 Task: Select the current location as Niagara Falls, New York and Ontario, United States and Canada . Now zoom - , and verify the location . Hide zoom slider
Action: Mouse moved to (168, 111)
Screenshot: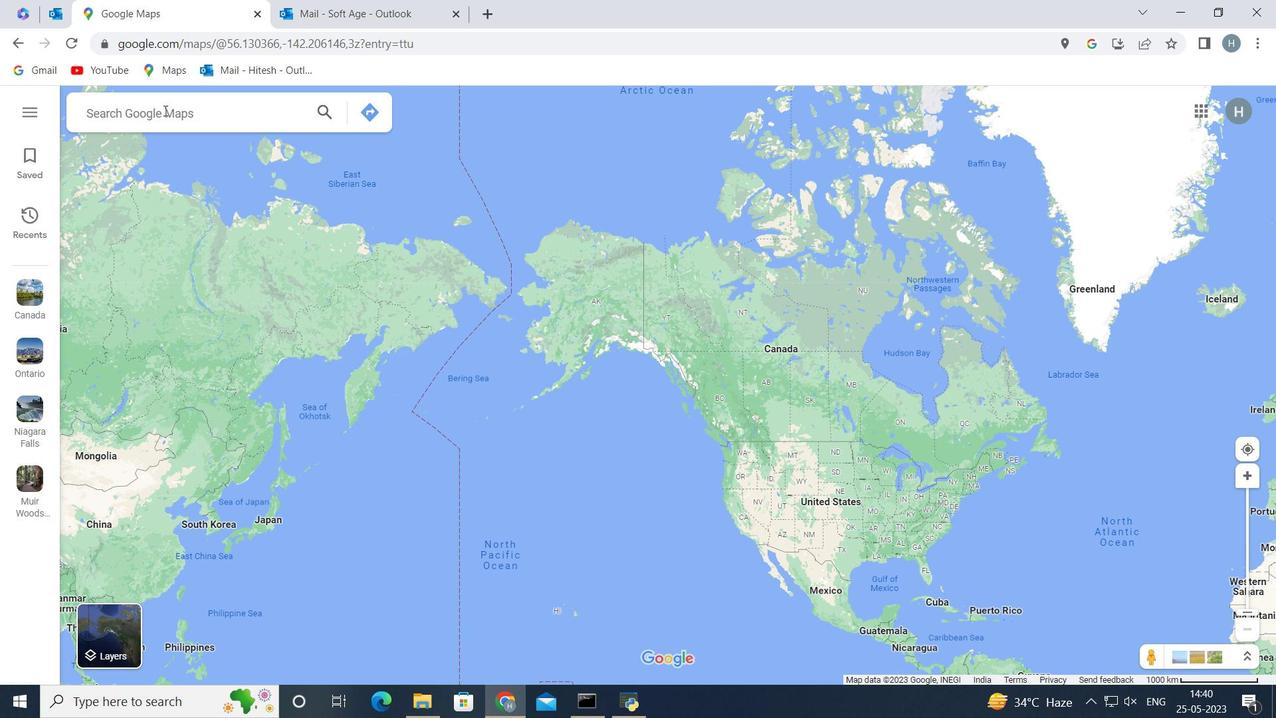 
Action: Mouse pressed left at (168, 111)
Screenshot: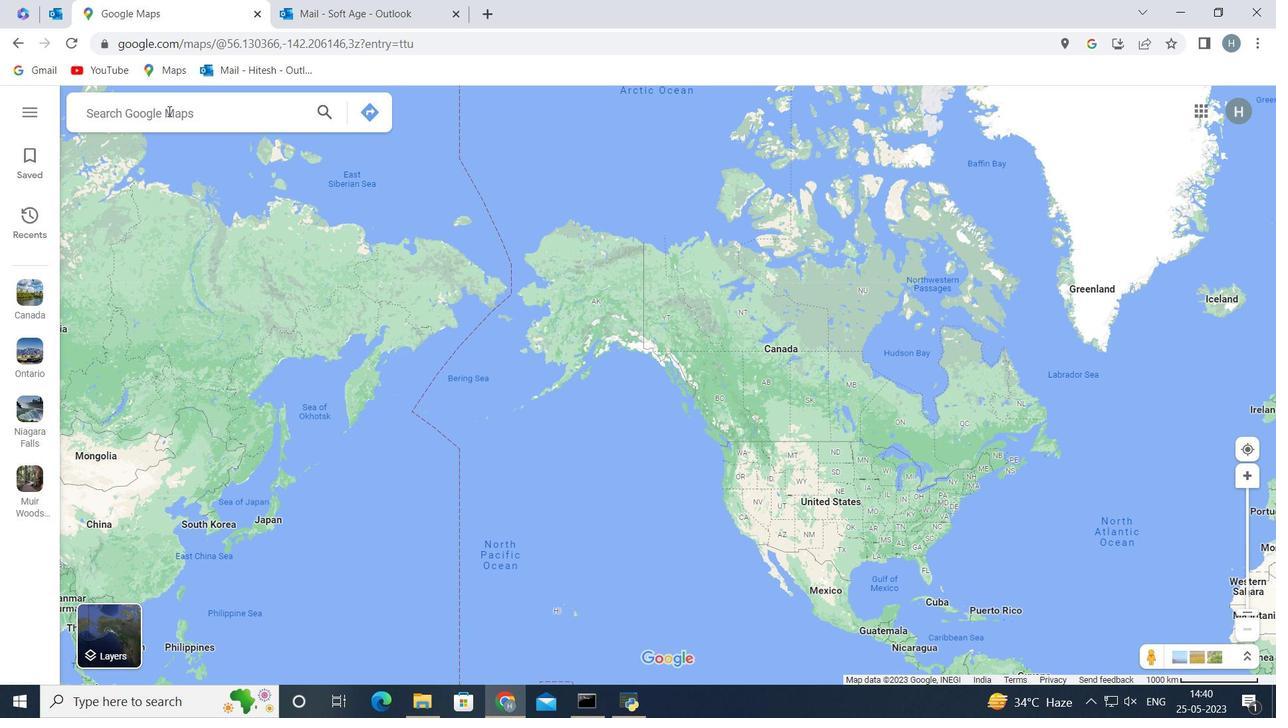 
Action: Key pressed <Key.shift><Key.shift><Key.shift><Key.shift><Key.shift>Niagara<Key.space>falls<Key.space>new<Key.space>york
Screenshot: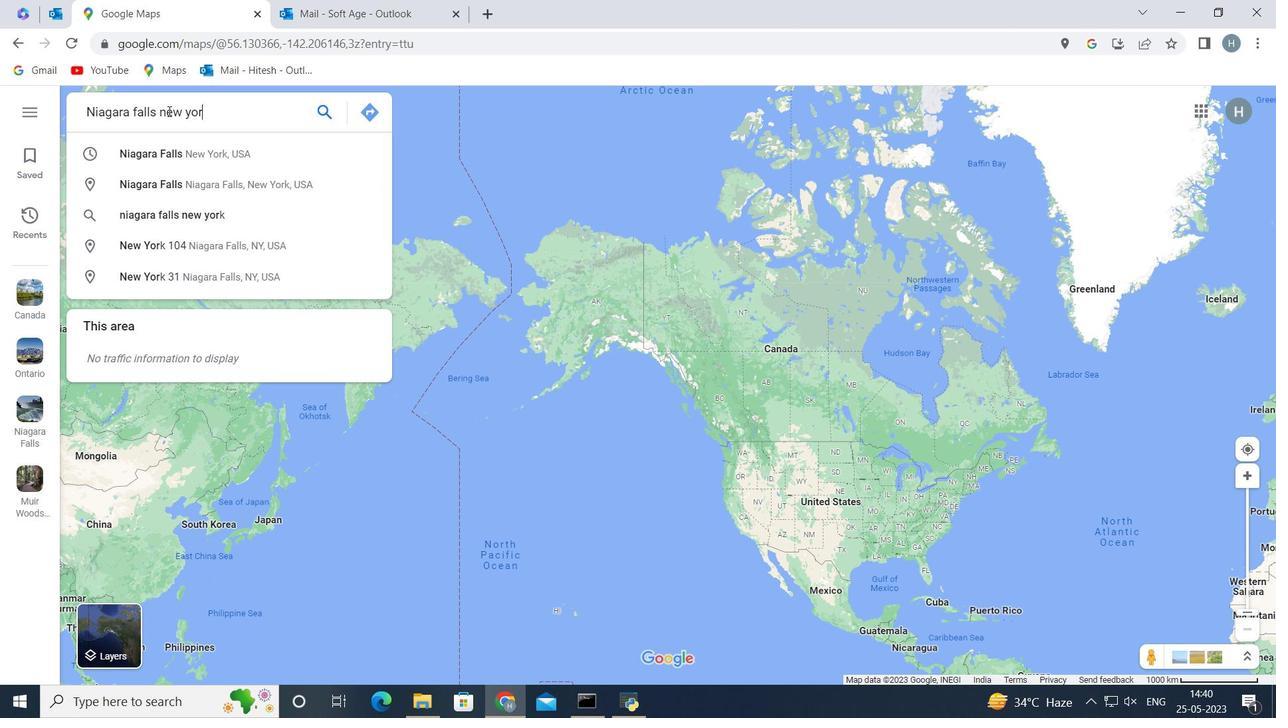 
Action: Mouse moved to (218, 171)
Screenshot: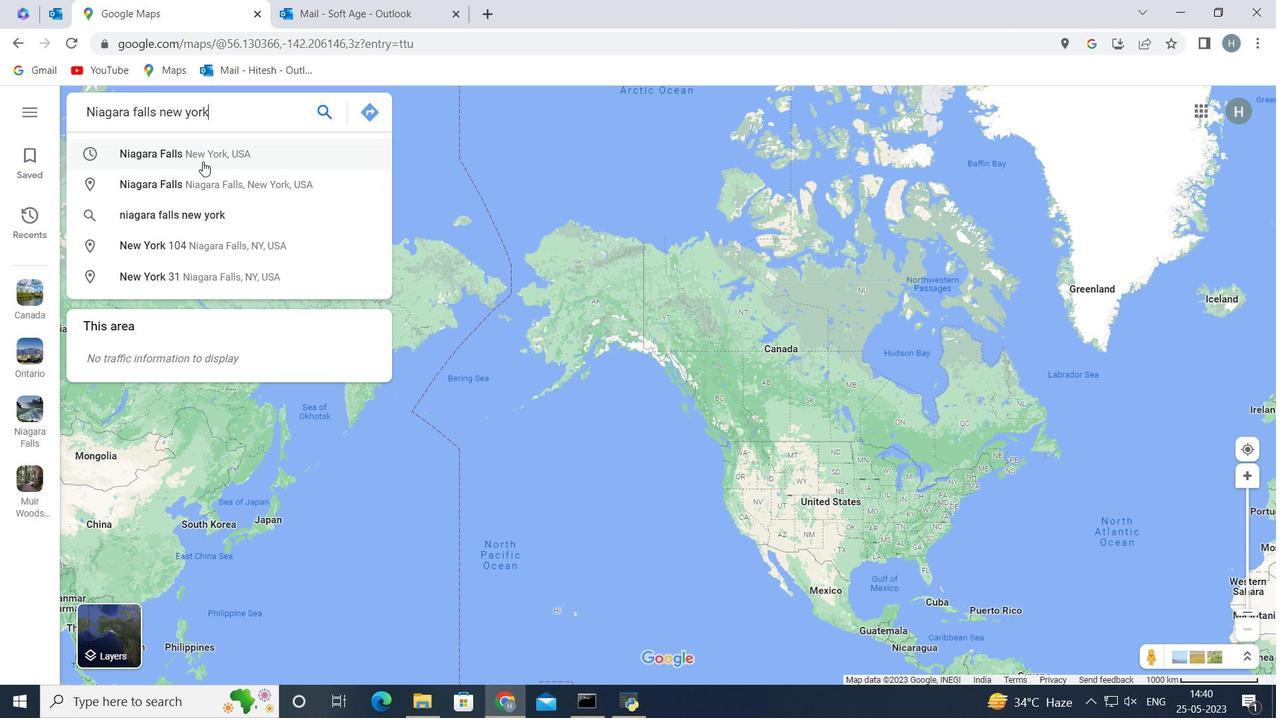 
Action: Key pressed <Key.enter>
Screenshot: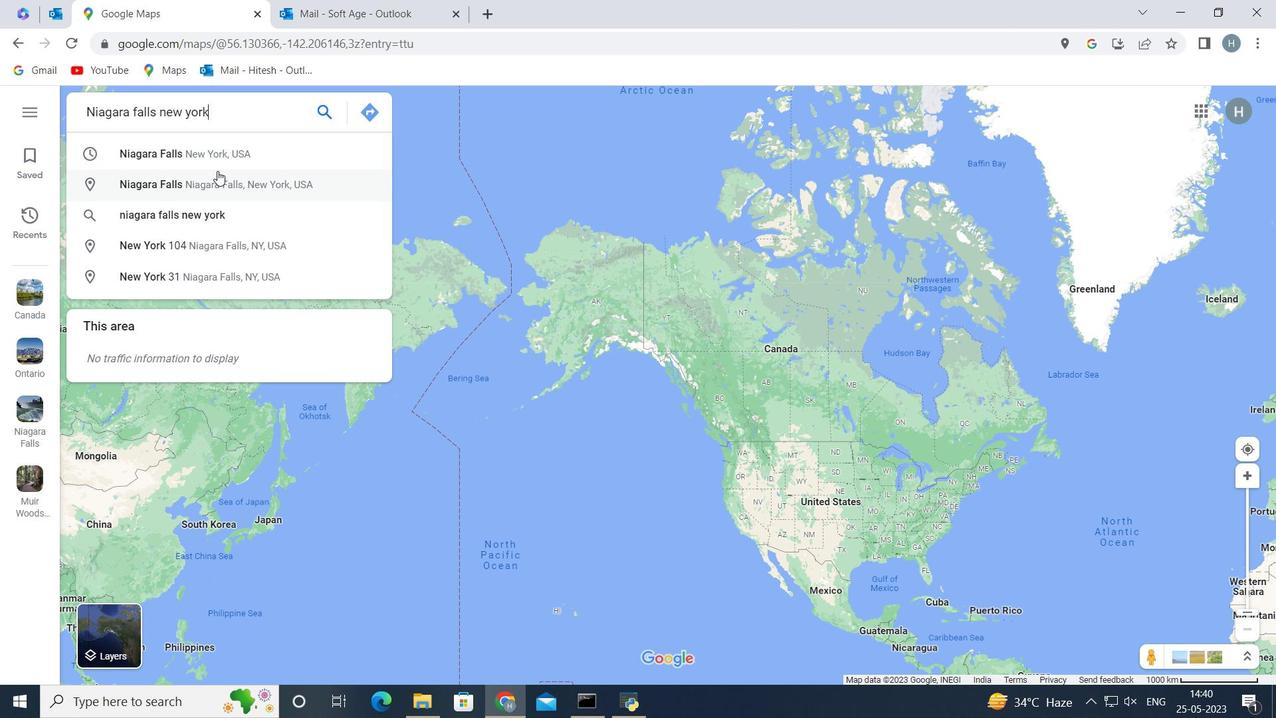 
Action: Mouse moved to (749, 530)
Screenshot: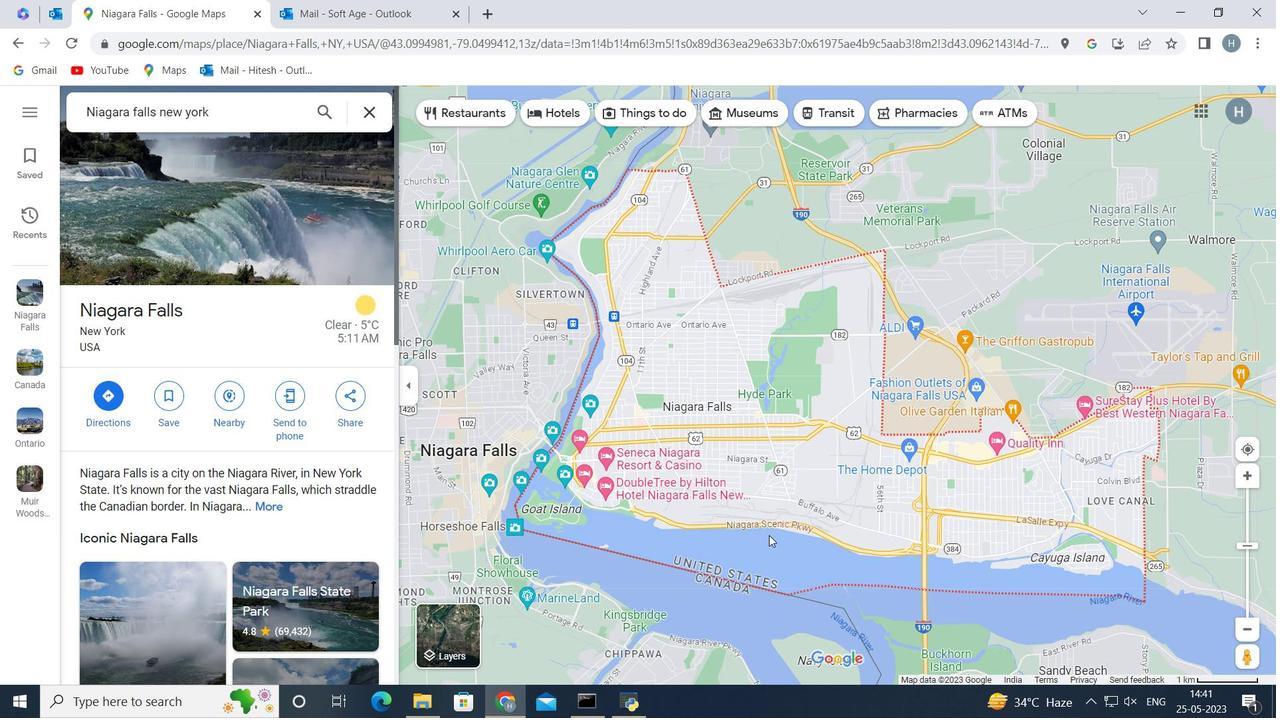 
Action: Mouse pressed left at (749, 530)
Screenshot: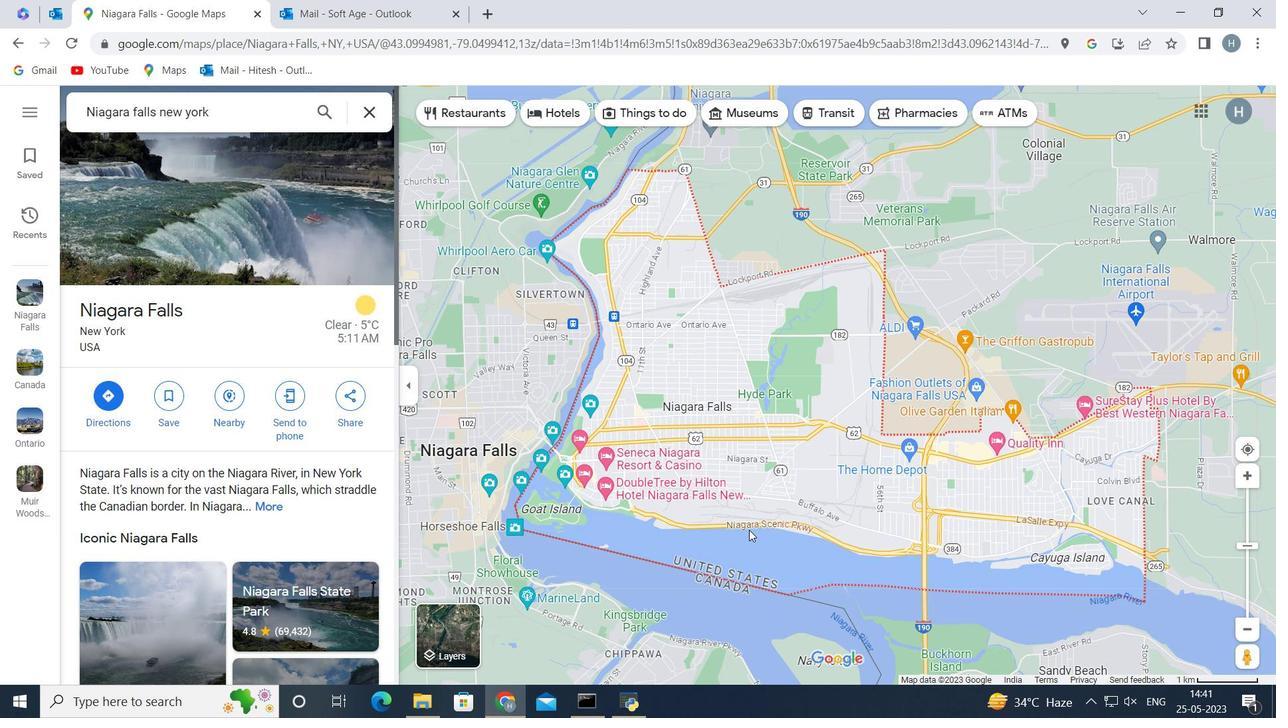 
Action: Mouse moved to (912, 364)
Screenshot: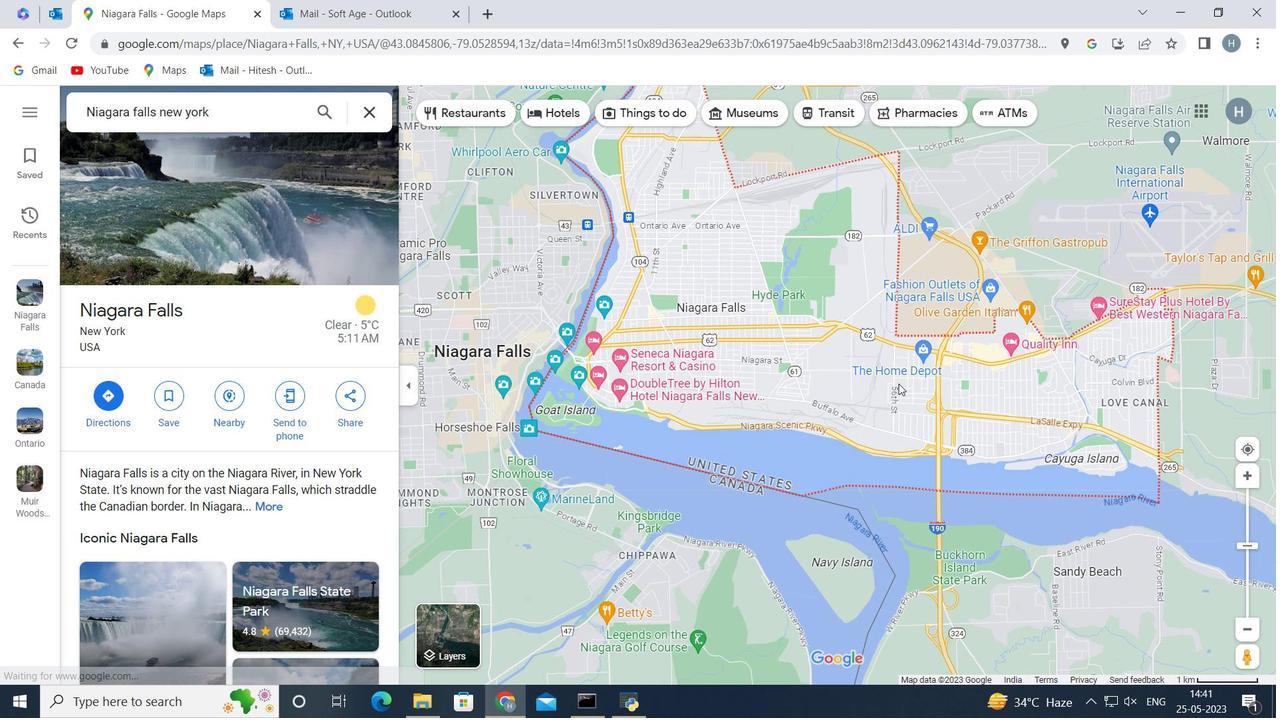
Action: Mouse pressed left at (912, 364)
Screenshot: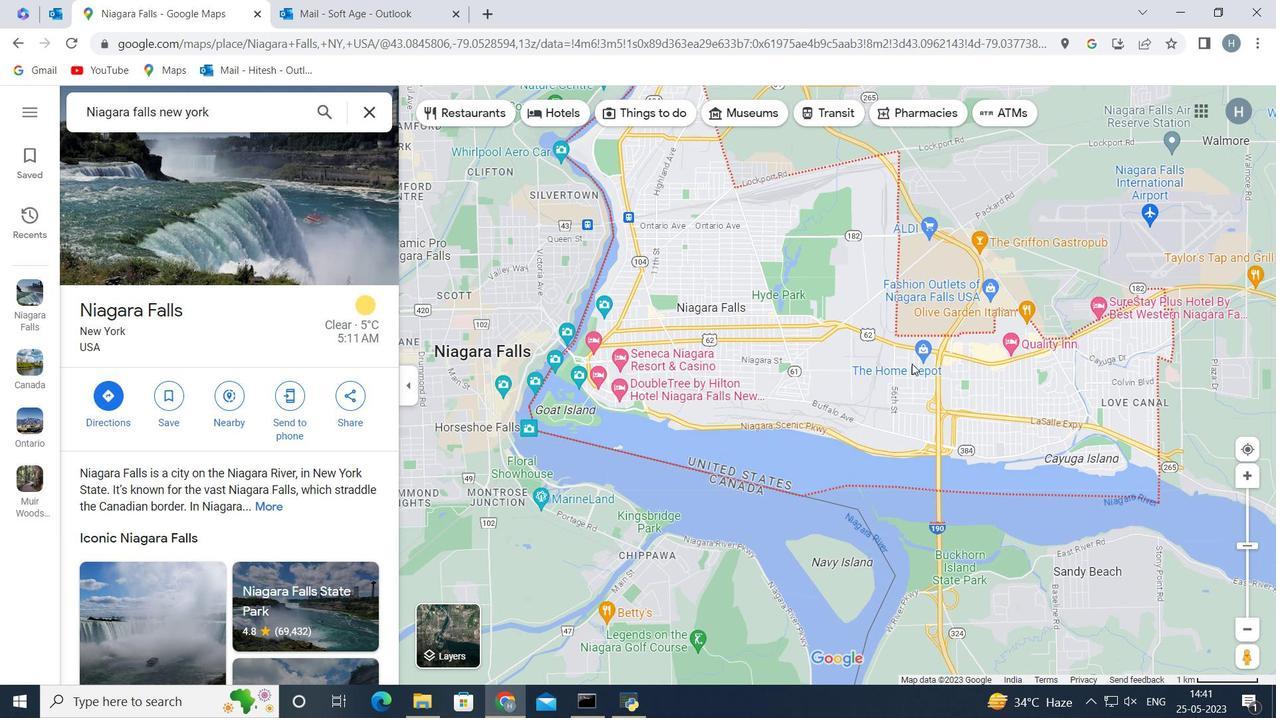 
Action: Mouse moved to (853, 442)
Screenshot: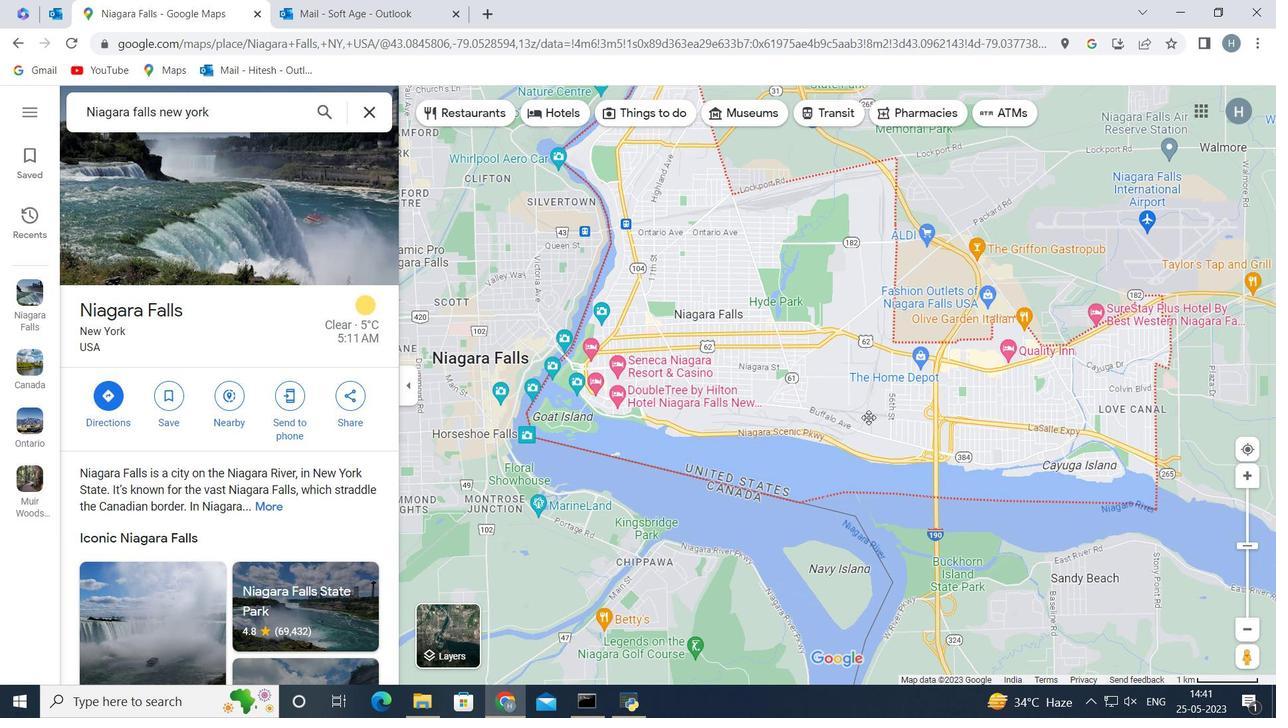 
Action: Mouse scrolled (853, 441) with delta (0, 0)
Screenshot: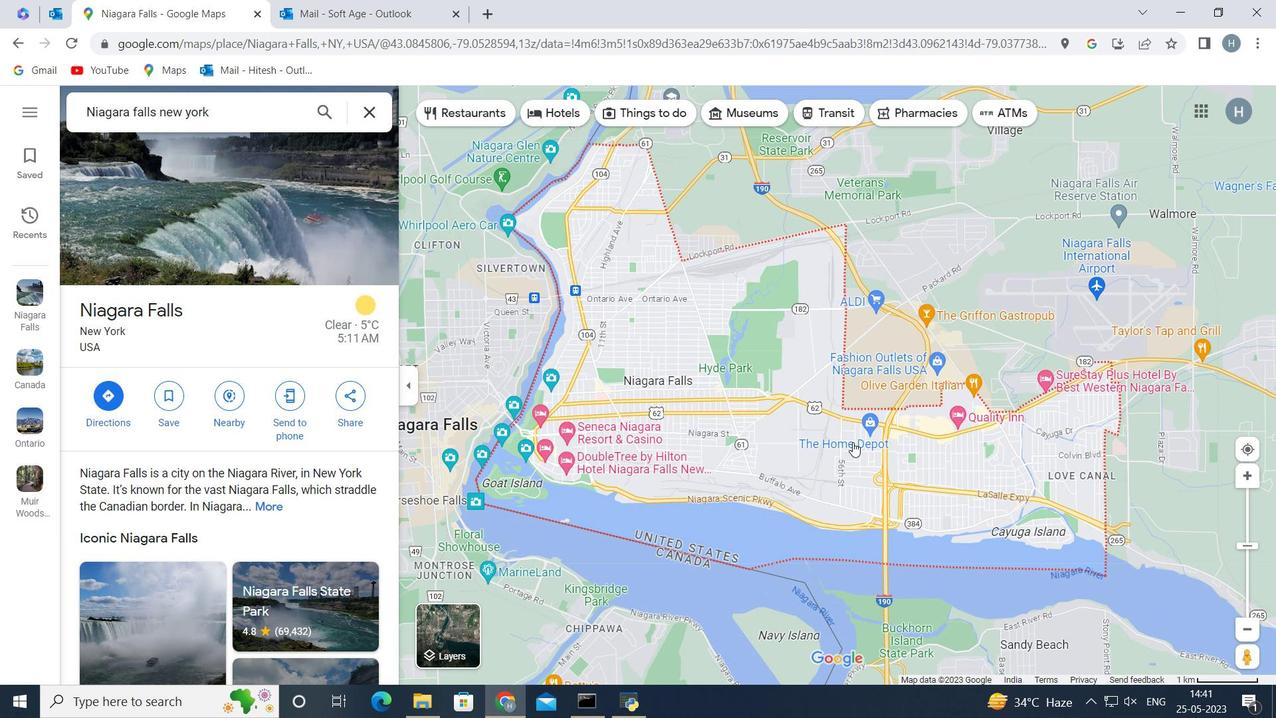 
Action: Mouse scrolled (853, 441) with delta (0, 0)
Screenshot: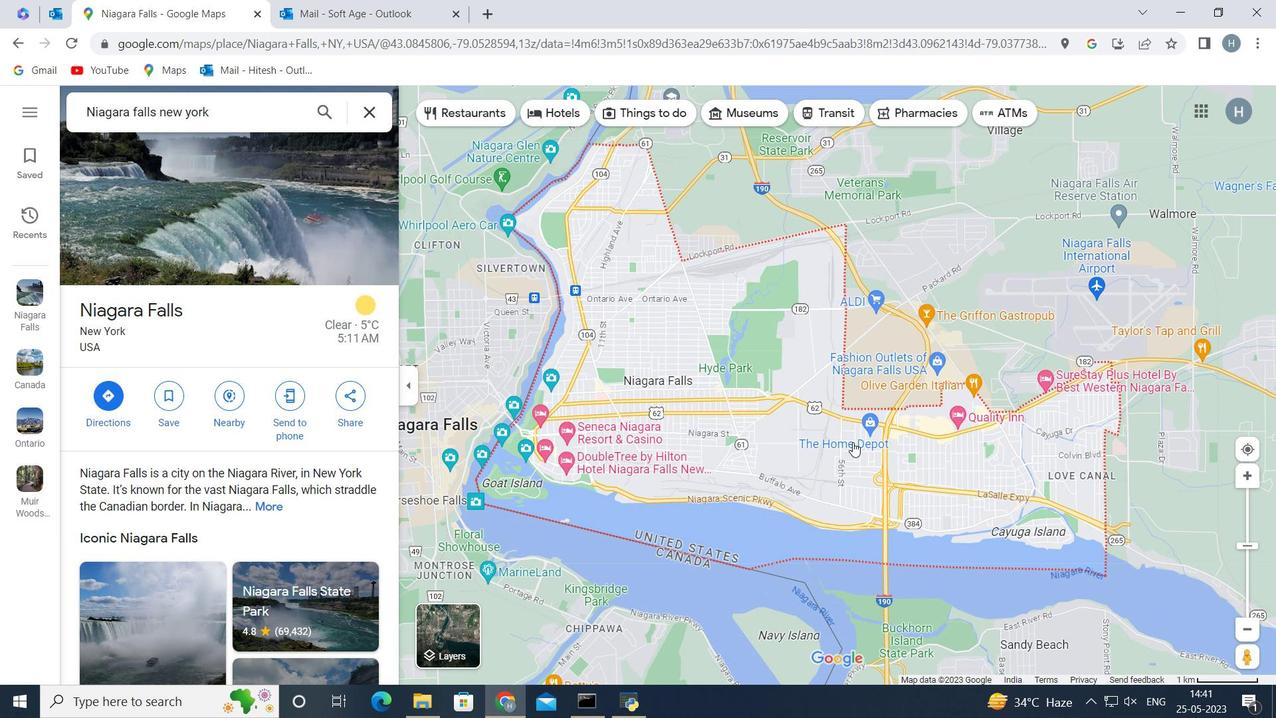 
Action: Mouse scrolled (853, 441) with delta (0, 0)
Screenshot: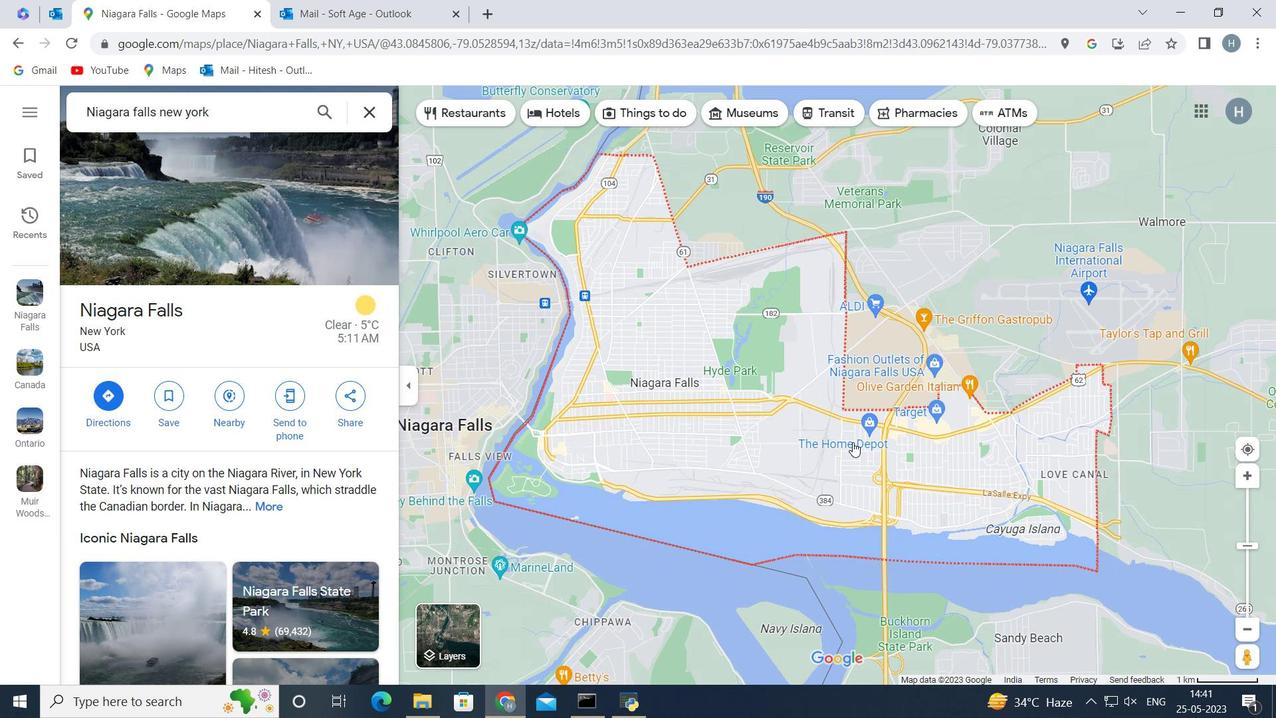 
Action: Mouse moved to (716, 460)
Screenshot: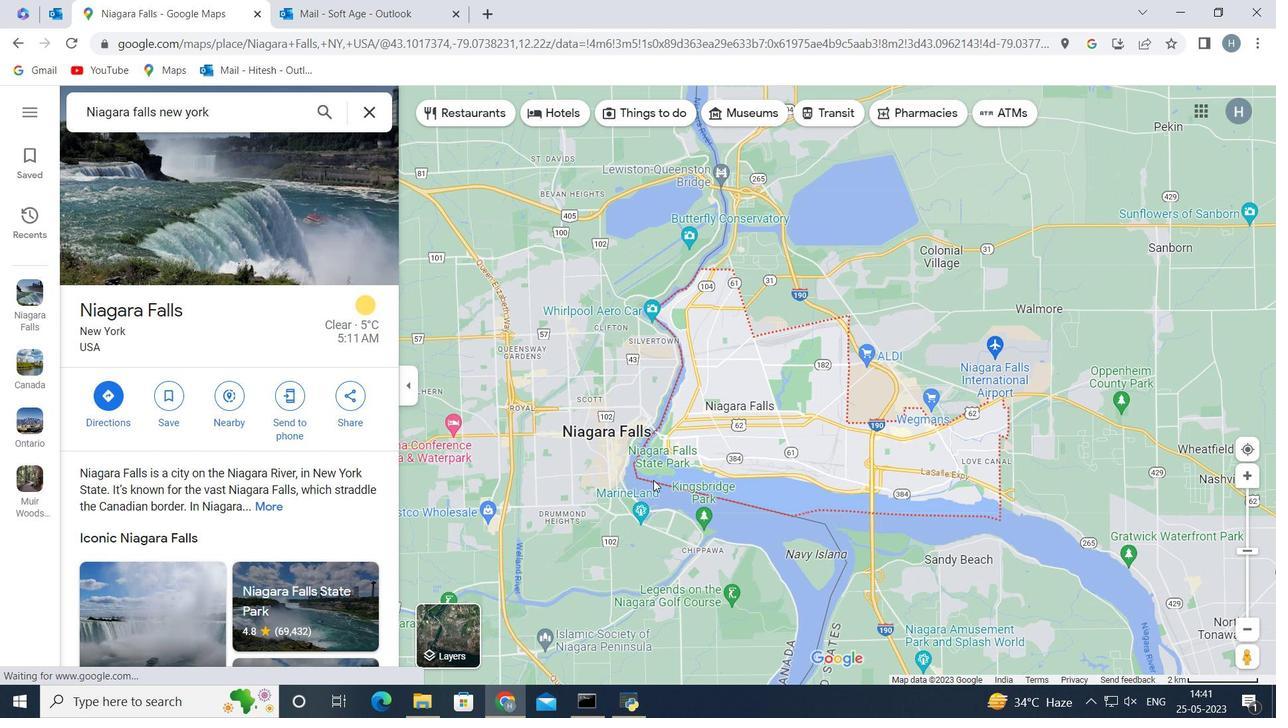 
Action: Mouse pressed left at (716, 460)
Screenshot: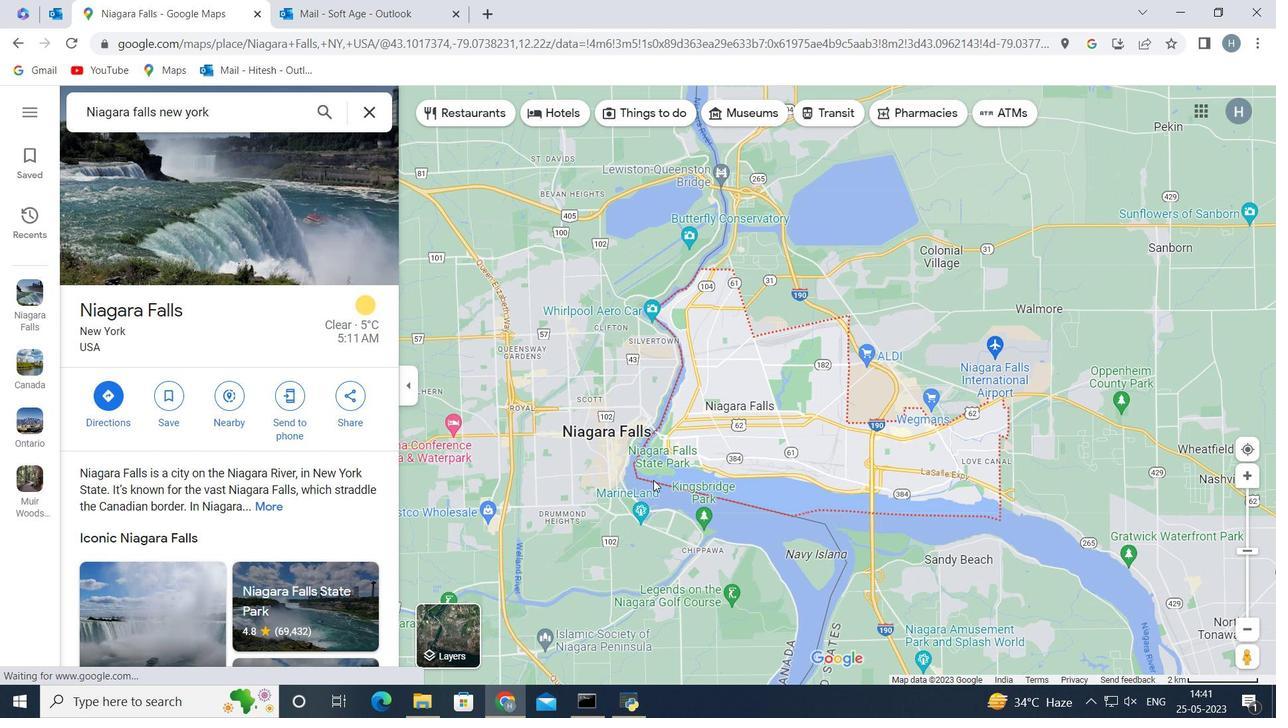 
Action: Mouse moved to (925, 531)
Screenshot: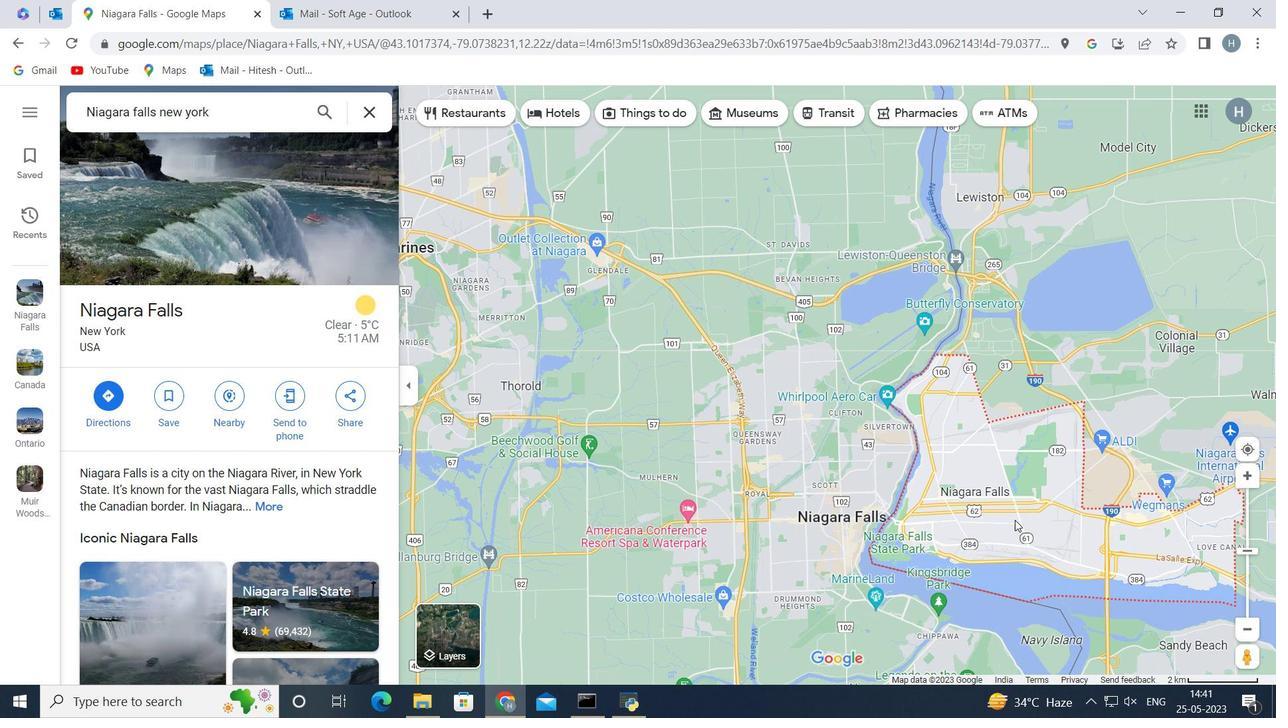 
Action: Mouse pressed left at (925, 531)
Screenshot: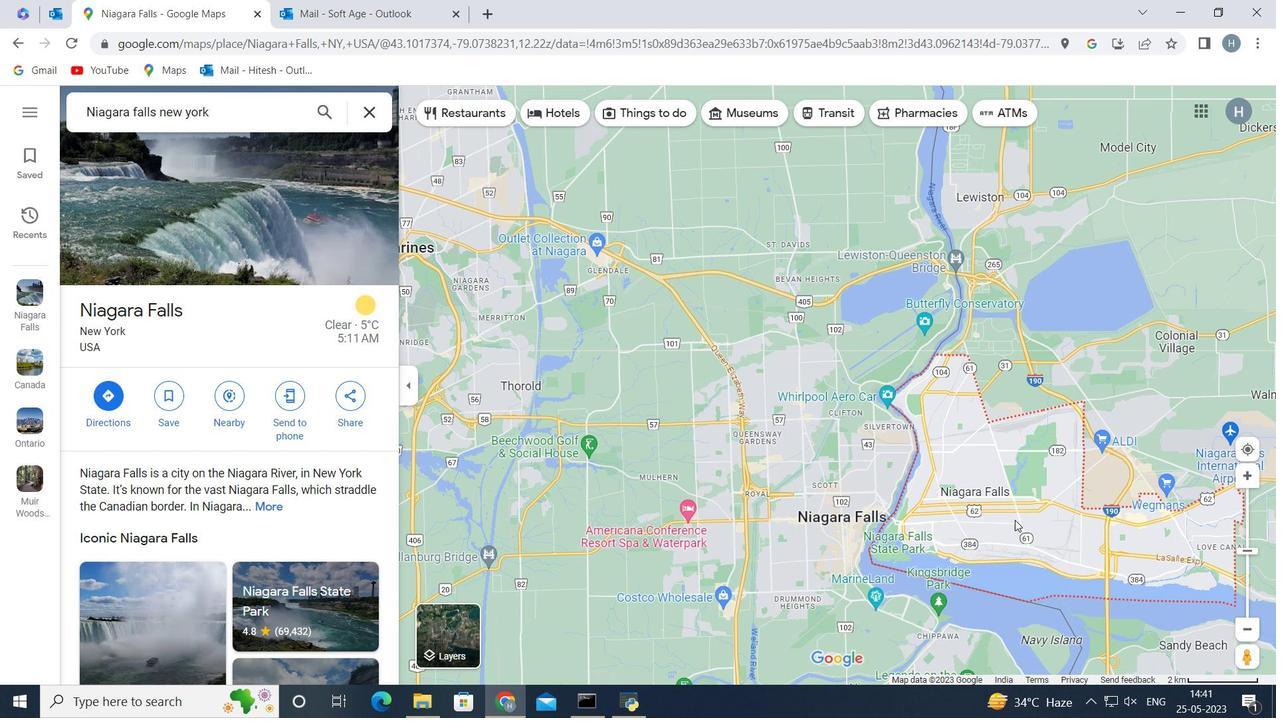 
Action: Mouse moved to (900, 543)
Screenshot: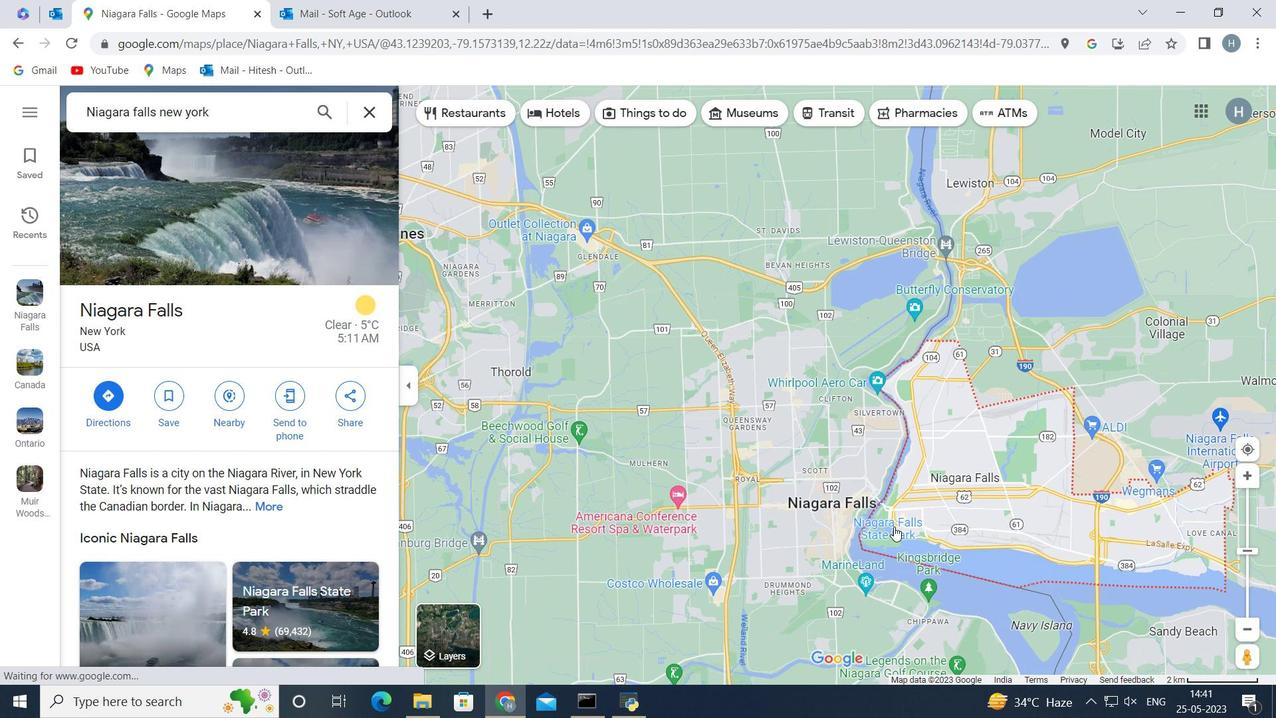 
Action: Mouse scrolled (900, 544) with delta (0, 0)
Screenshot: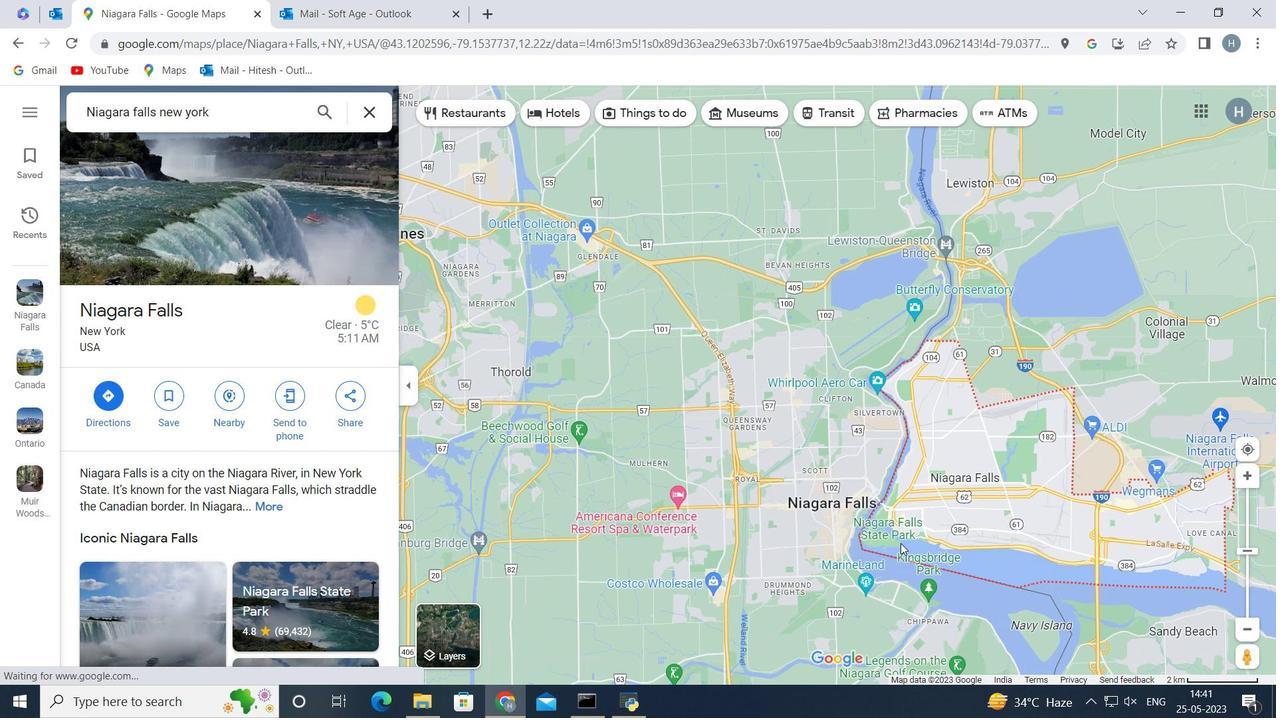 
Action: Mouse scrolled (900, 544) with delta (0, 0)
Screenshot: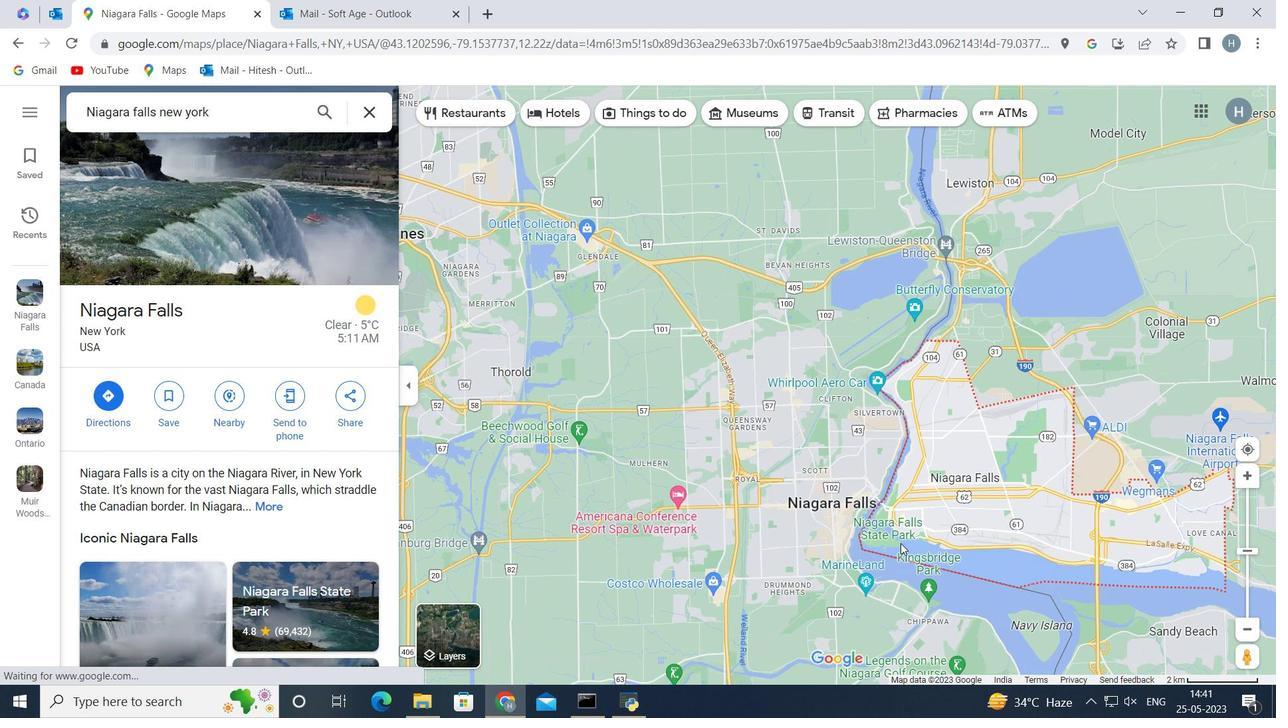 
Action: Mouse scrolled (900, 544) with delta (0, 0)
Screenshot: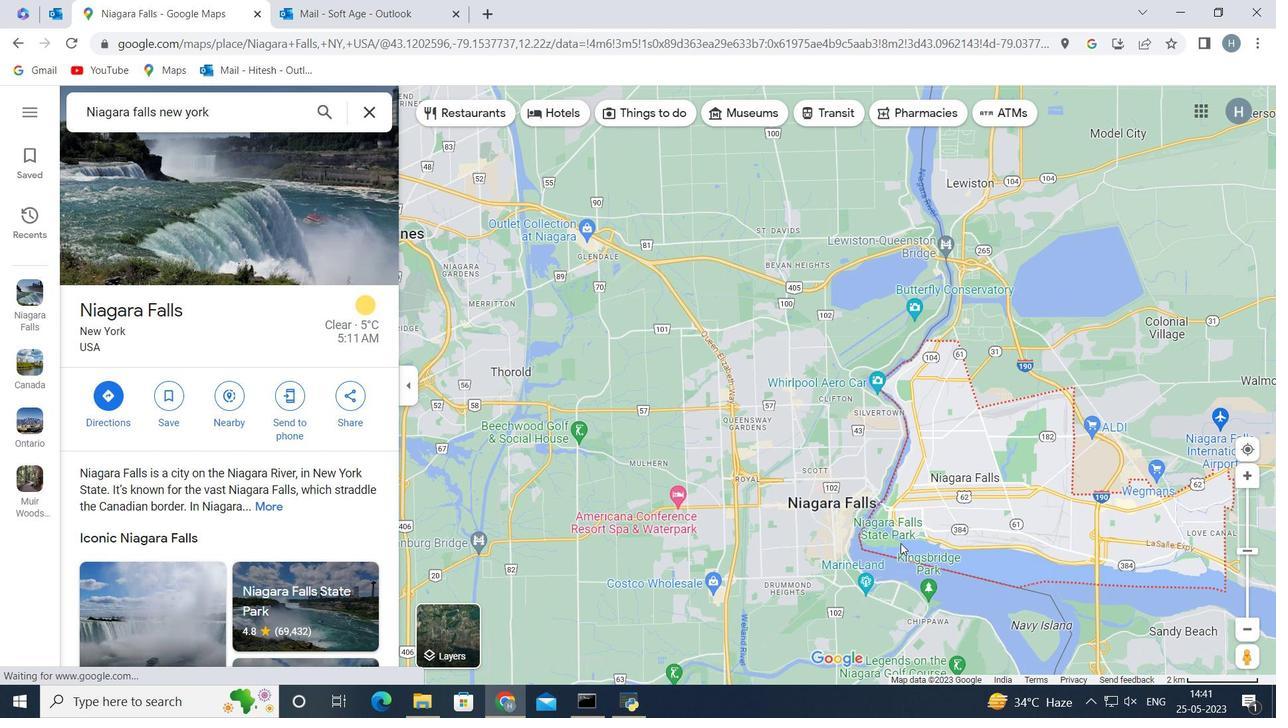 
Action: Mouse moved to (1250, 476)
Screenshot: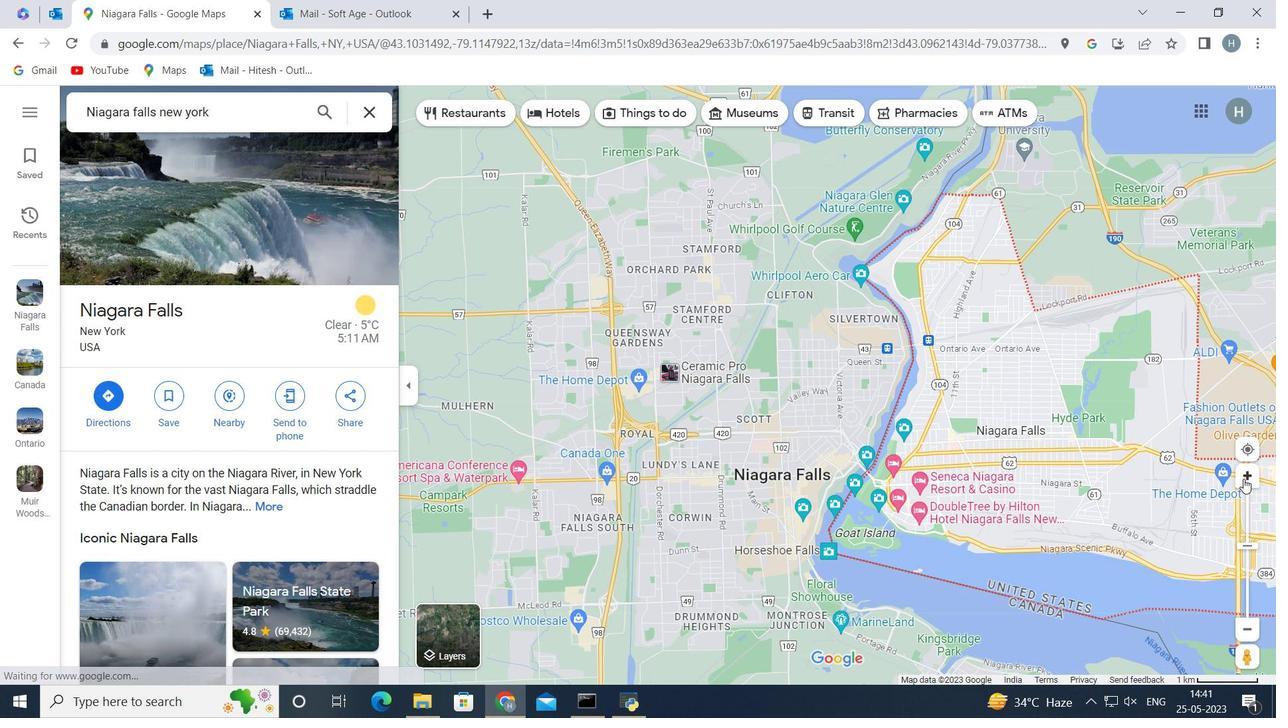 
Action: Mouse pressed left at (1250, 476)
Screenshot: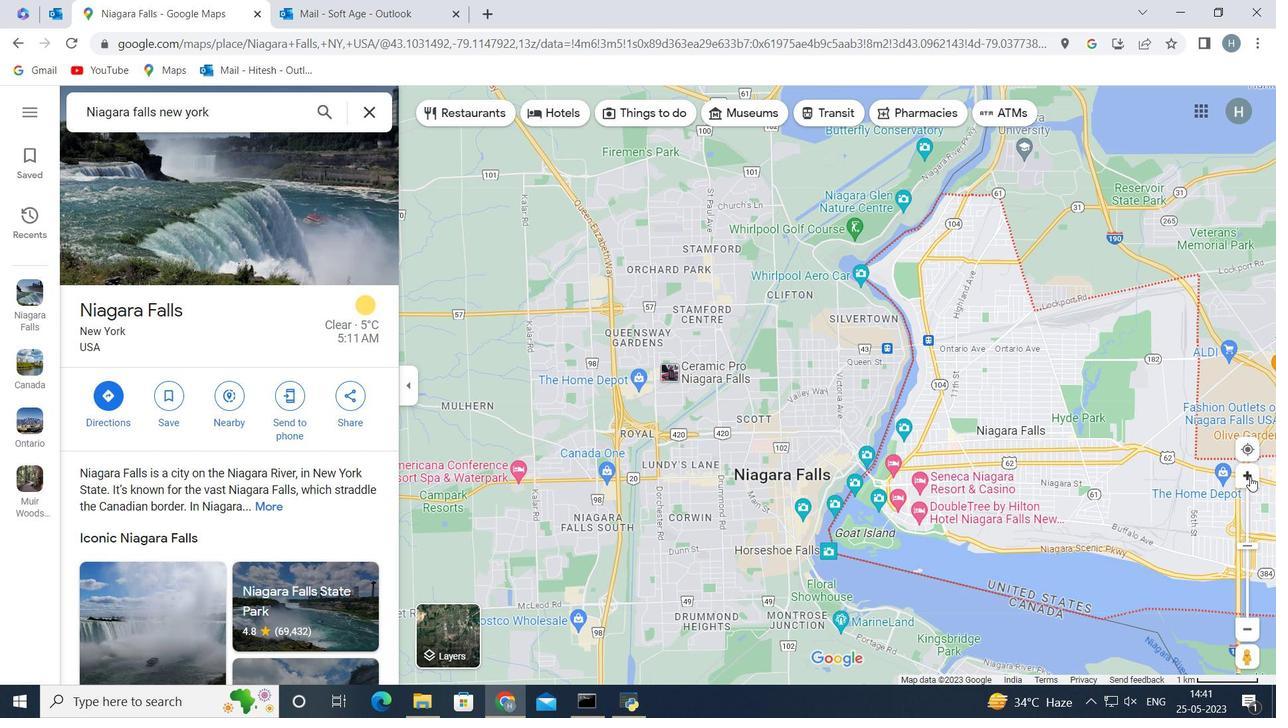 
Action: Mouse moved to (1091, 512)
Screenshot: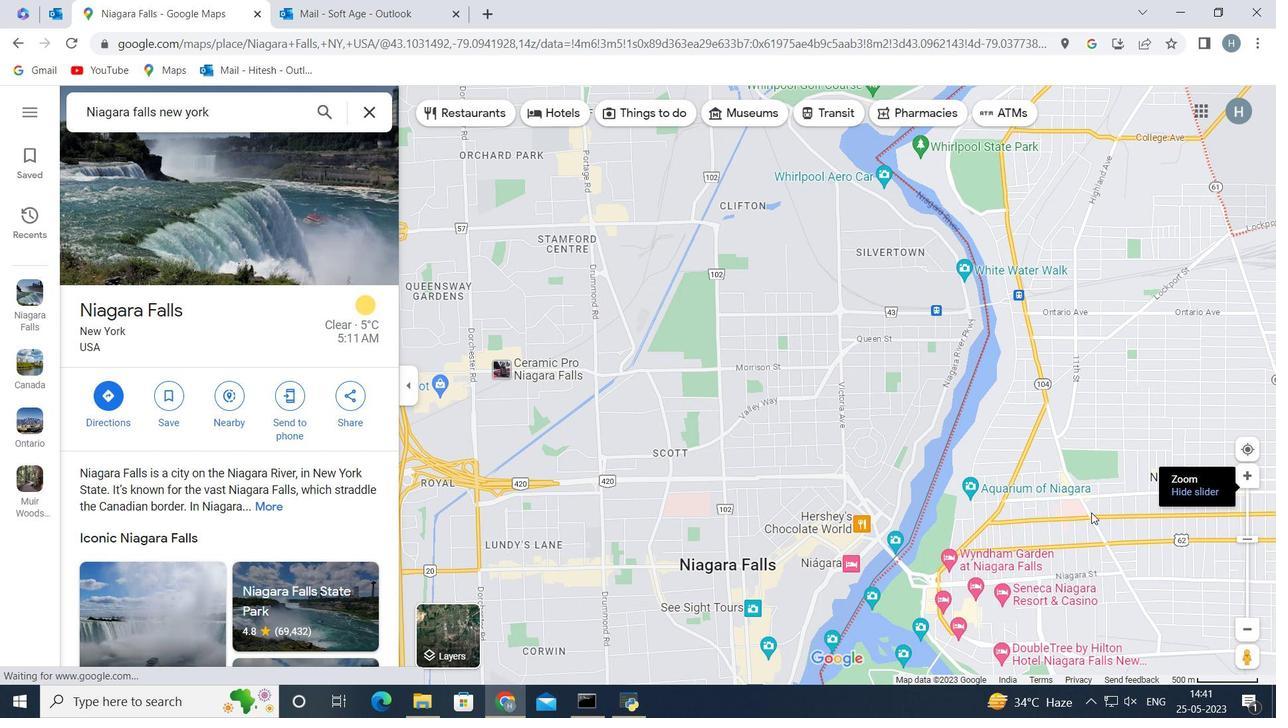 
Action: Mouse pressed left at (1091, 512)
Screenshot: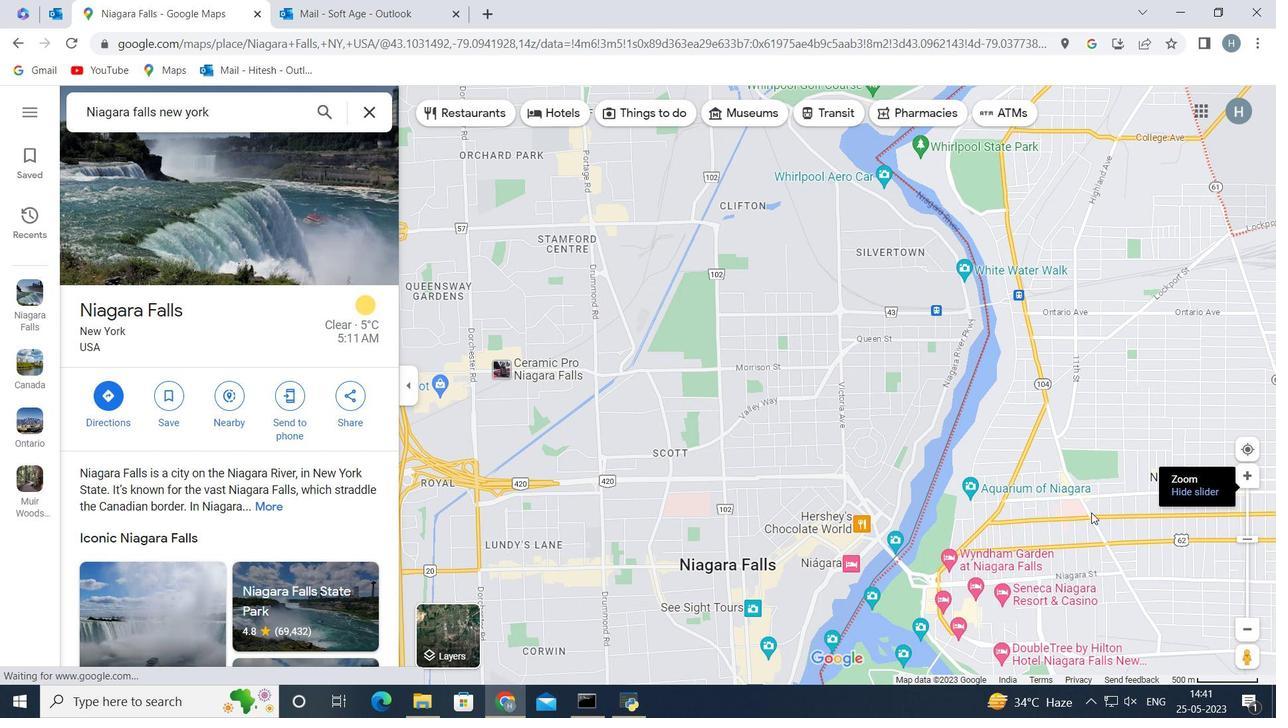 
Action: Mouse moved to (1242, 481)
Screenshot: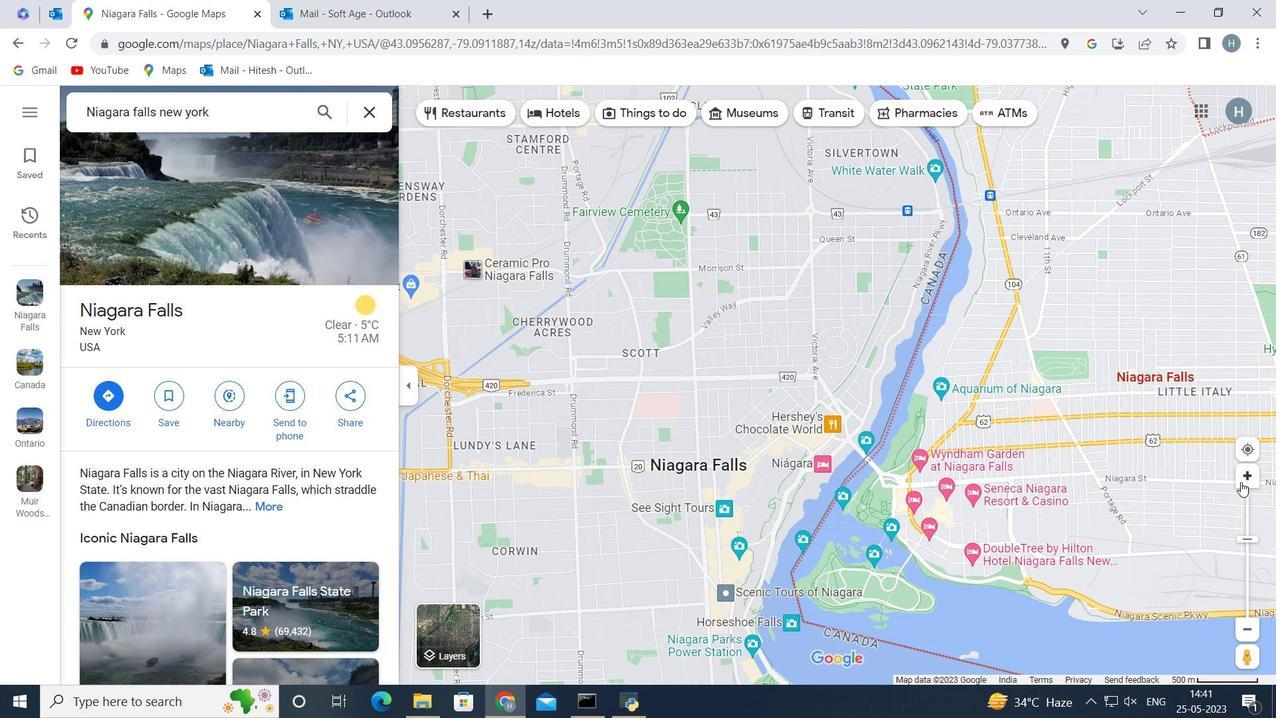 
Action: Mouse pressed left at (1242, 481)
Screenshot: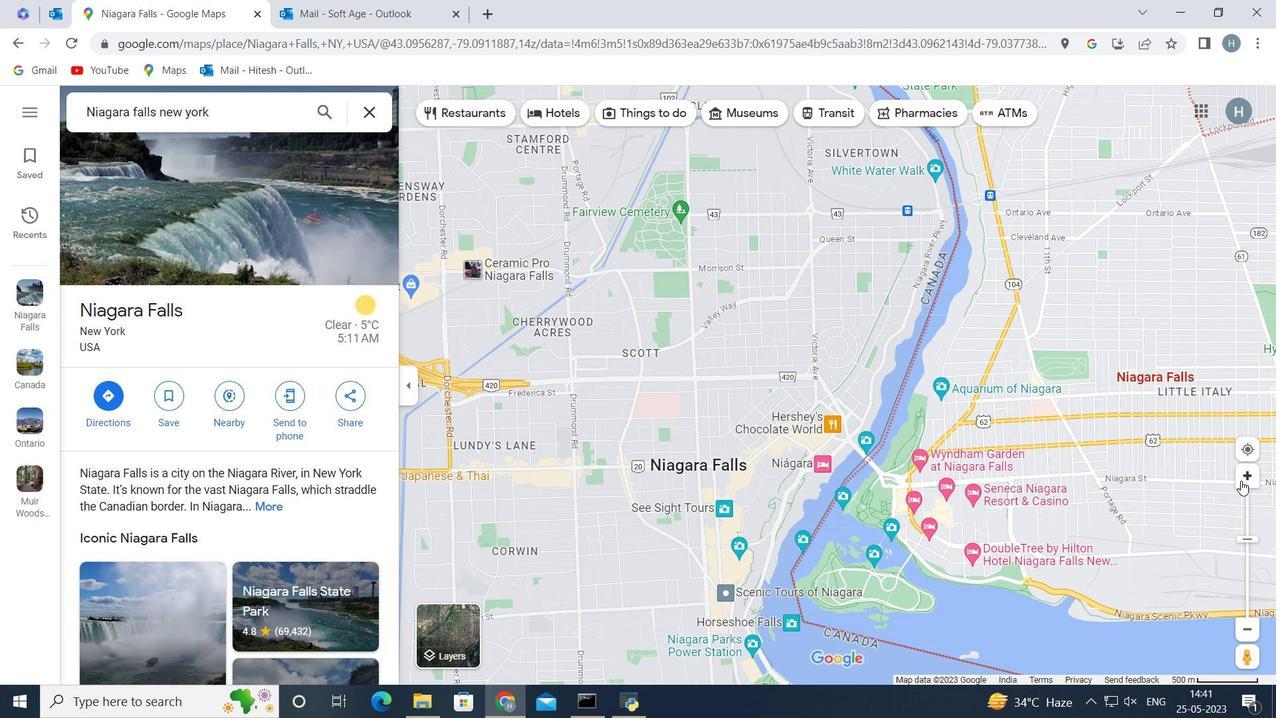 
Action: Mouse moved to (1019, 526)
Screenshot: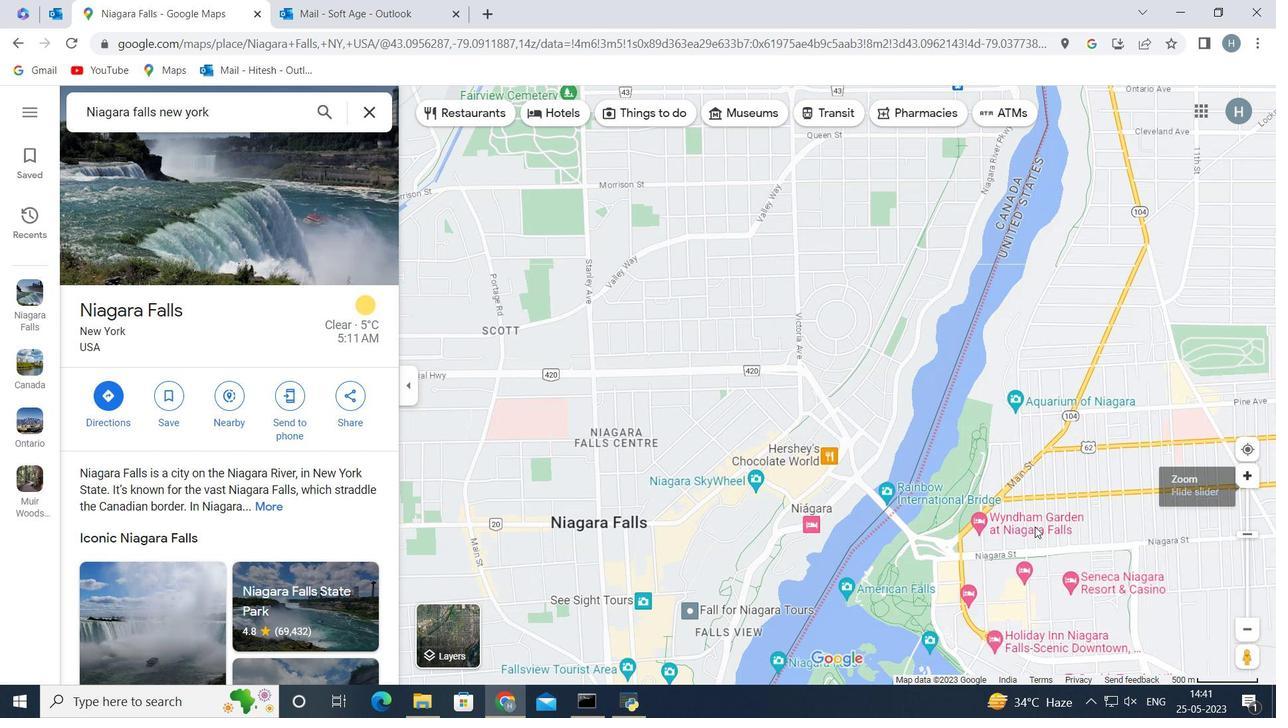 
Action: Mouse pressed left at (1019, 526)
Screenshot: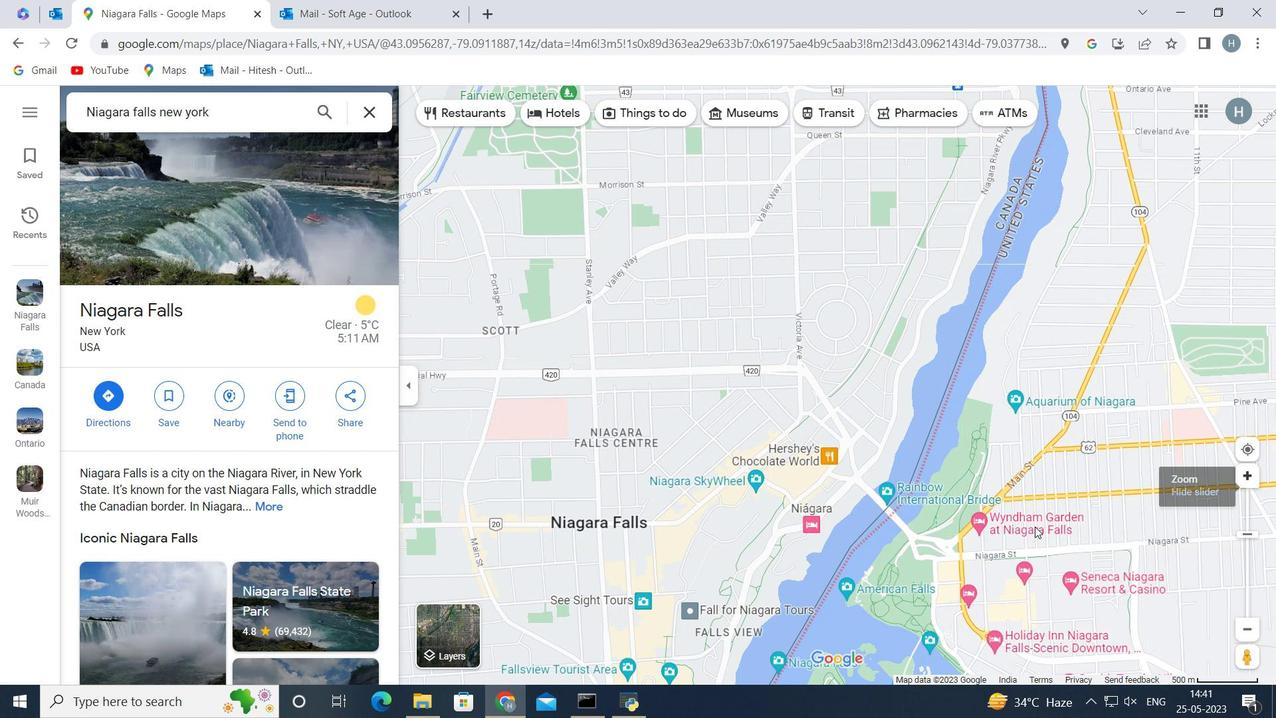 
Action: Mouse moved to (1258, 475)
Screenshot: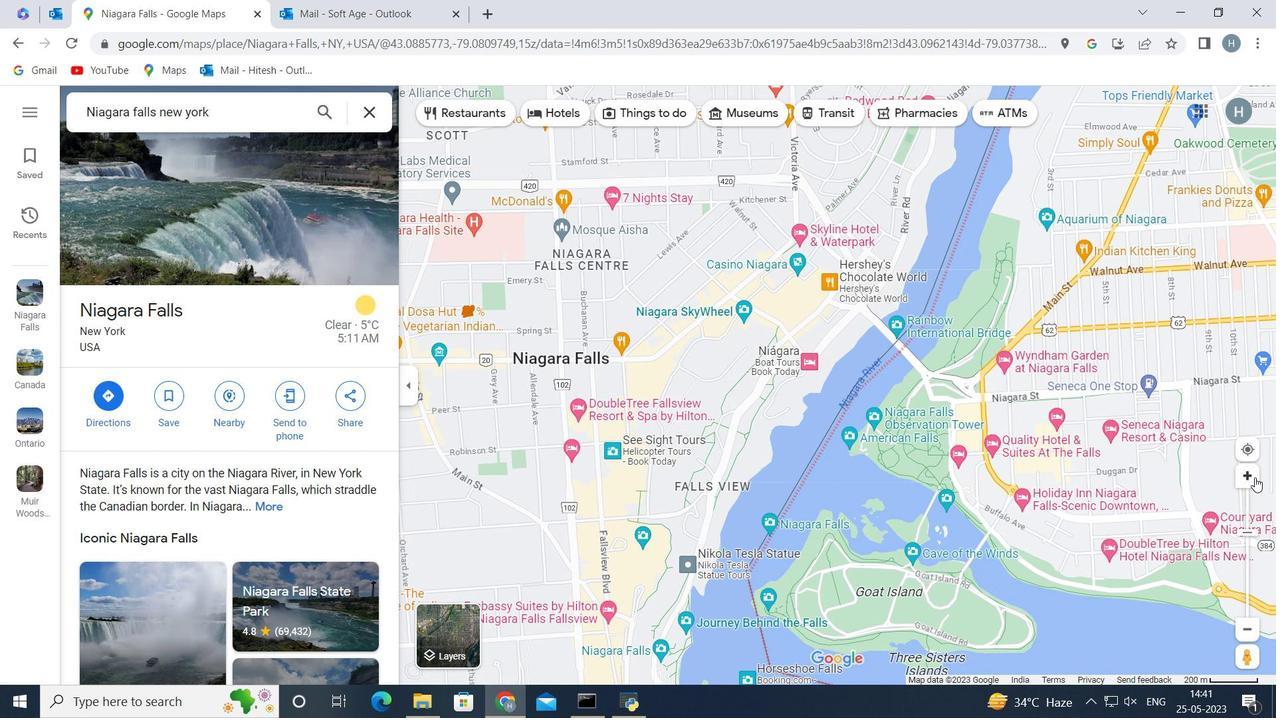 
Action: Mouse pressed left at (1258, 475)
Screenshot: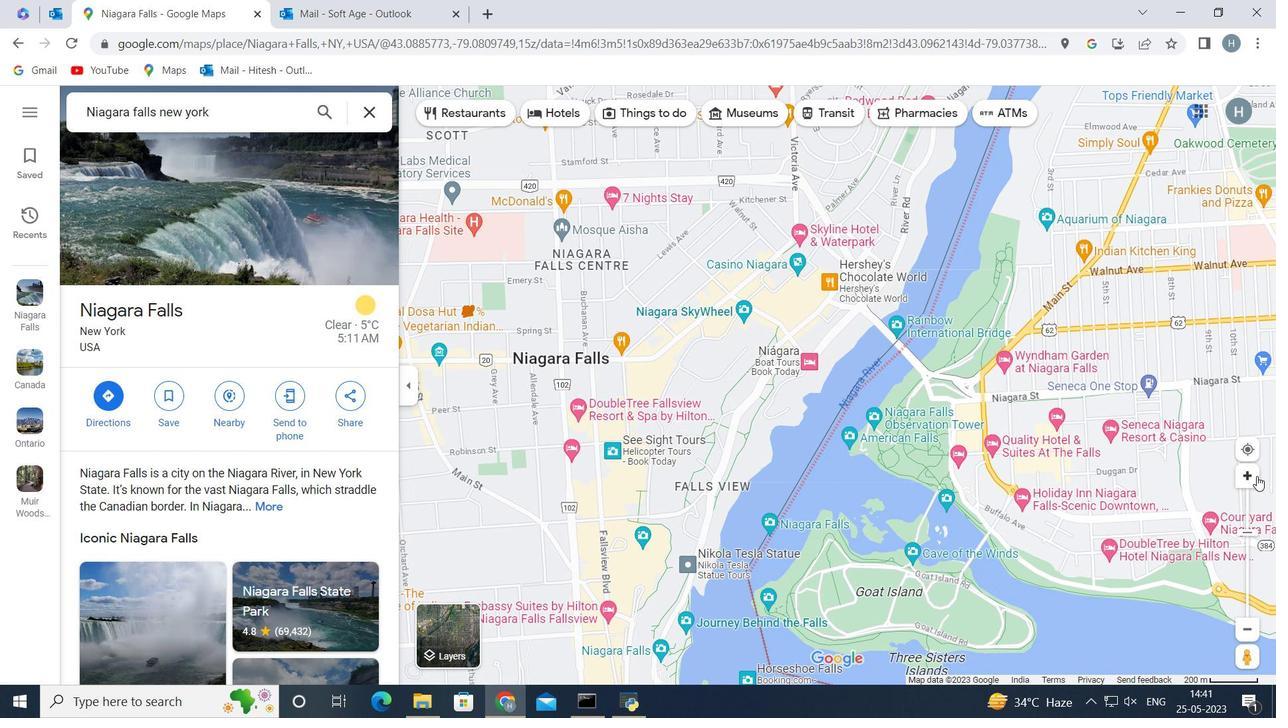 
Action: Mouse moved to (1016, 527)
Screenshot: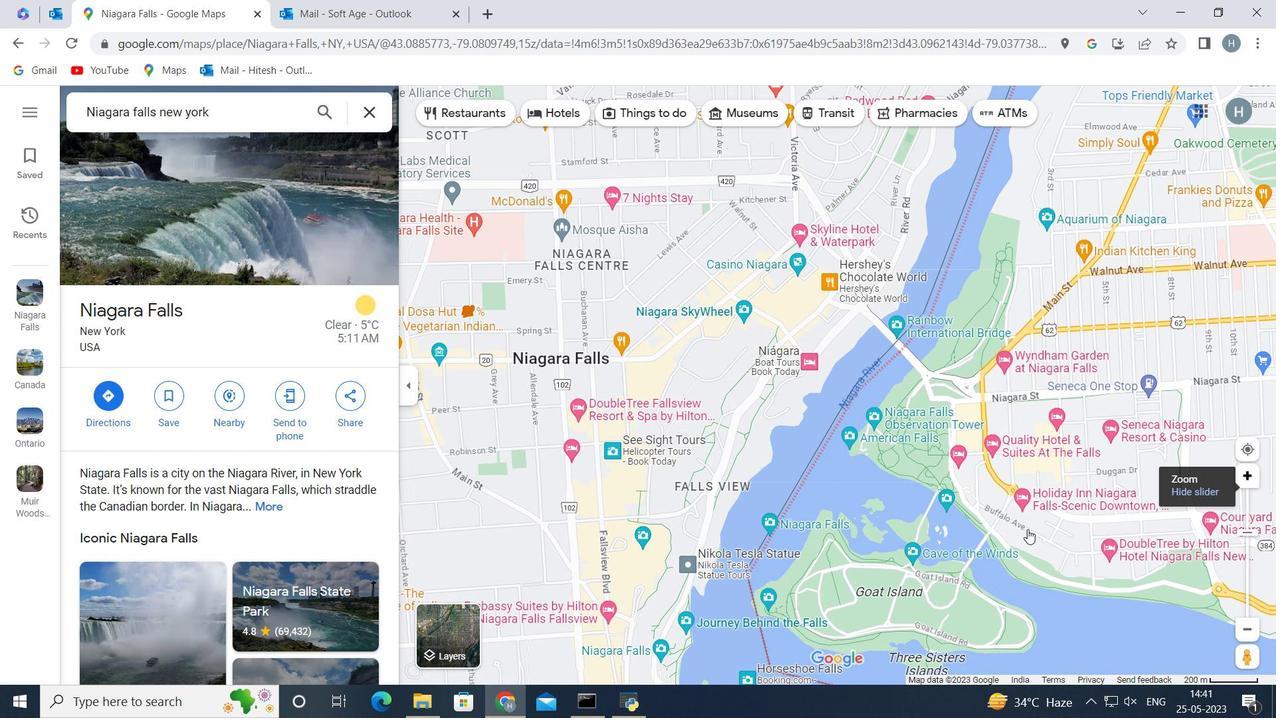 
Action: Mouse pressed left at (1016, 527)
Screenshot: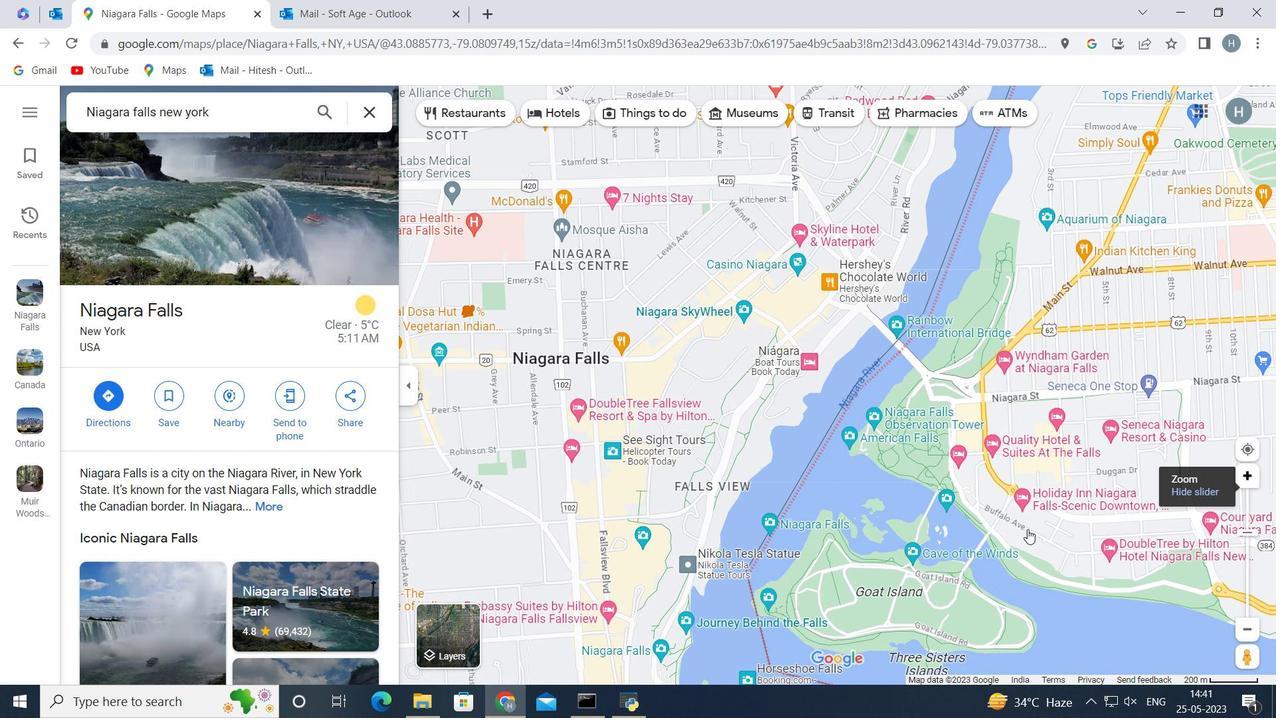 
Action: Mouse moved to (1268, 486)
Screenshot: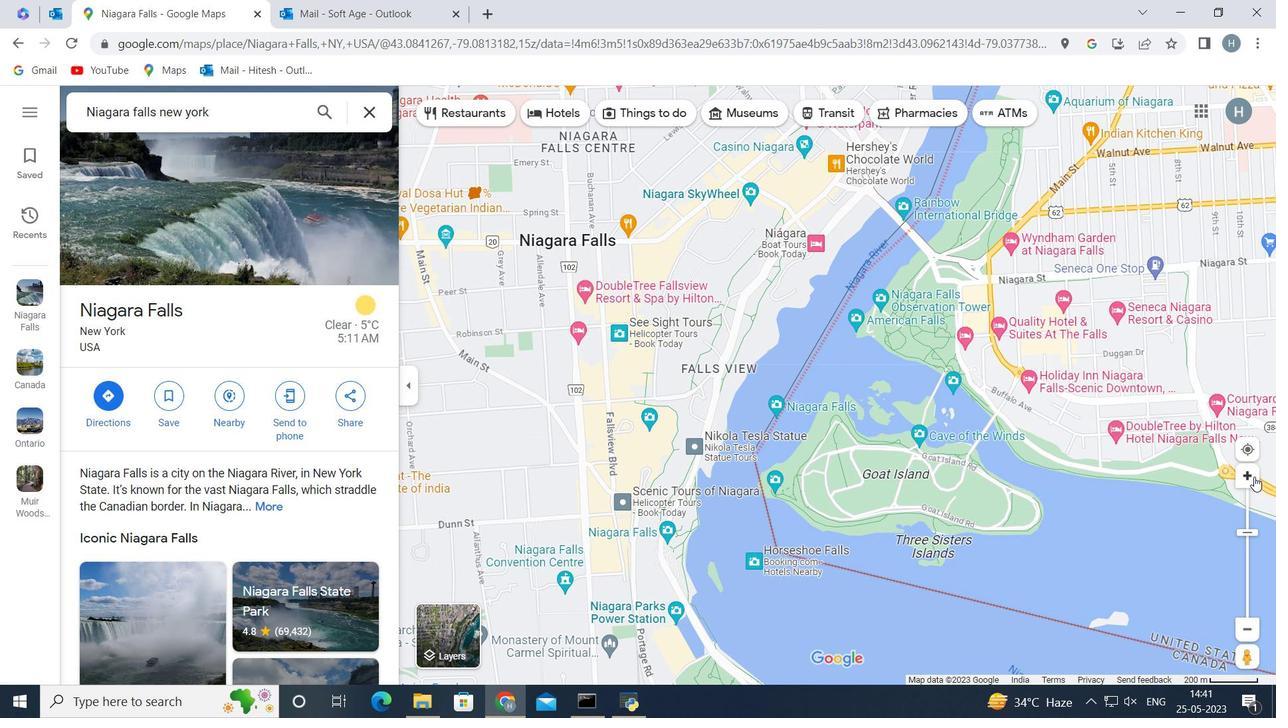 
Action: Mouse pressed left at (1268, 486)
Screenshot: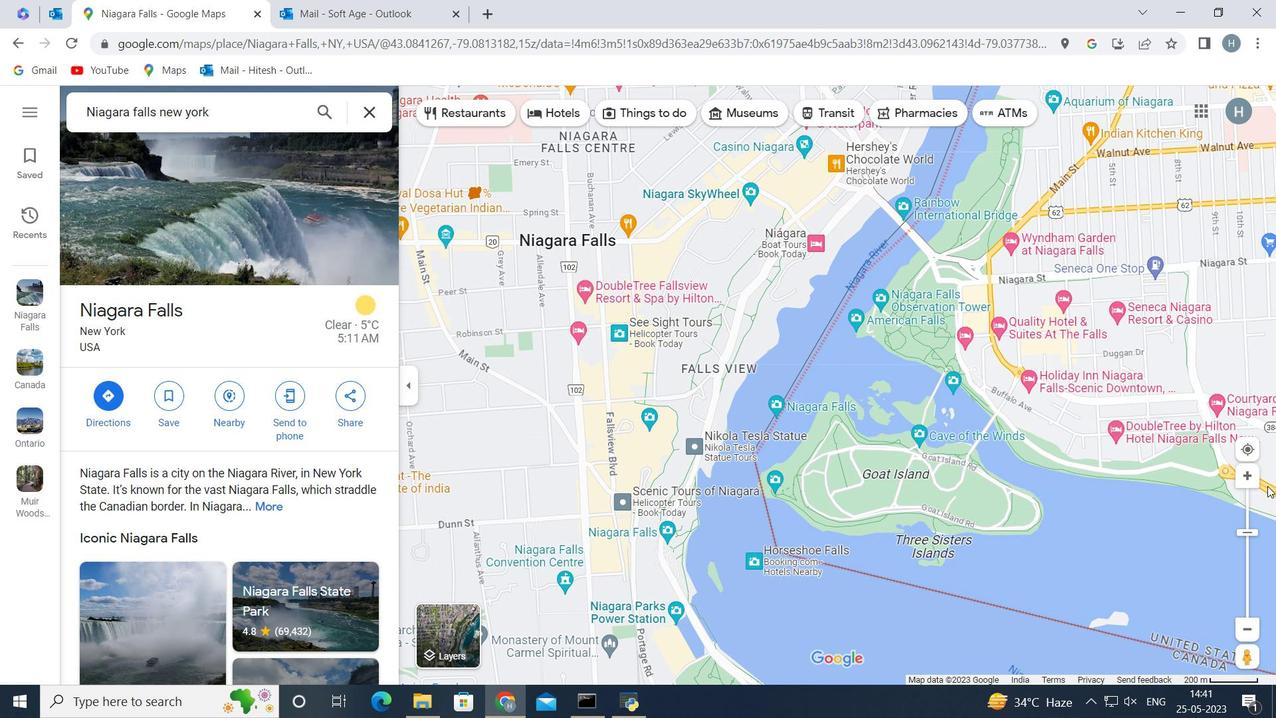 
Action: Mouse moved to (1244, 473)
Screenshot: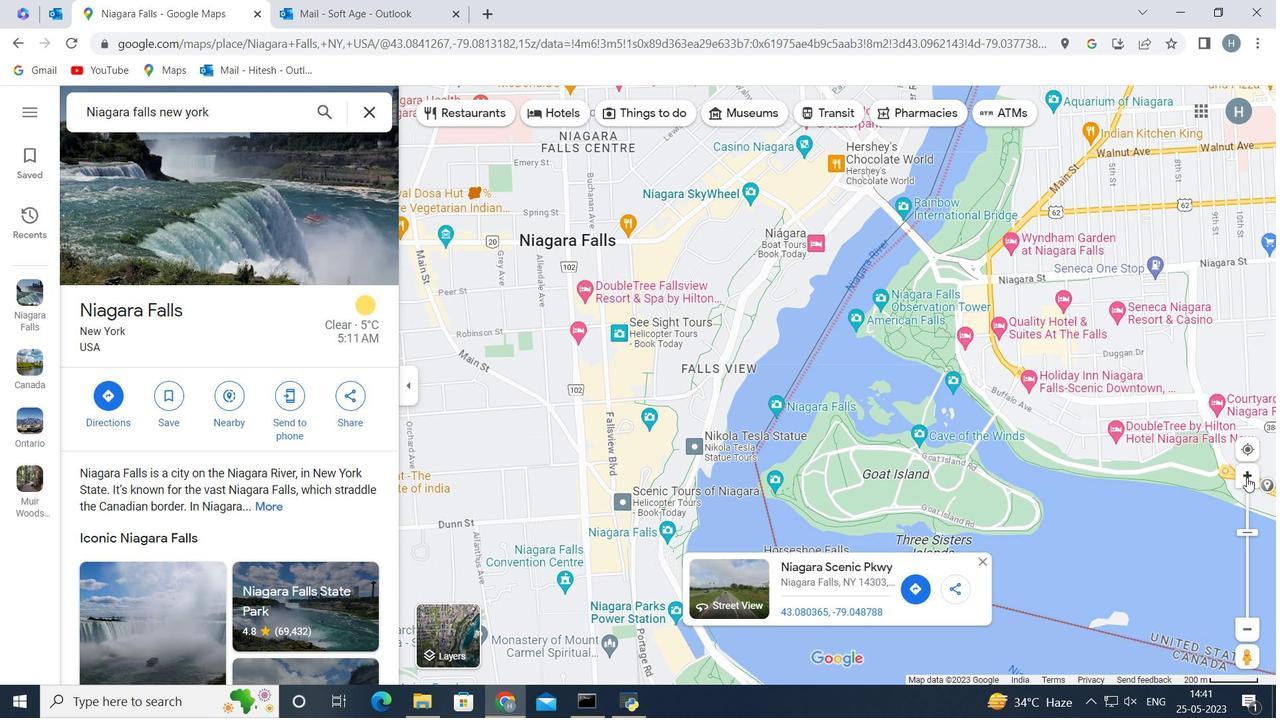 
Action: Mouse pressed left at (1244, 473)
Screenshot: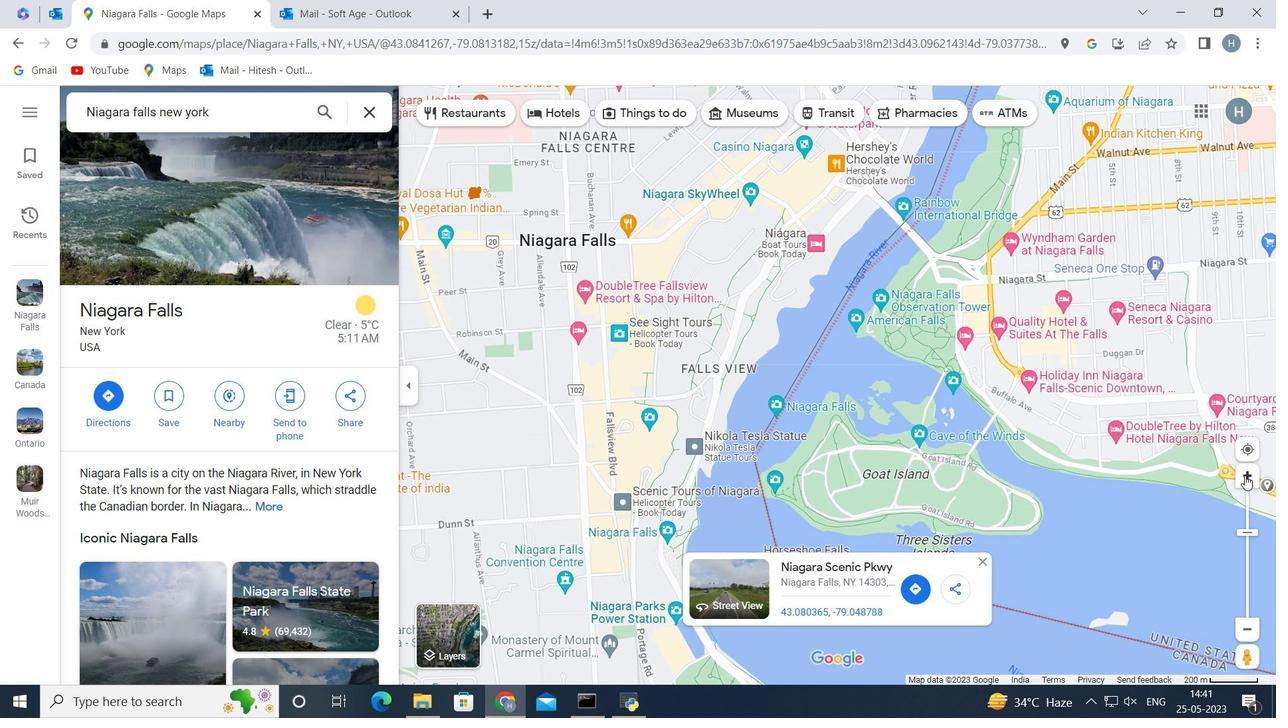 
Action: Mouse moved to (1247, 477)
Screenshot: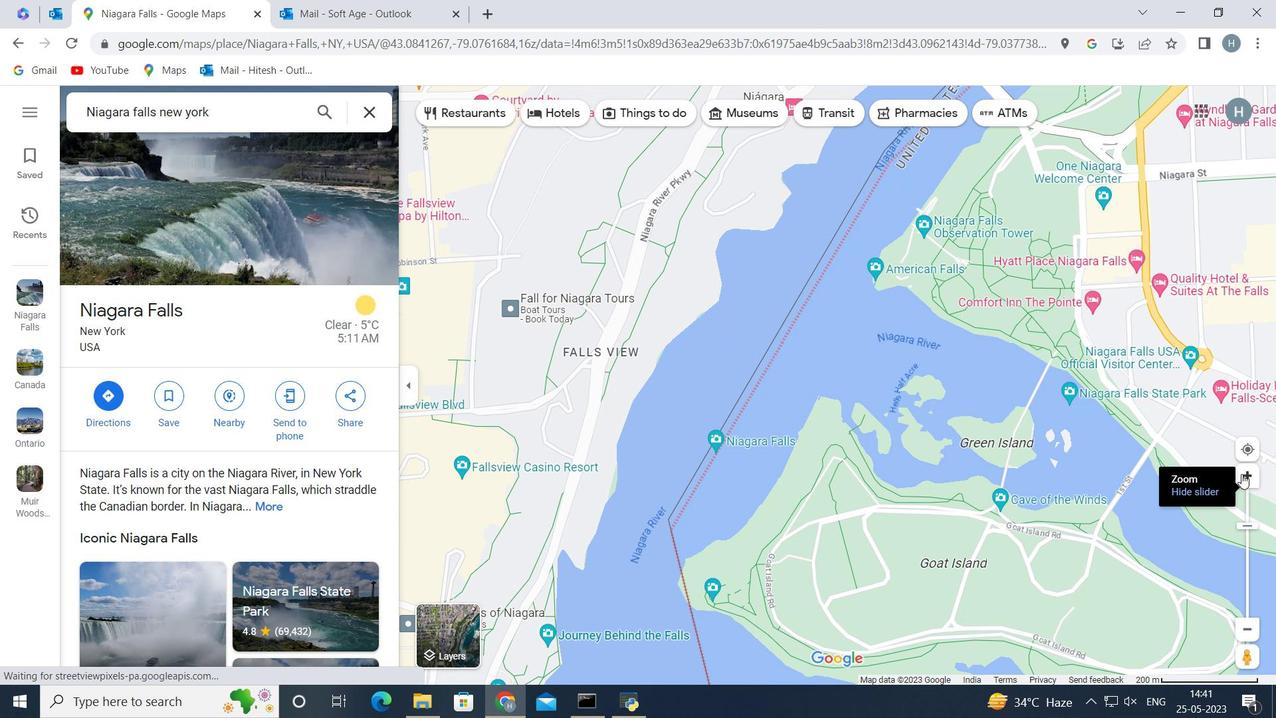 
Action: Mouse pressed left at (1247, 477)
Screenshot: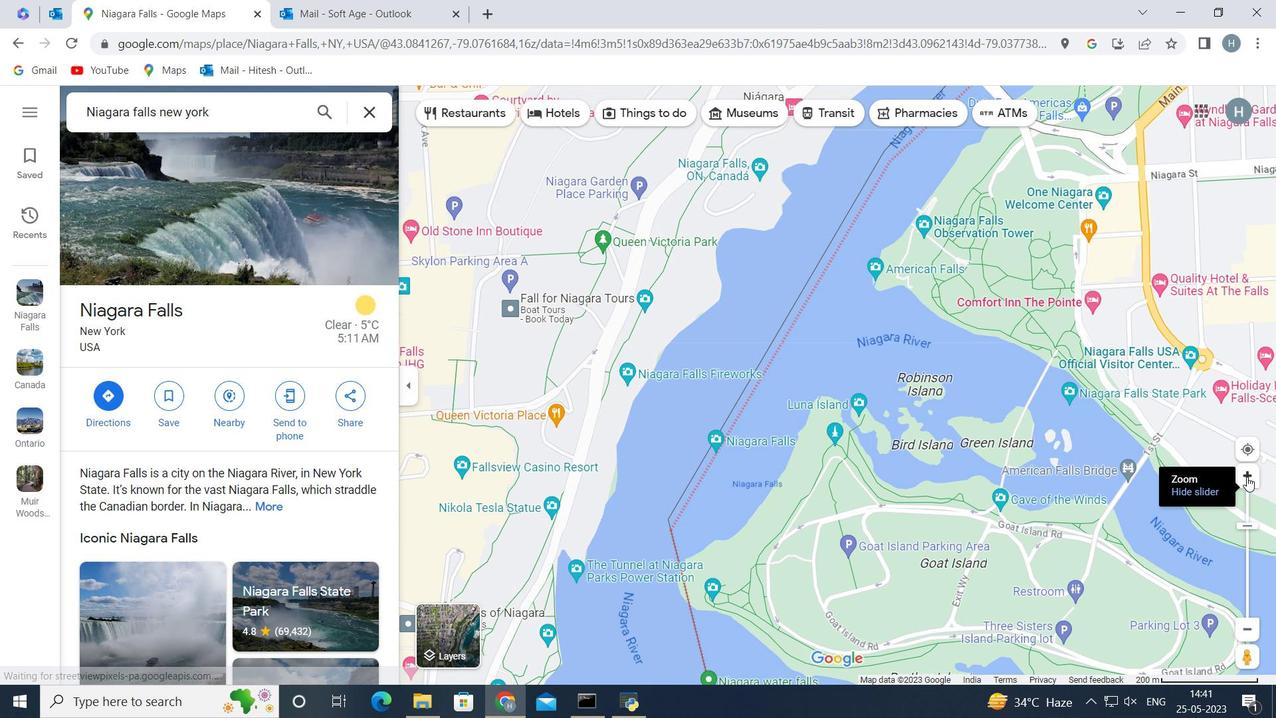 
Action: Mouse pressed left at (1247, 477)
Screenshot: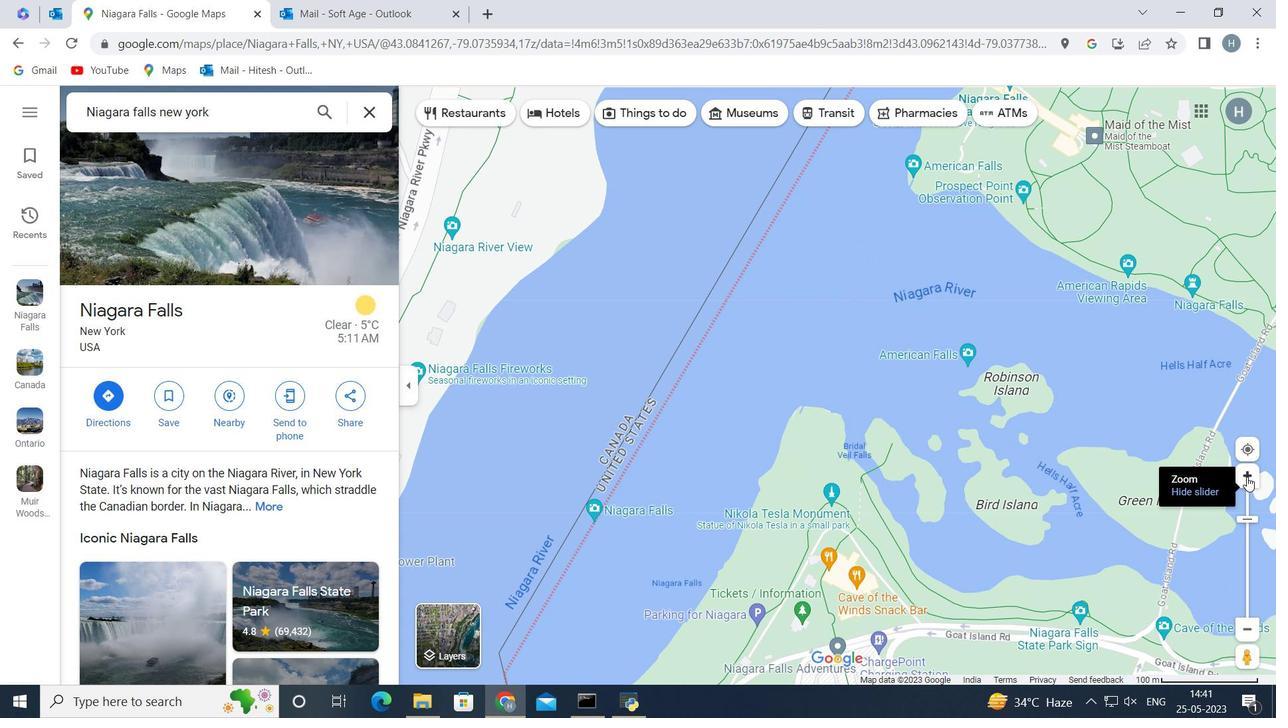
Action: Mouse pressed left at (1247, 477)
Screenshot: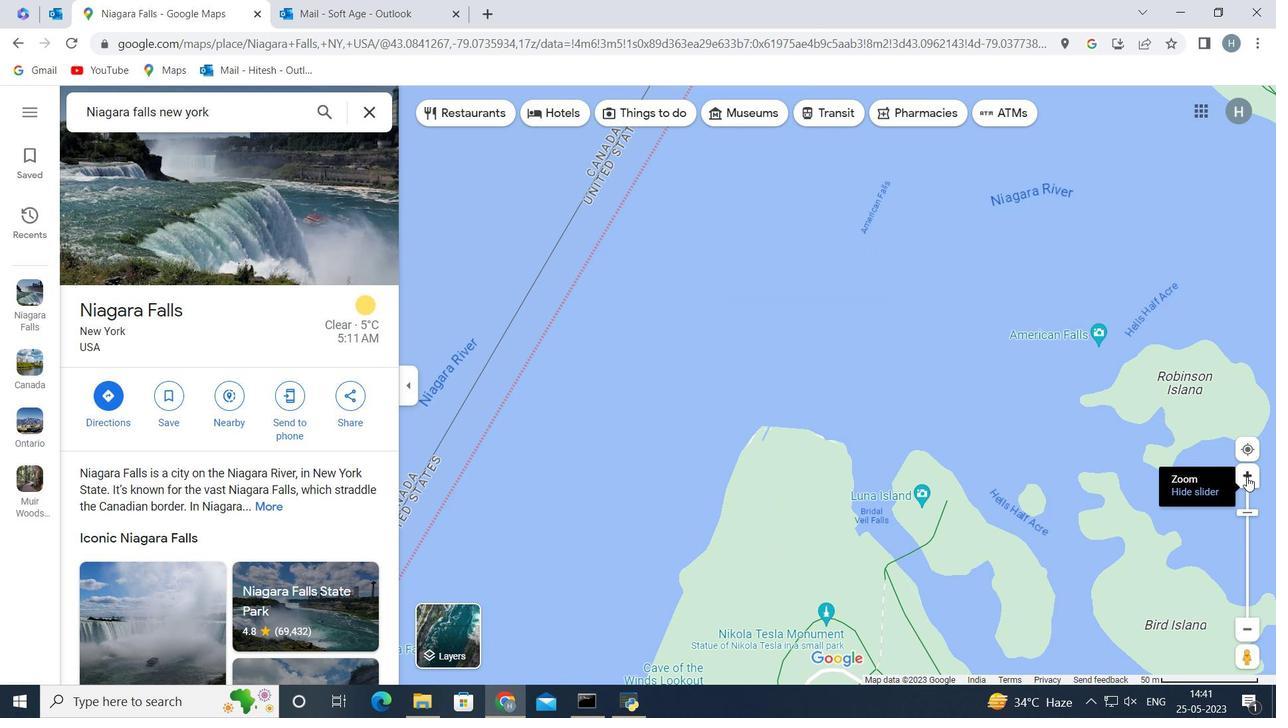 
Action: Mouse pressed left at (1247, 477)
Screenshot: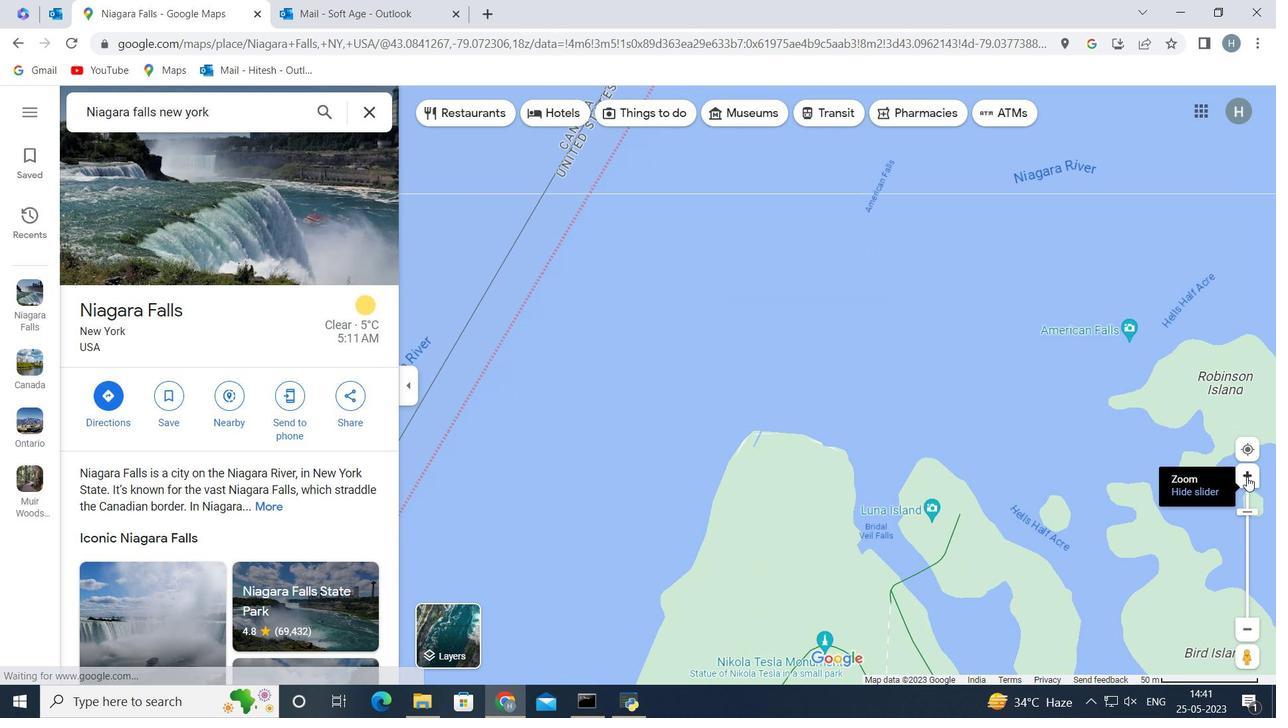 
Action: Mouse pressed left at (1247, 477)
Screenshot: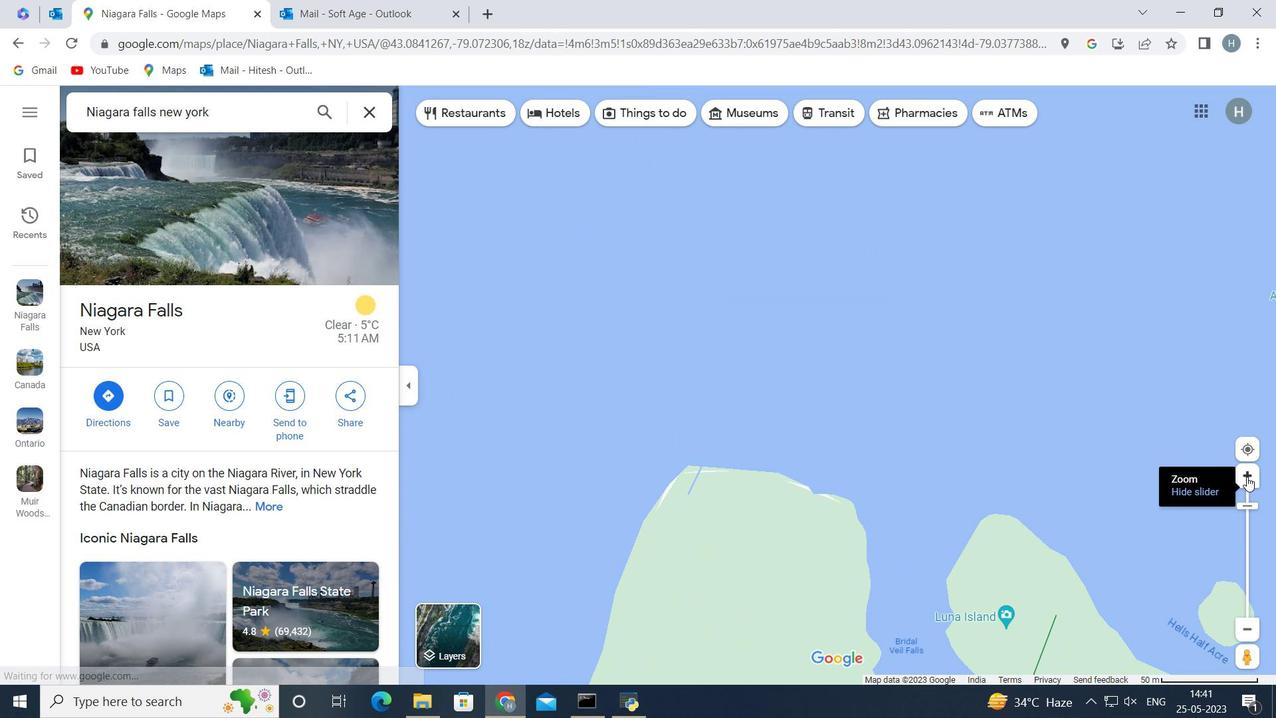 
Action: Mouse pressed left at (1247, 477)
Screenshot: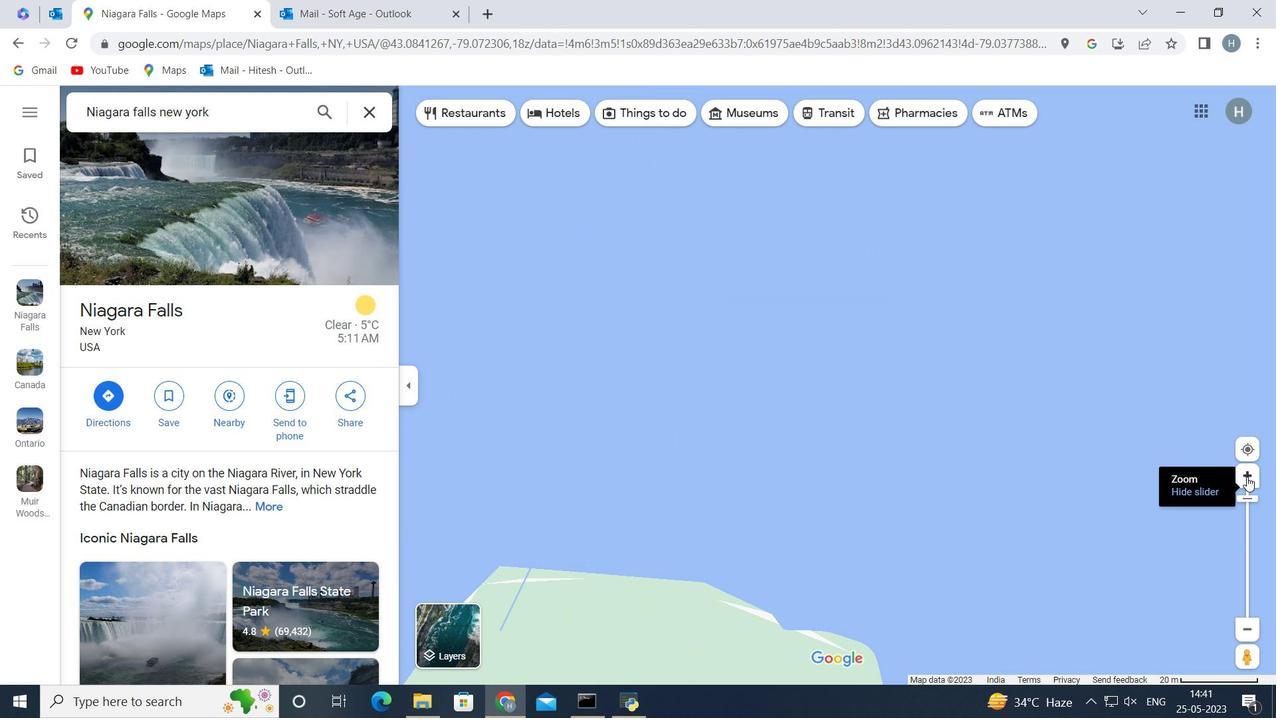 
Action: Mouse moved to (208, 204)
Screenshot: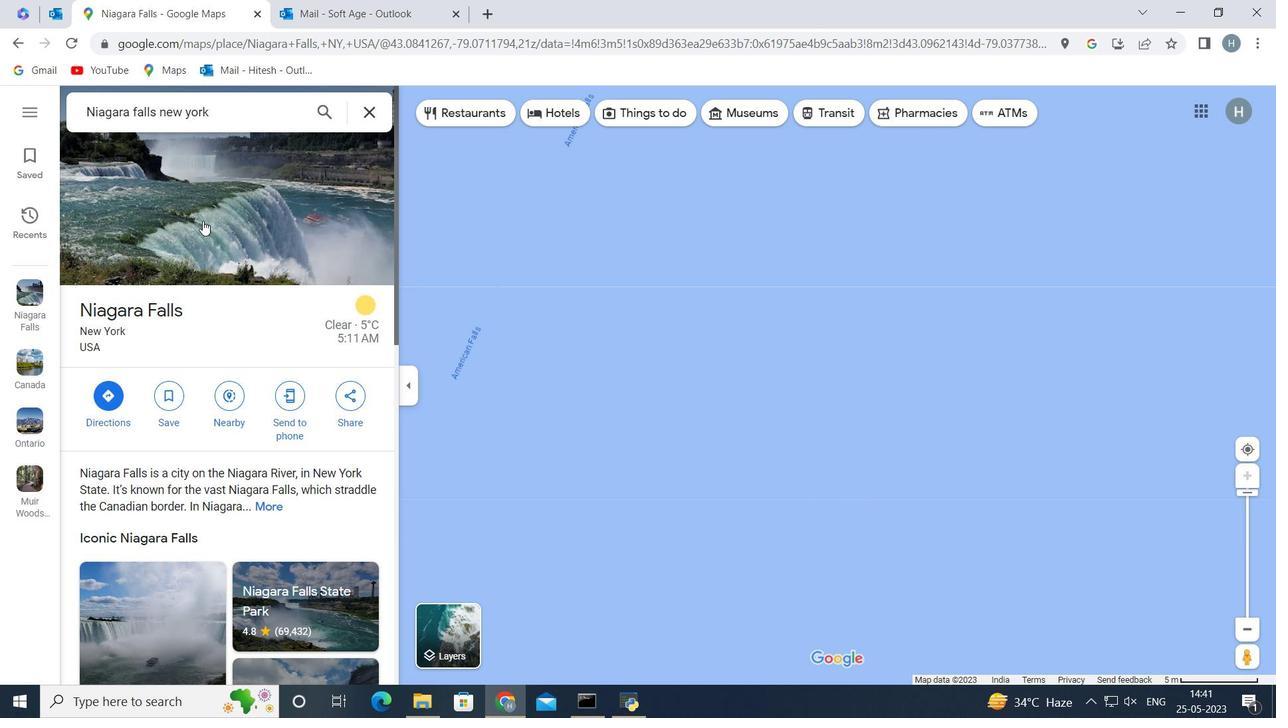 
Action: Mouse pressed left at (208, 204)
Screenshot: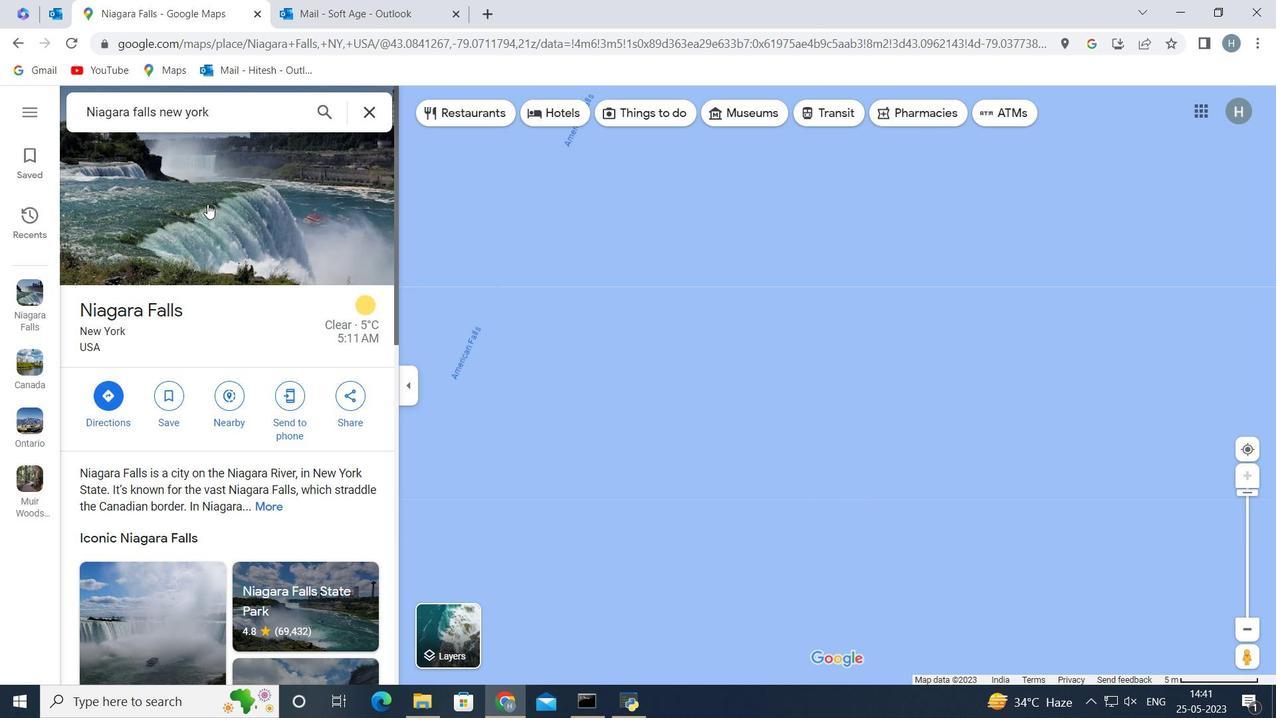 
Action: Mouse moved to (787, 375)
Screenshot: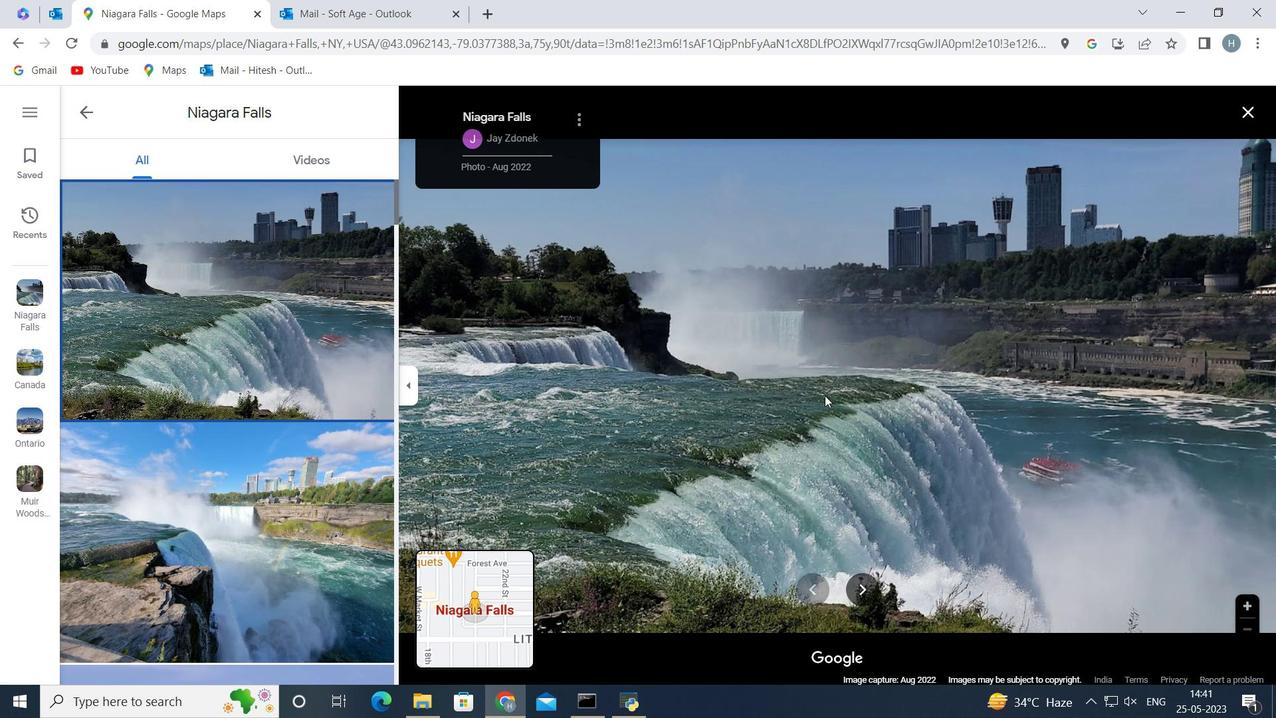 
Action: Mouse scrolled (787, 375) with delta (0, 0)
Screenshot: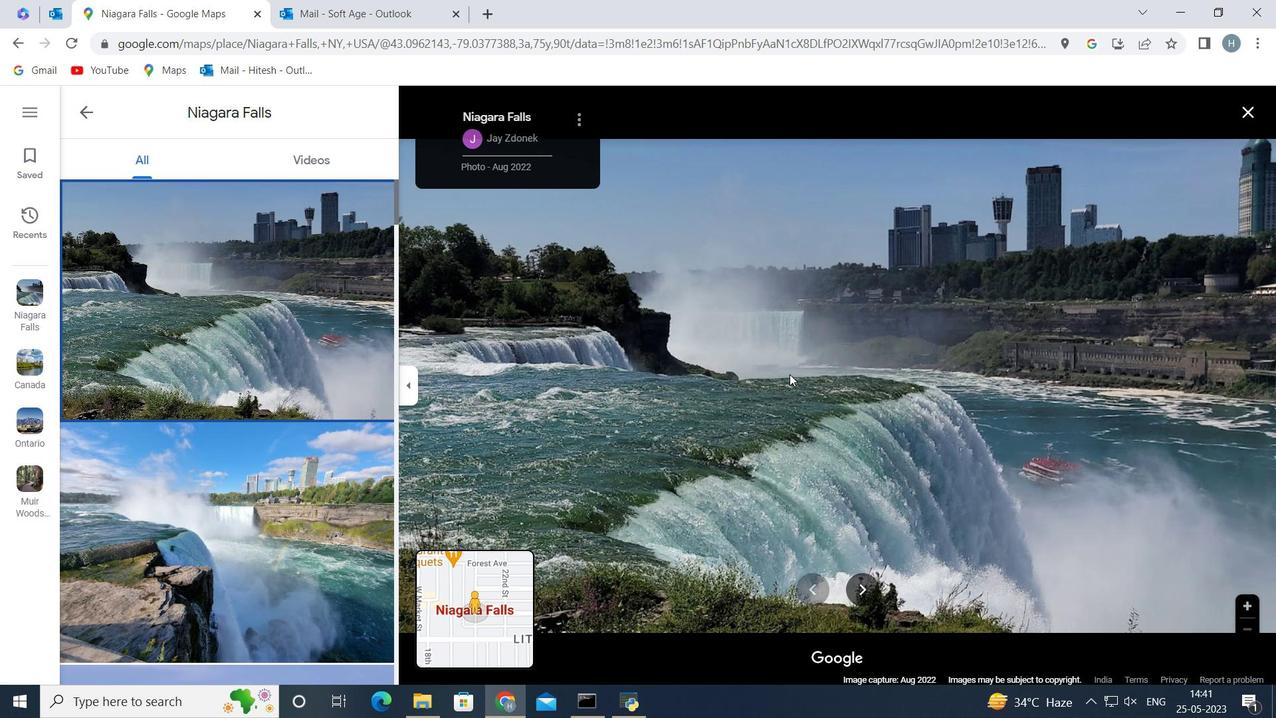 
Action: Mouse scrolled (787, 375) with delta (0, 0)
Screenshot: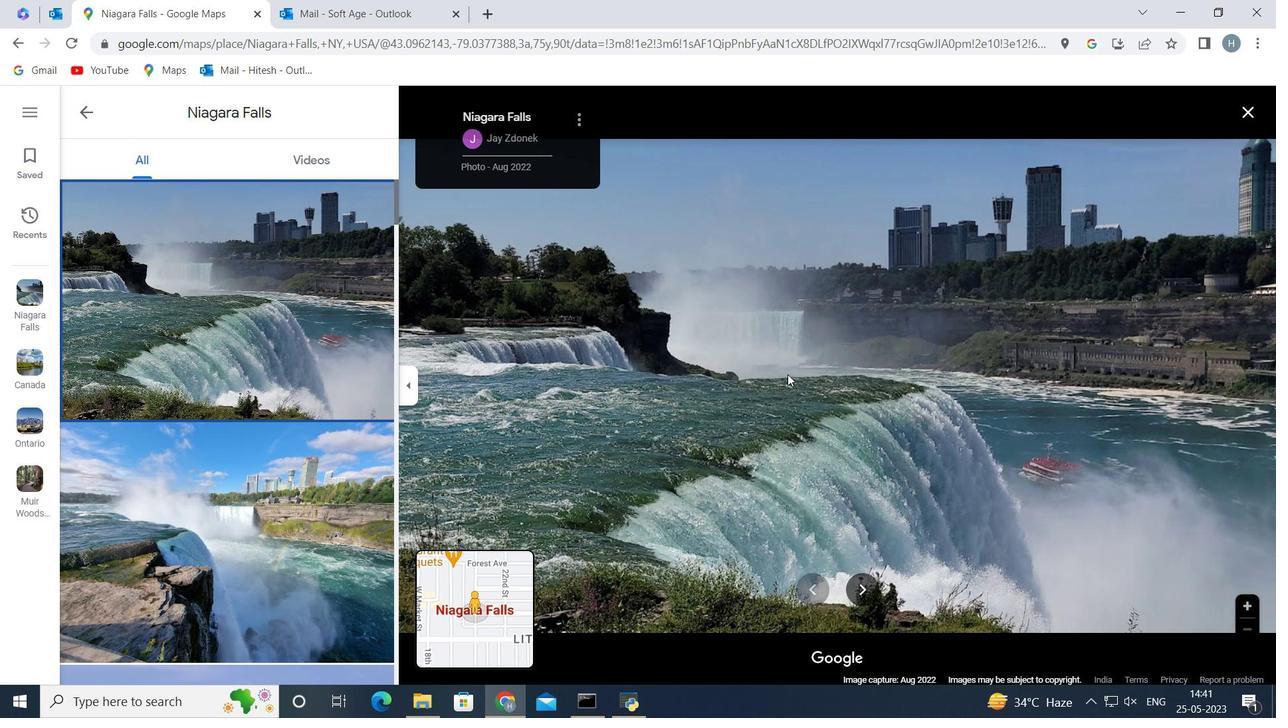 
Action: Mouse scrolled (787, 375) with delta (0, 0)
Screenshot: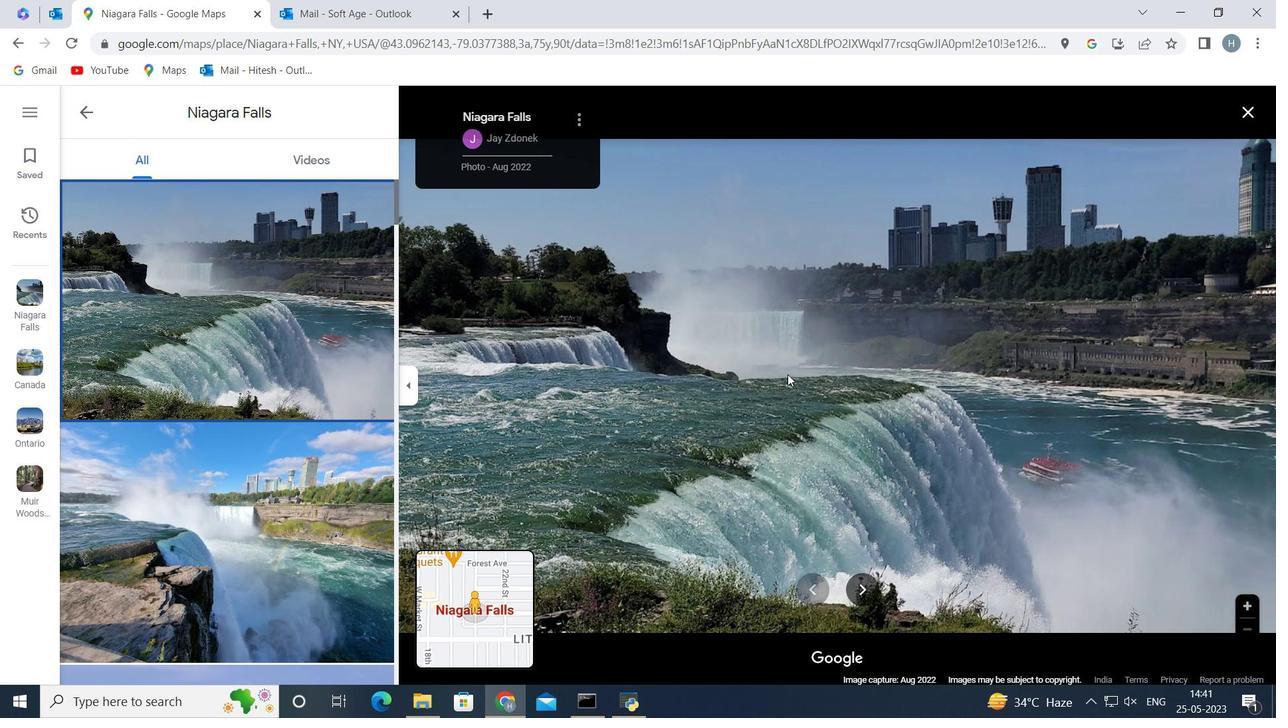 
Action: Mouse scrolled (787, 375) with delta (0, 0)
Screenshot: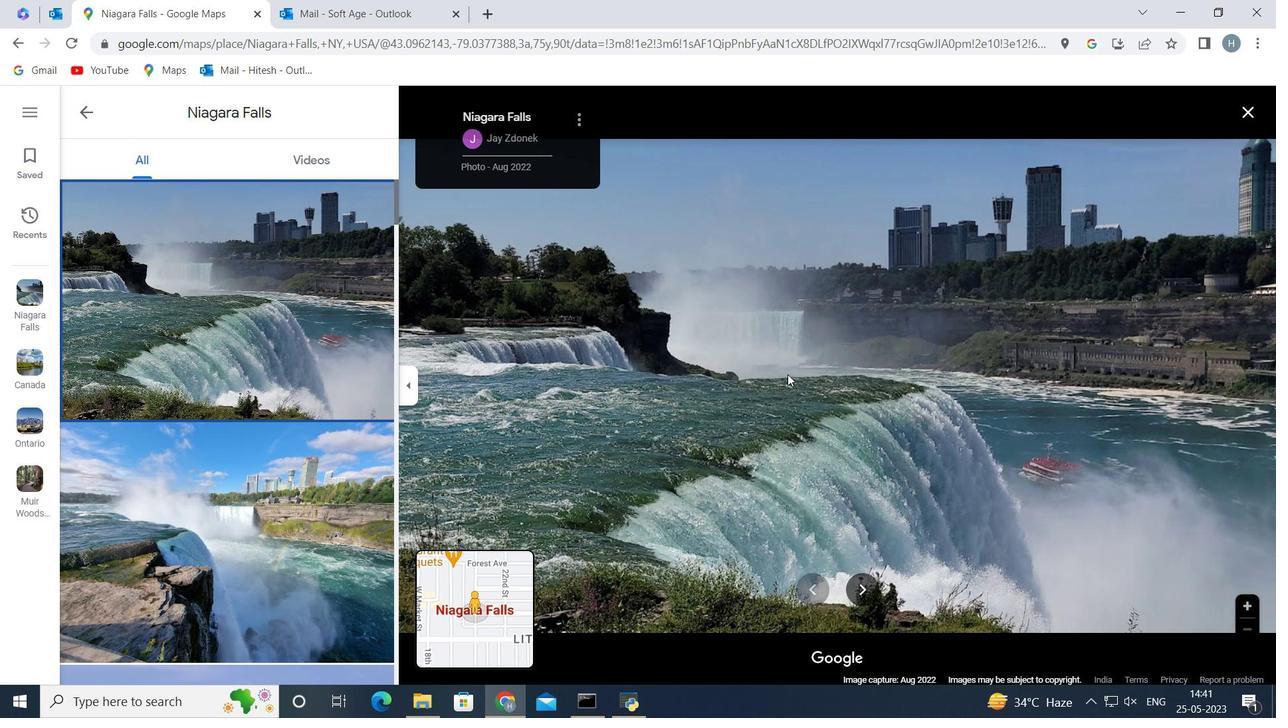
Action: Mouse scrolled (787, 375) with delta (0, 0)
Screenshot: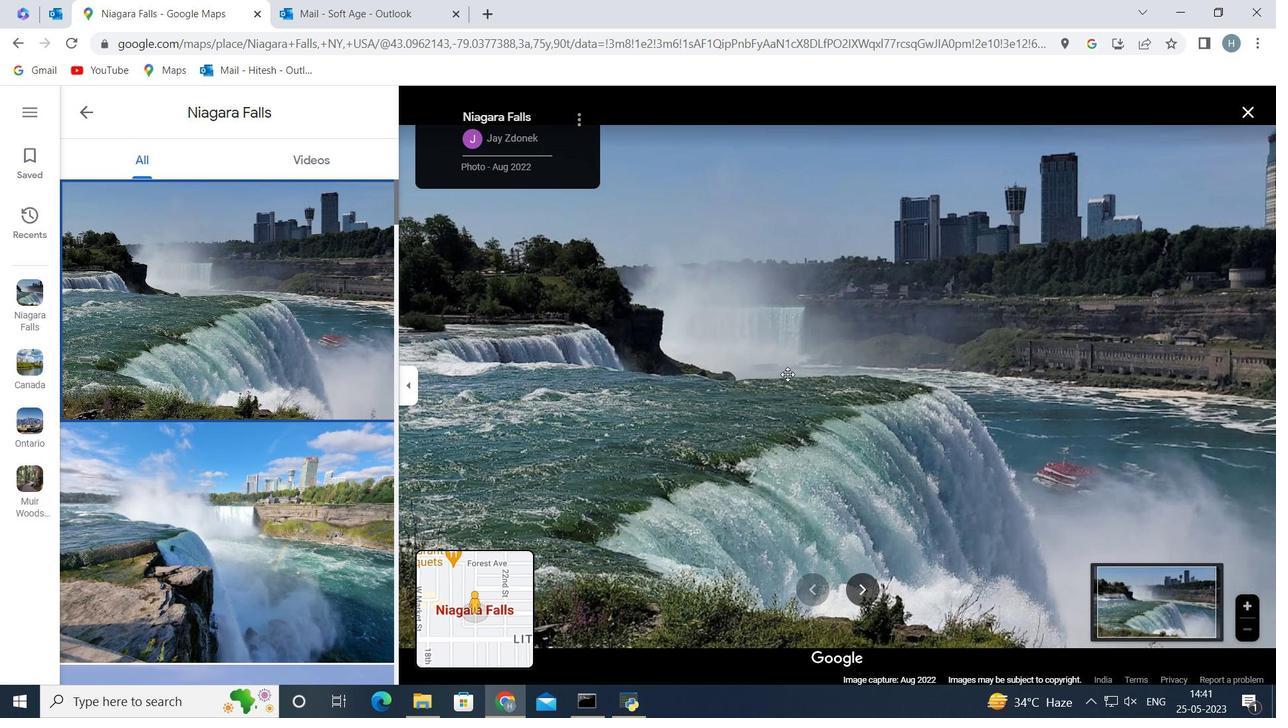 
Action: Mouse moved to (671, 325)
Screenshot: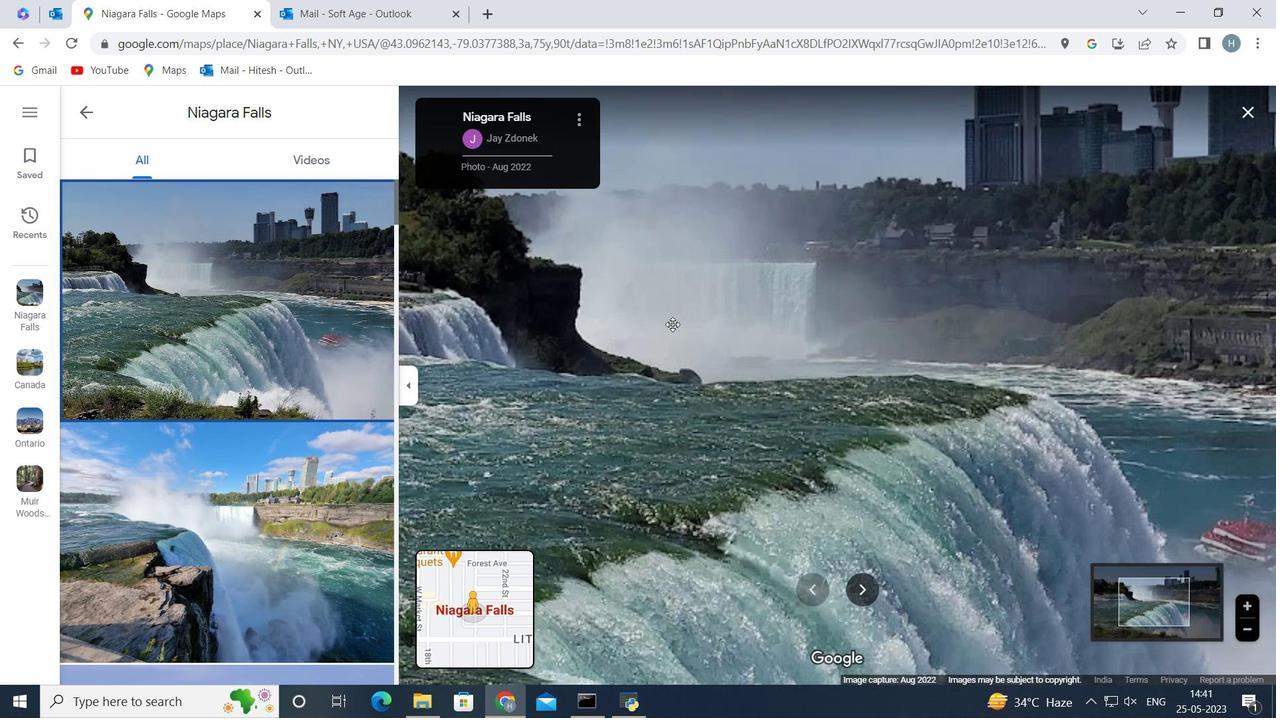 
Action: Mouse pressed left at (671, 325)
Screenshot: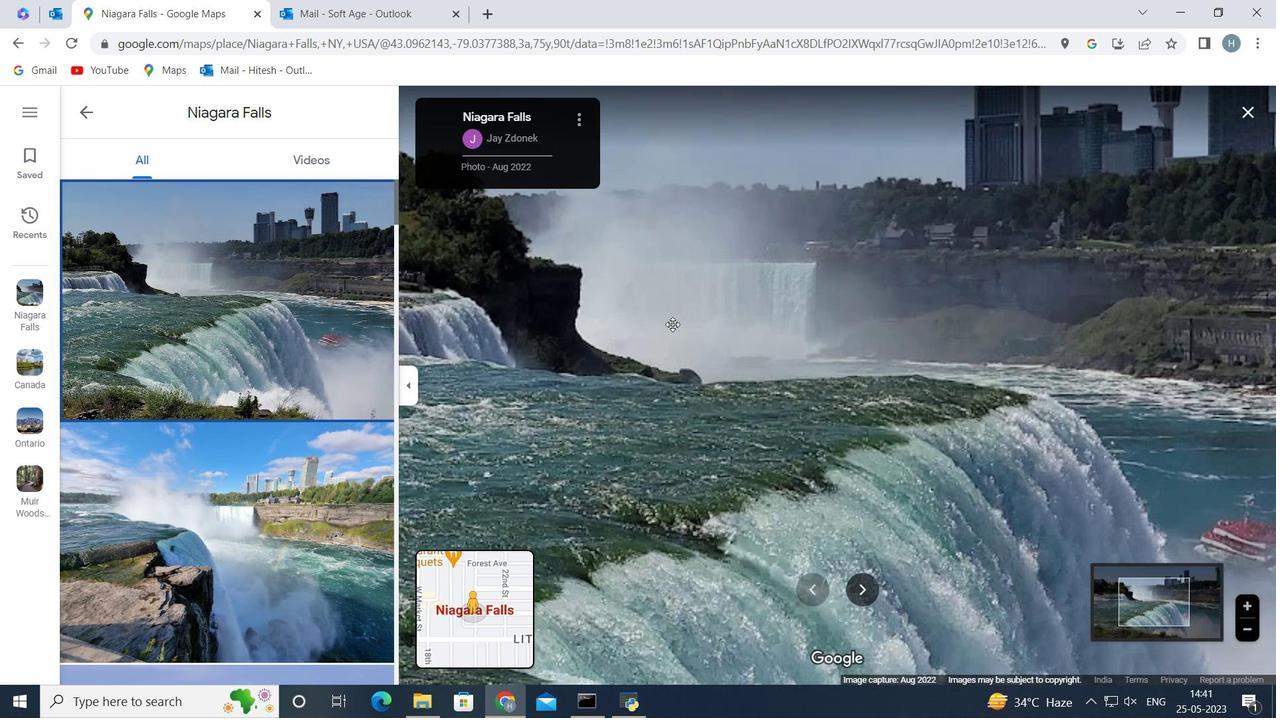 
Action: Mouse moved to (898, 460)
Screenshot: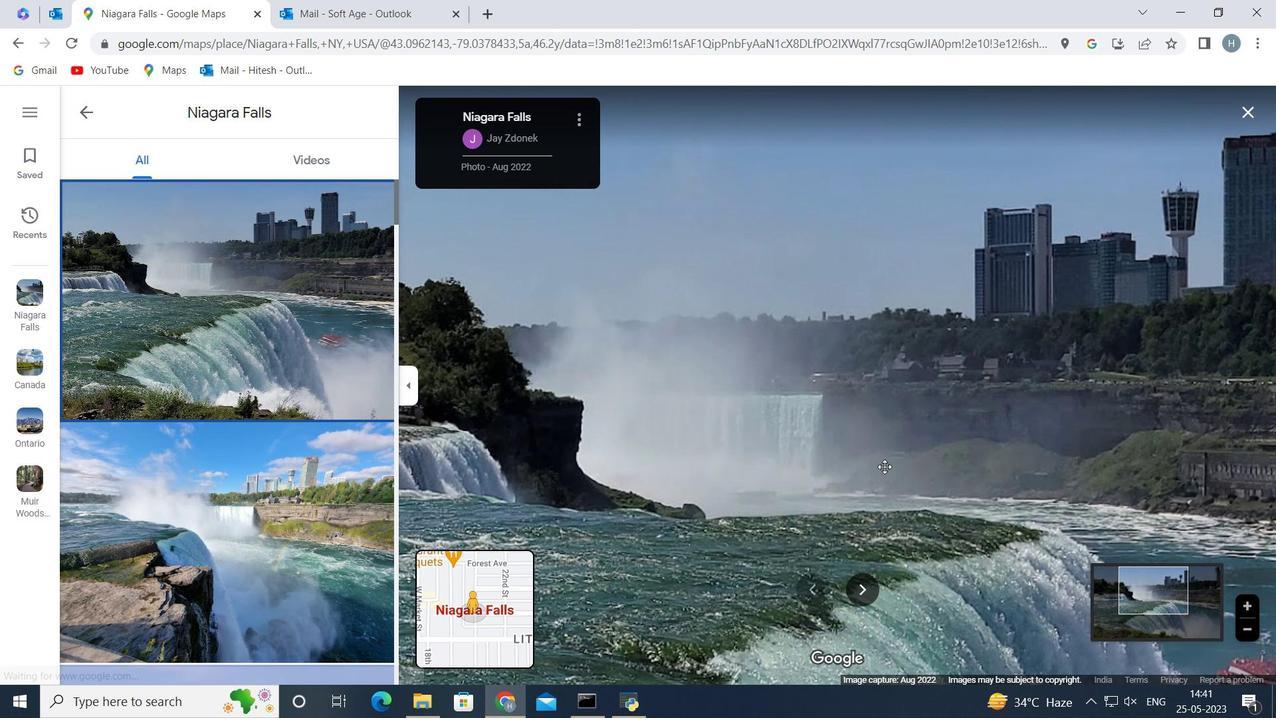 
Action: Mouse pressed left at (898, 460)
Screenshot: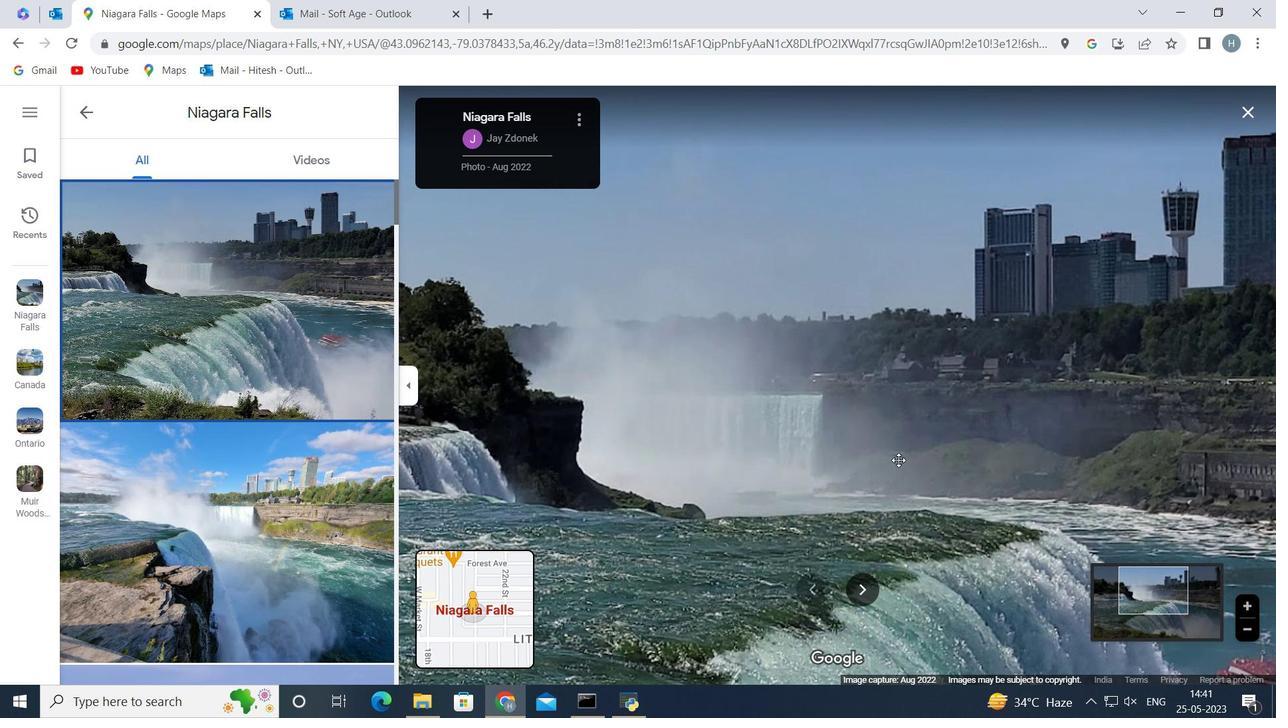 
Action: Mouse moved to (795, 333)
Screenshot: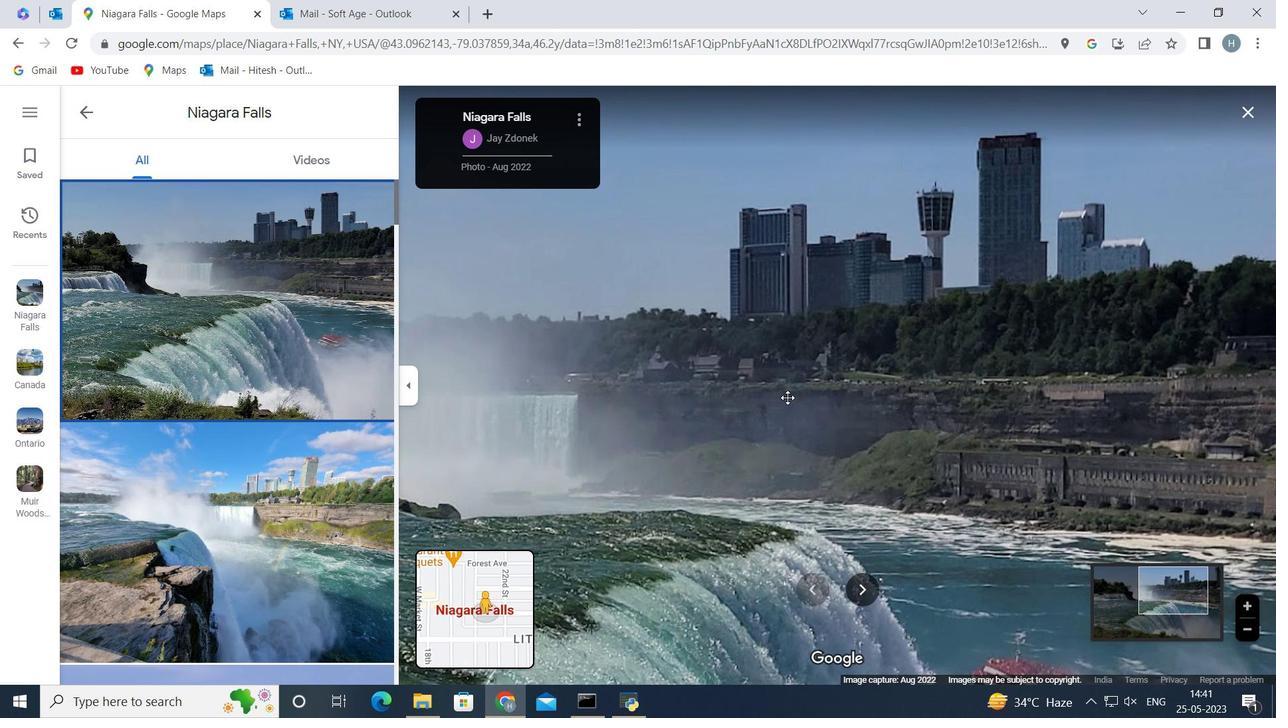 
Action: Mouse scrolled (795, 333) with delta (0, 0)
Screenshot: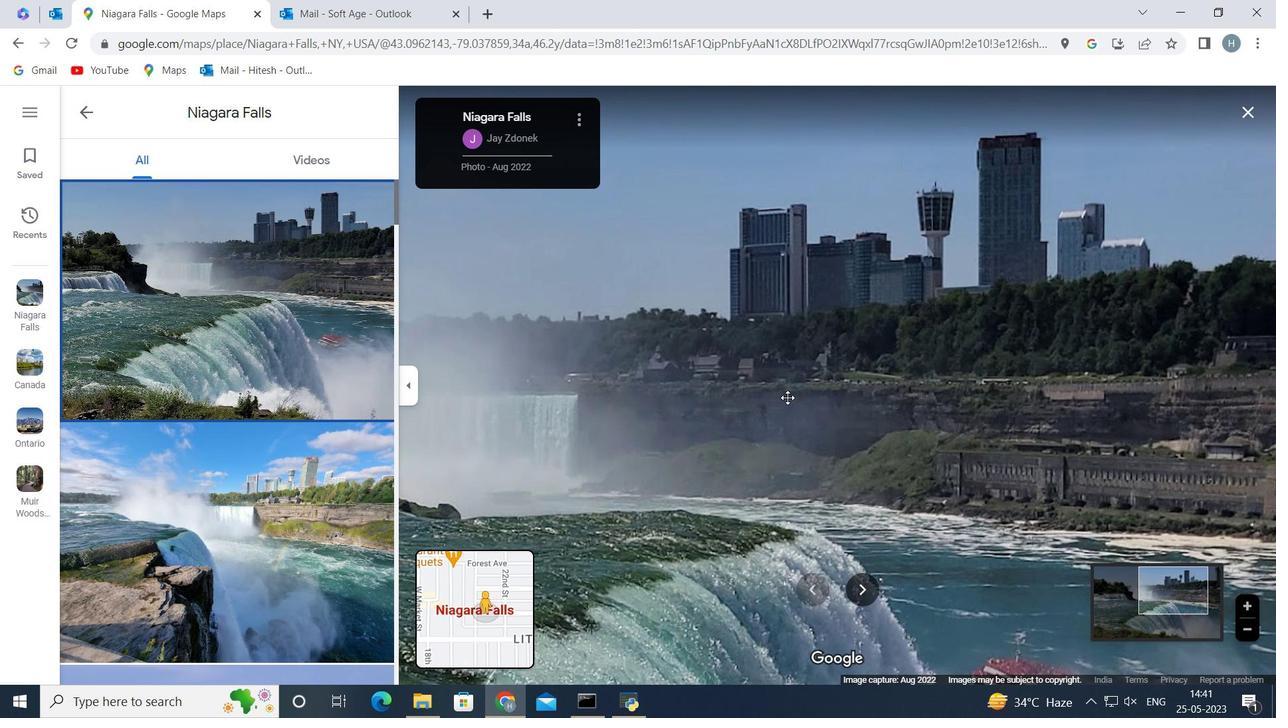 
Action: Mouse scrolled (795, 333) with delta (0, 0)
Screenshot: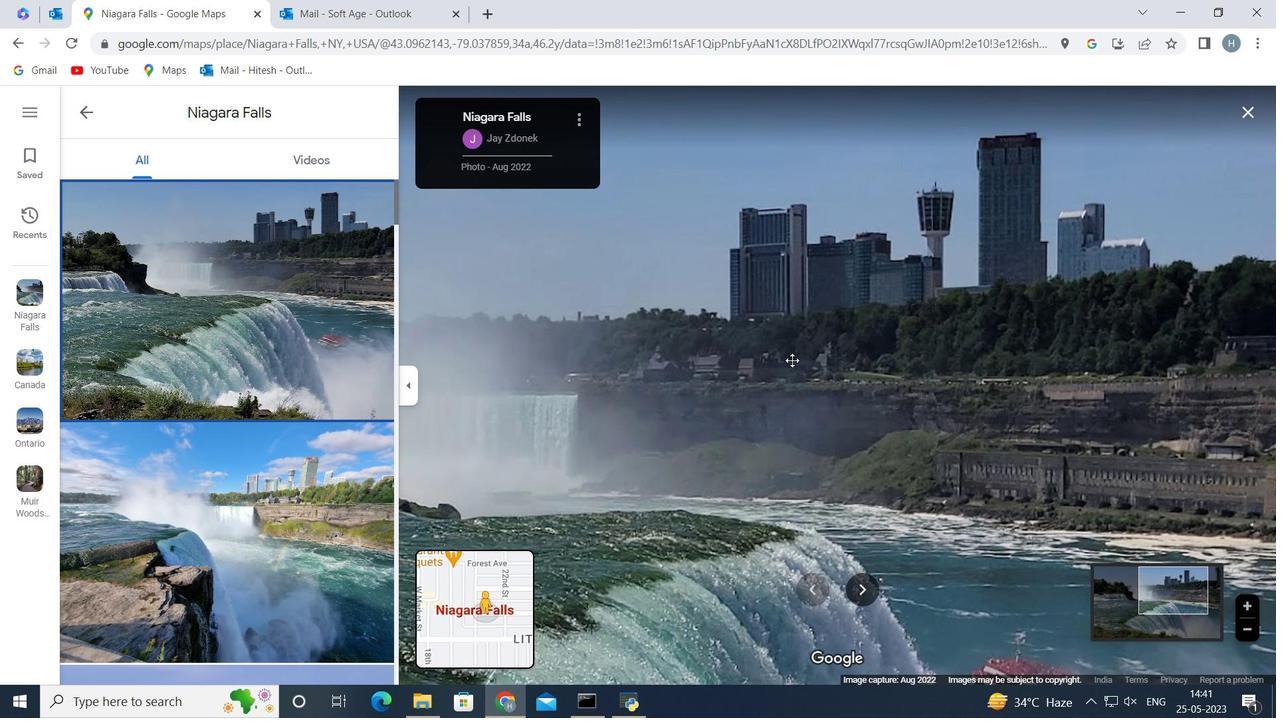
Action: Mouse scrolled (795, 333) with delta (0, 0)
Screenshot: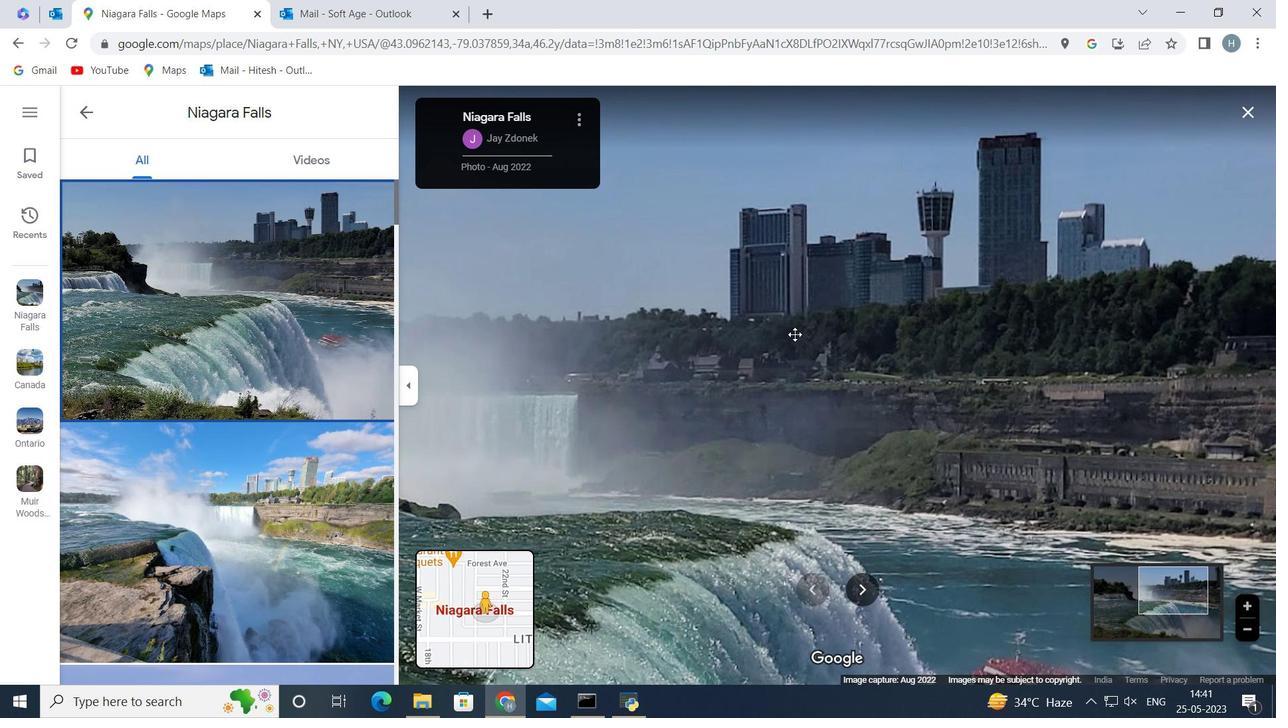 
Action: Mouse moved to (795, 333)
Screenshot: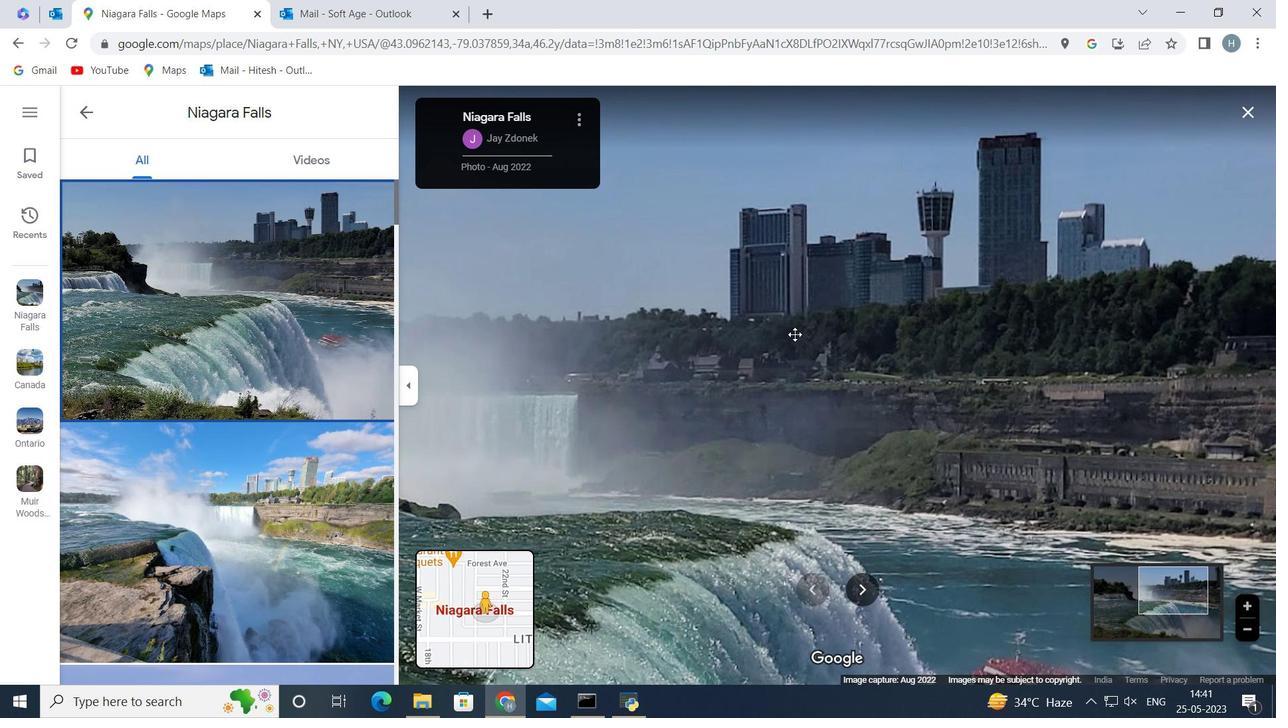 
Action: Mouse scrolled (795, 333) with delta (0, 0)
Screenshot: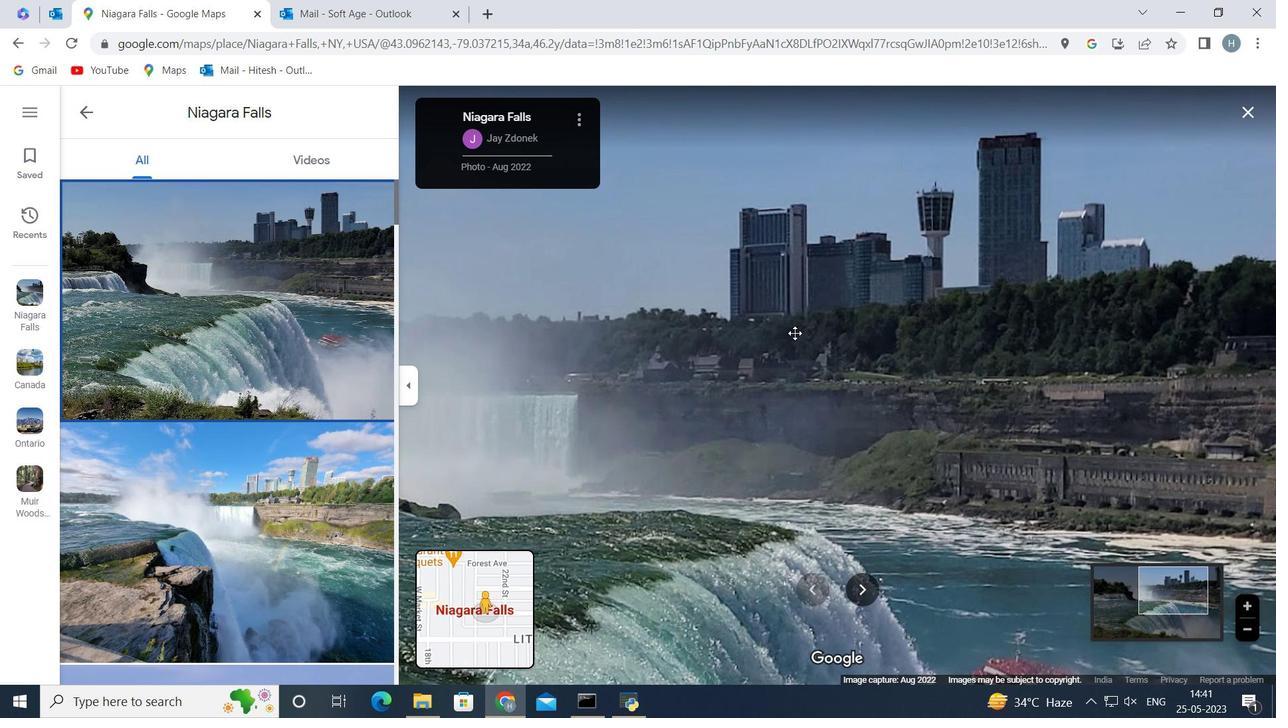 
Action: Mouse scrolled (795, 333) with delta (0, 0)
Screenshot: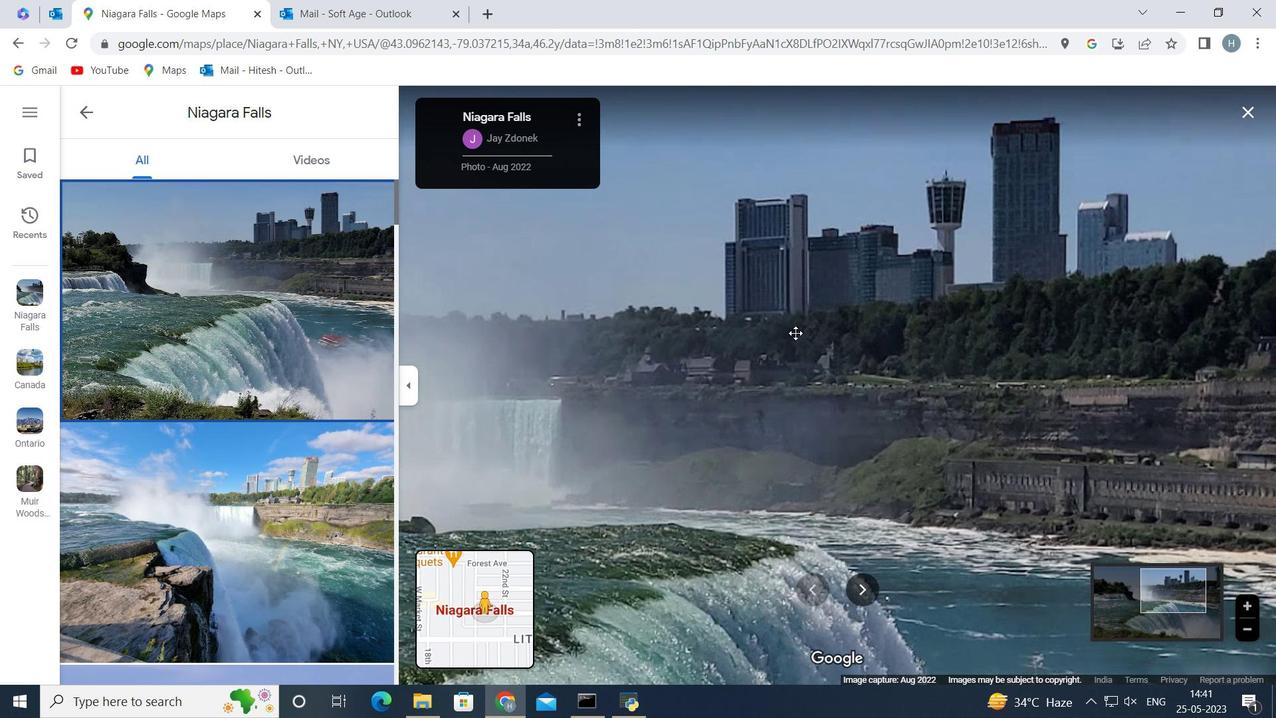 
Action: Mouse moved to (795, 327)
Screenshot: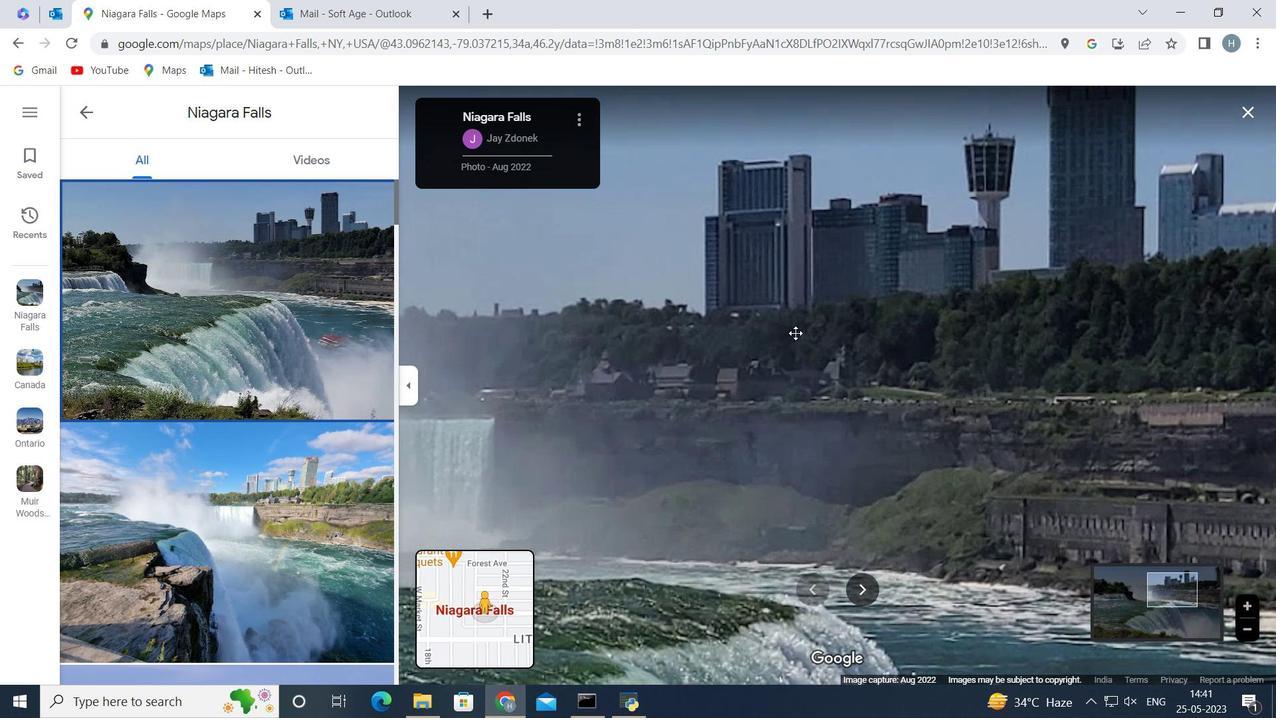 
Action: Mouse scrolled (795, 328) with delta (0, 0)
Screenshot: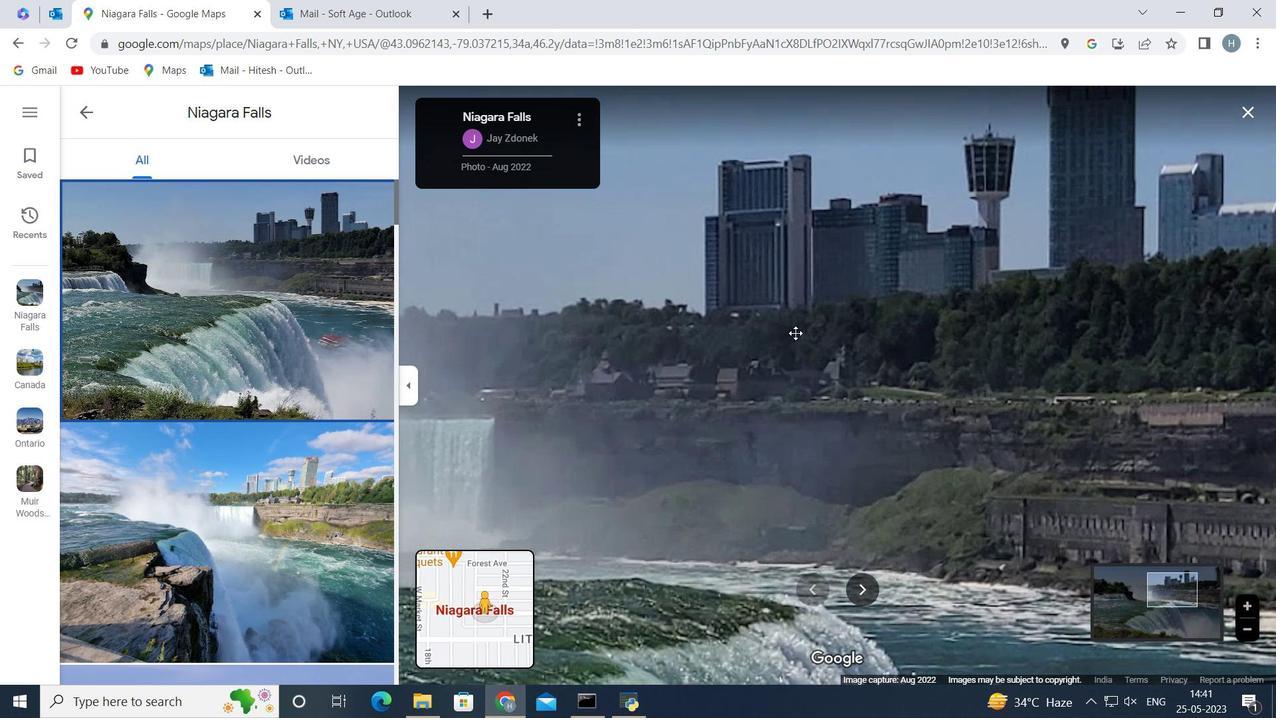 
Action: Mouse moved to (885, 306)
Screenshot: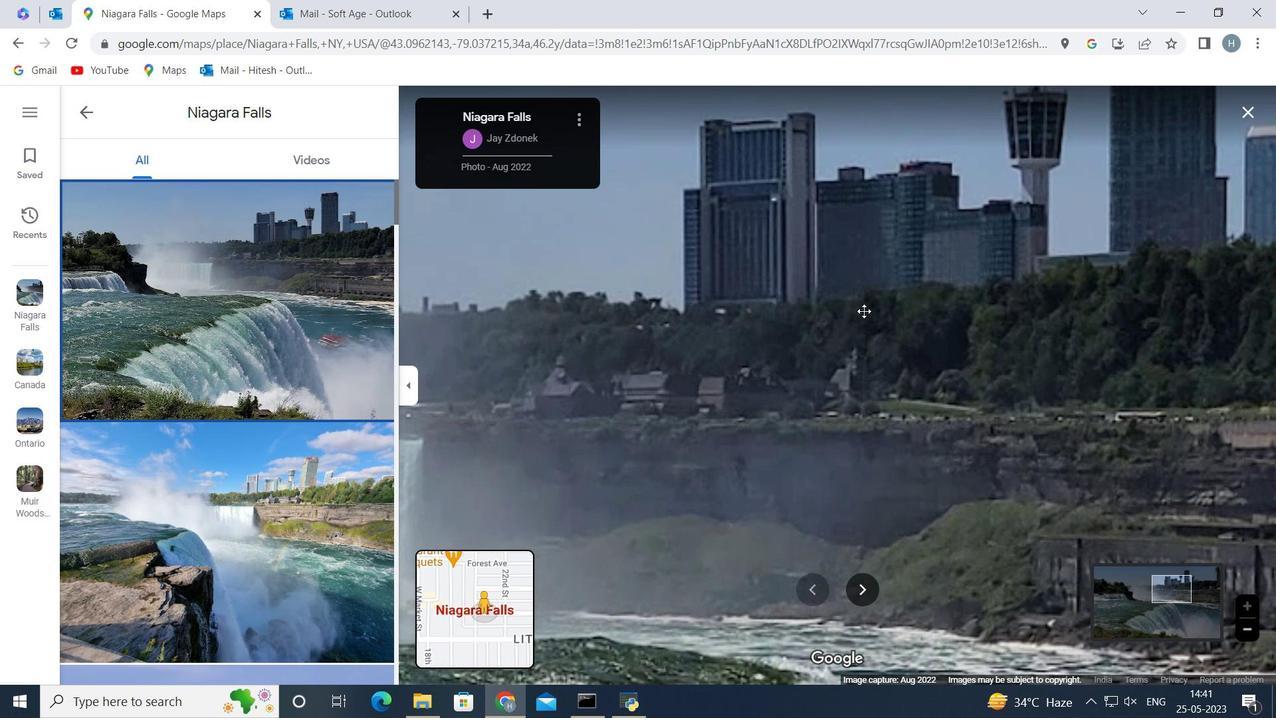 
Action: Mouse pressed left at (885, 306)
Screenshot: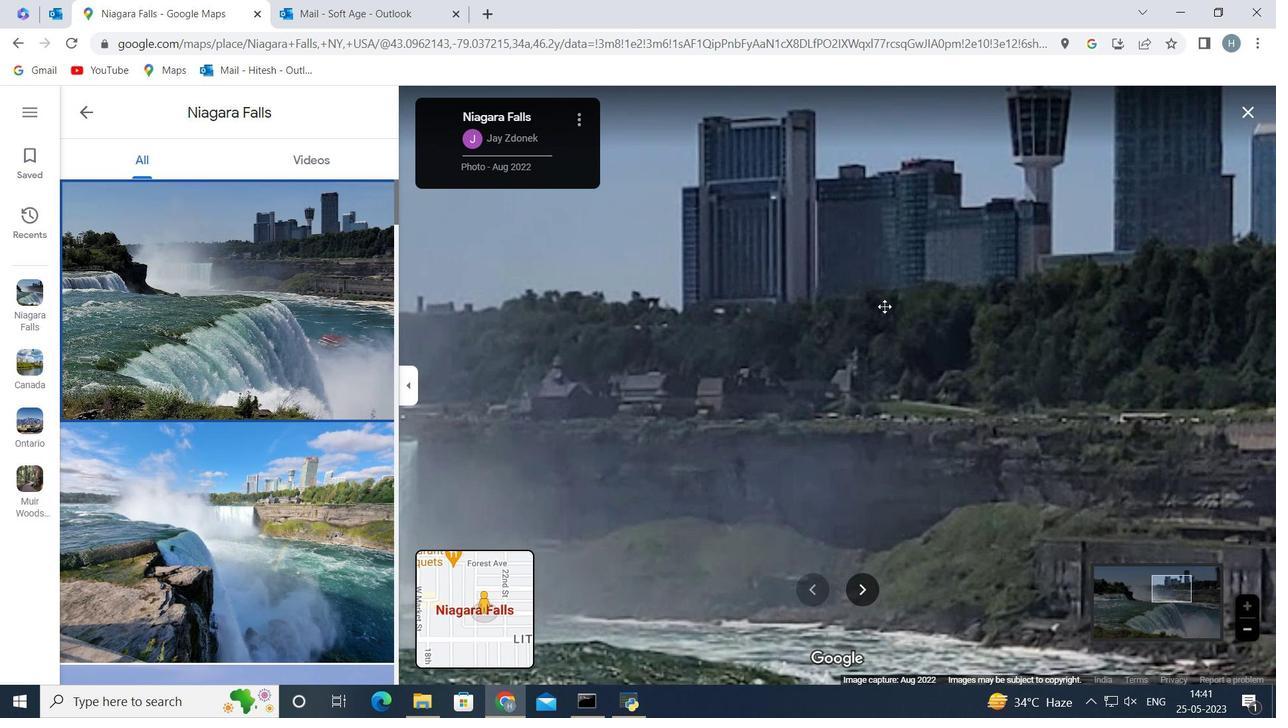 
Action: Mouse moved to (902, 348)
Screenshot: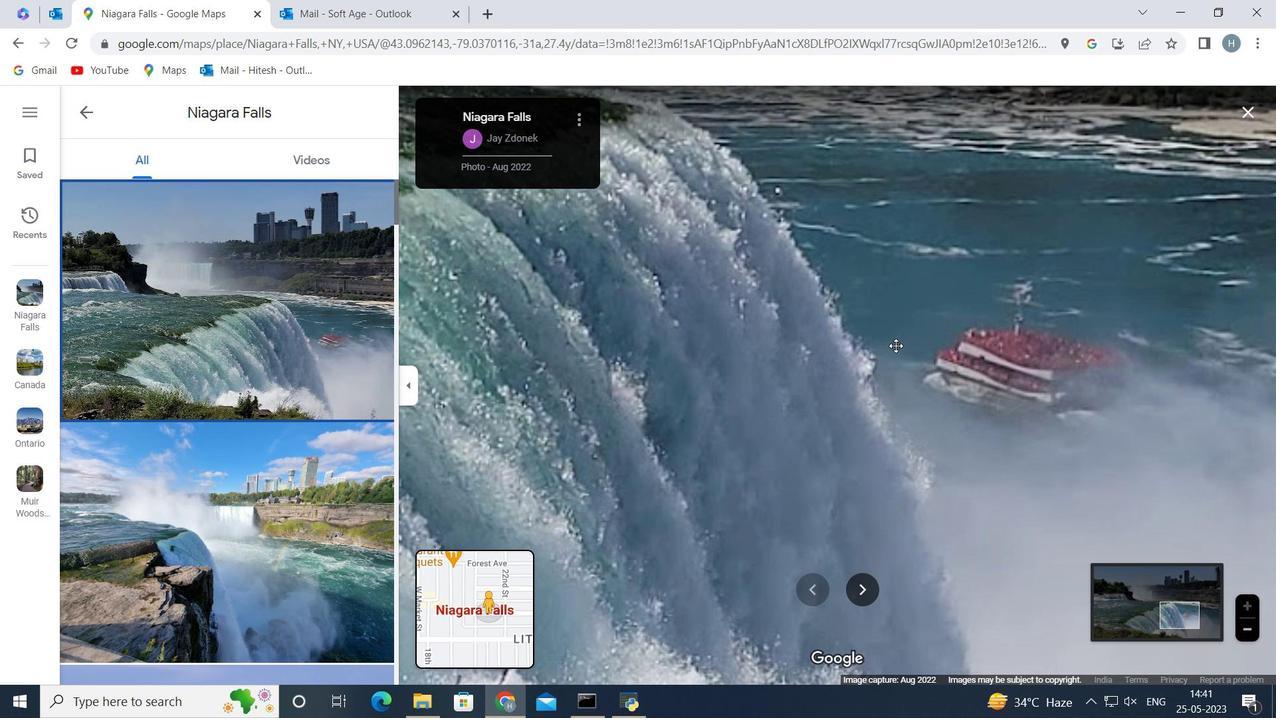 
Action: Mouse pressed left at (902, 348)
Screenshot: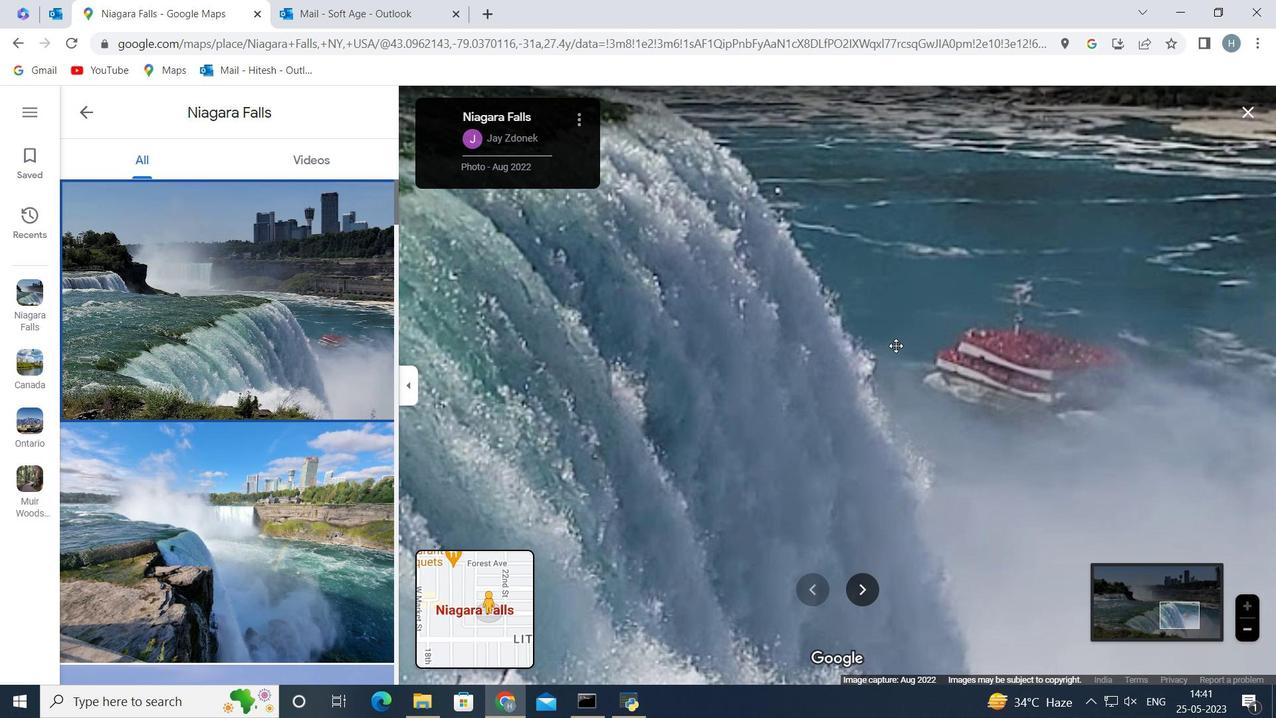 
Action: Mouse moved to (966, 303)
Screenshot: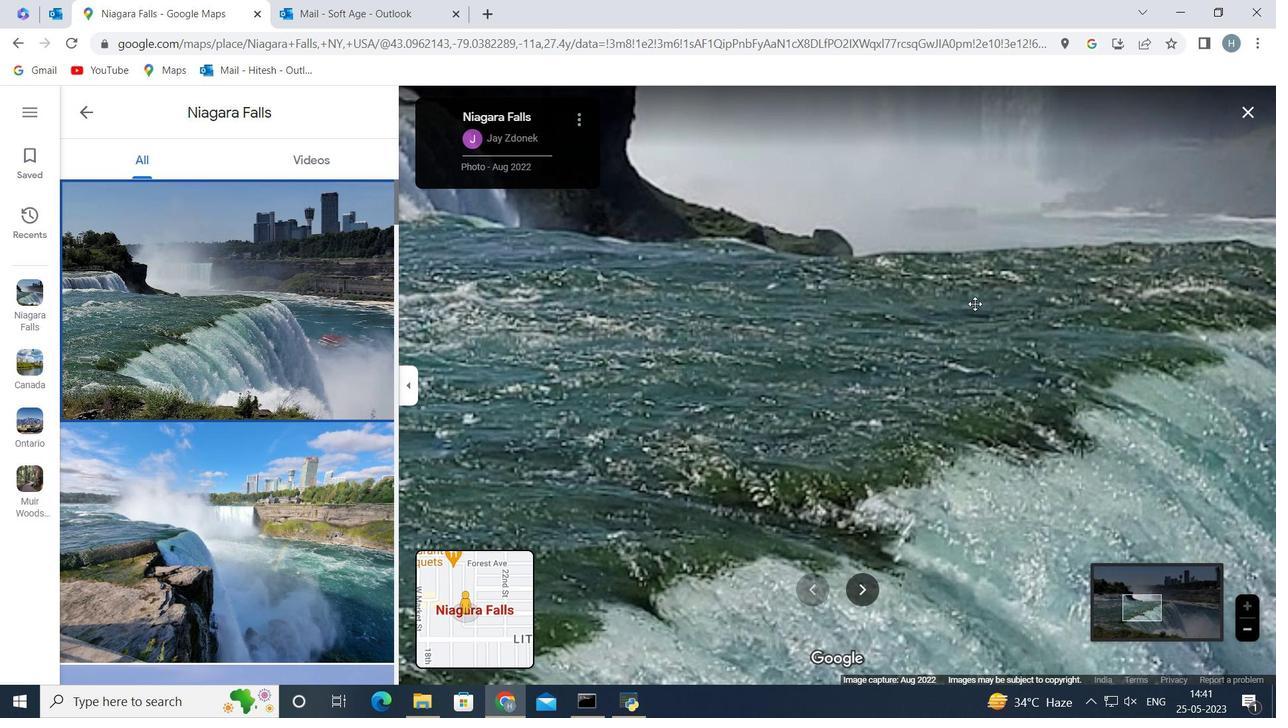 
Action: Mouse scrolled (966, 302) with delta (0, 0)
Screenshot: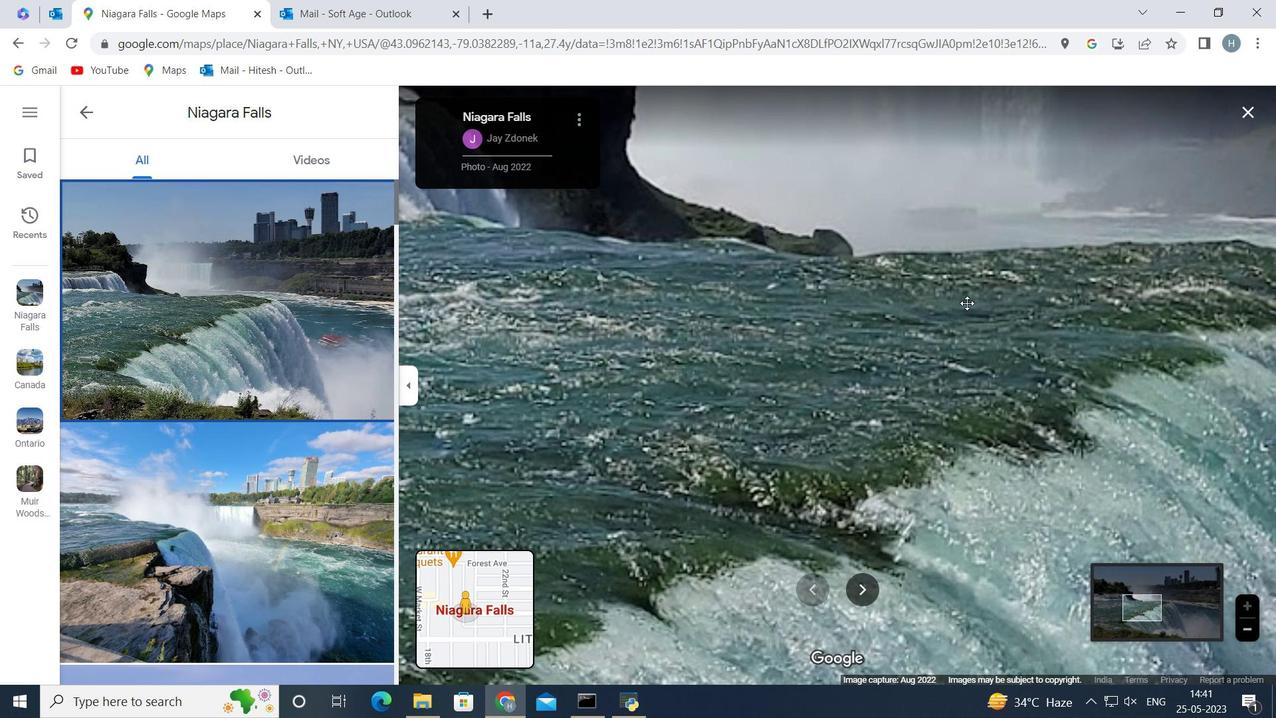 
Action: Mouse moved to (965, 303)
Screenshot: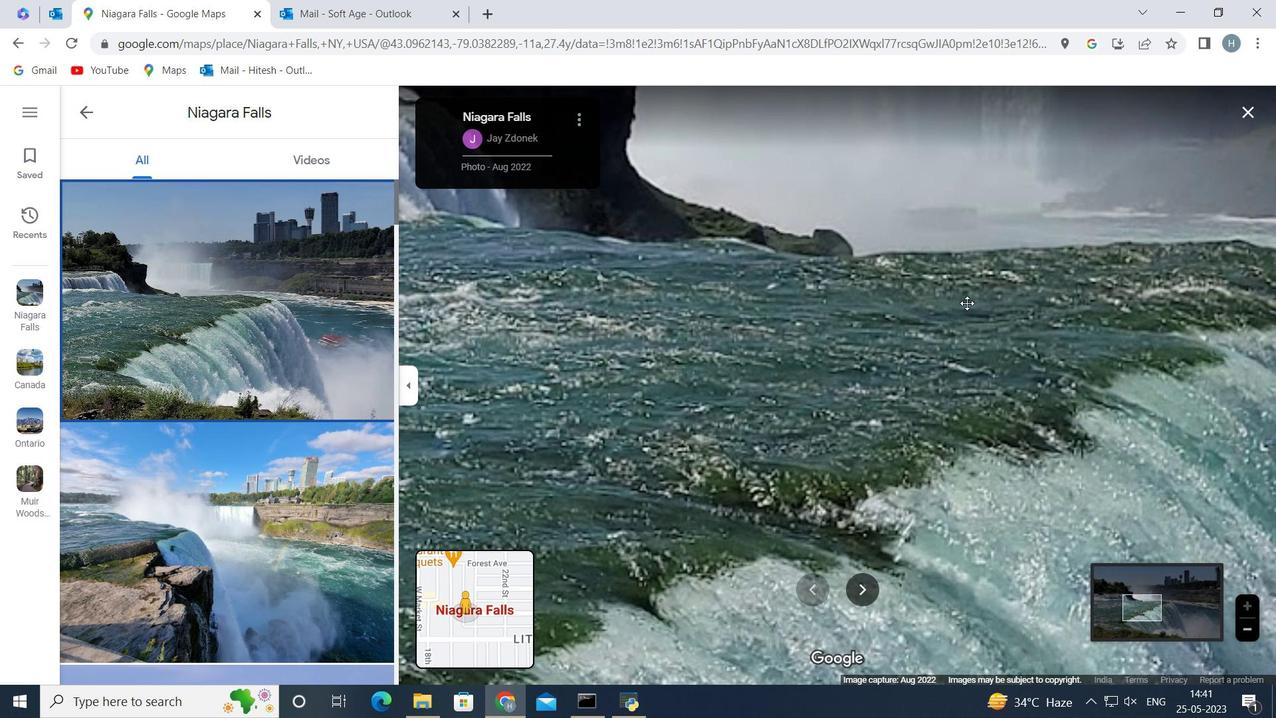 
Action: Mouse scrolled (965, 302) with delta (0, 0)
Screenshot: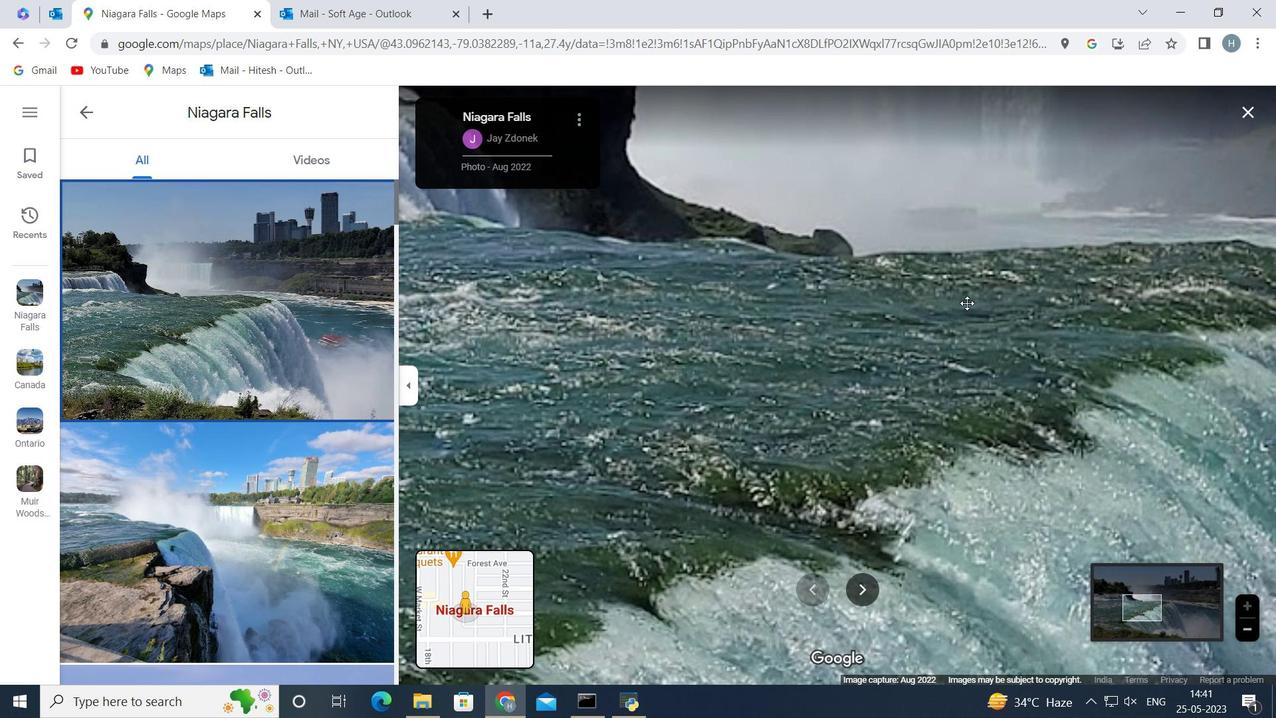 
Action: Mouse moved to (964, 303)
Screenshot: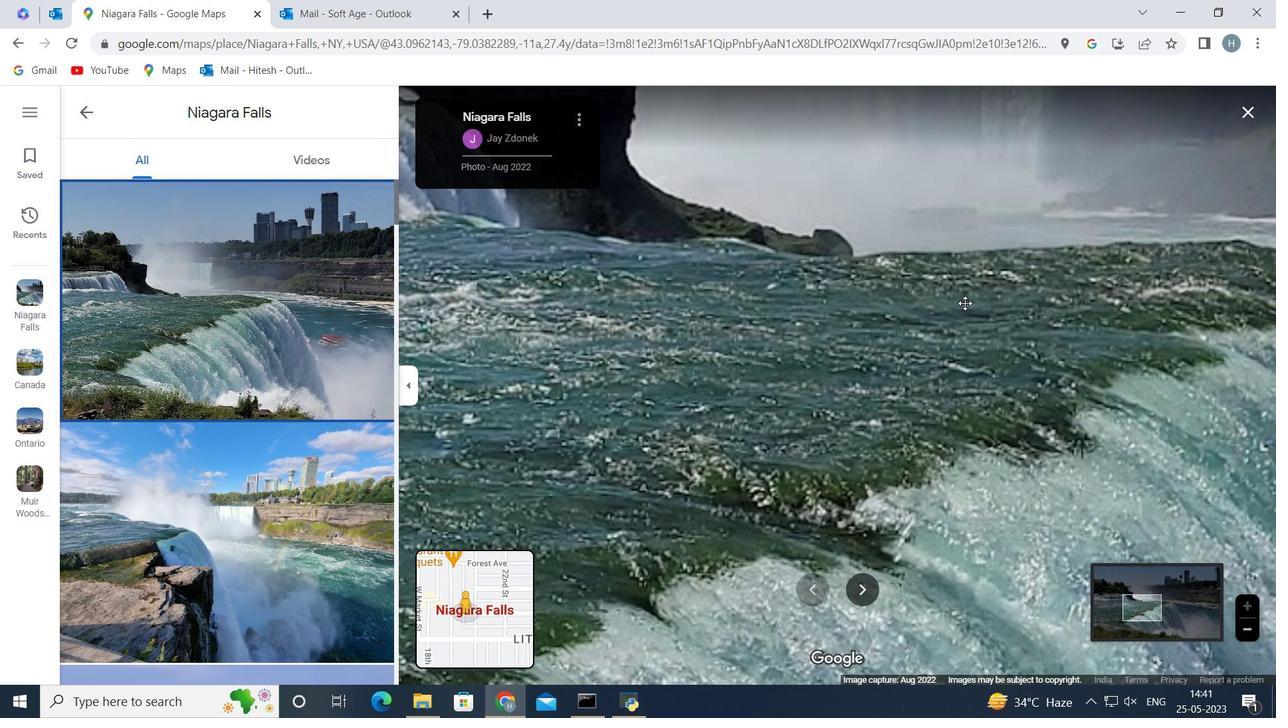 
Action: Mouse scrolled (964, 302) with delta (0, 0)
Screenshot: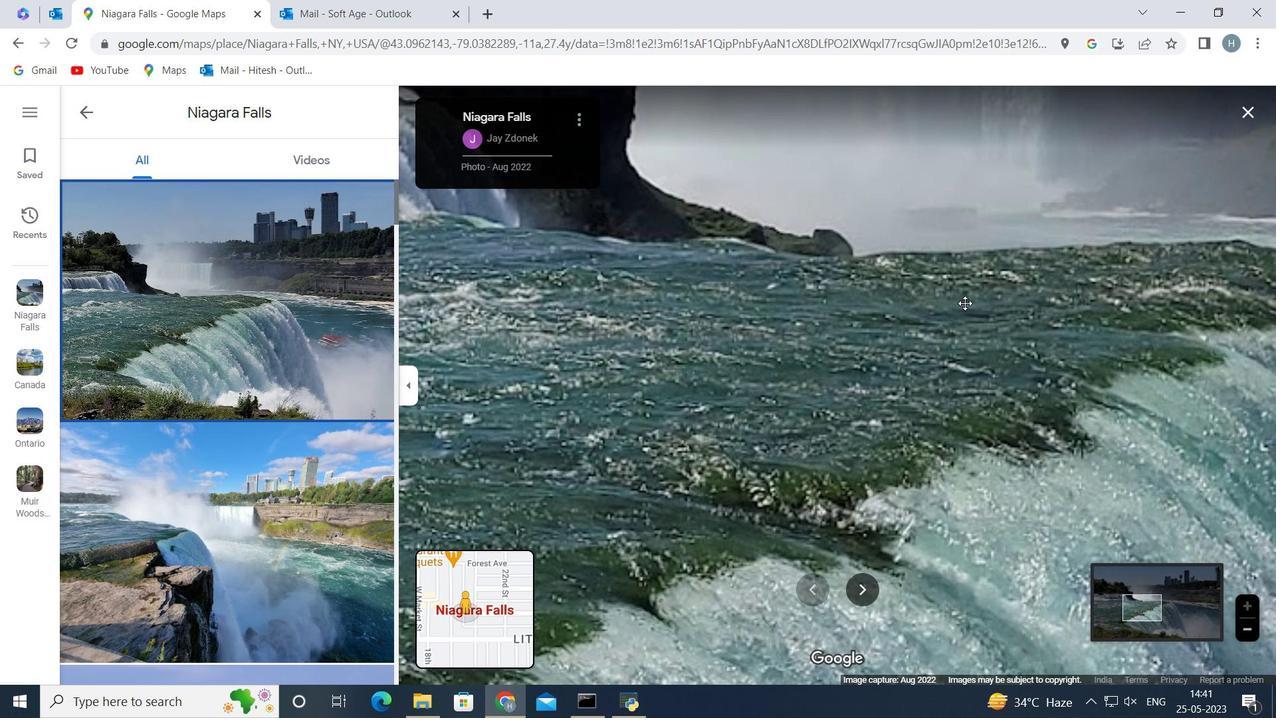 
Action: Mouse moved to (963, 303)
Screenshot: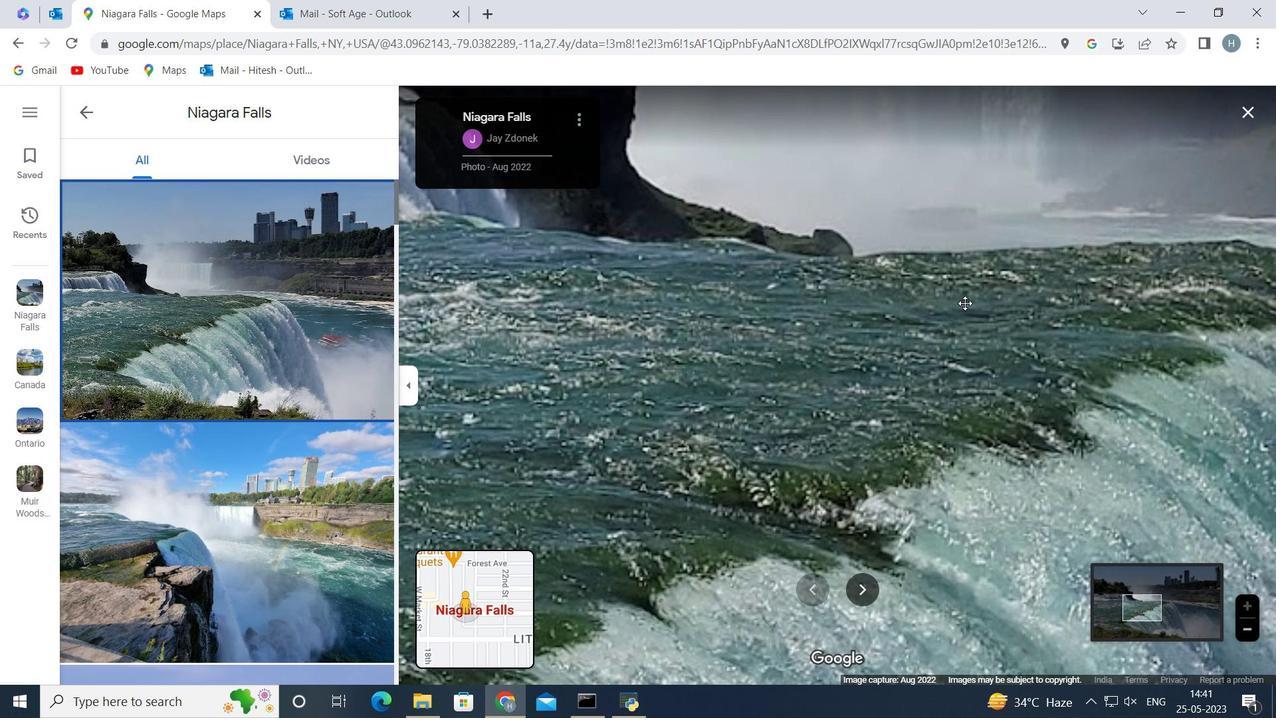 
Action: Mouse scrolled (963, 302) with delta (0, 0)
Screenshot: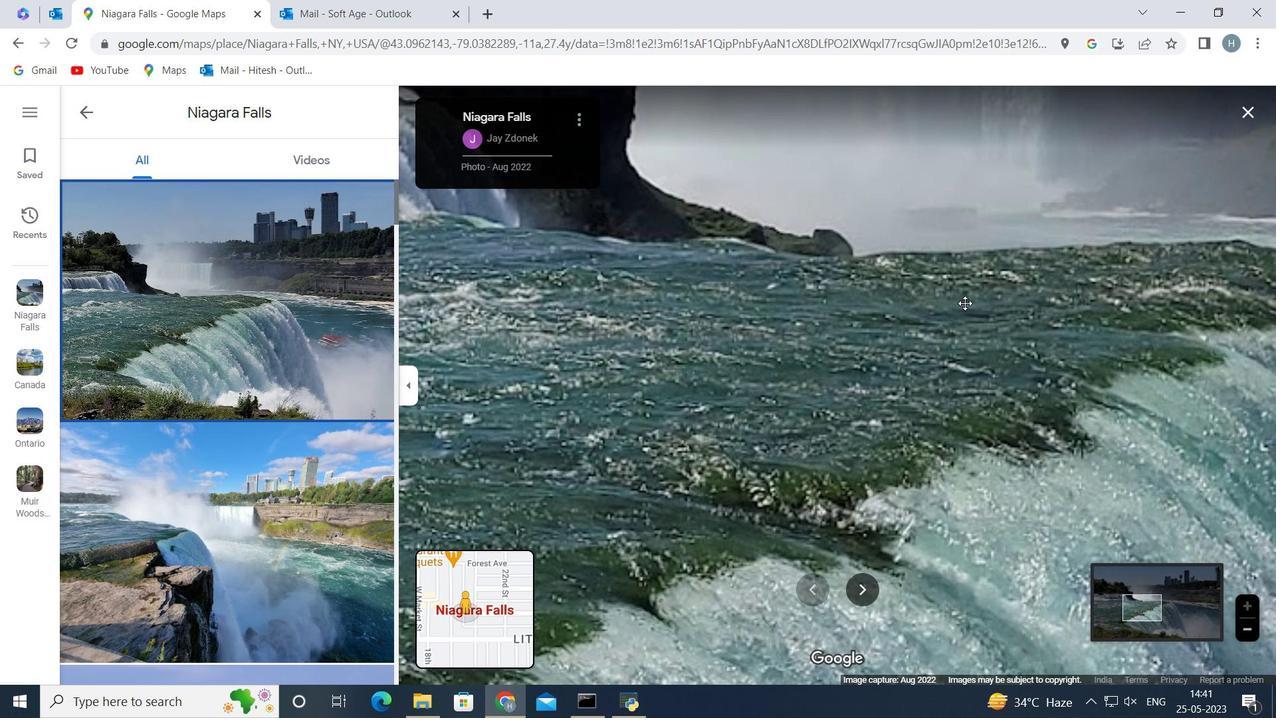 
Action: Mouse moved to (926, 310)
Screenshot: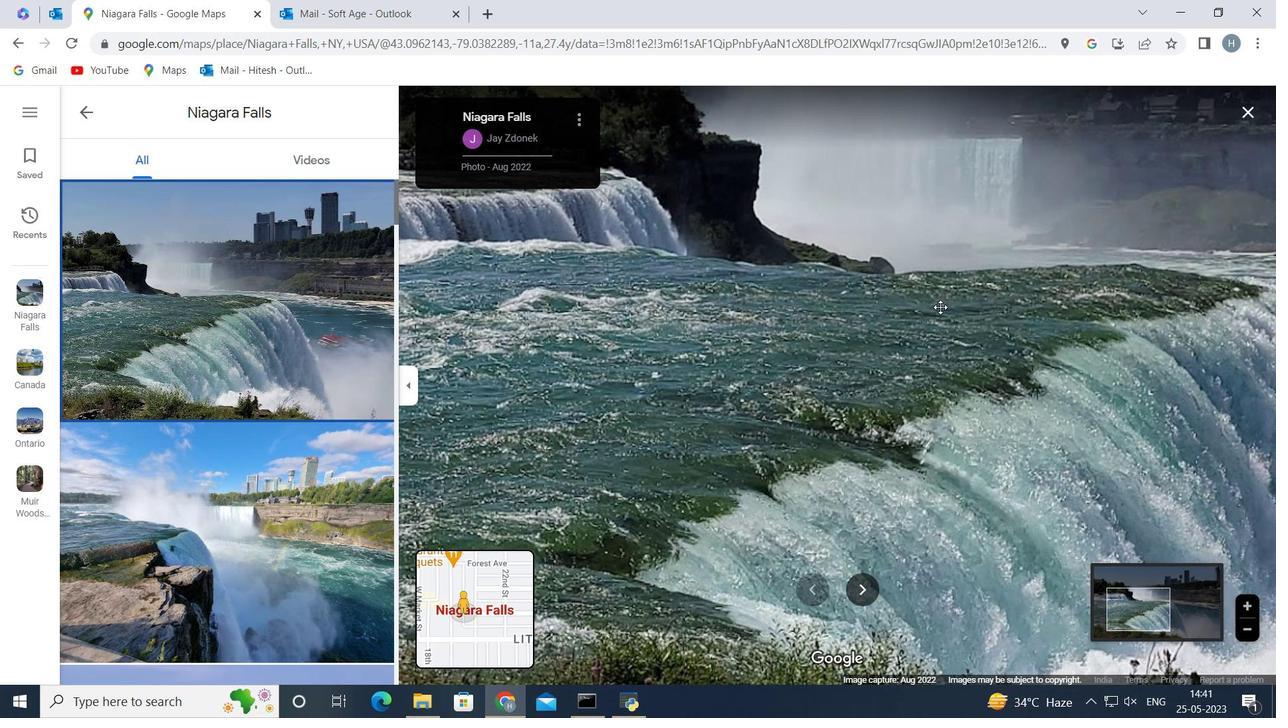 
Action: Mouse scrolled (929, 309) with delta (0, 0)
Screenshot: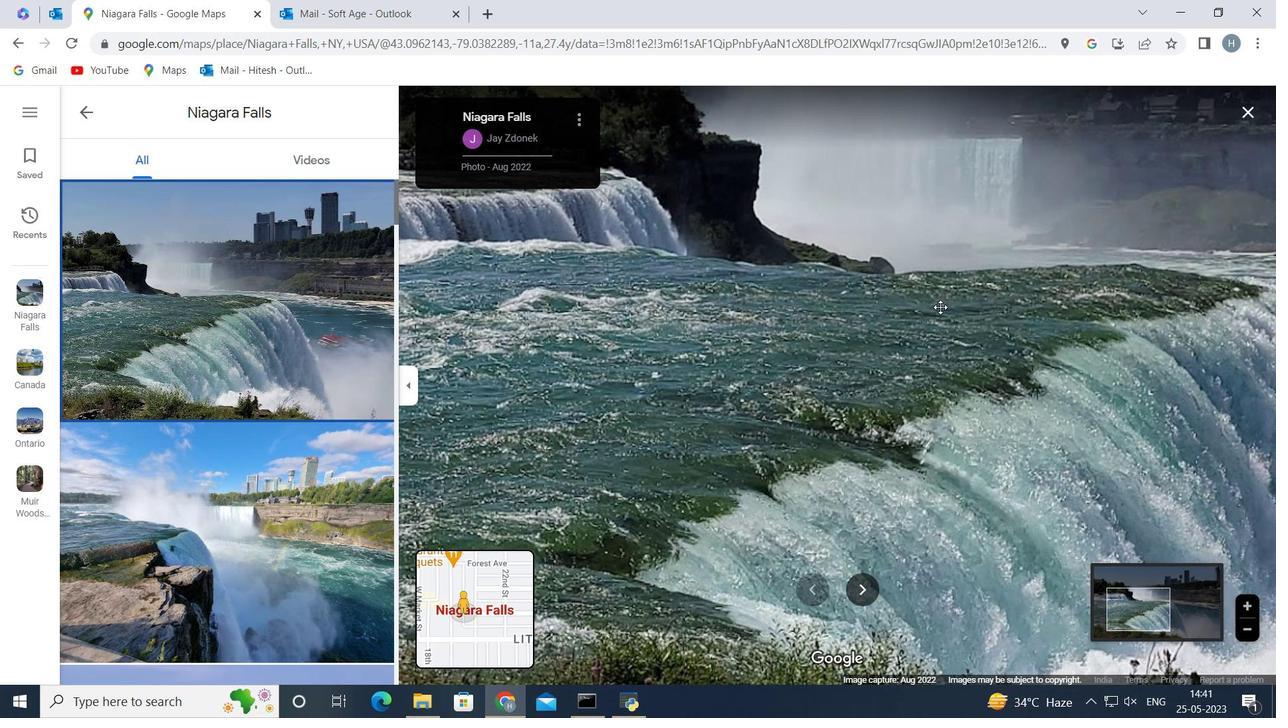 
Action: Mouse moved to (924, 312)
Screenshot: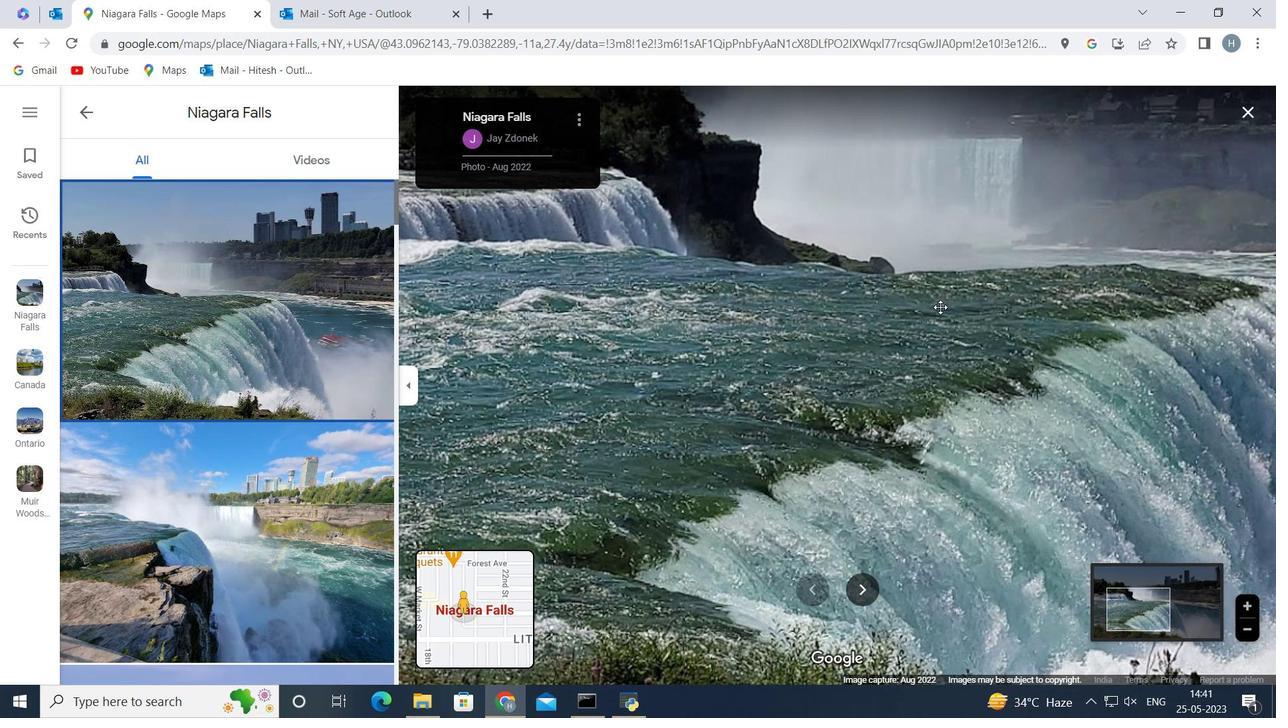 
Action: Mouse scrolled (925, 311) with delta (0, 0)
Screenshot: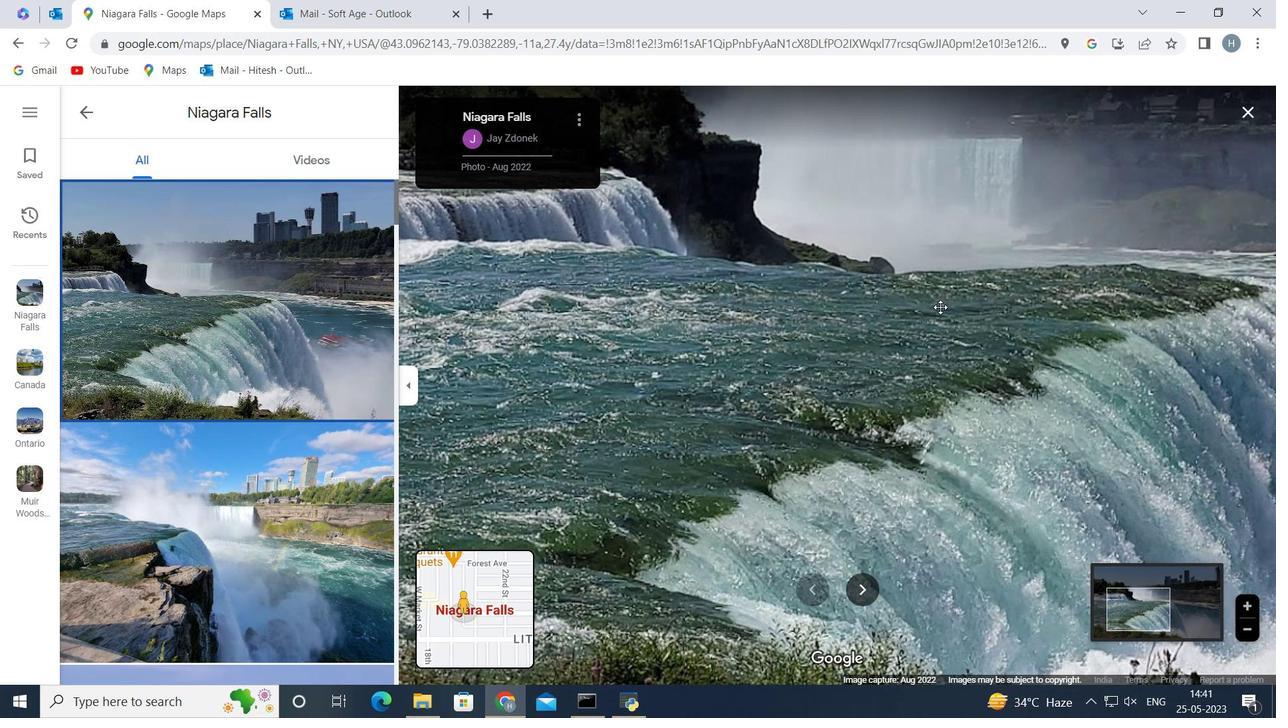 
Action: Mouse moved to (920, 313)
Screenshot: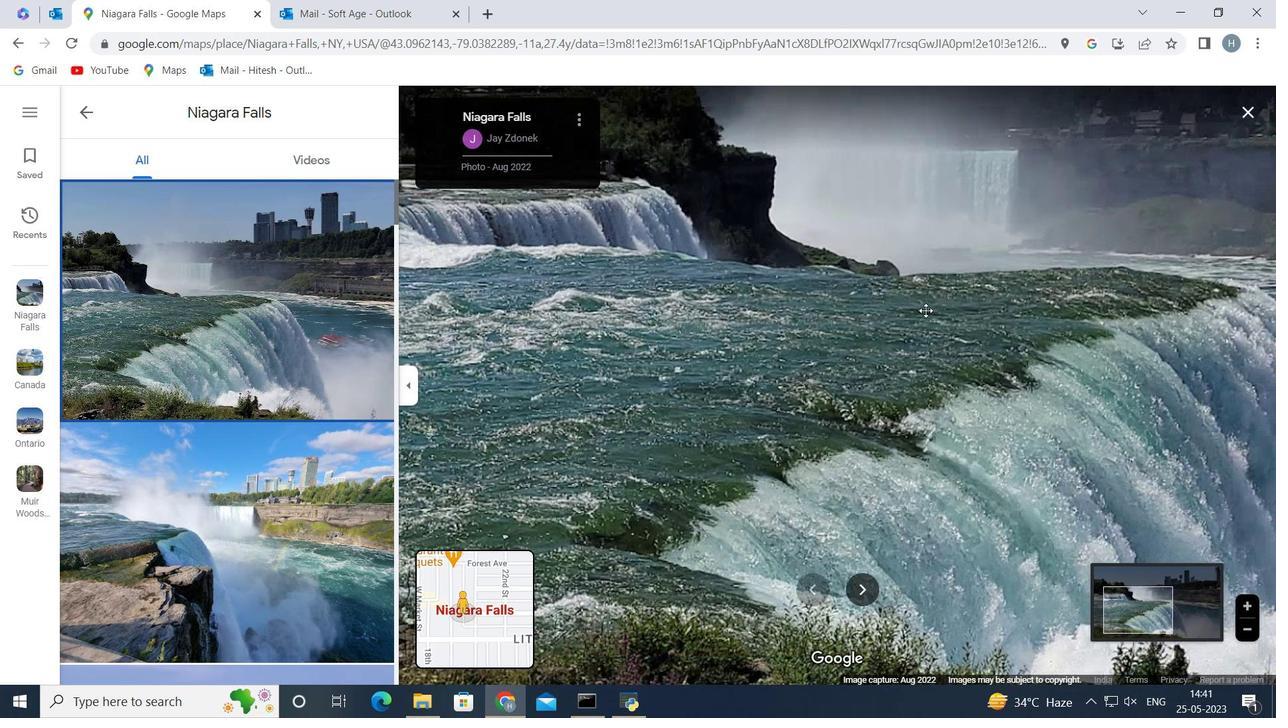 
Action: Mouse scrolled (922, 312) with delta (0, 0)
Screenshot: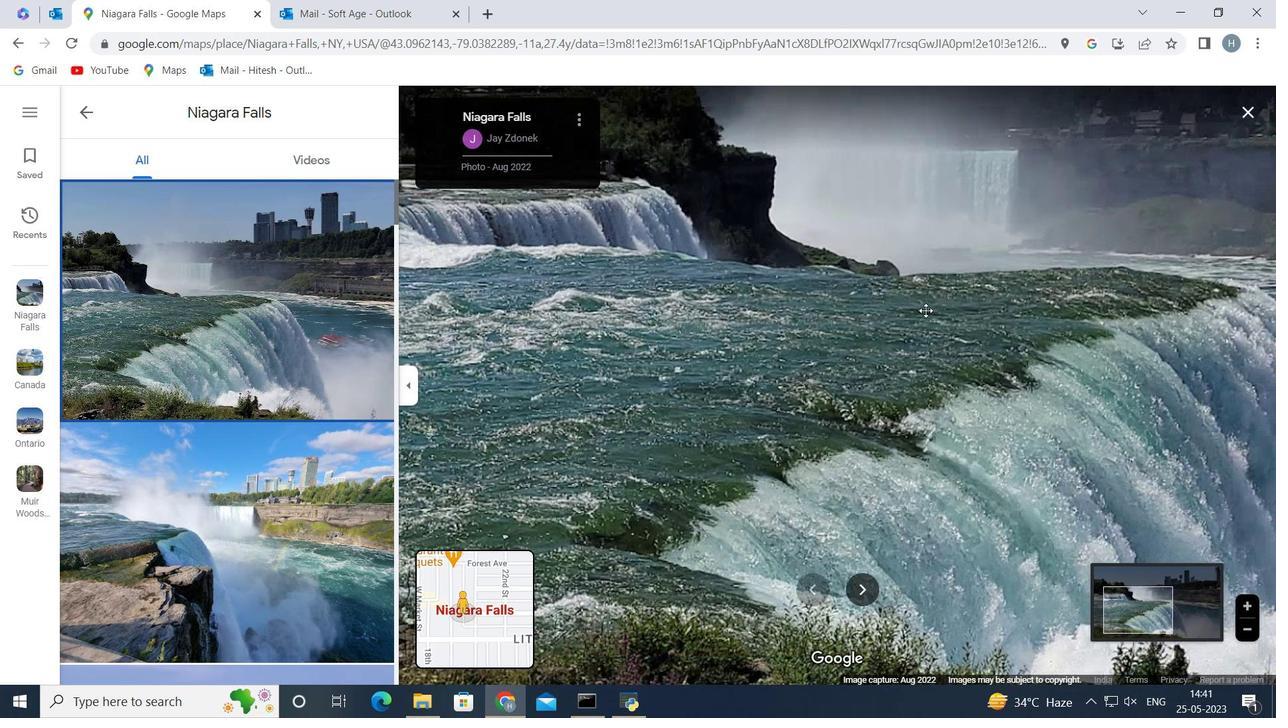 
Action: Mouse moved to (917, 314)
Screenshot: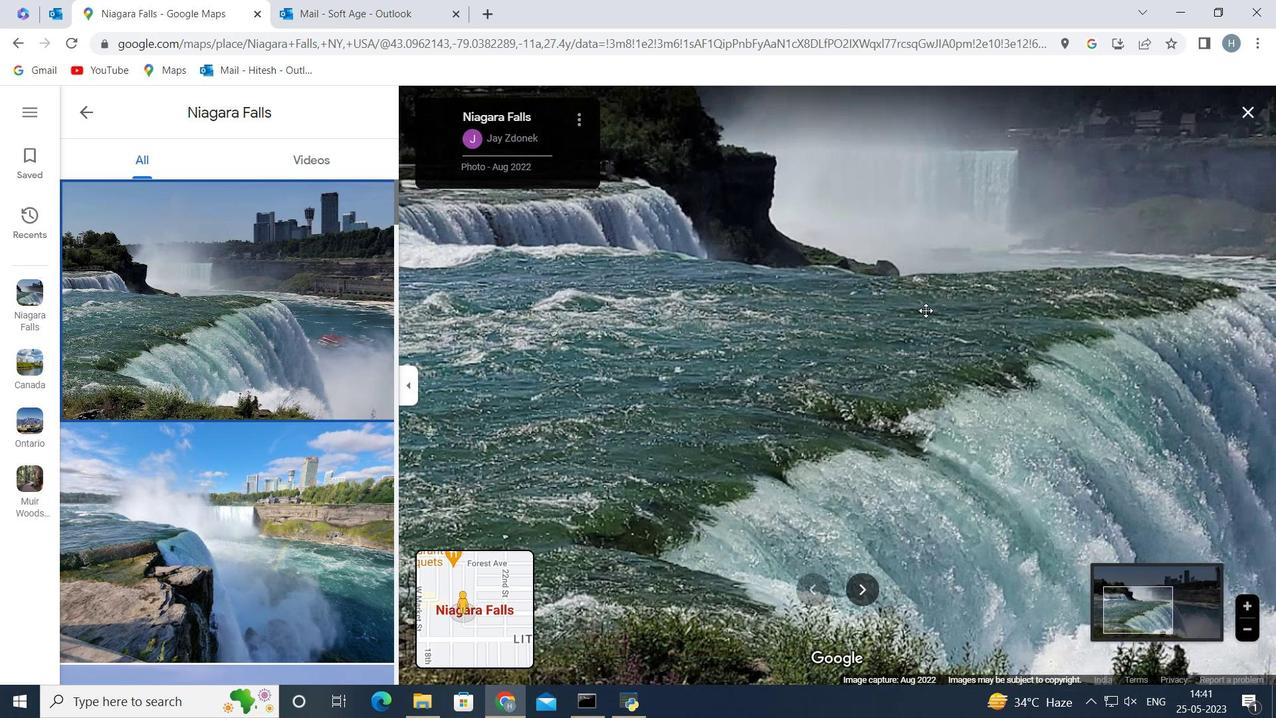 
Action: Mouse scrolled (919, 313) with delta (0, 0)
Screenshot: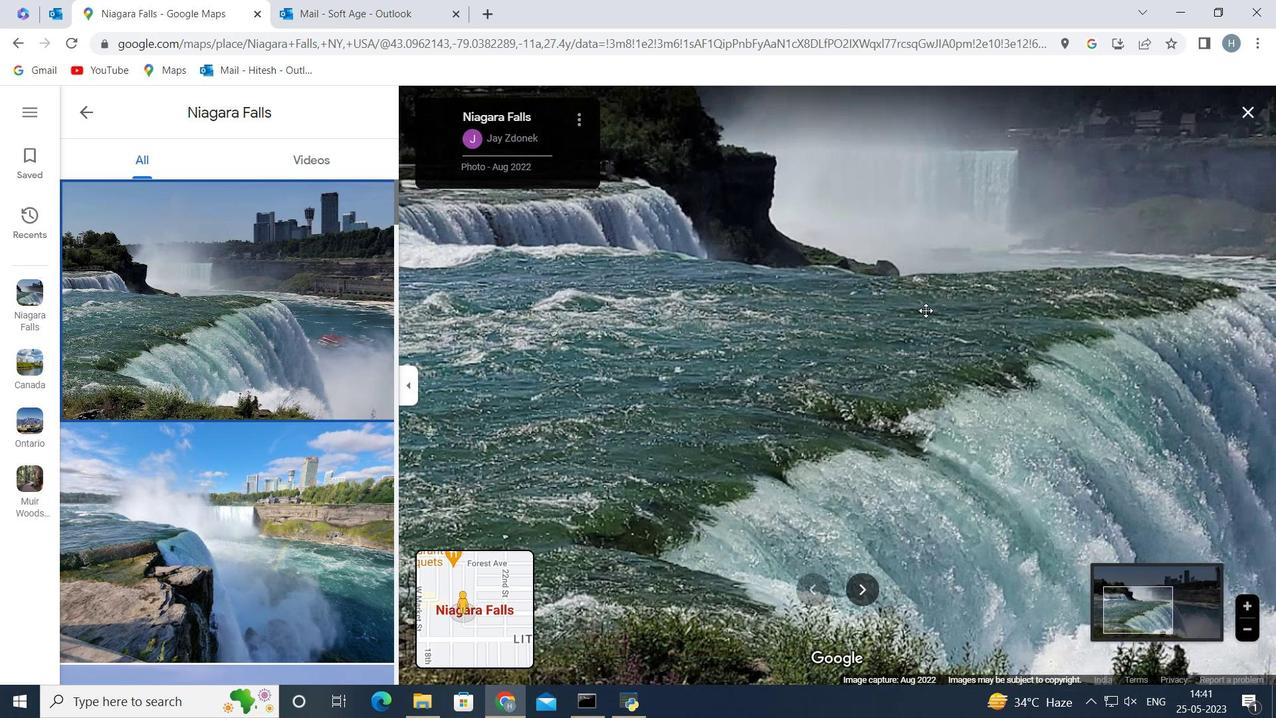 
Action: Mouse moved to (911, 317)
Screenshot: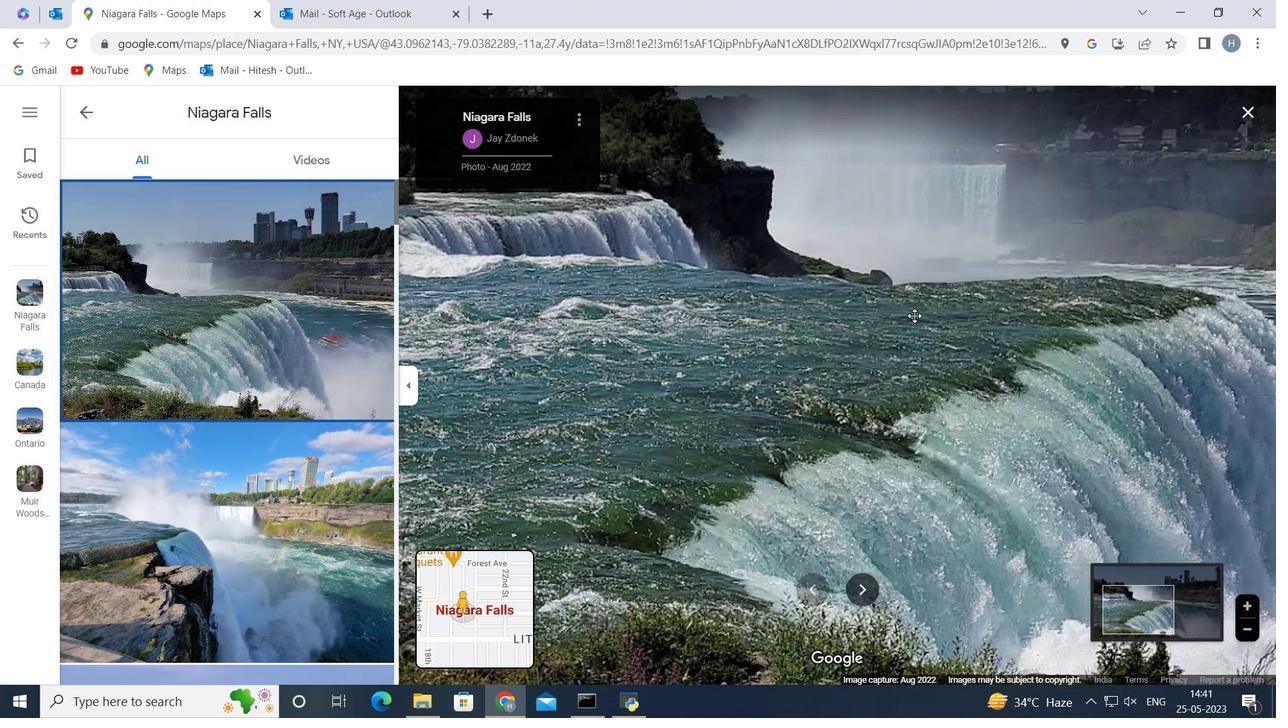 
Action: Mouse scrolled (911, 317) with delta (0, 0)
Screenshot: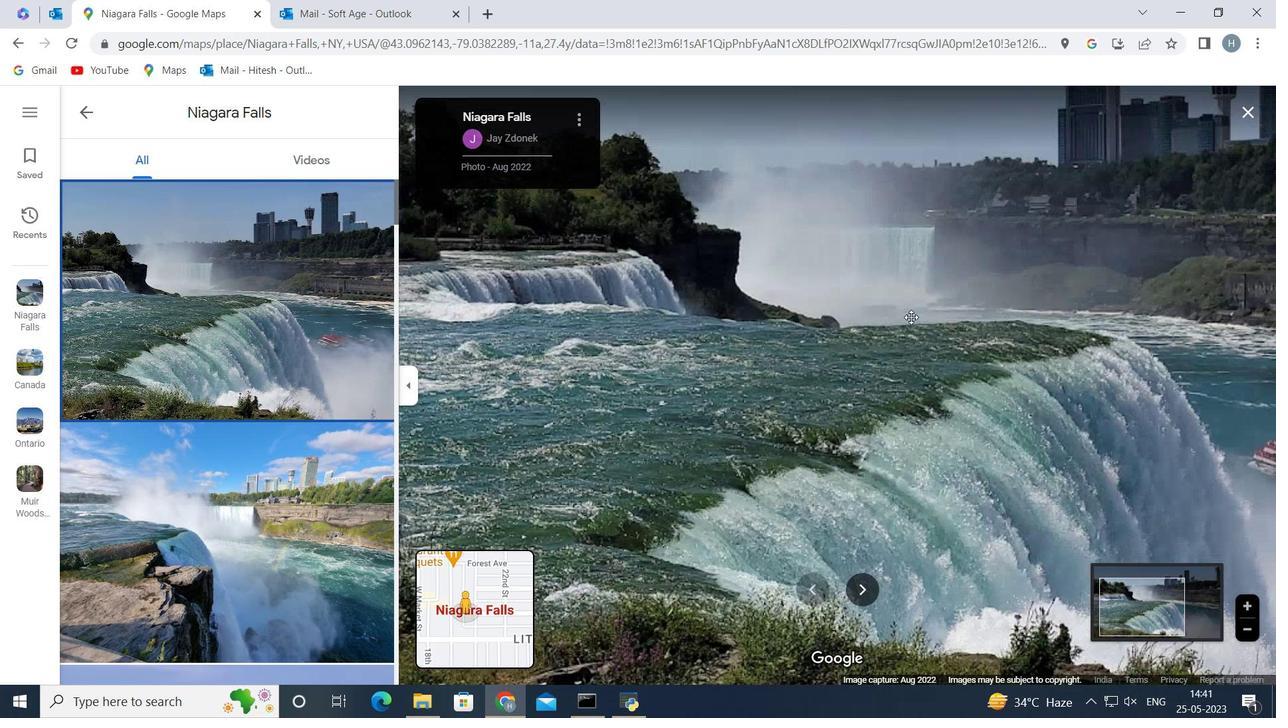 
Action: Mouse scrolled (911, 317) with delta (0, 0)
Screenshot: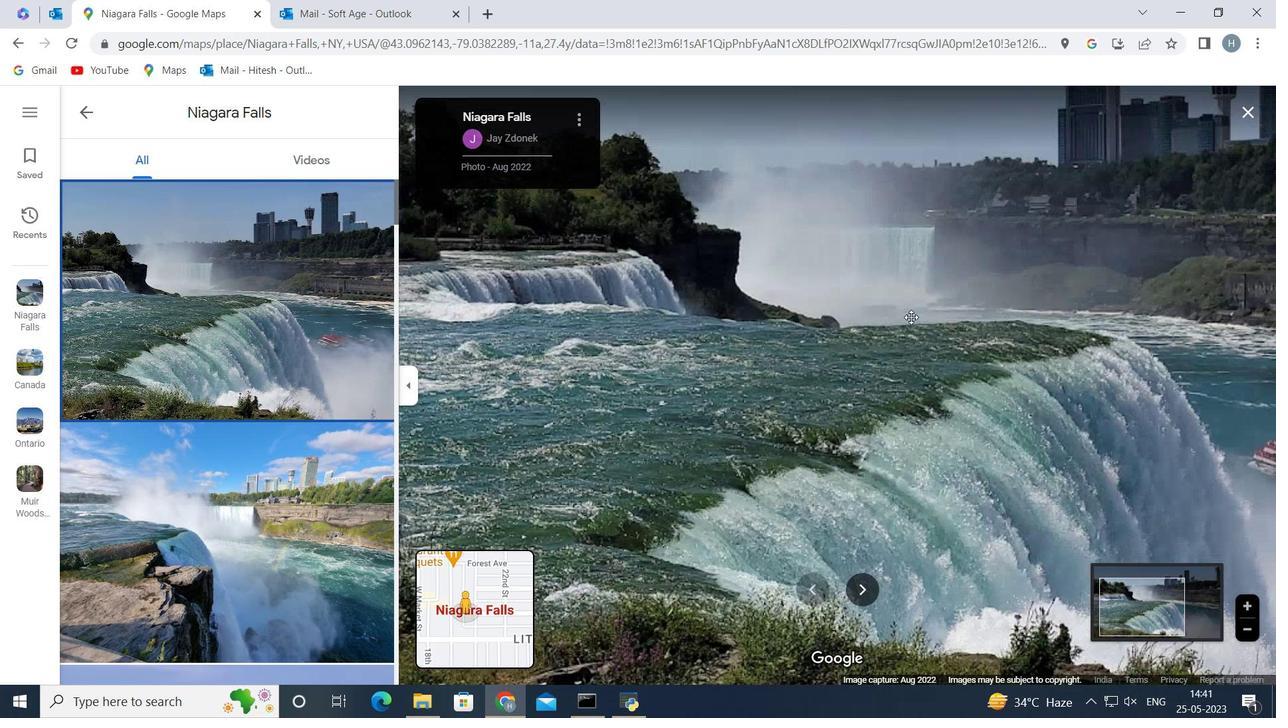 
Action: Mouse scrolled (911, 317) with delta (0, 0)
Screenshot: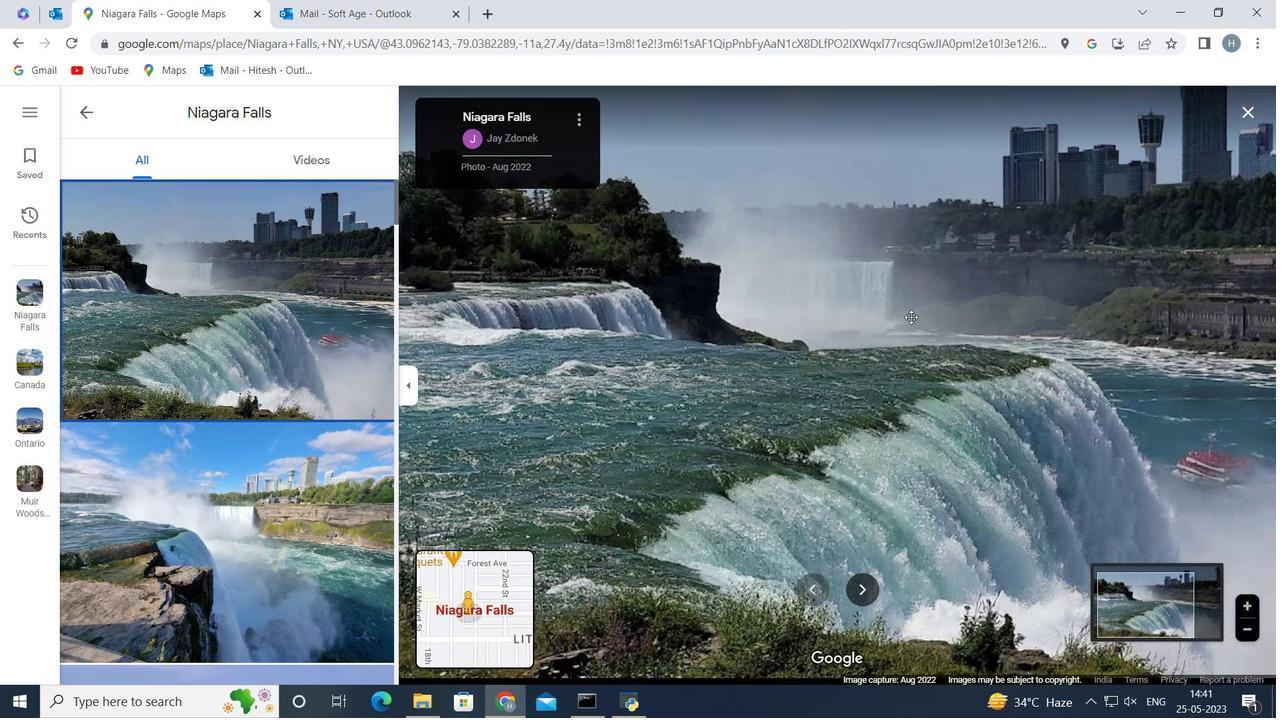 
Action: Mouse scrolled (911, 317) with delta (0, 0)
Screenshot: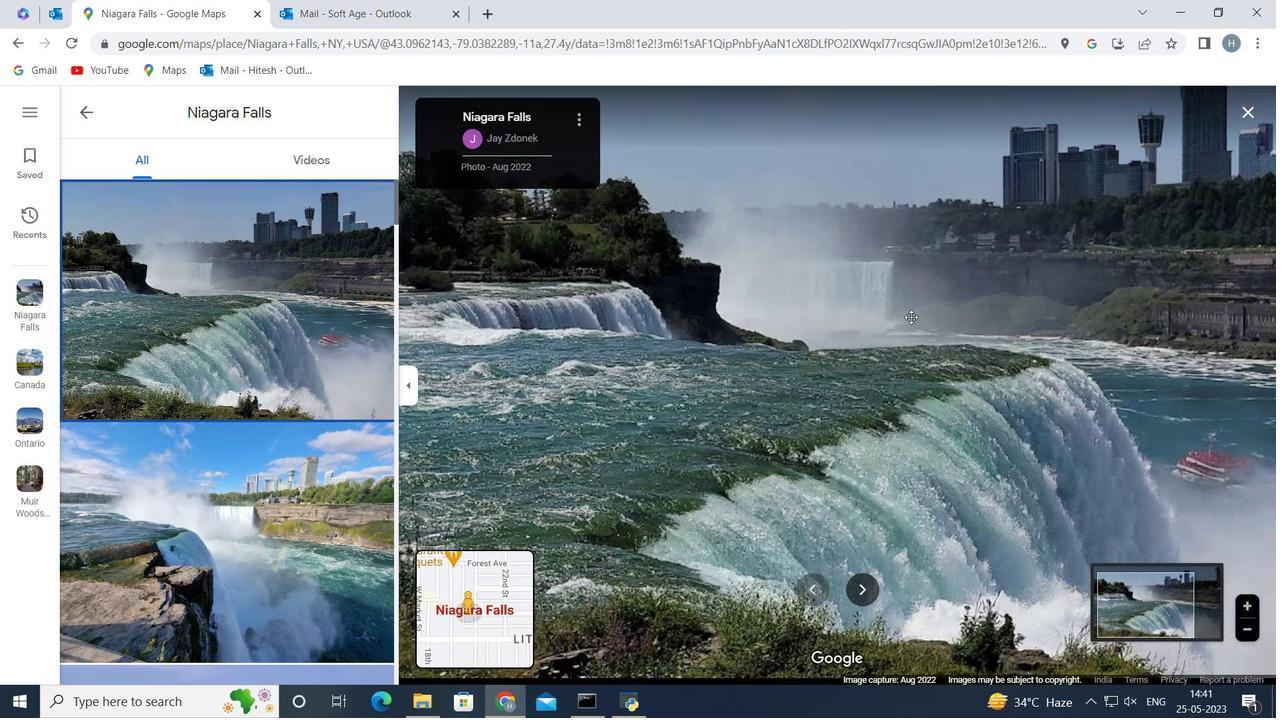 
Action: Mouse scrolled (911, 317) with delta (0, 0)
Screenshot: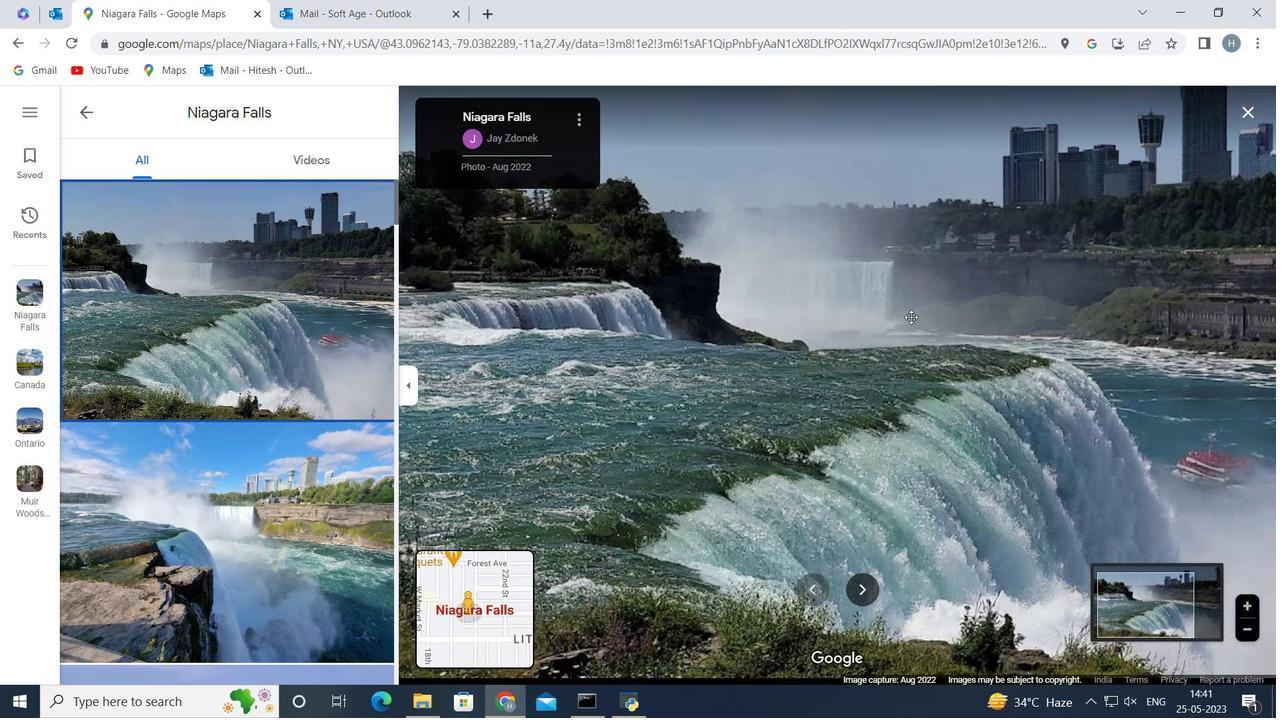 
Action: Mouse scrolled (911, 317) with delta (0, 0)
Screenshot: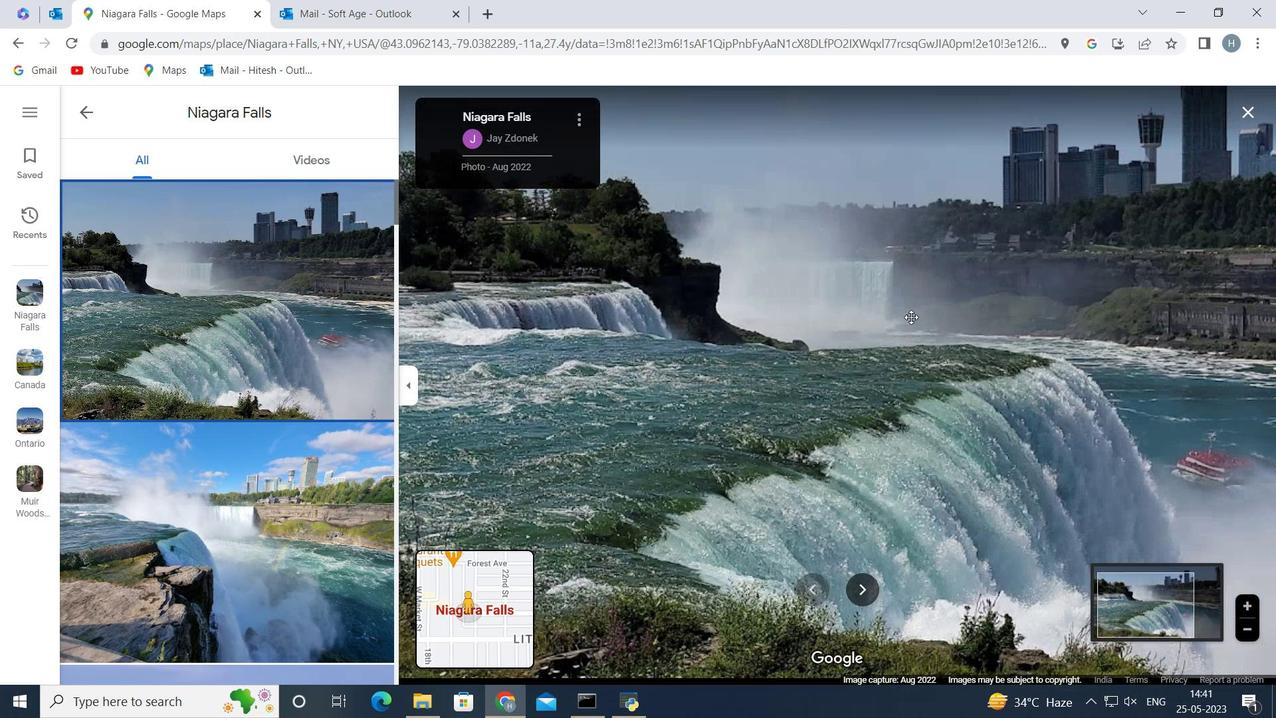 
Action: Mouse moved to (910, 319)
Screenshot: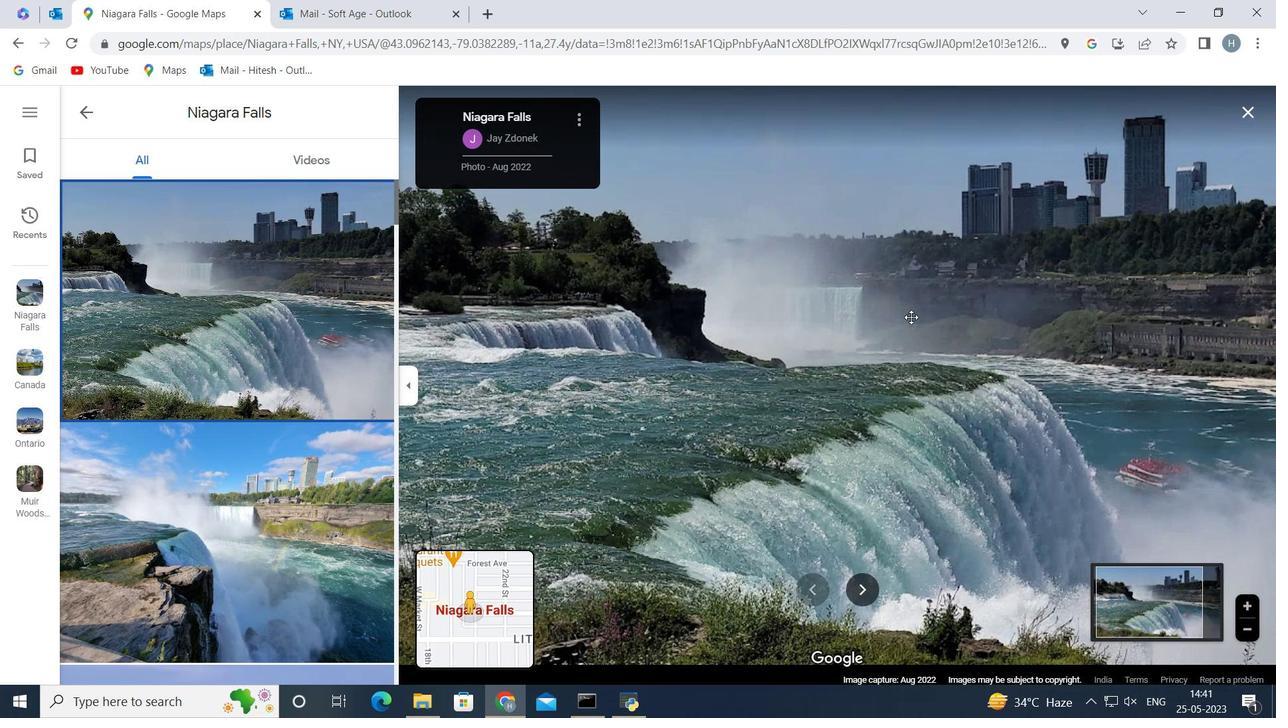 
Action: Mouse scrolled (910, 318) with delta (0, 0)
Screenshot: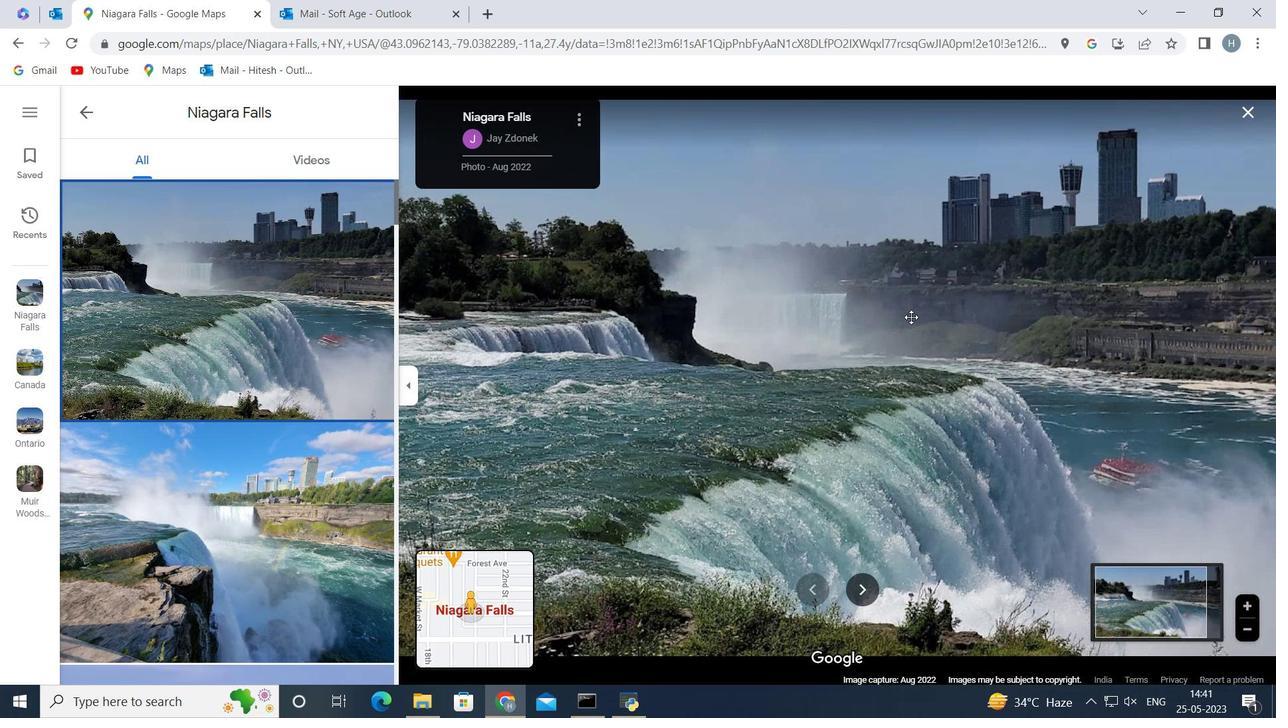 
Action: Mouse moved to (909, 320)
Screenshot: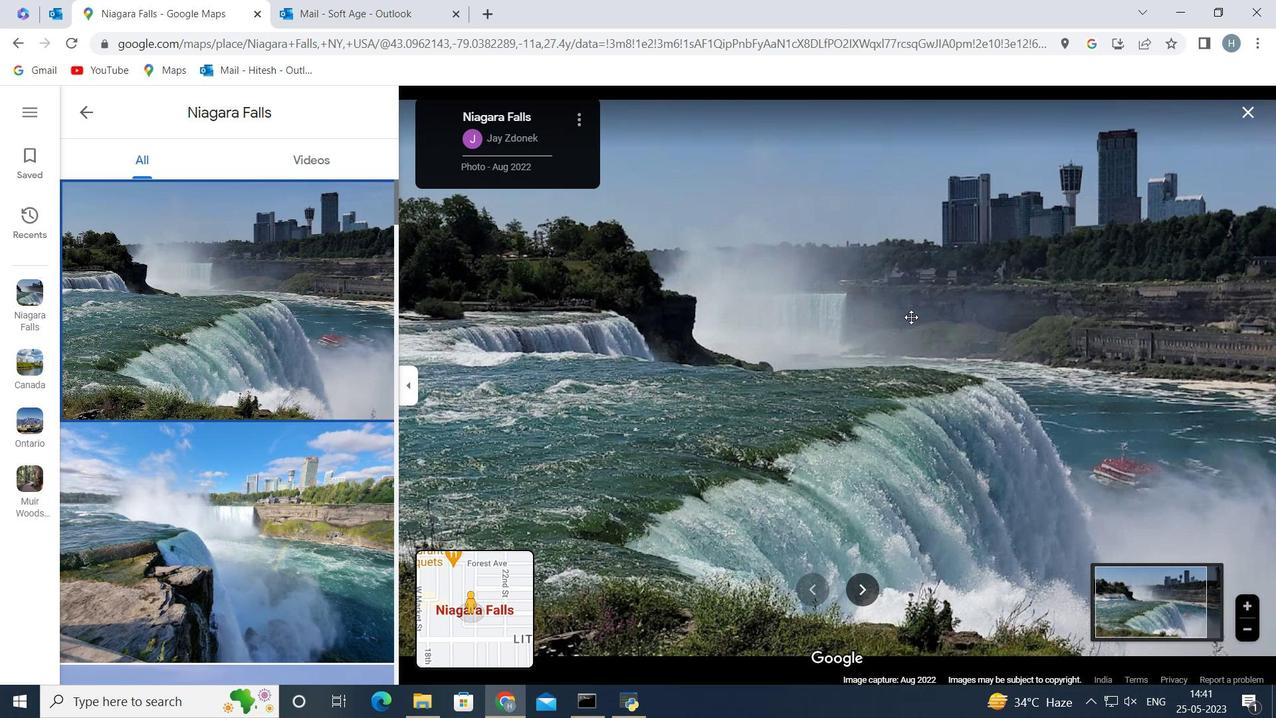 
Action: Mouse scrolled (910, 318) with delta (0, 0)
Screenshot: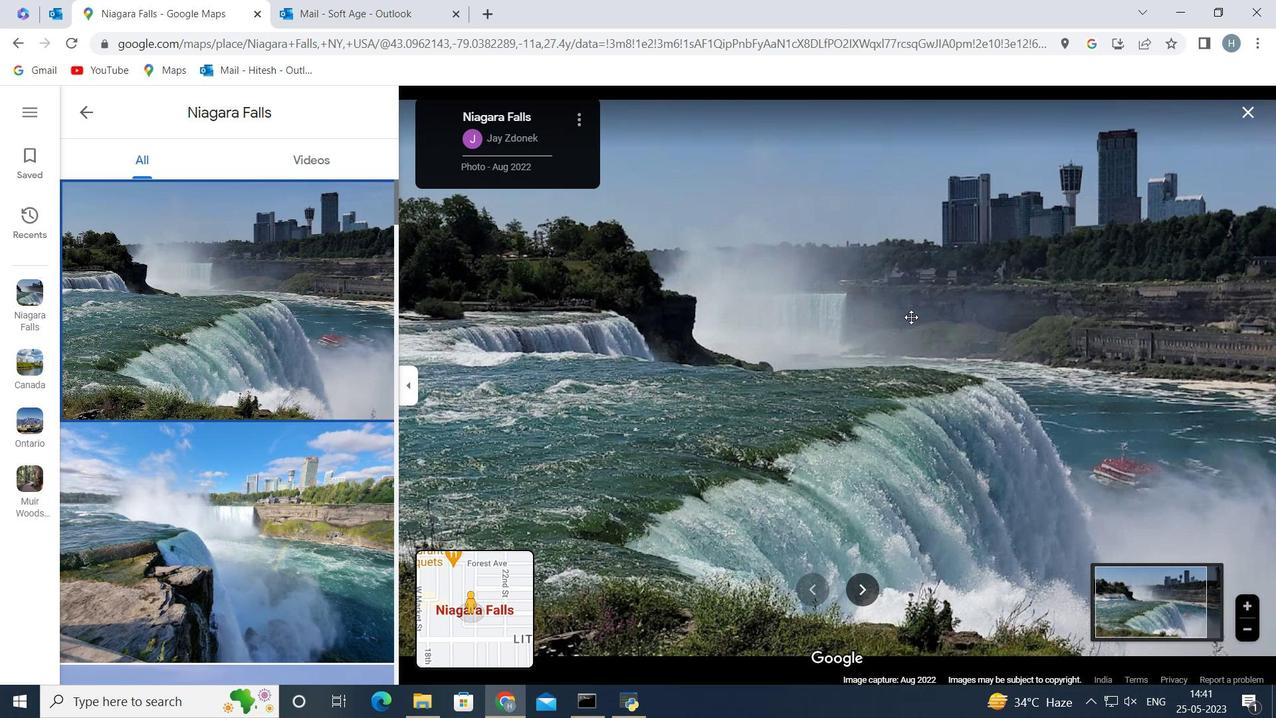 
Action: Mouse moved to (908, 321)
Screenshot: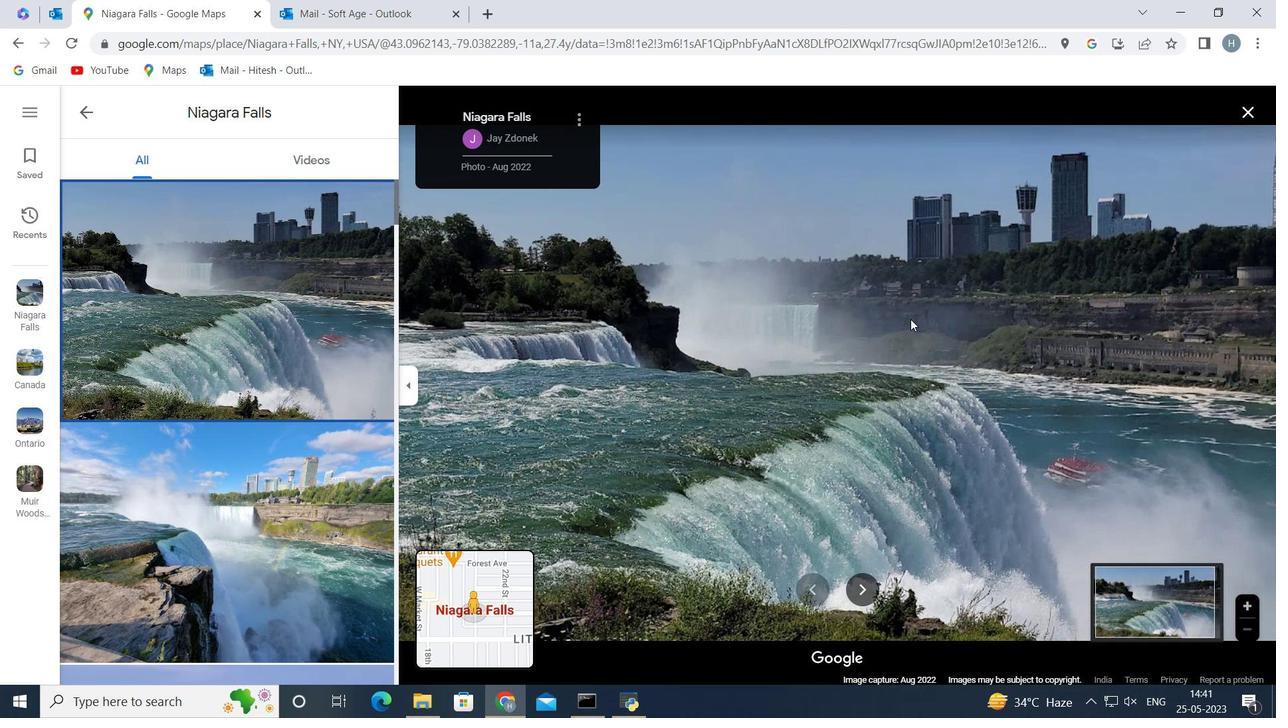 
Action: Mouse scrolled (909, 319) with delta (0, 0)
Screenshot: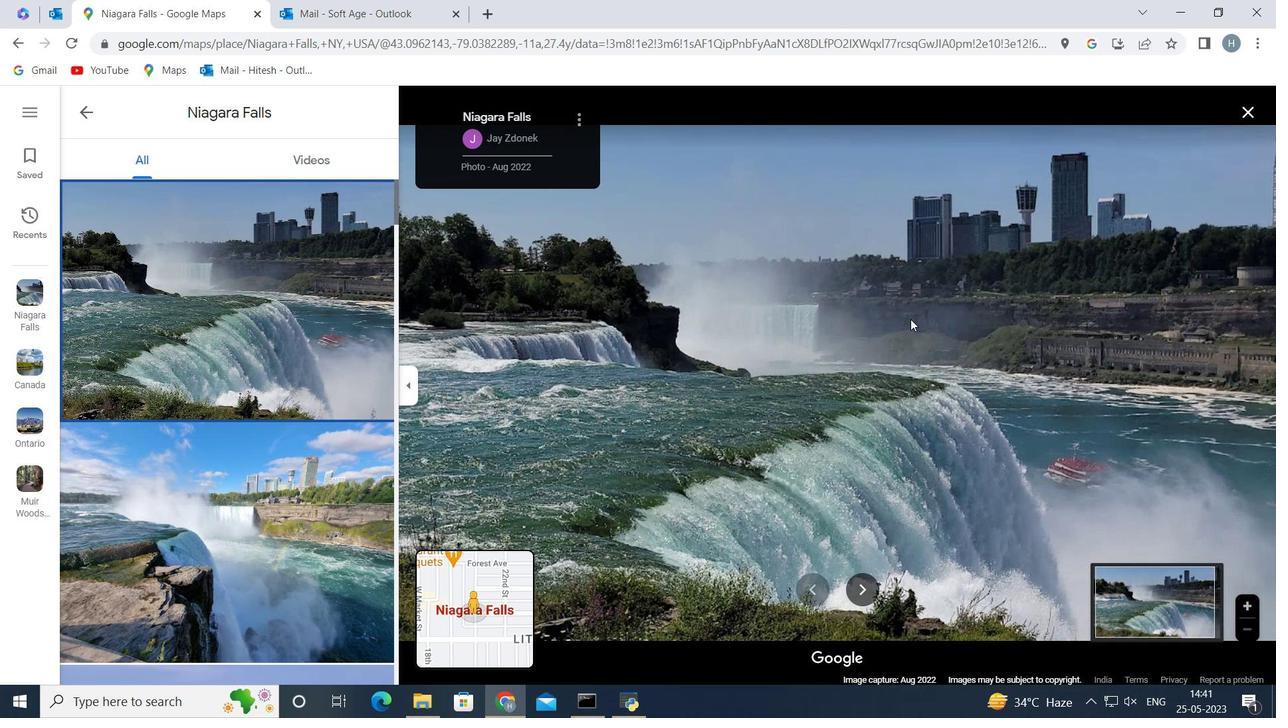 
Action: Mouse moved to (908, 322)
Screenshot: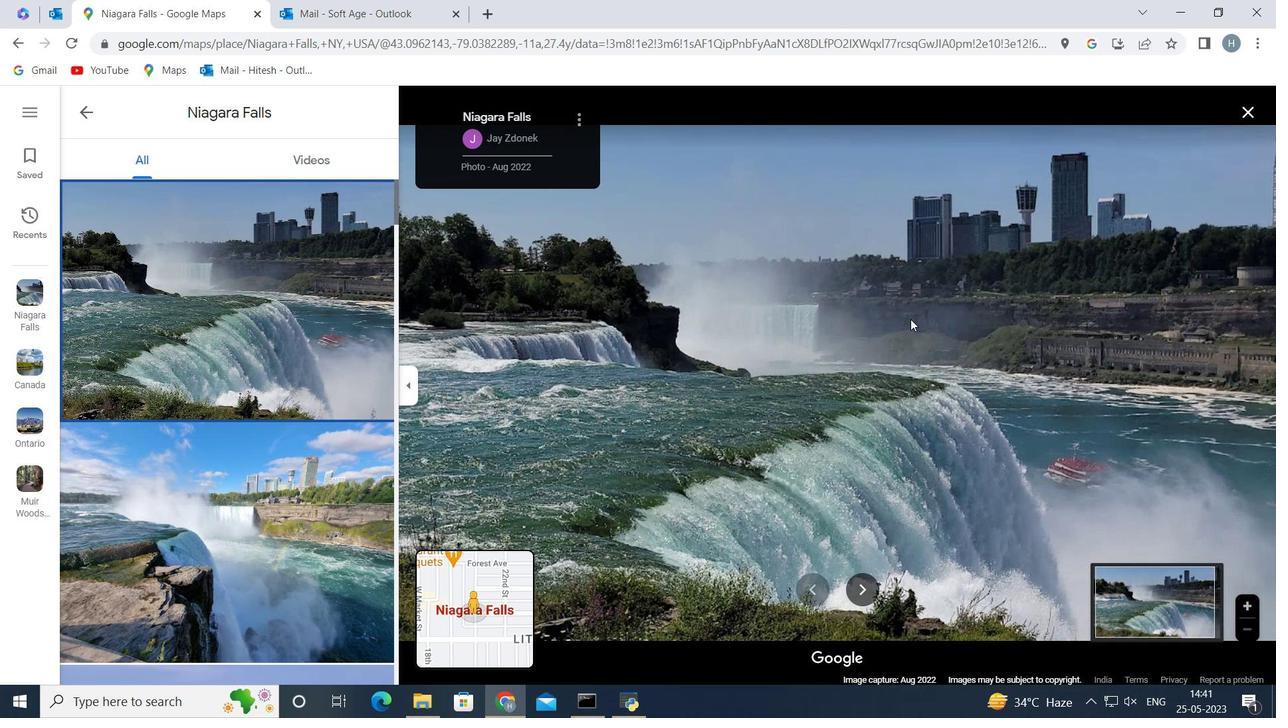 
Action: Mouse scrolled (909, 319) with delta (0, 0)
Screenshot: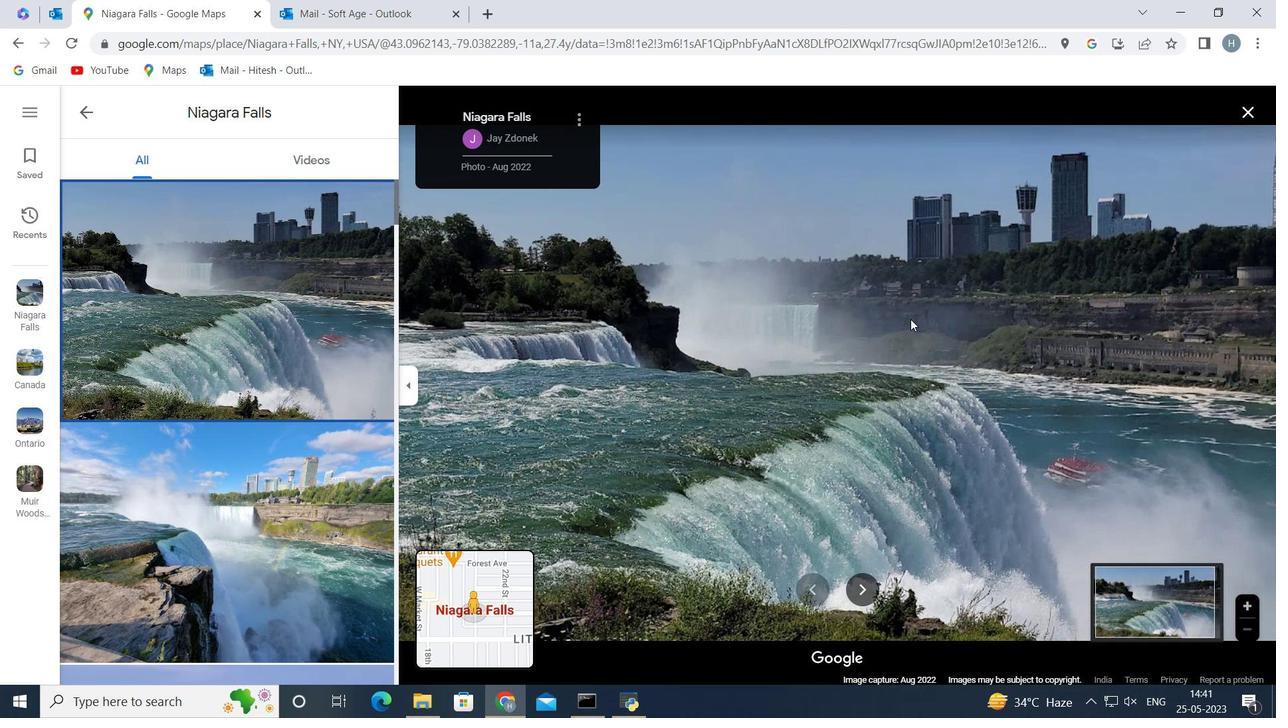 
Action: Mouse moved to (908, 324)
Screenshot: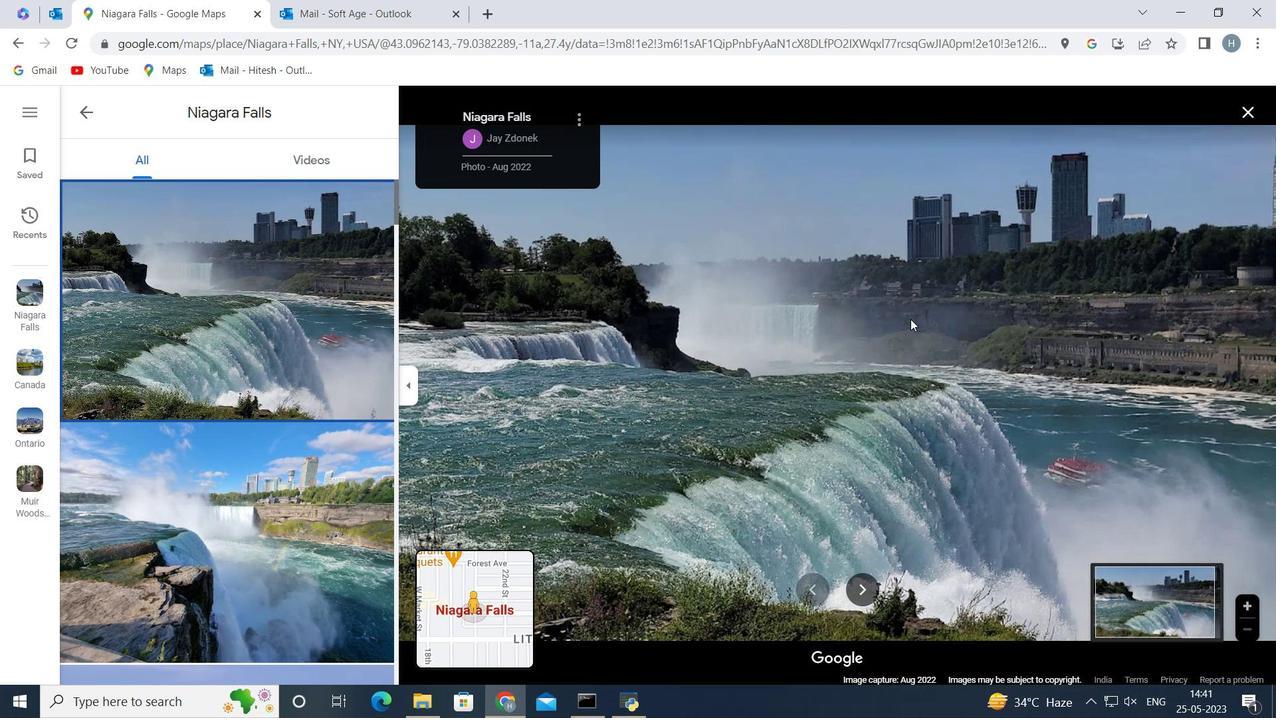 
Action: Mouse scrolled (908, 321) with delta (0, 0)
Screenshot: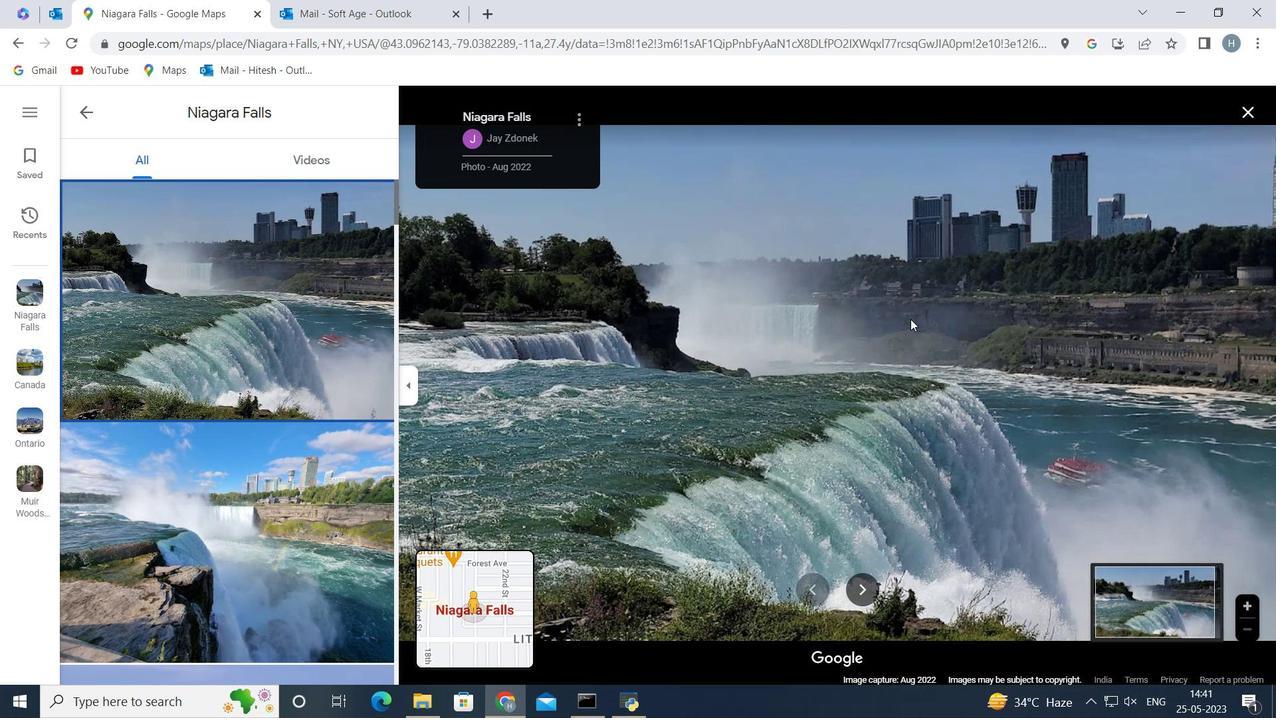 
Action: Mouse moved to (904, 337)
Screenshot: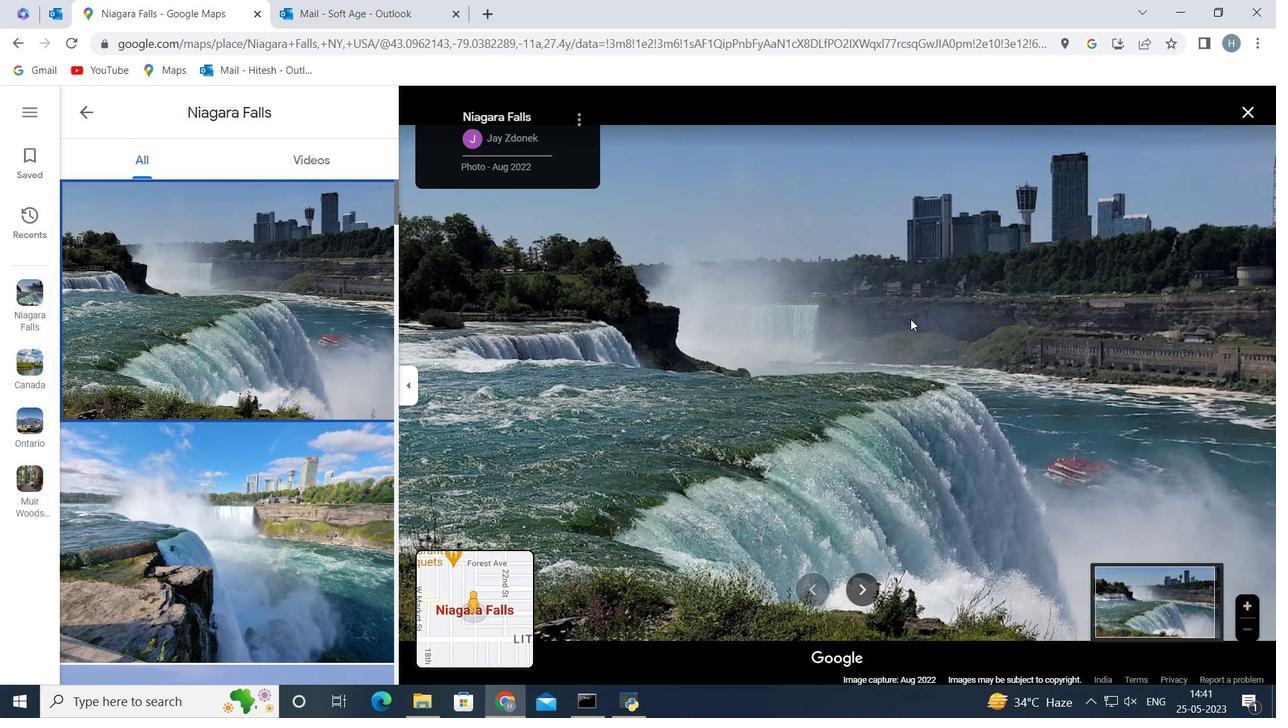 
Action: Mouse scrolled (906, 326) with delta (0, 0)
Screenshot: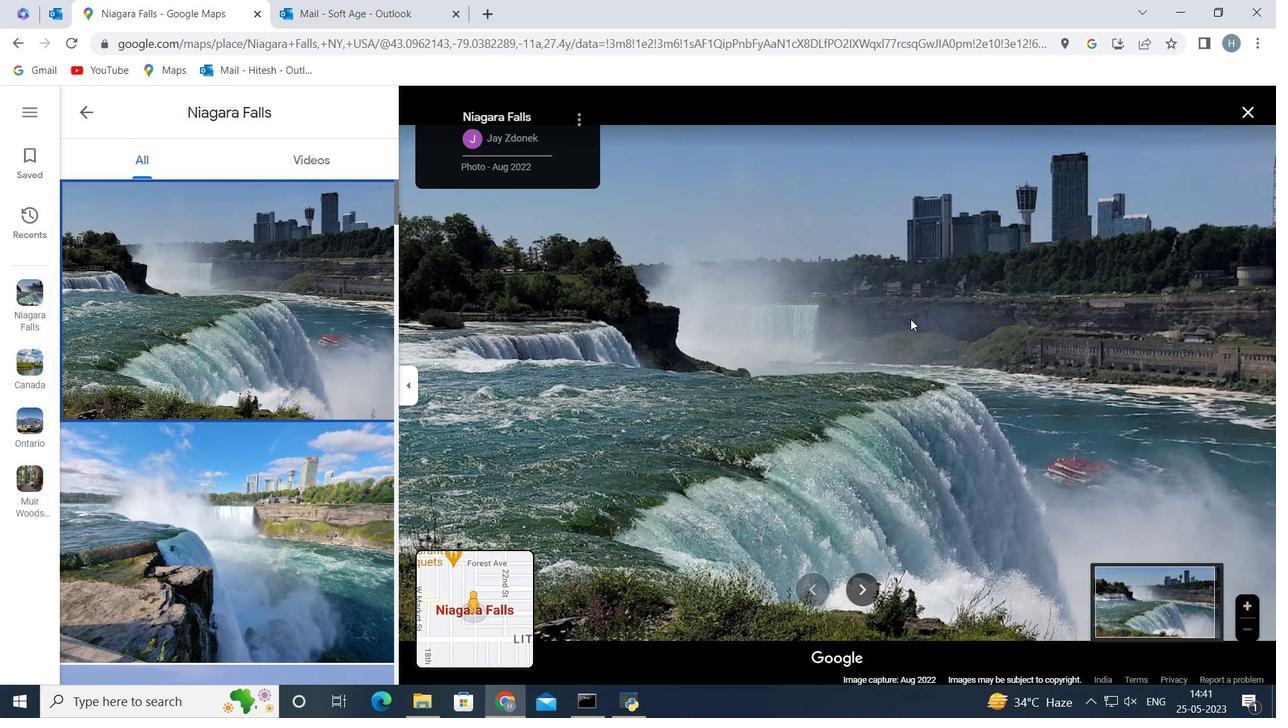 
Action: Mouse moved to (903, 339)
Screenshot: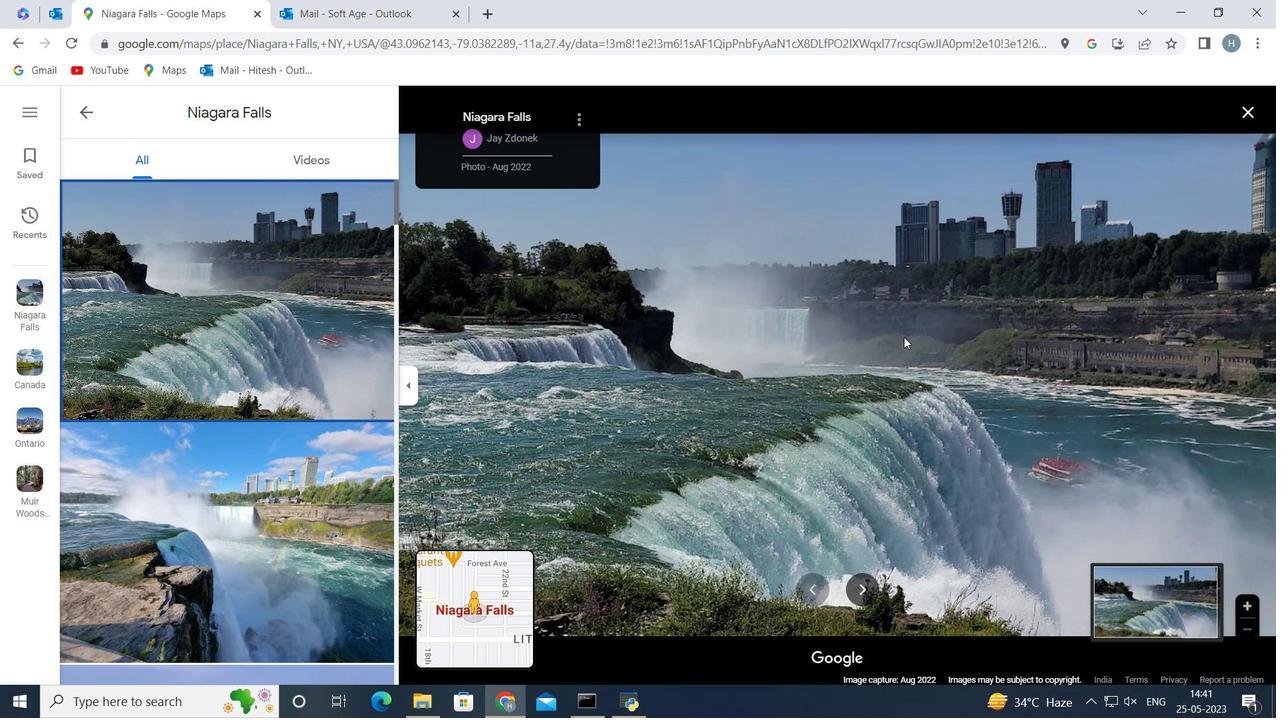 
Action: Mouse scrolled (904, 338) with delta (0, 0)
Screenshot: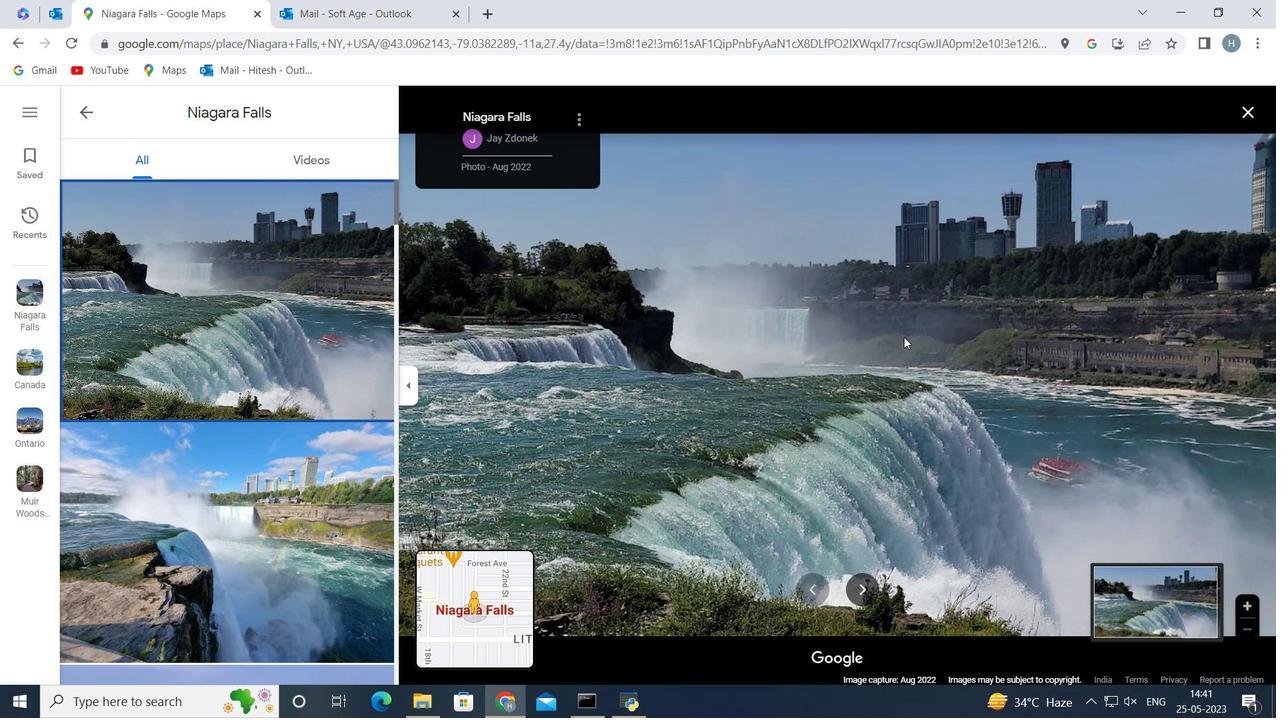 
Action: Mouse moved to (903, 343)
Screenshot: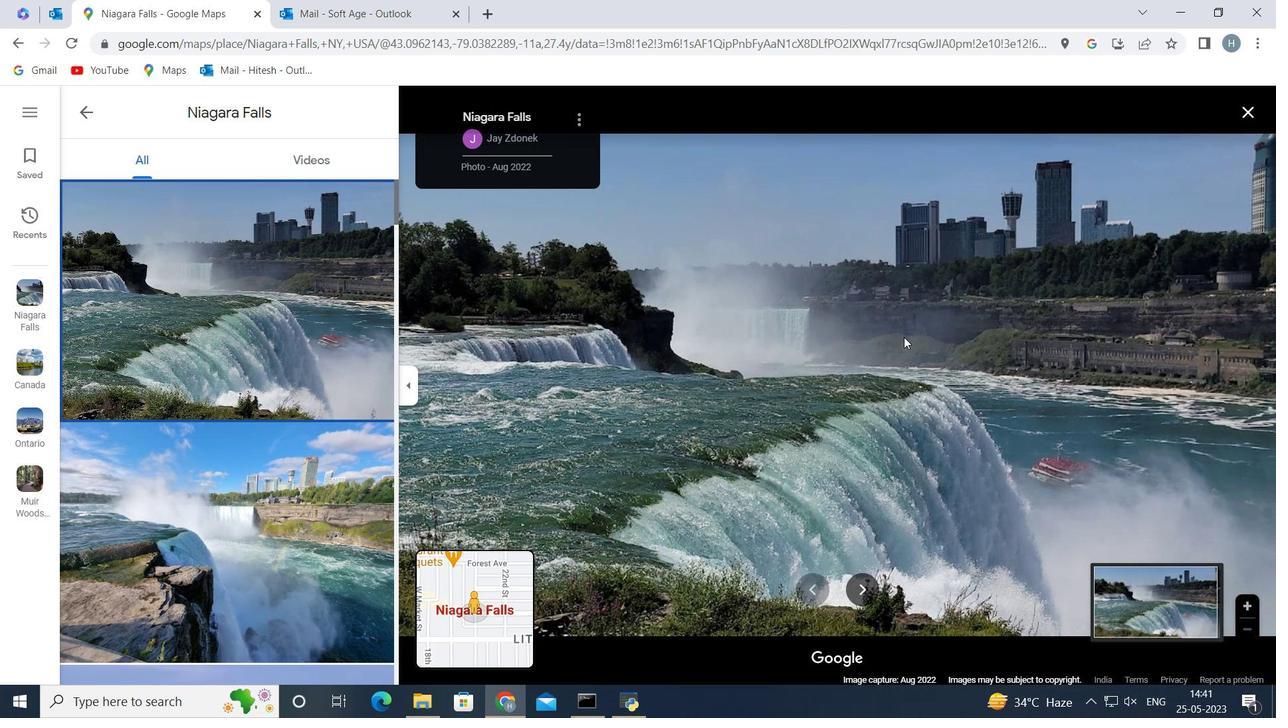 
Action: Mouse scrolled (903, 341) with delta (0, 0)
Screenshot: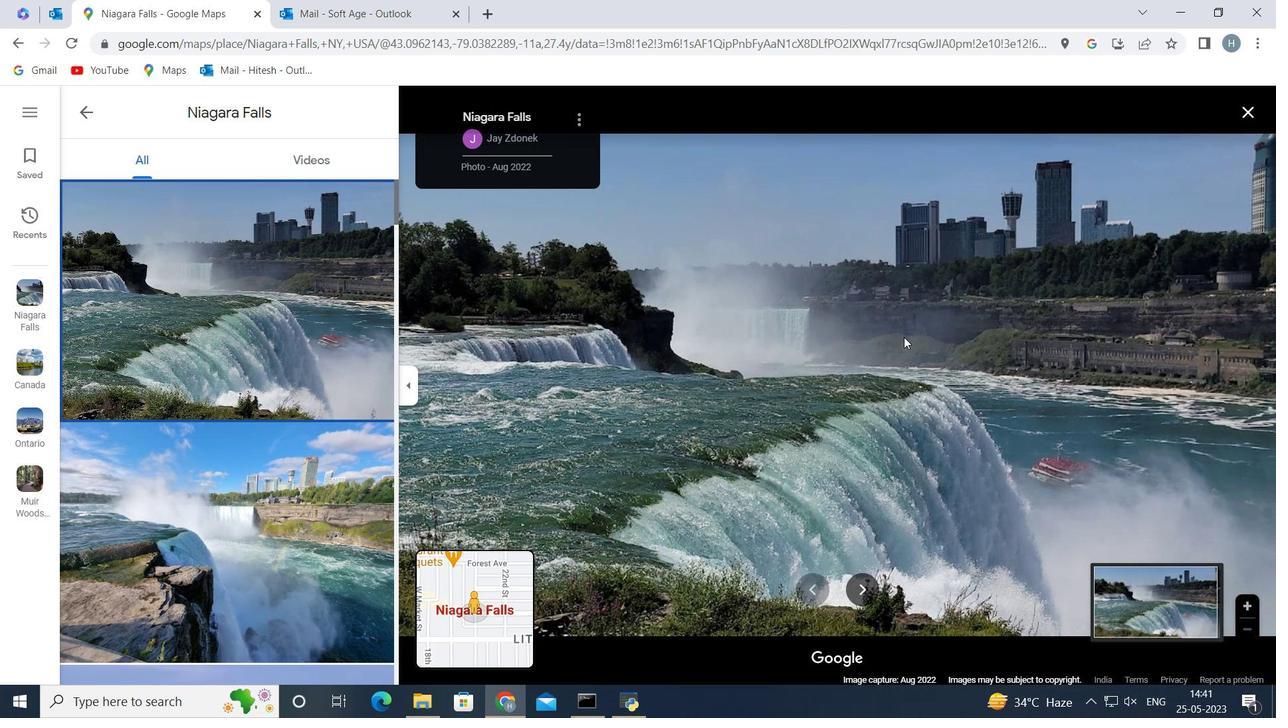 
Action: Mouse moved to (902, 349)
Screenshot: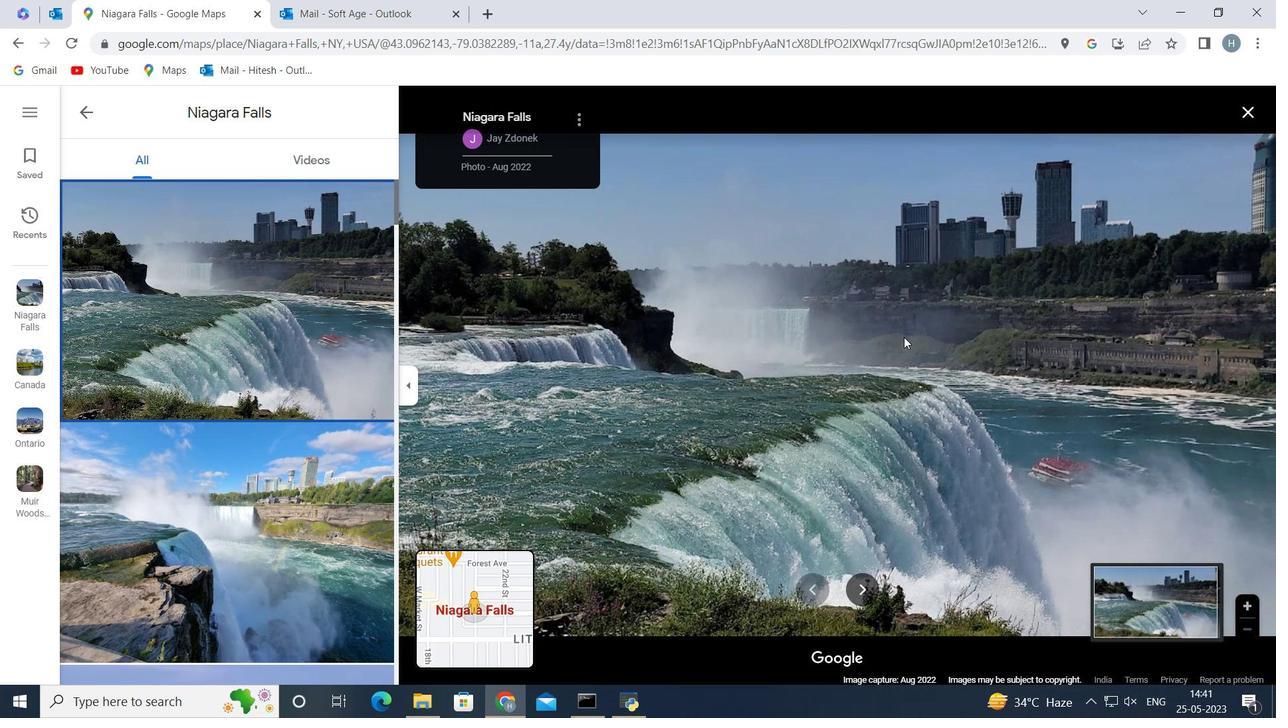 
Action: Mouse scrolled (902, 345) with delta (0, 0)
Screenshot: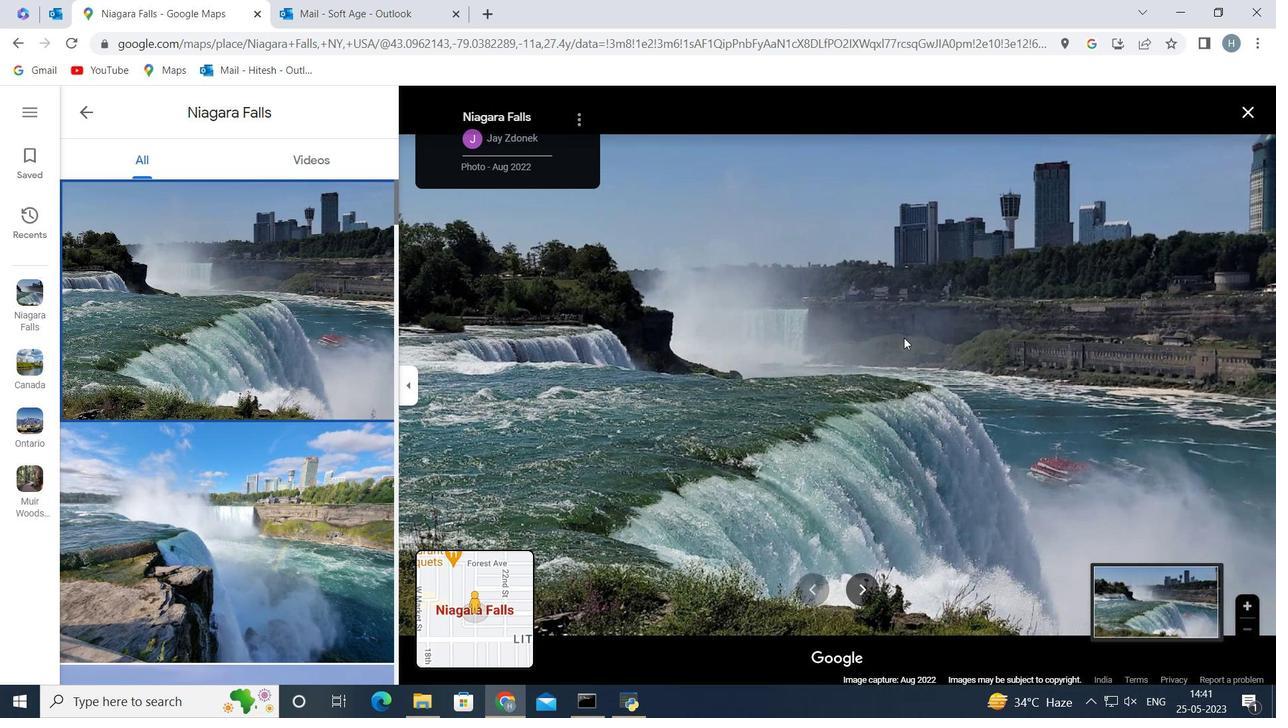 
Action: Mouse moved to (896, 390)
Screenshot: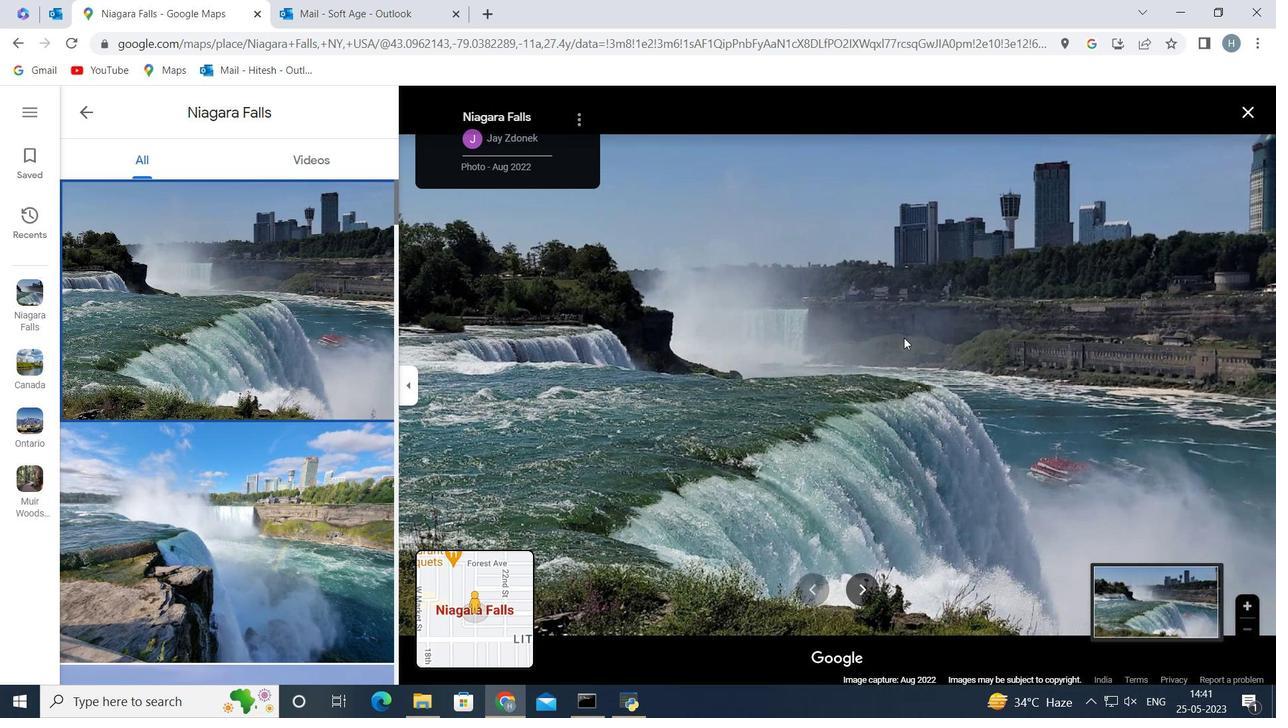 
Action: Mouse scrolled (902, 351) with delta (0, 0)
Screenshot: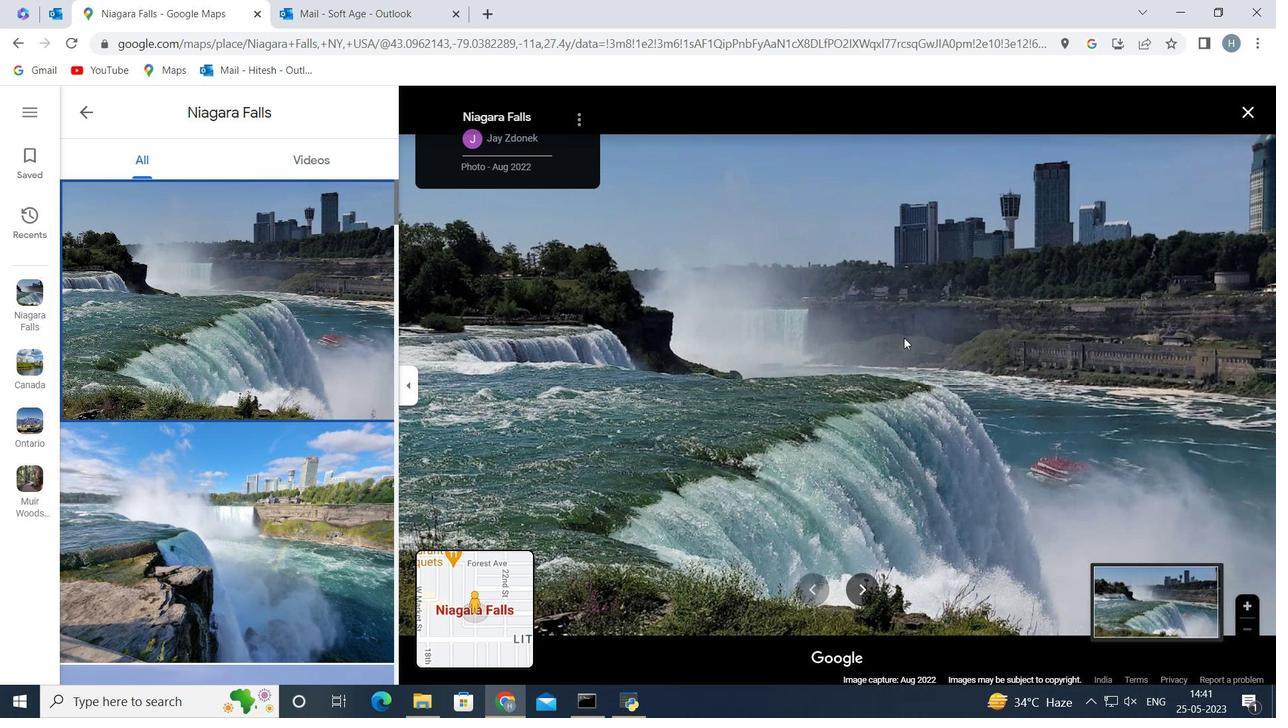 
Action: Mouse moved to (895, 396)
Screenshot: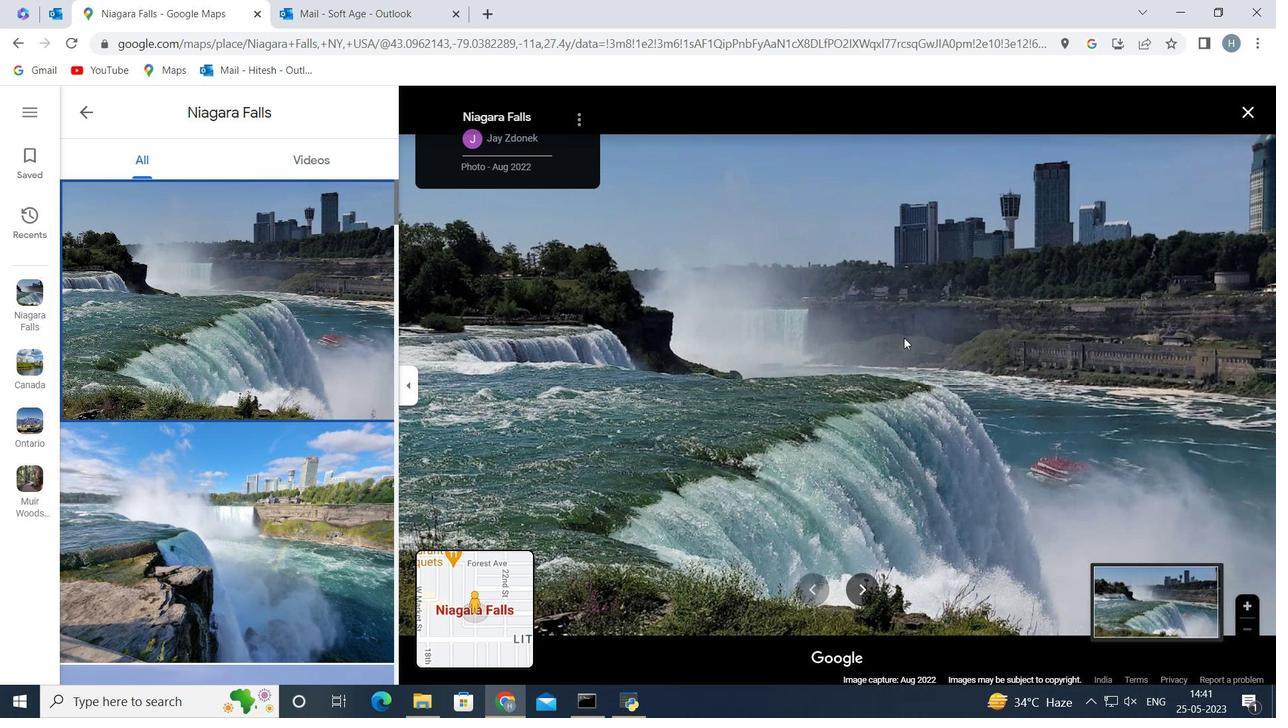 
Action: Mouse scrolled (900, 366) with delta (0, 0)
Screenshot: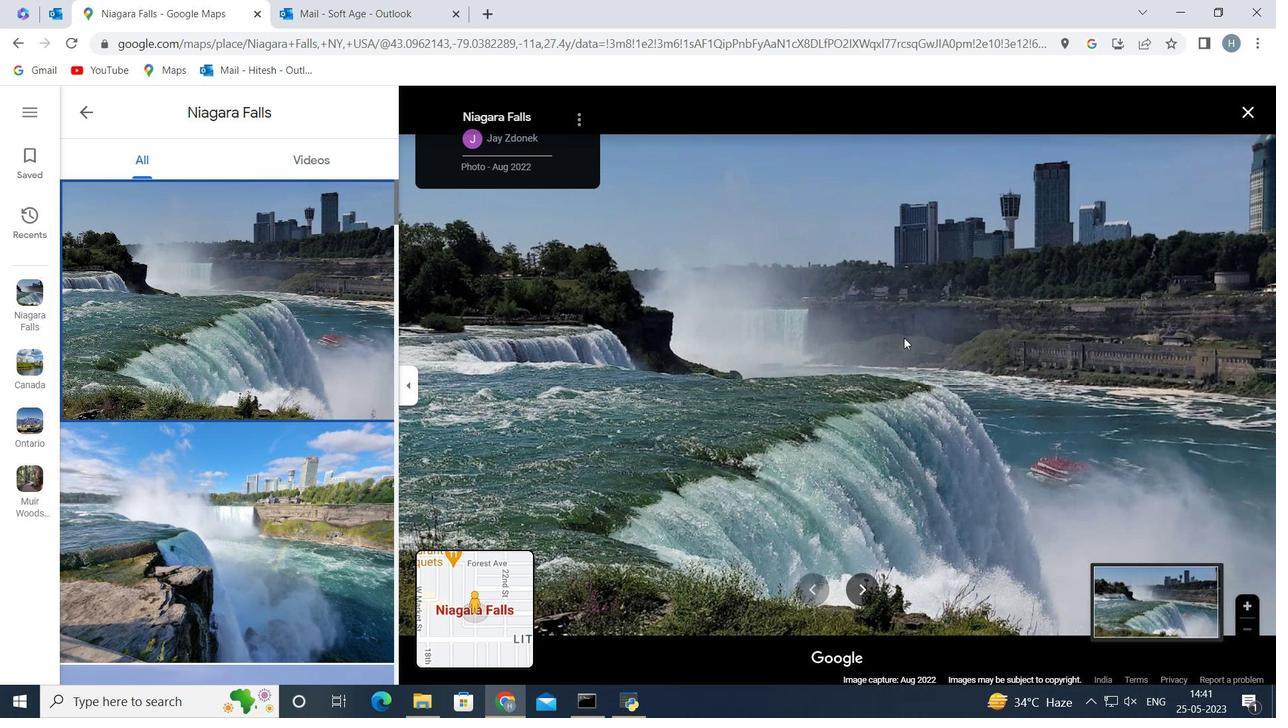 
Action: Mouse moved to (883, 507)
Screenshot: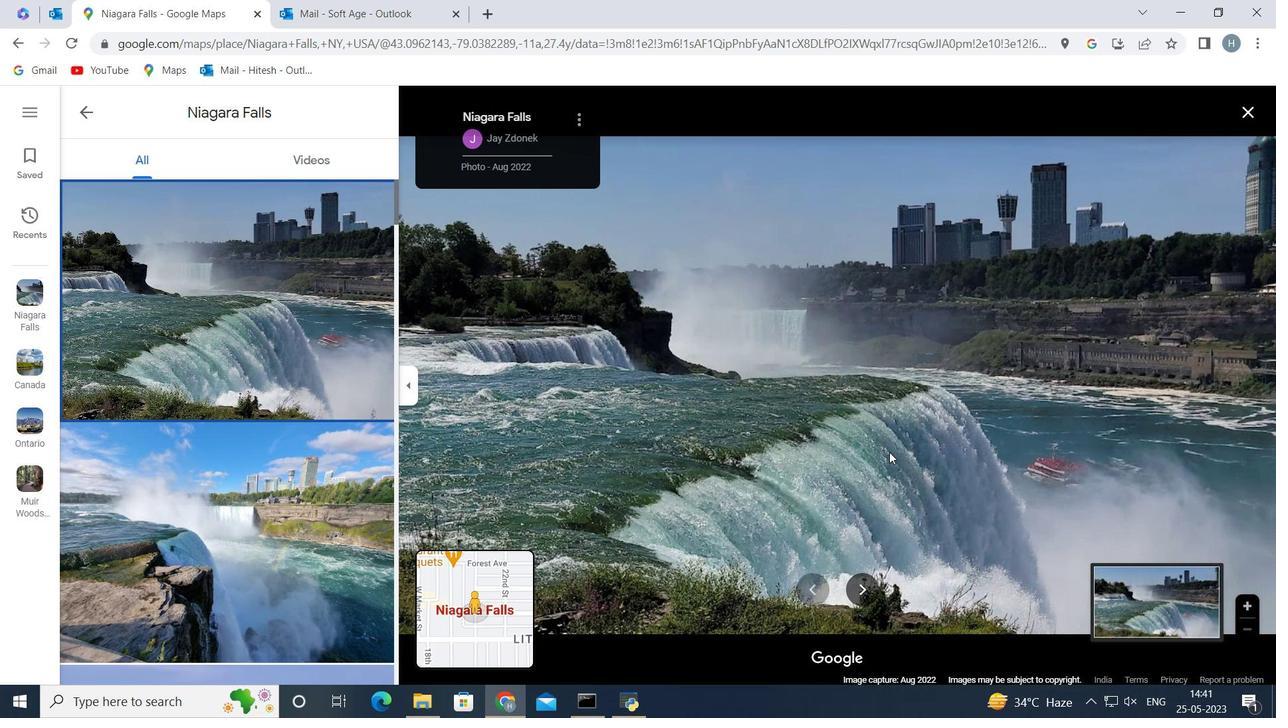 
Action: Key pressed <Key.right>
Screenshot: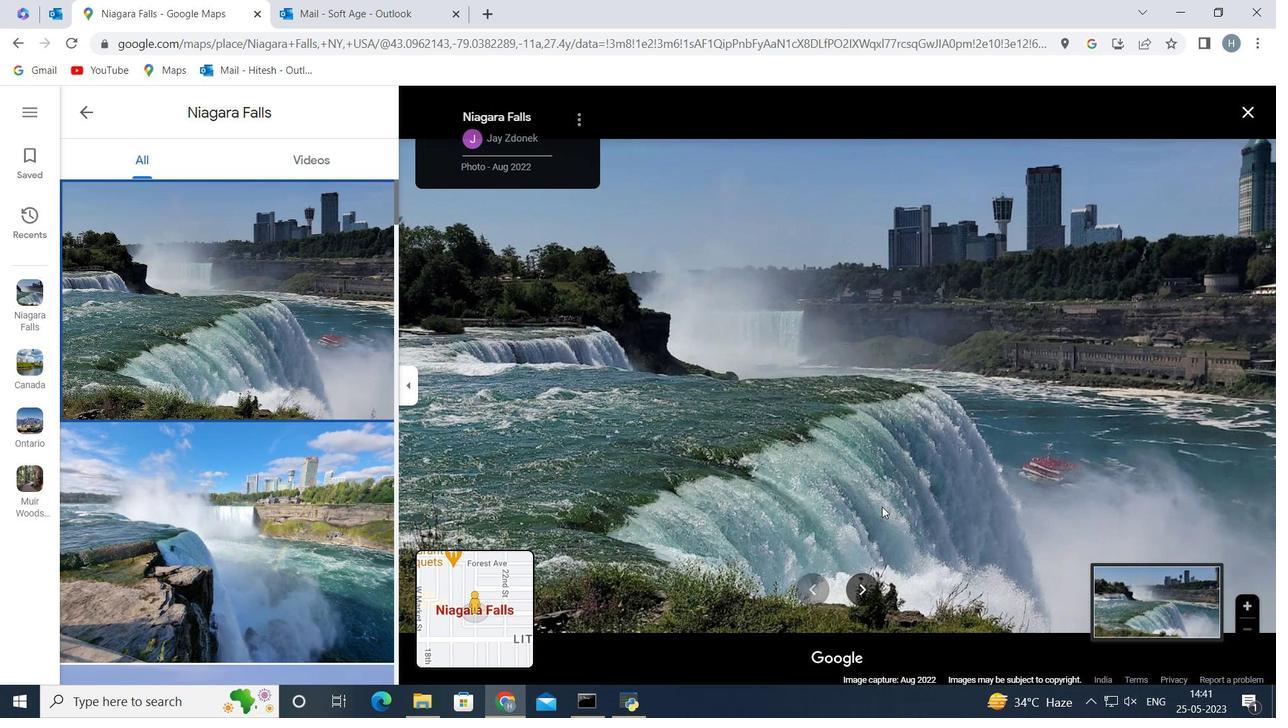 
Action: Mouse moved to (853, 587)
Screenshot: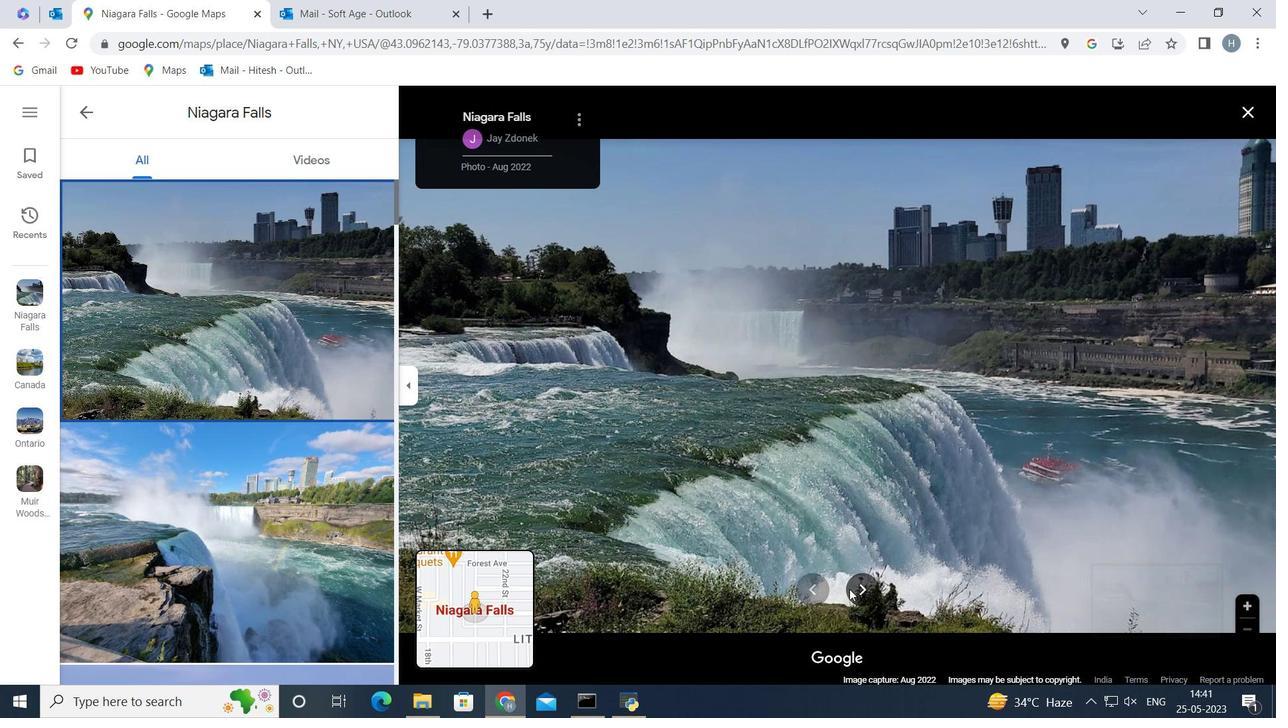 
Action: Mouse pressed left at (853, 587)
Screenshot: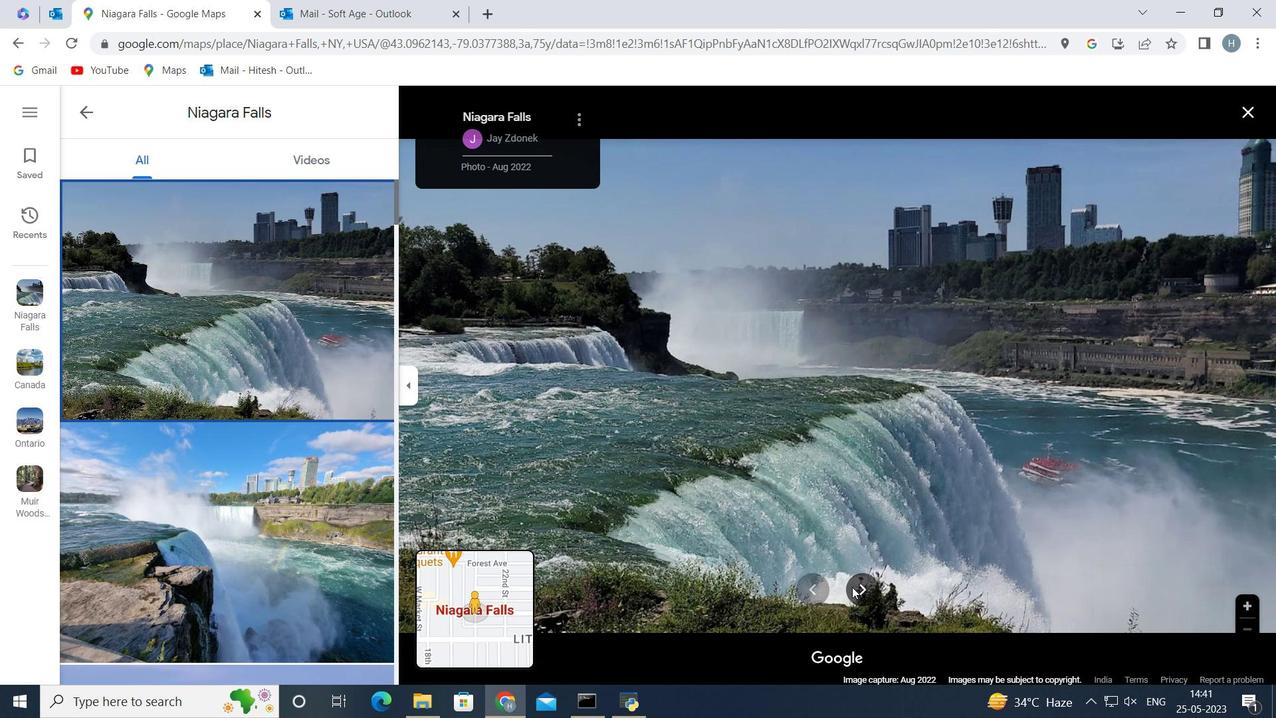 
Action: Mouse moved to (578, 247)
Screenshot: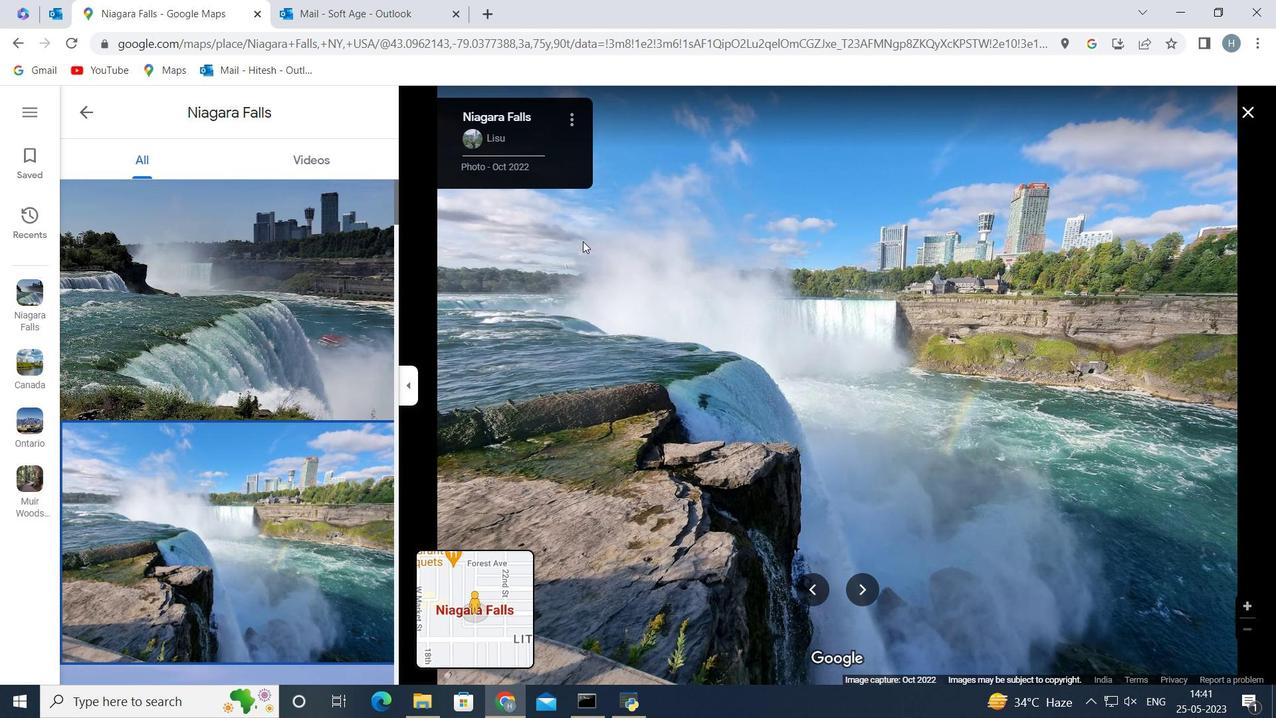 
Action: Mouse scrolled (578, 248) with delta (0, 0)
Screenshot: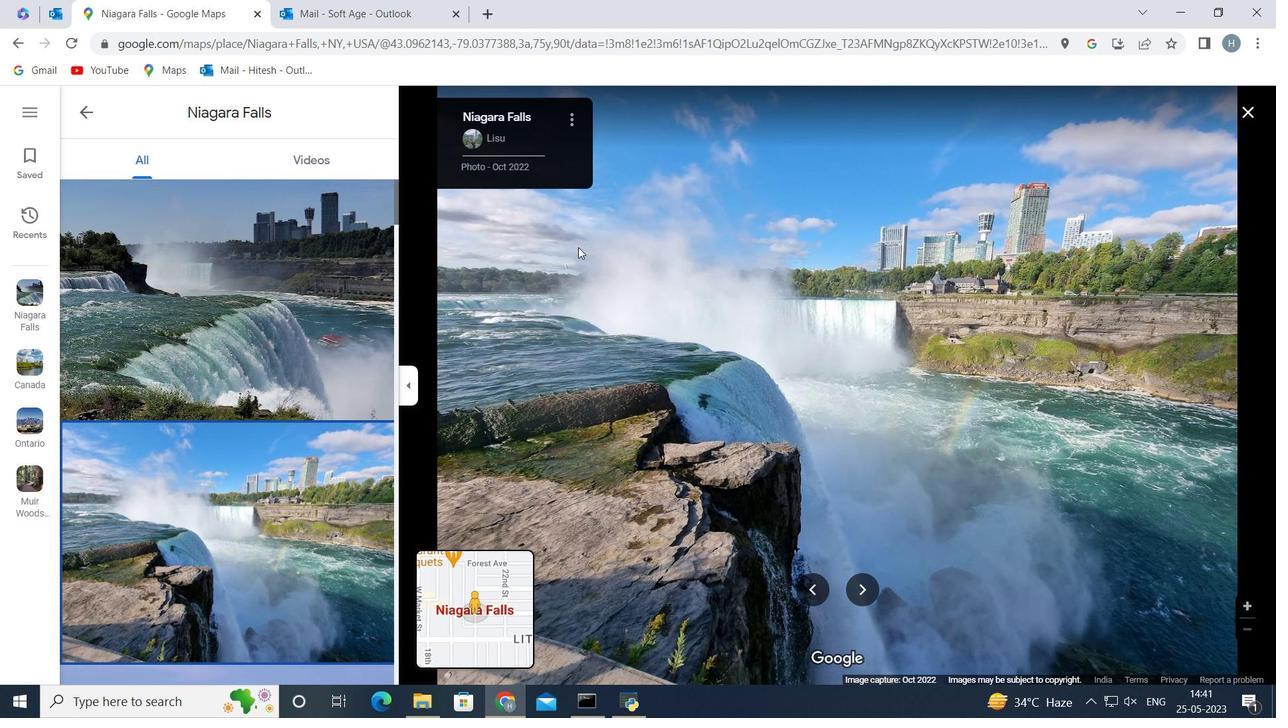 
Action: Mouse scrolled (578, 248) with delta (0, 0)
Screenshot: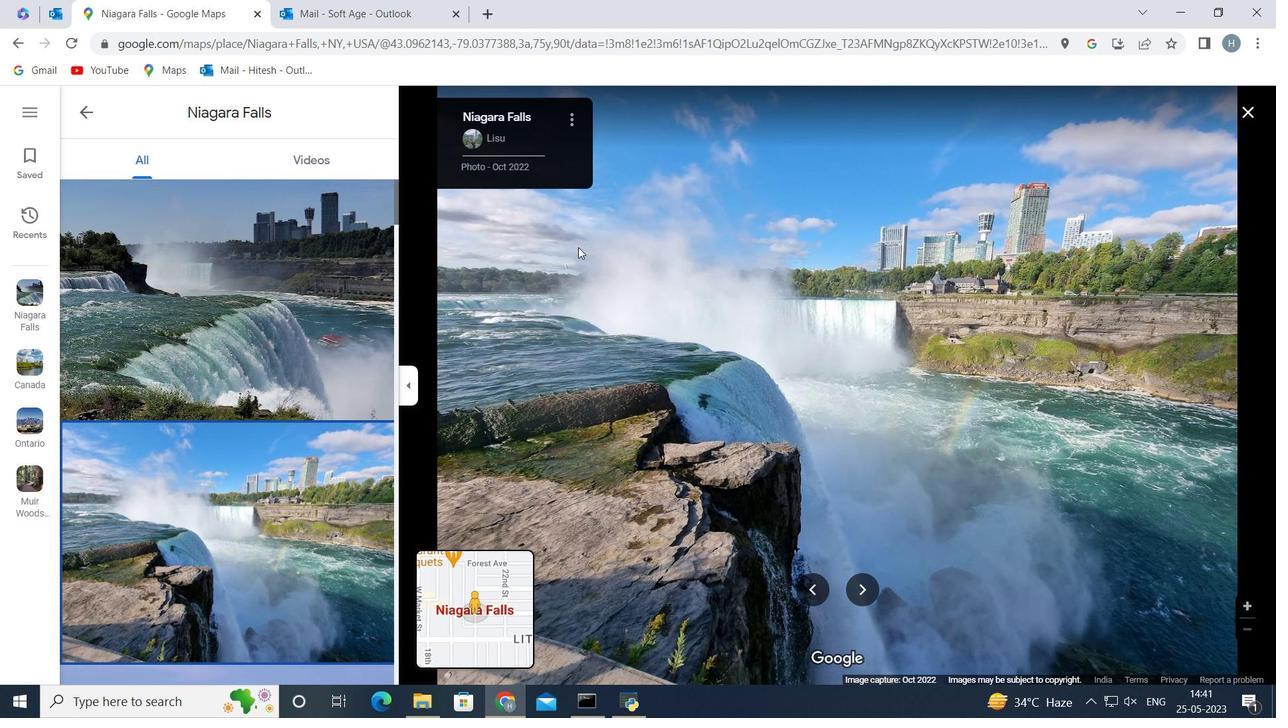 
Action: Mouse scrolled (578, 248) with delta (0, 0)
Screenshot: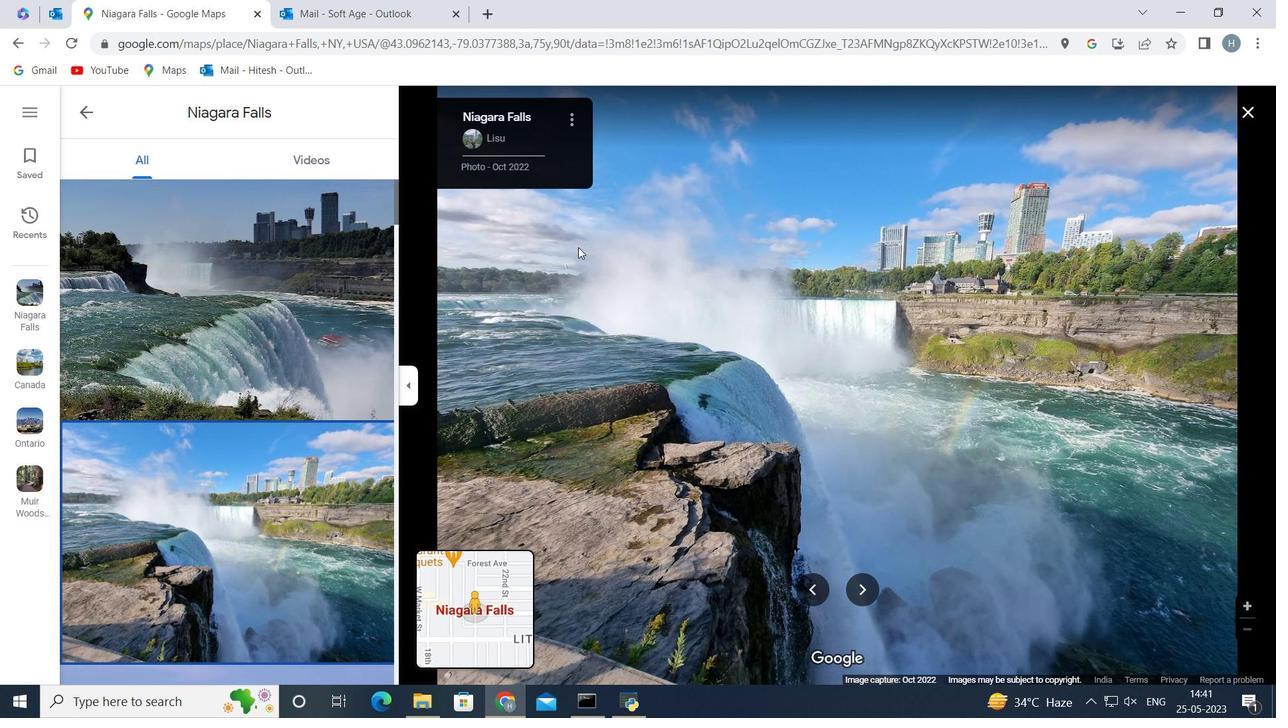 
Action: Mouse scrolled (578, 248) with delta (0, 0)
Screenshot: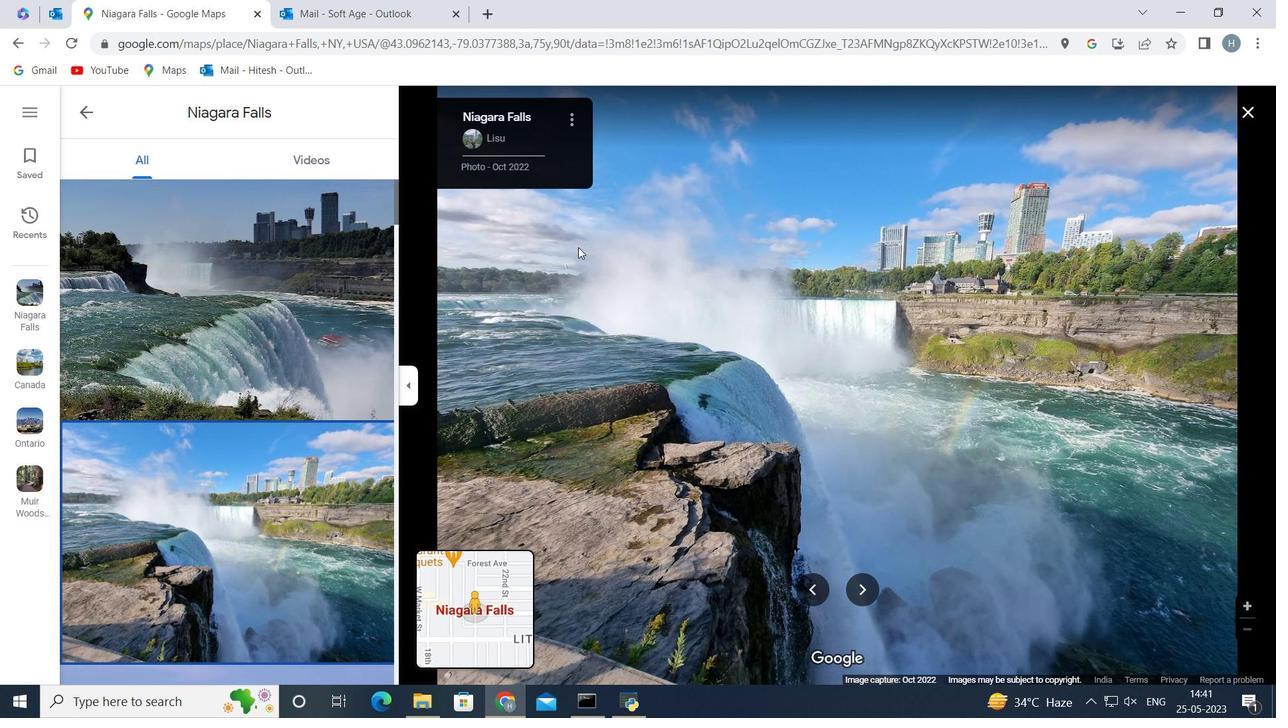 
Action: Mouse moved to (557, 313)
Screenshot: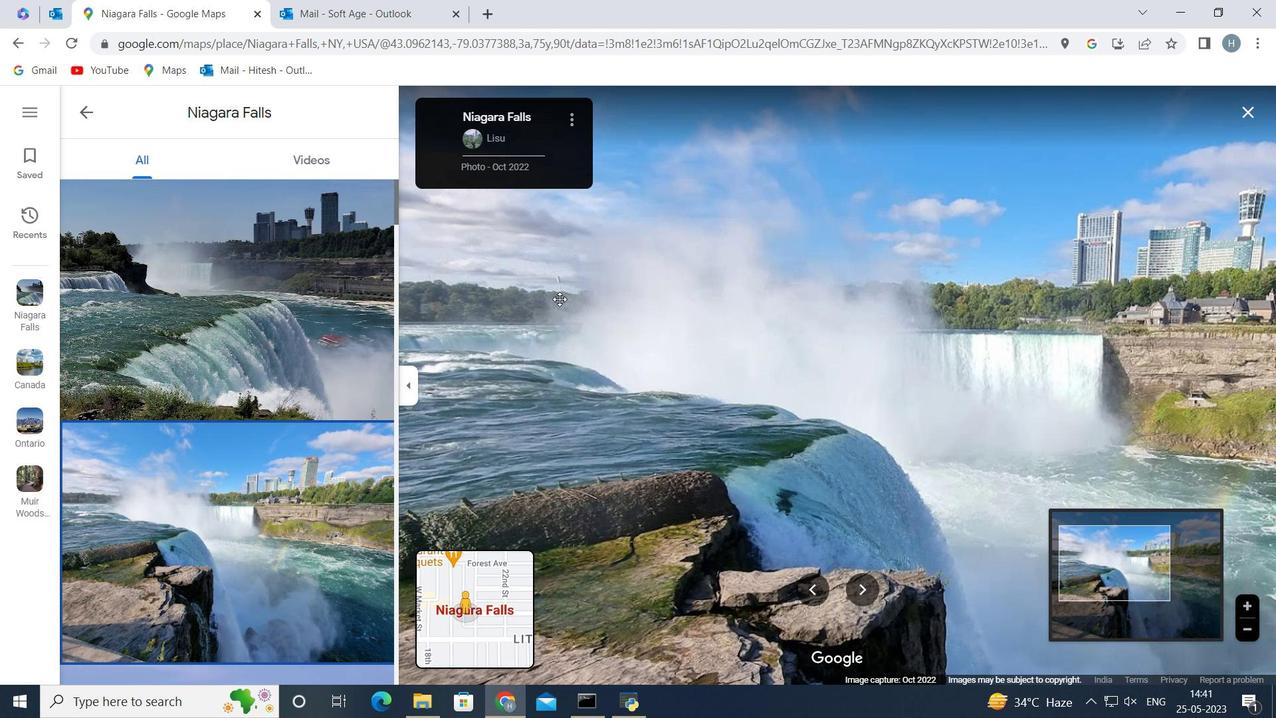 
Action: Mouse scrolled (557, 314) with delta (0, 0)
Screenshot: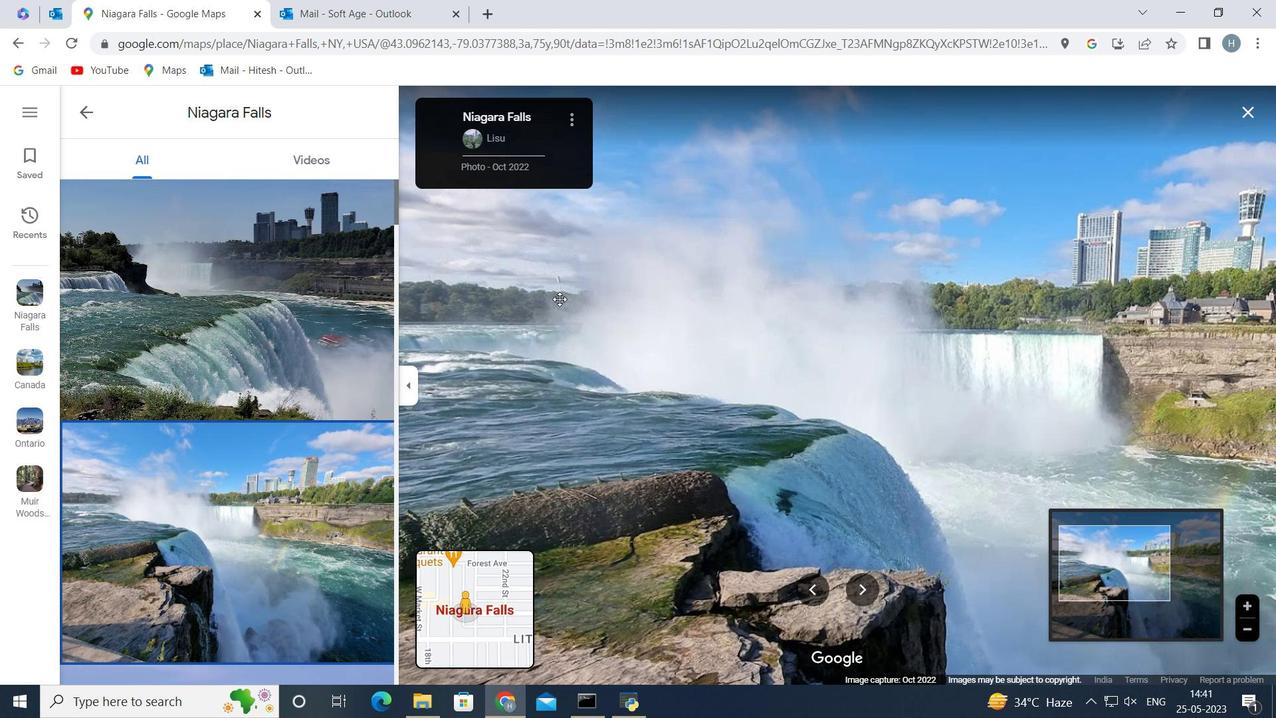 
Action: Mouse scrolled (557, 313) with delta (0, 0)
Screenshot: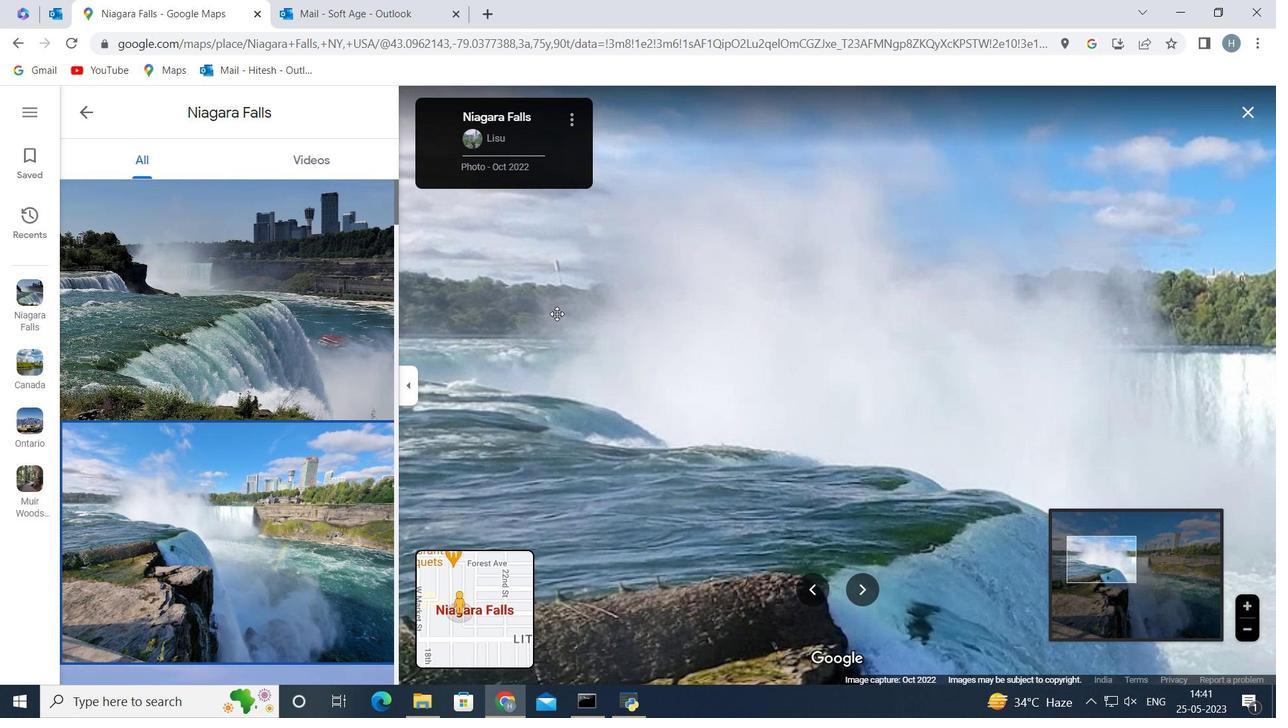 
Action: Mouse scrolled (557, 313) with delta (0, 0)
Screenshot: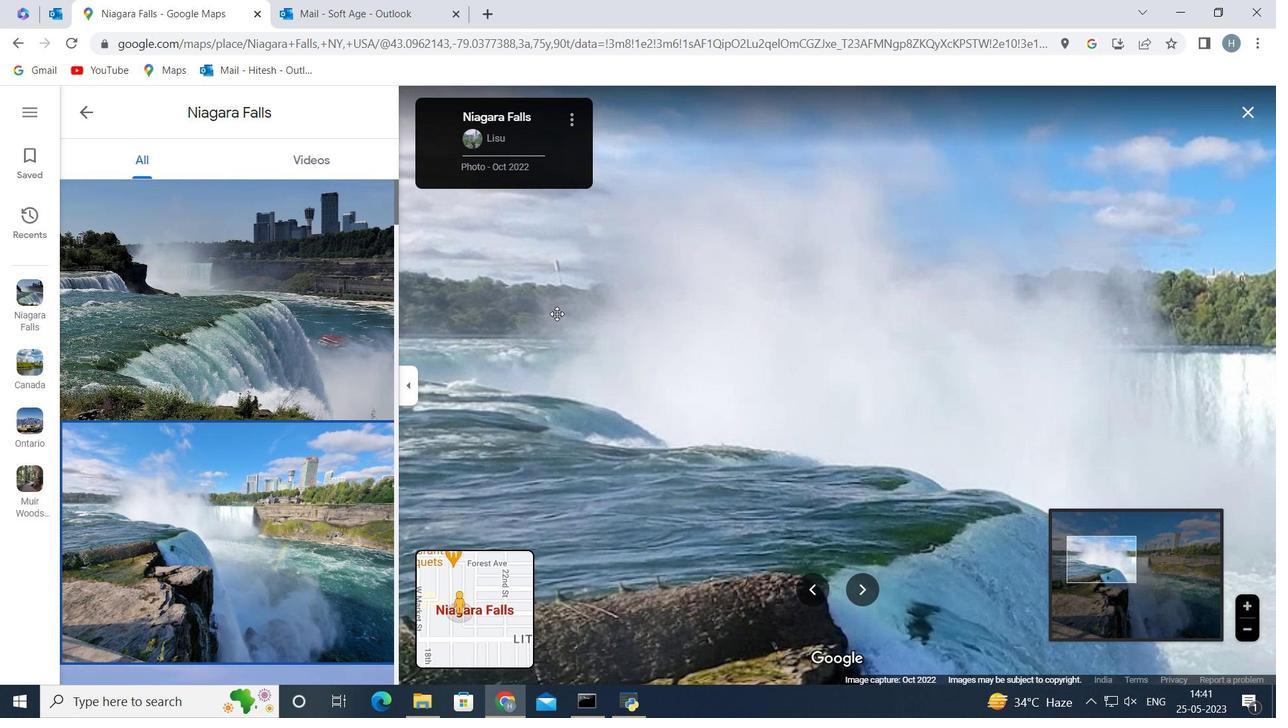 
Action: Mouse scrolled (557, 313) with delta (0, 0)
Screenshot: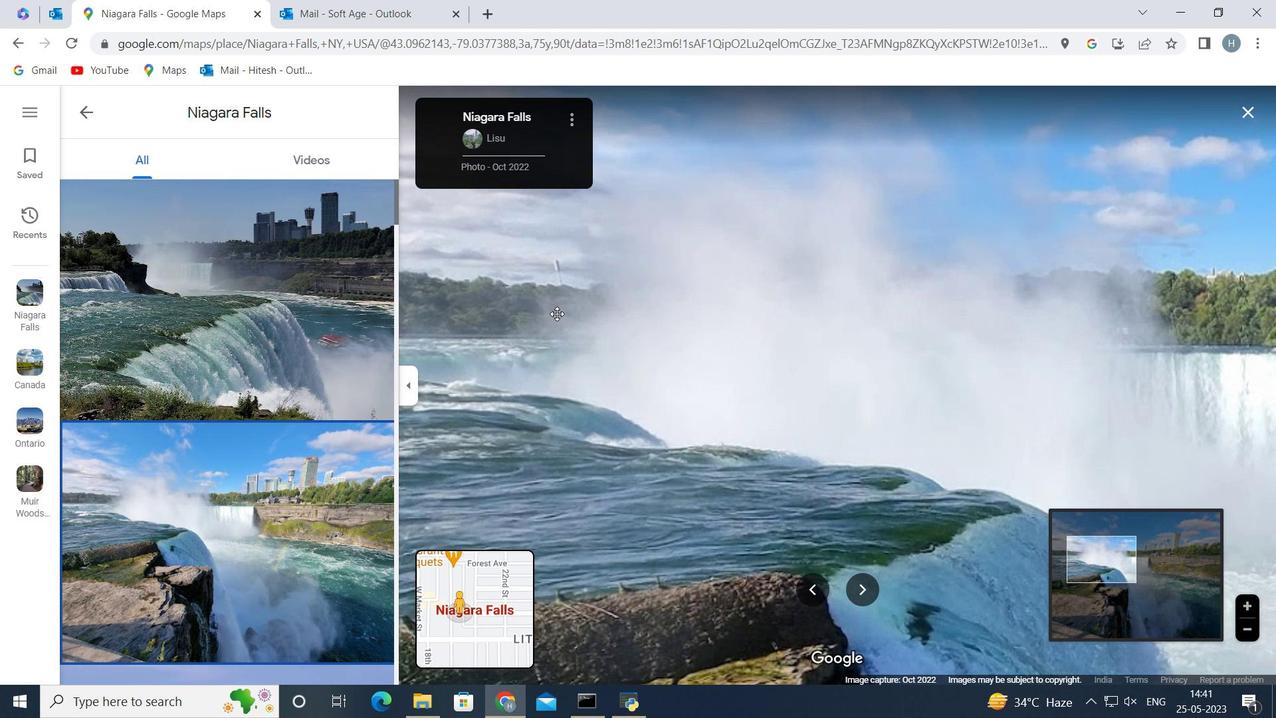 
Action: Mouse scrolled (557, 313) with delta (0, 0)
Screenshot: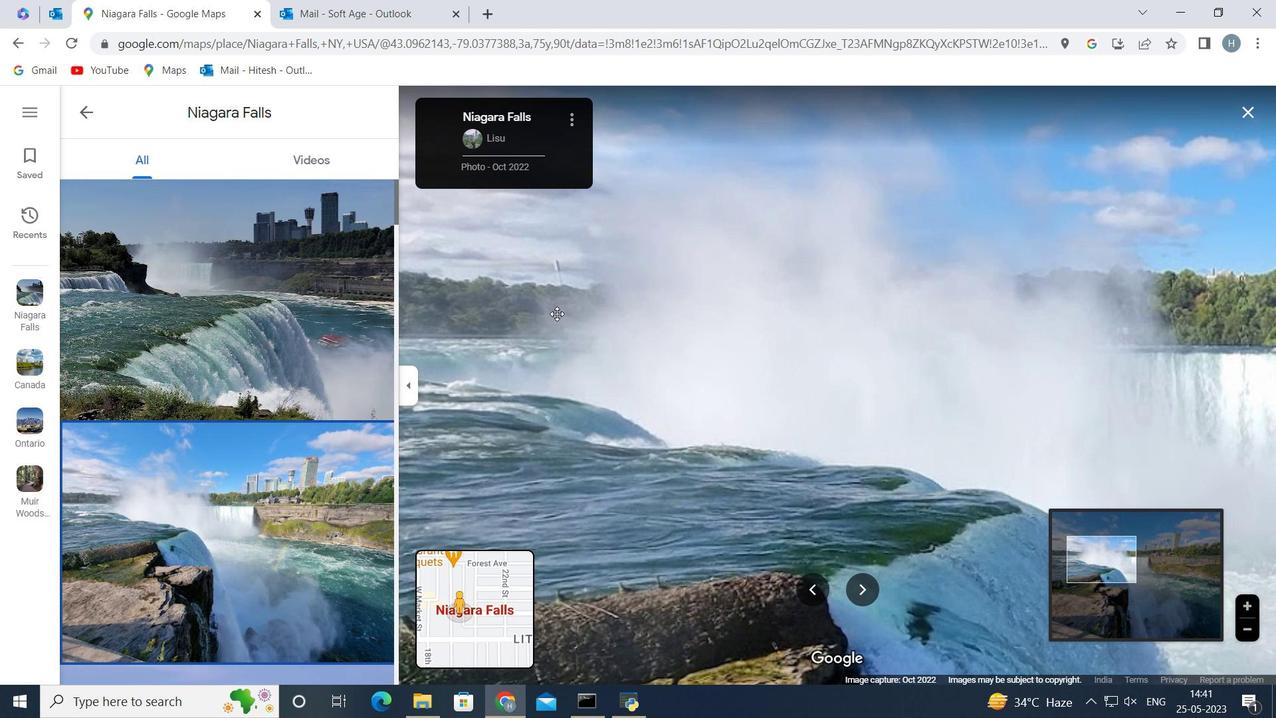 
Action: Mouse moved to (769, 276)
Screenshot: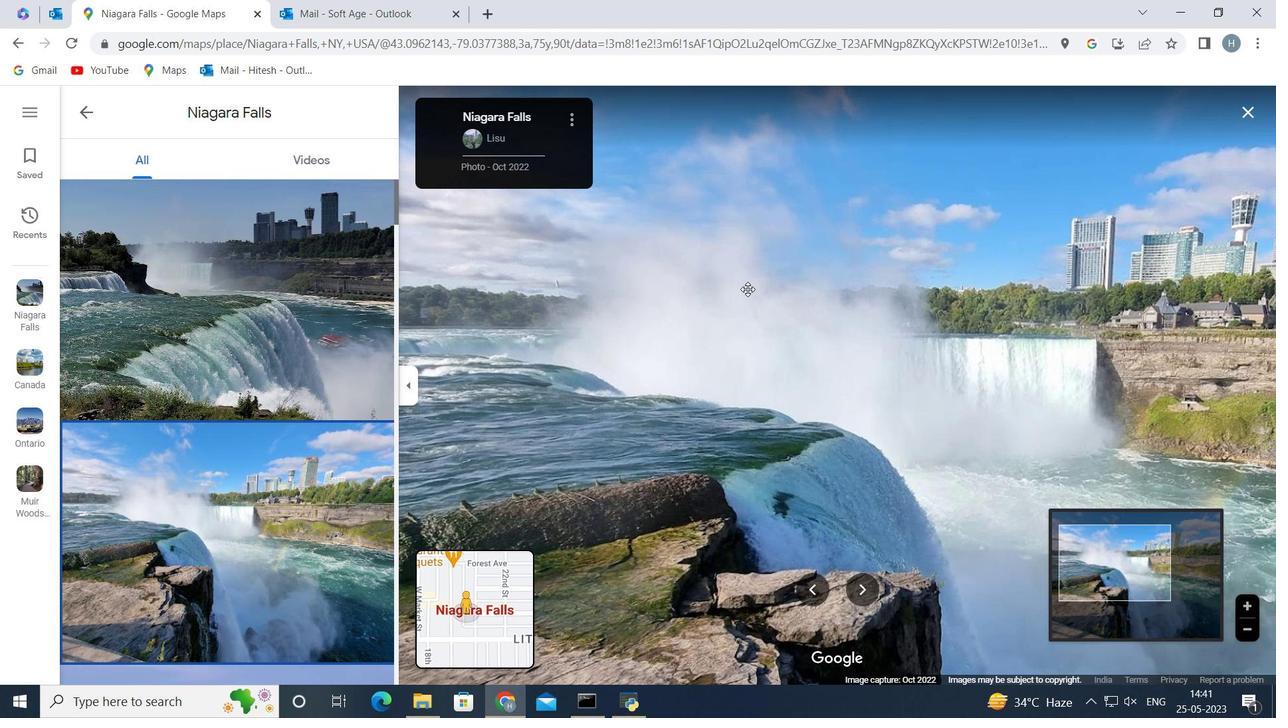 
Action: Mouse pressed left at (769, 276)
Screenshot: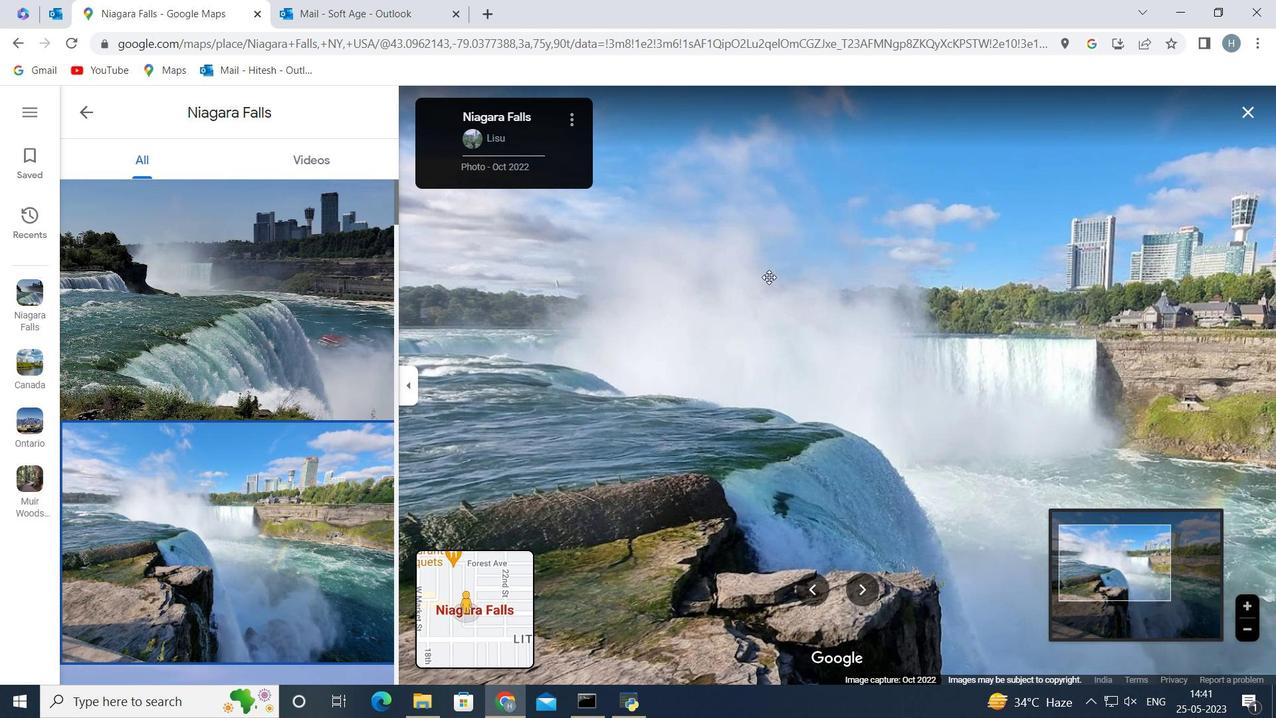 
Action: Mouse moved to (669, 383)
Screenshot: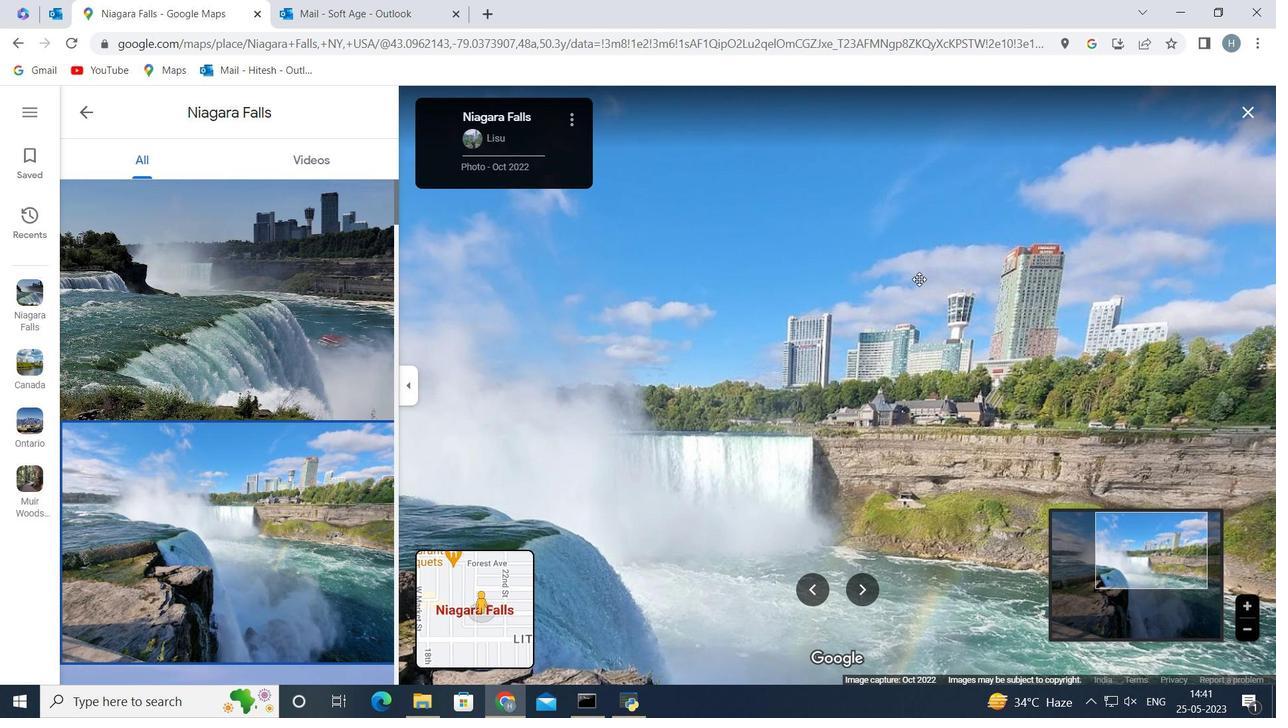 
Action: Mouse pressed left at (934, 259)
Screenshot: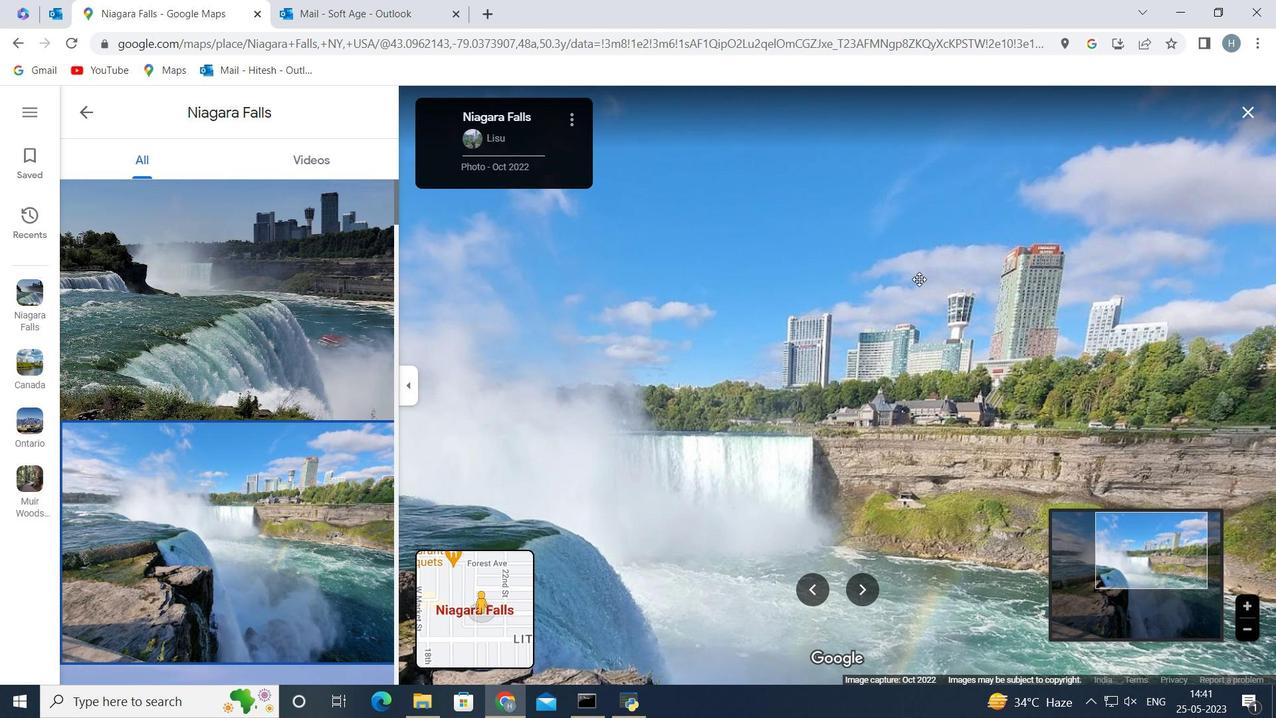 
Action: Mouse moved to (887, 370)
Screenshot: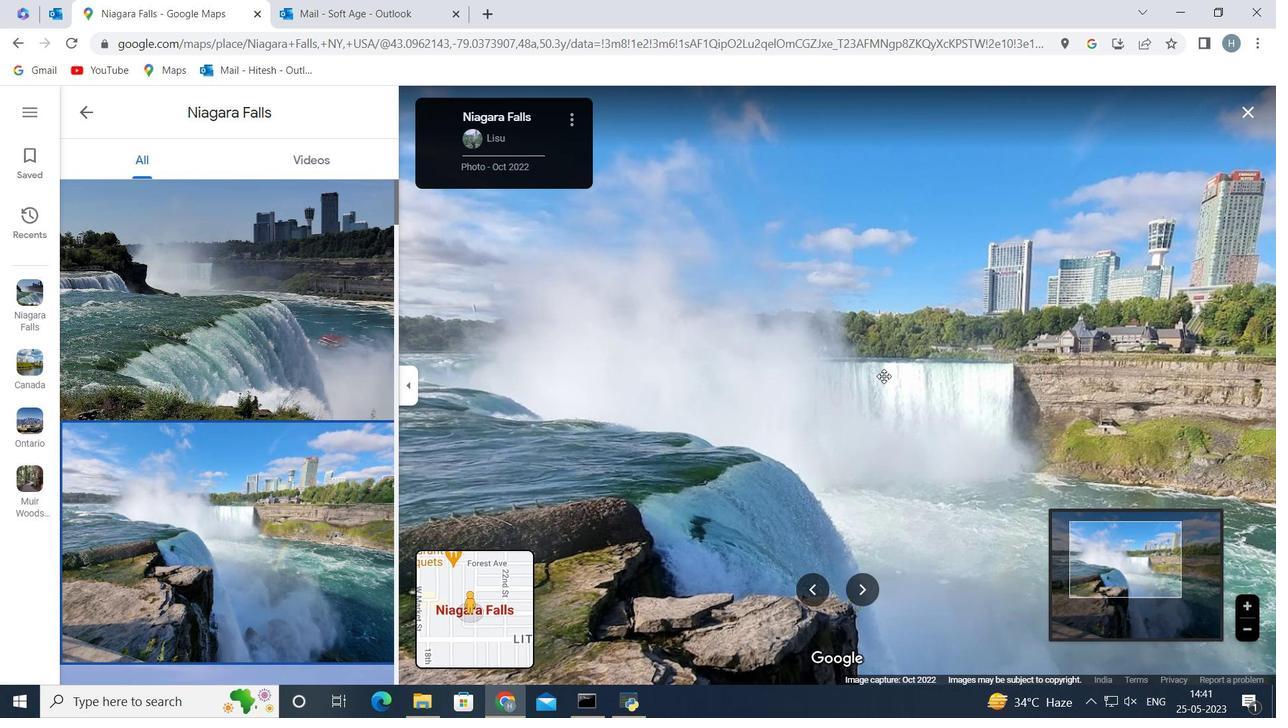
Action: Mouse pressed left at (887, 373)
Screenshot: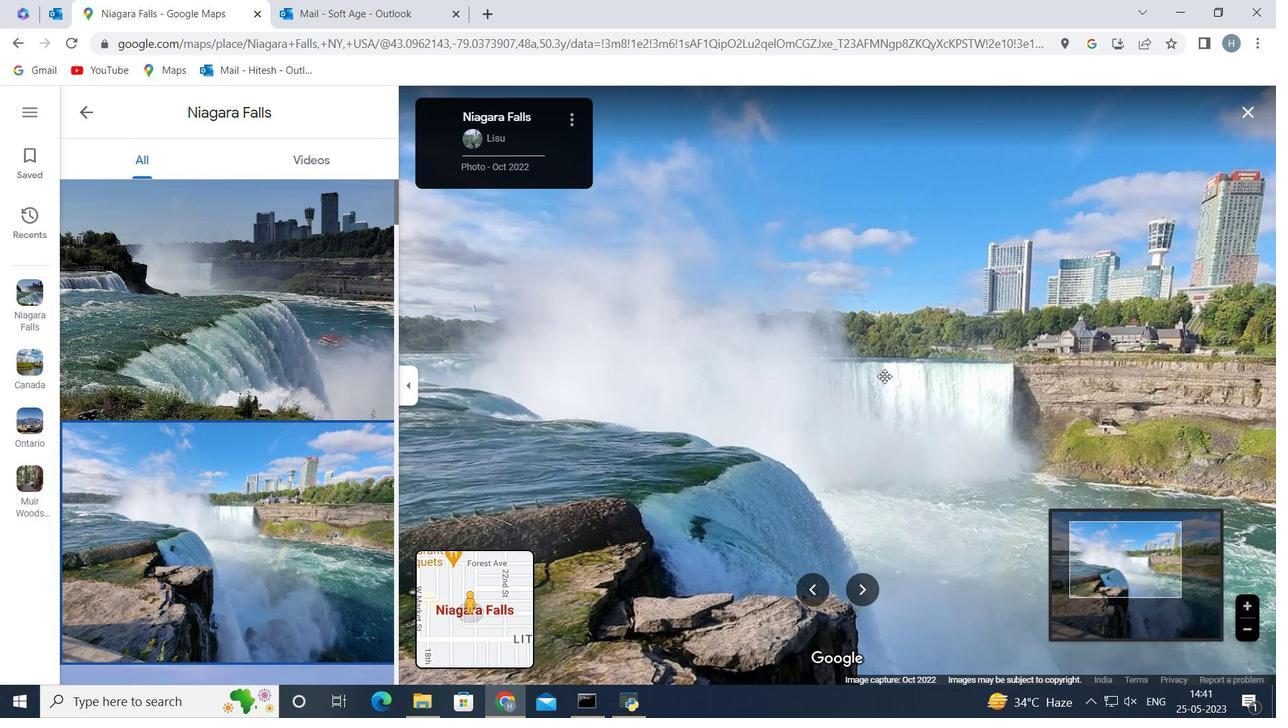 
Action: Mouse moved to (969, 210)
Screenshot: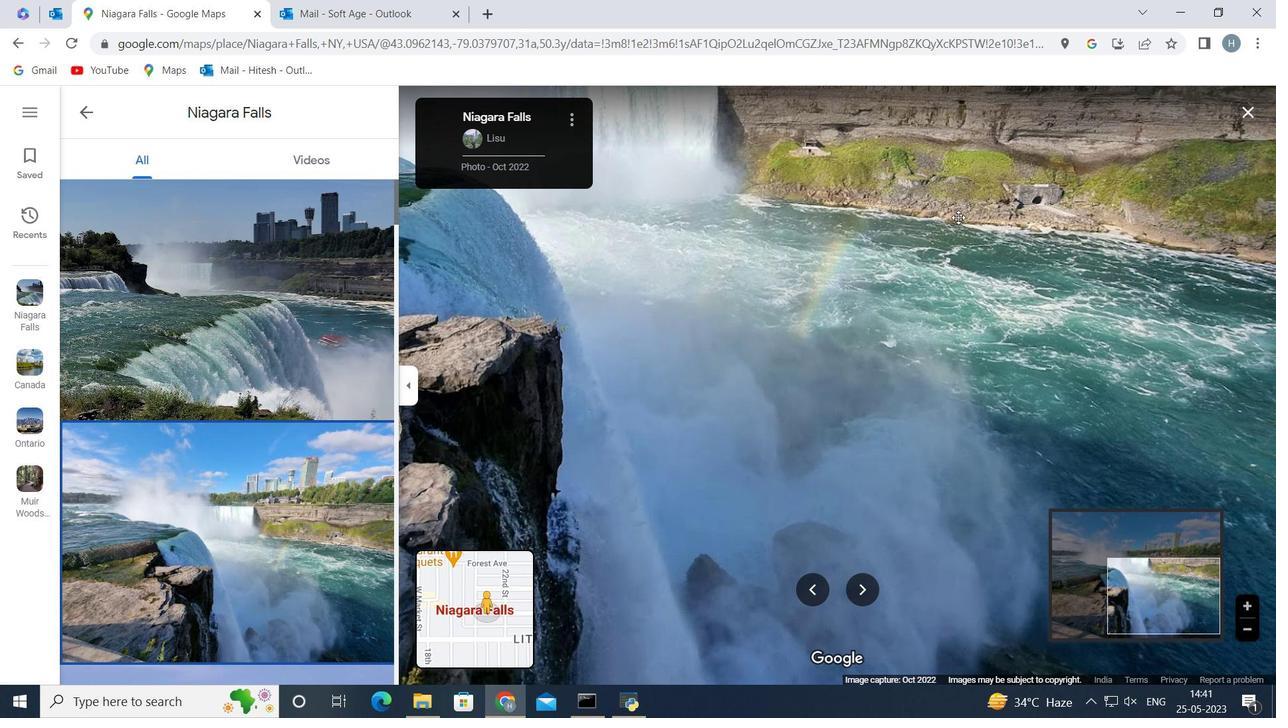 
Action: Mouse pressed left at (969, 210)
Screenshot: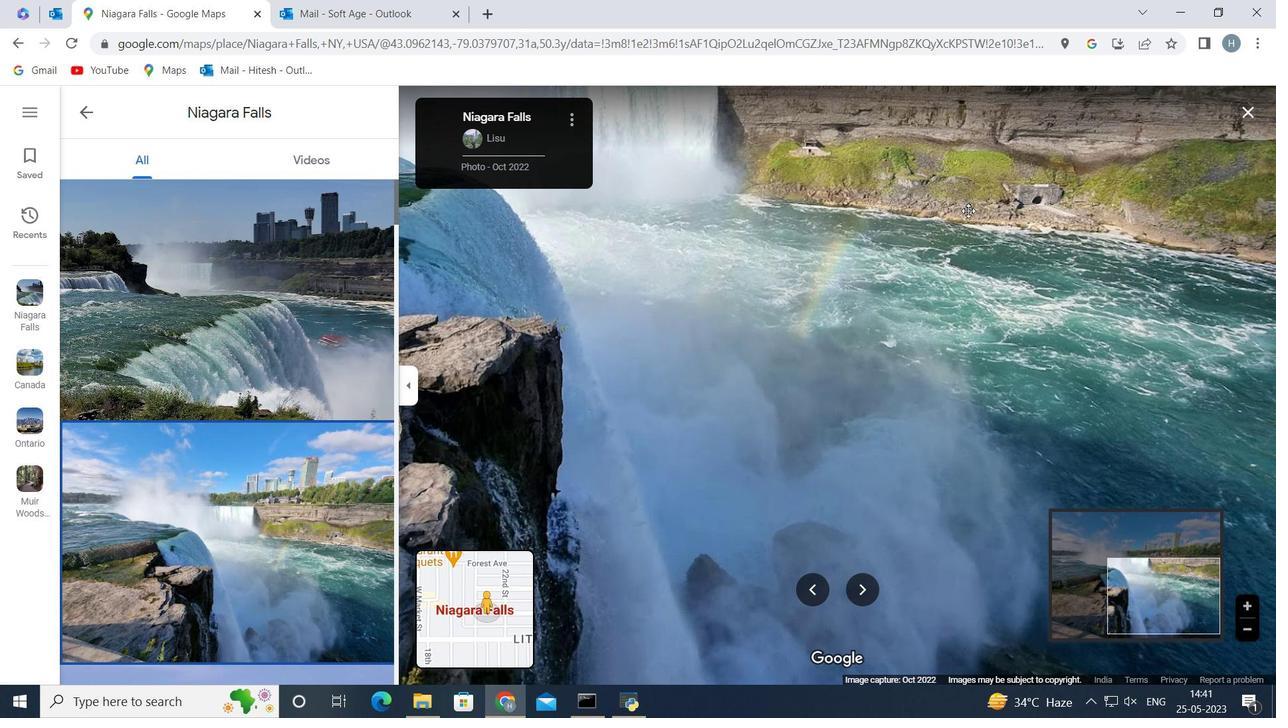 
Action: Mouse moved to (984, 262)
Screenshot: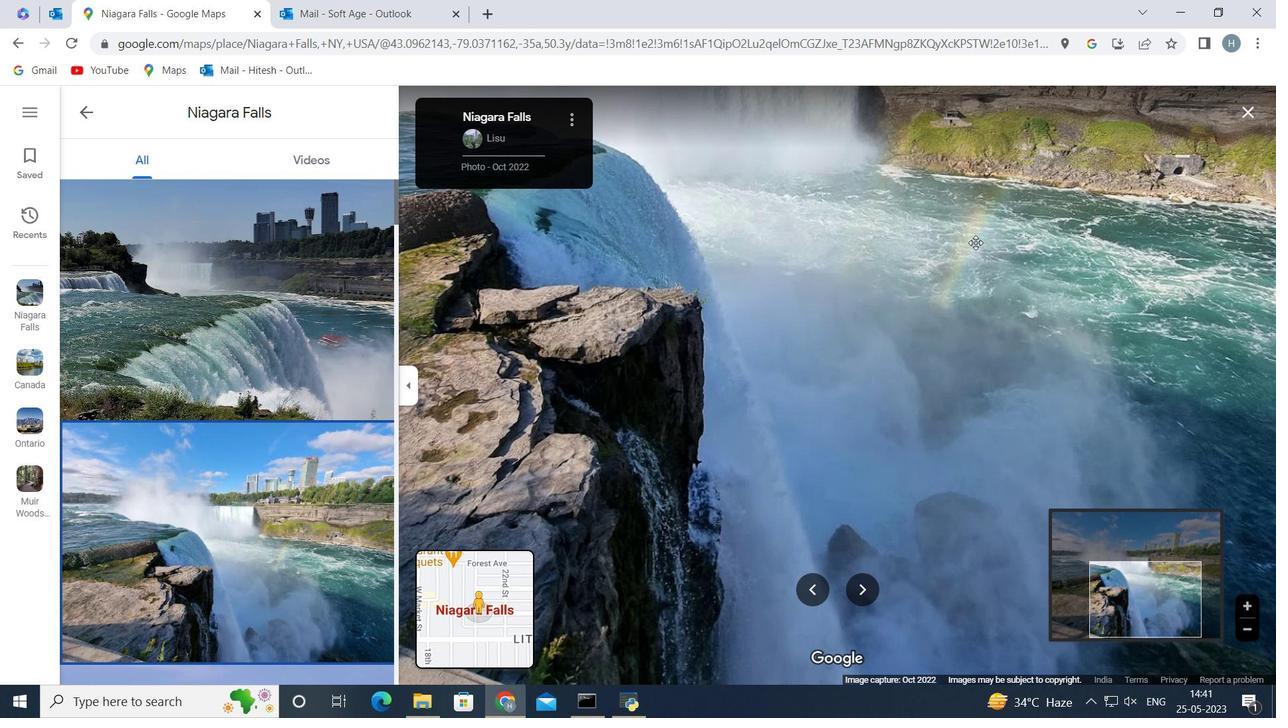 
Action: Mouse pressed left at (984, 262)
Screenshot: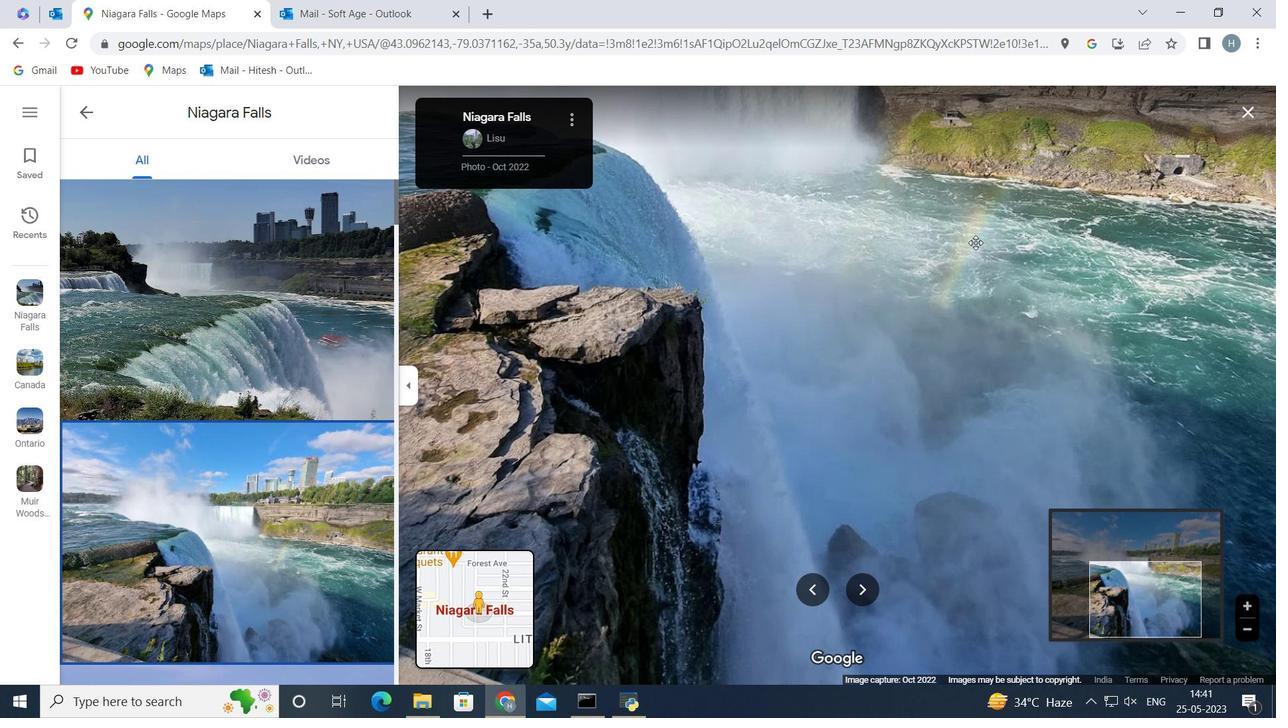 
Action: Mouse moved to (1050, 210)
Screenshot: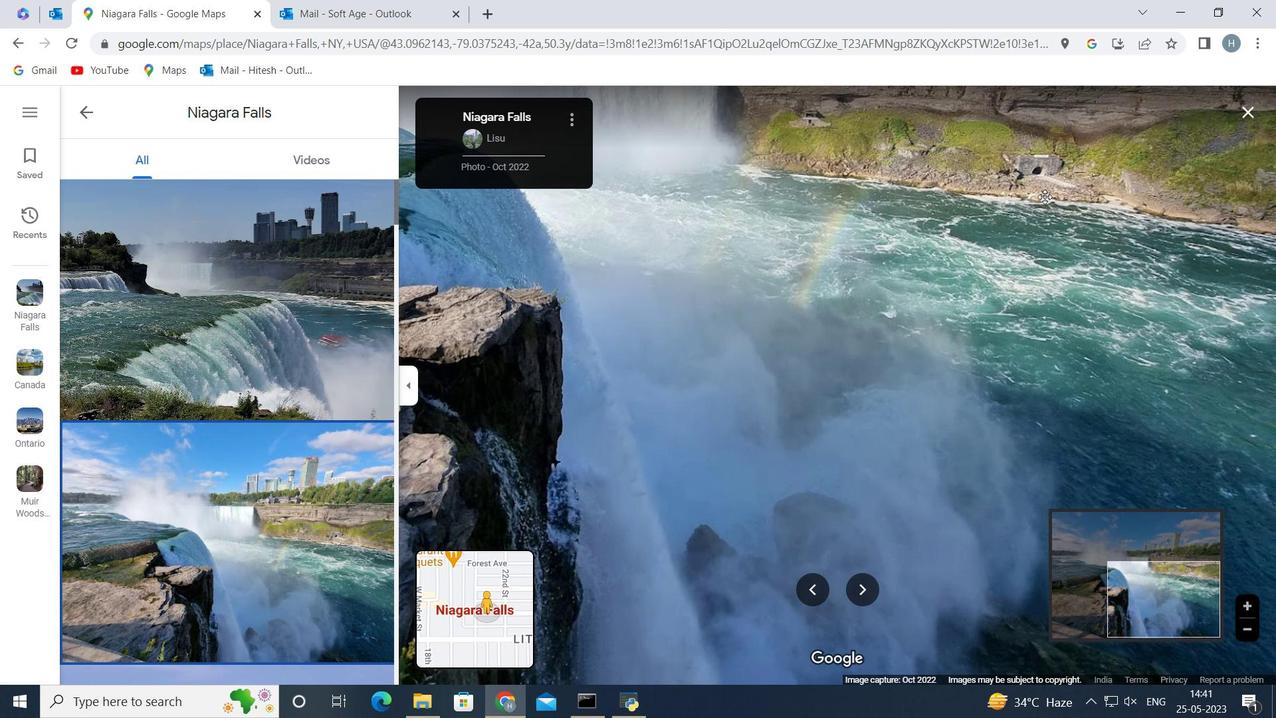 
Action: Mouse pressed left at (1050, 210)
Screenshot: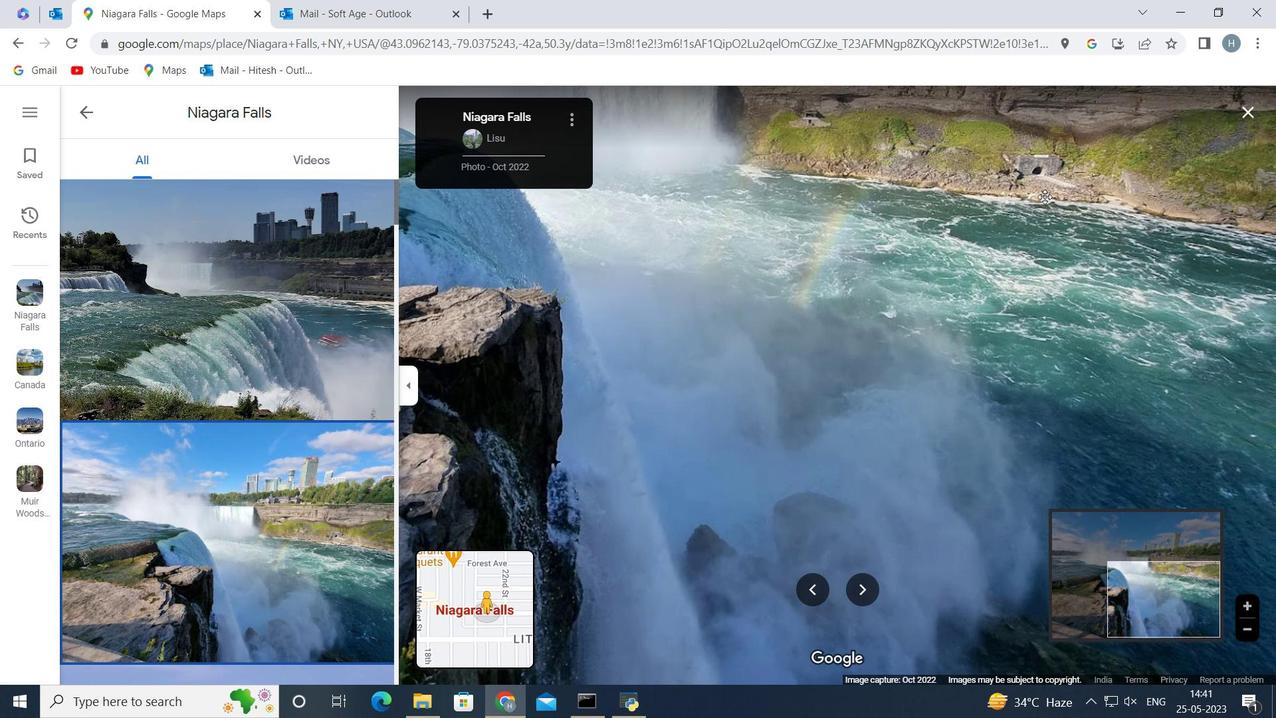 
Action: Mouse moved to (1092, 222)
Screenshot: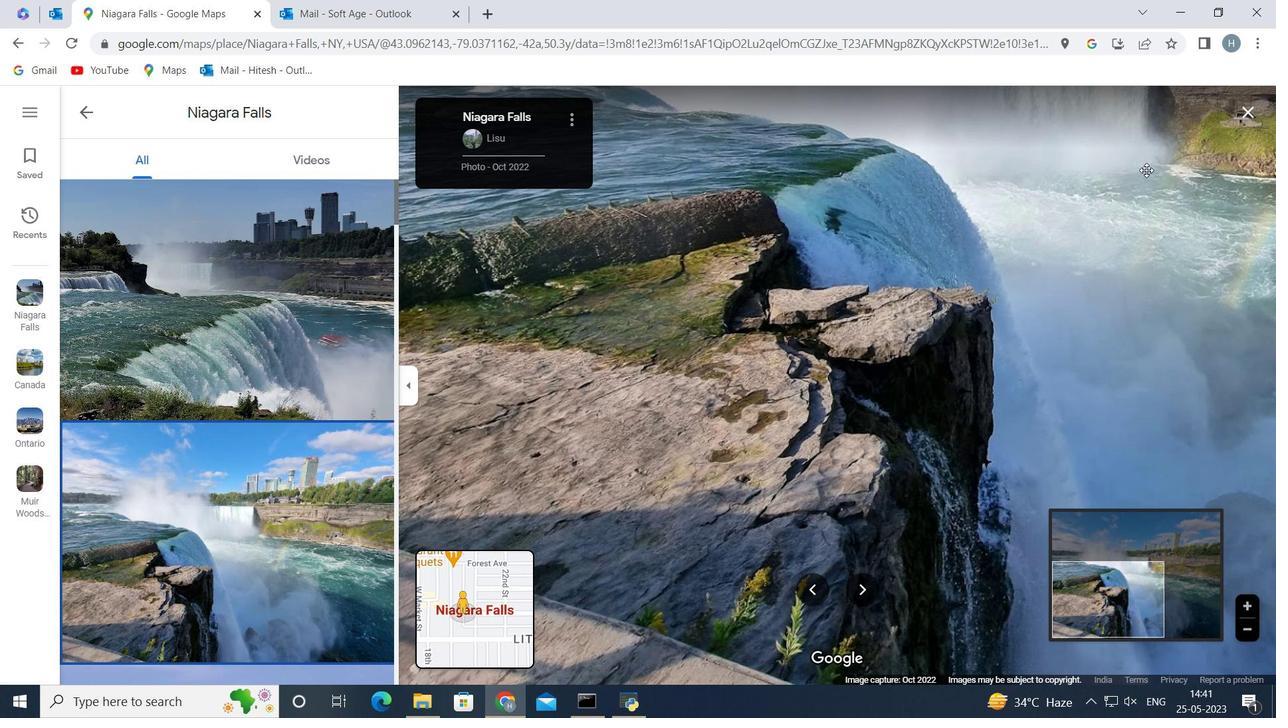 
Action: Mouse pressed left at (1092, 222)
Screenshot: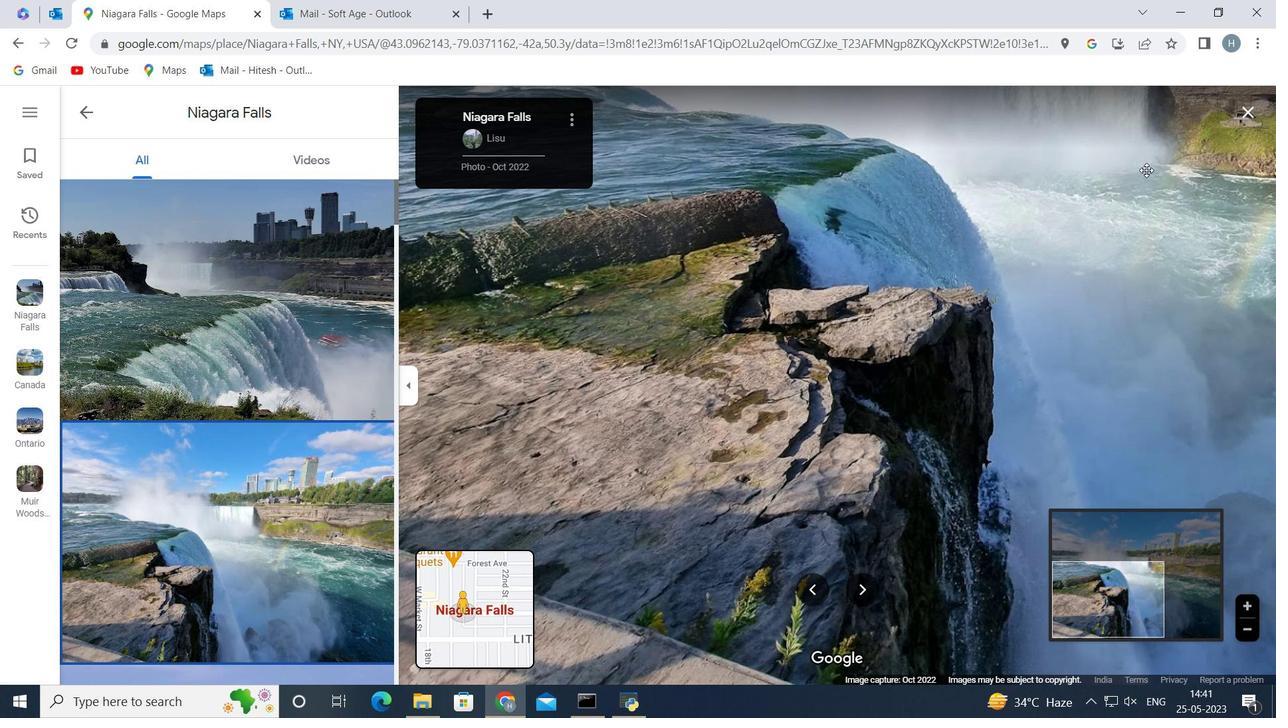 
Action: Mouse moved to (964, 199)
Screenshot: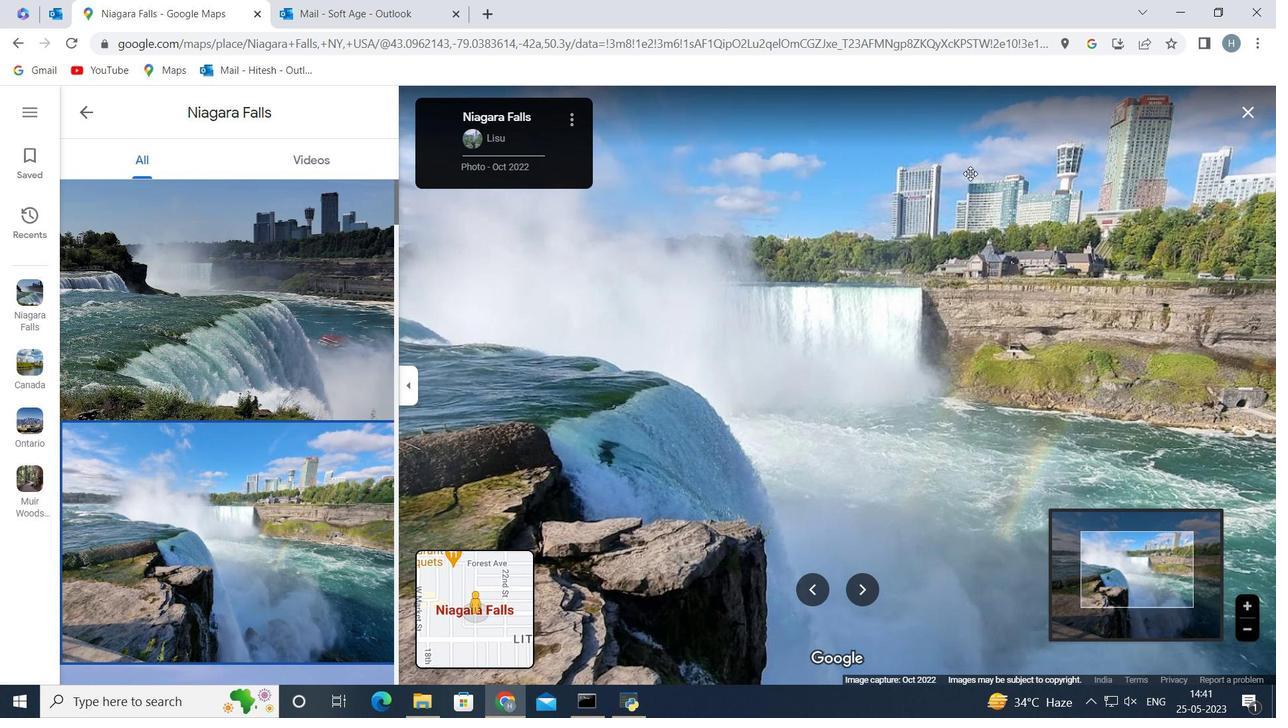 
Action: Mouse pressed left at (964, 199)
Screenshot: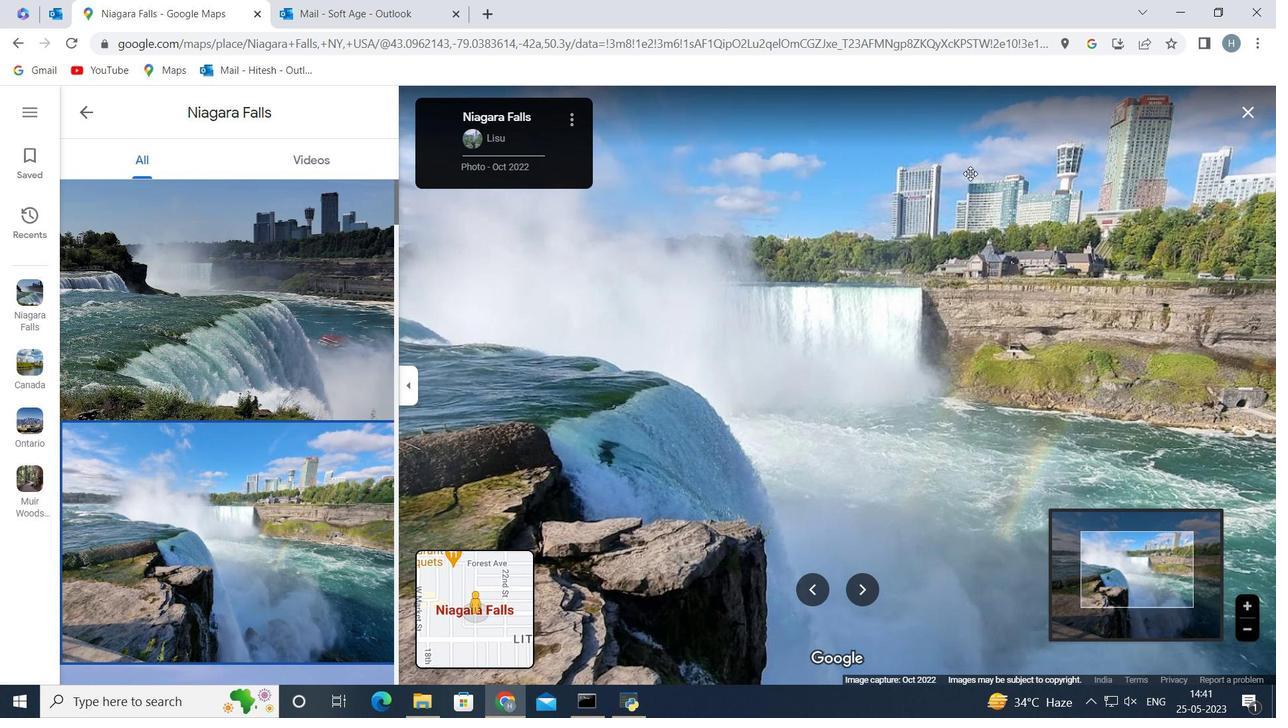 
Action: Mouse moved to (930, 302)
Screenshot: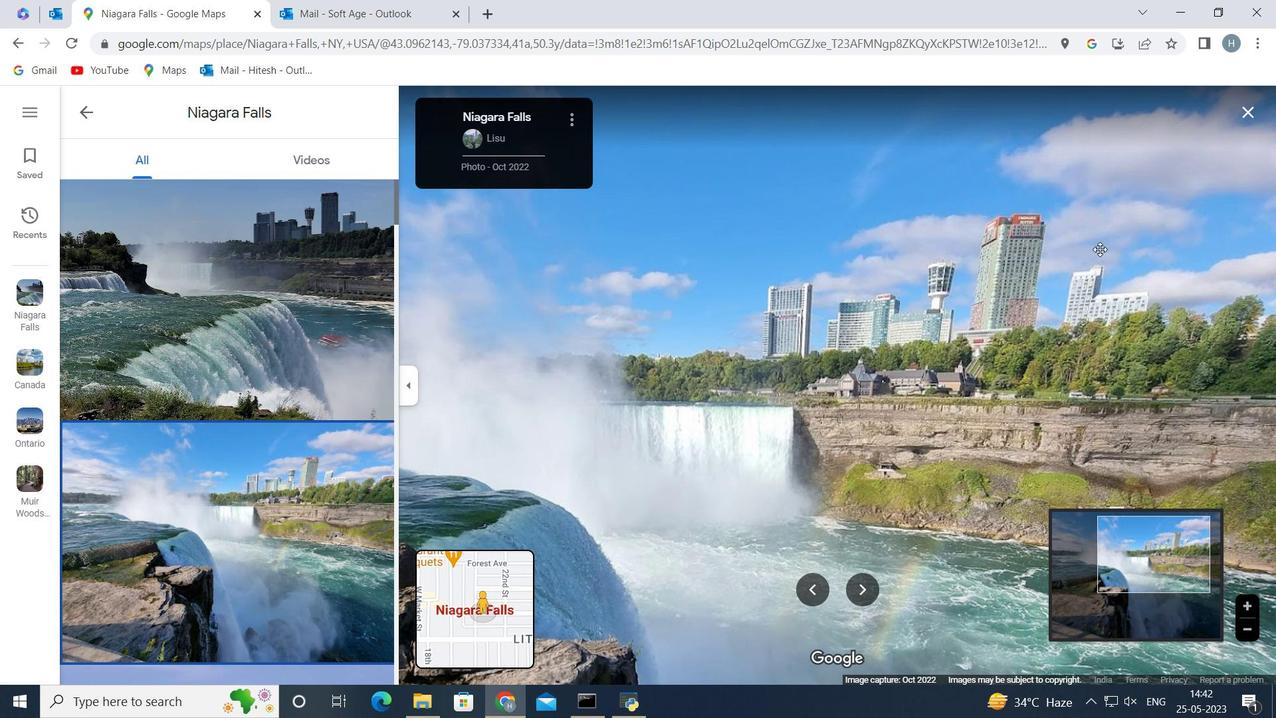 
Action: Mouse pressed left at (1105, 247)
Screenshot: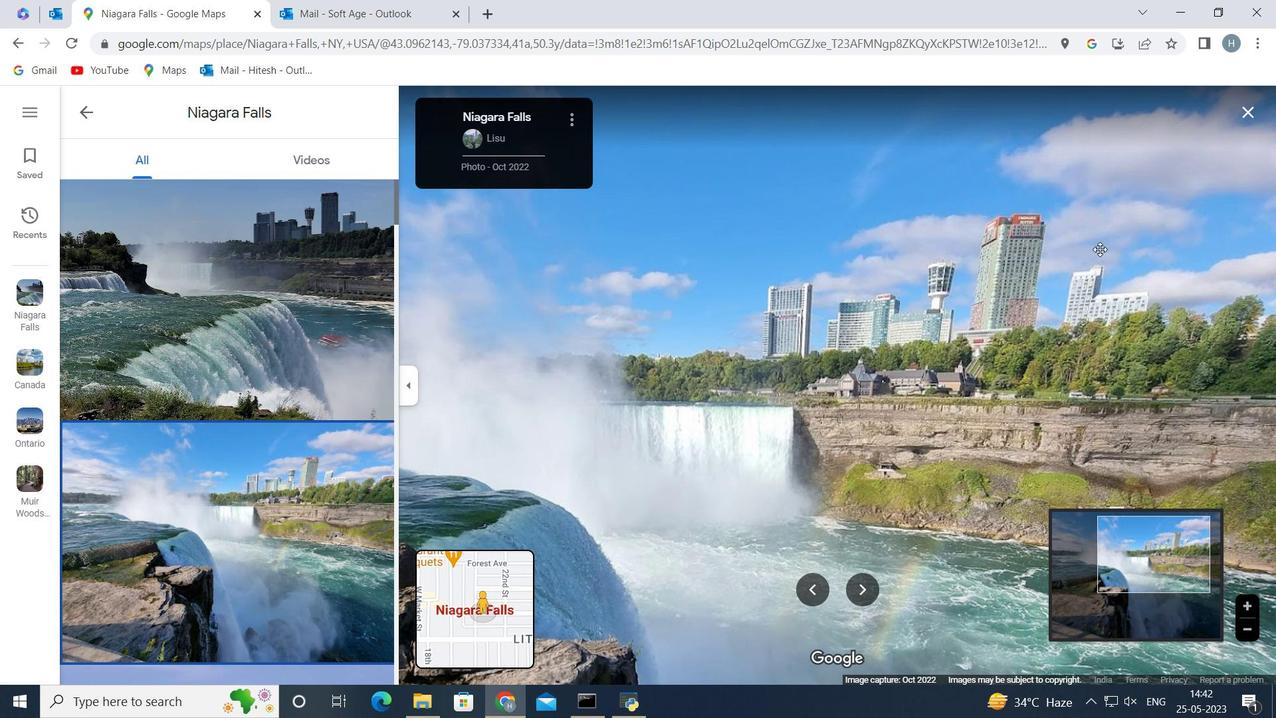 
Action: Mouse moved to (727, 325)
Screenshot: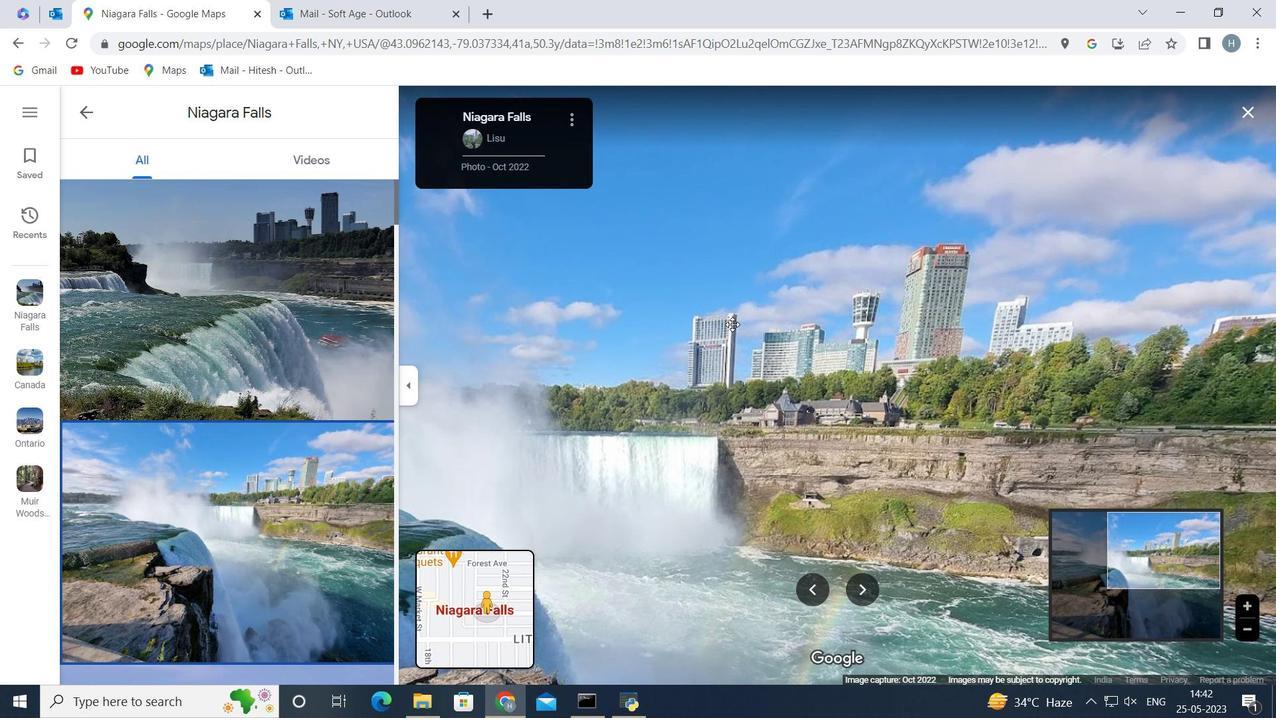 
Action: Mouse pressed left at (727, 325)
Screenshot: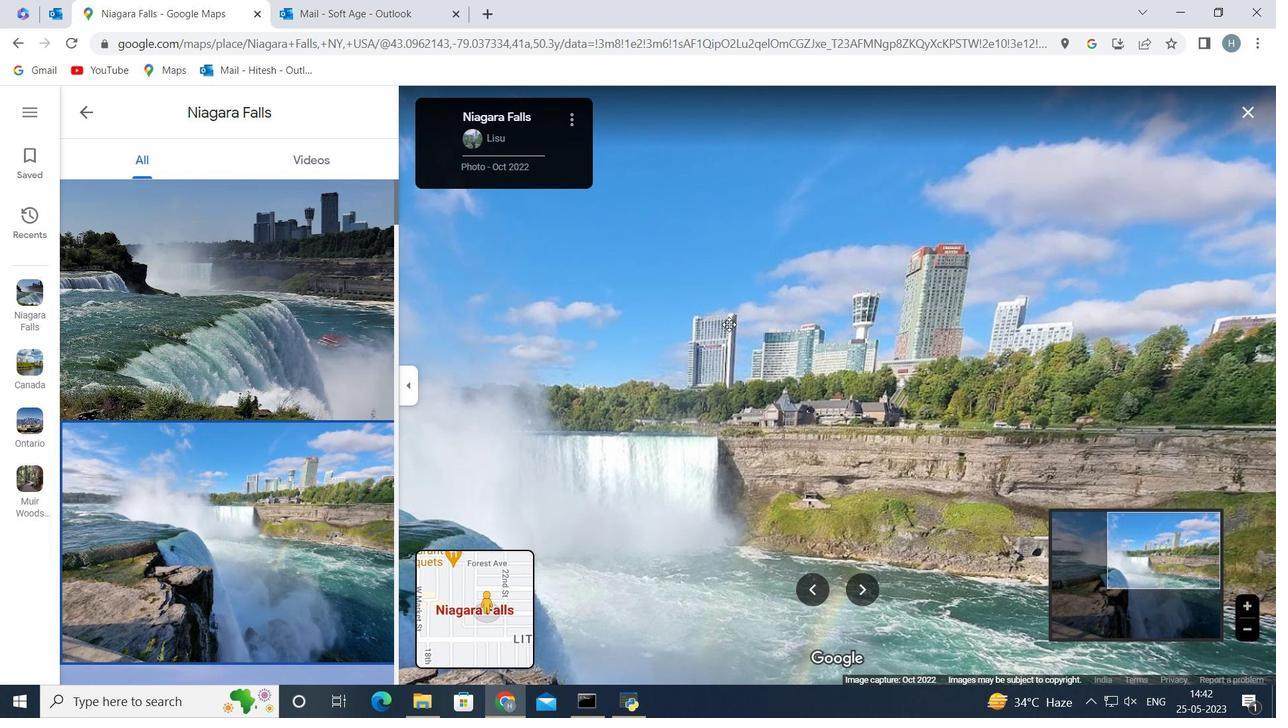 
Action: Mouse moved to (873, 587)
Screenshot: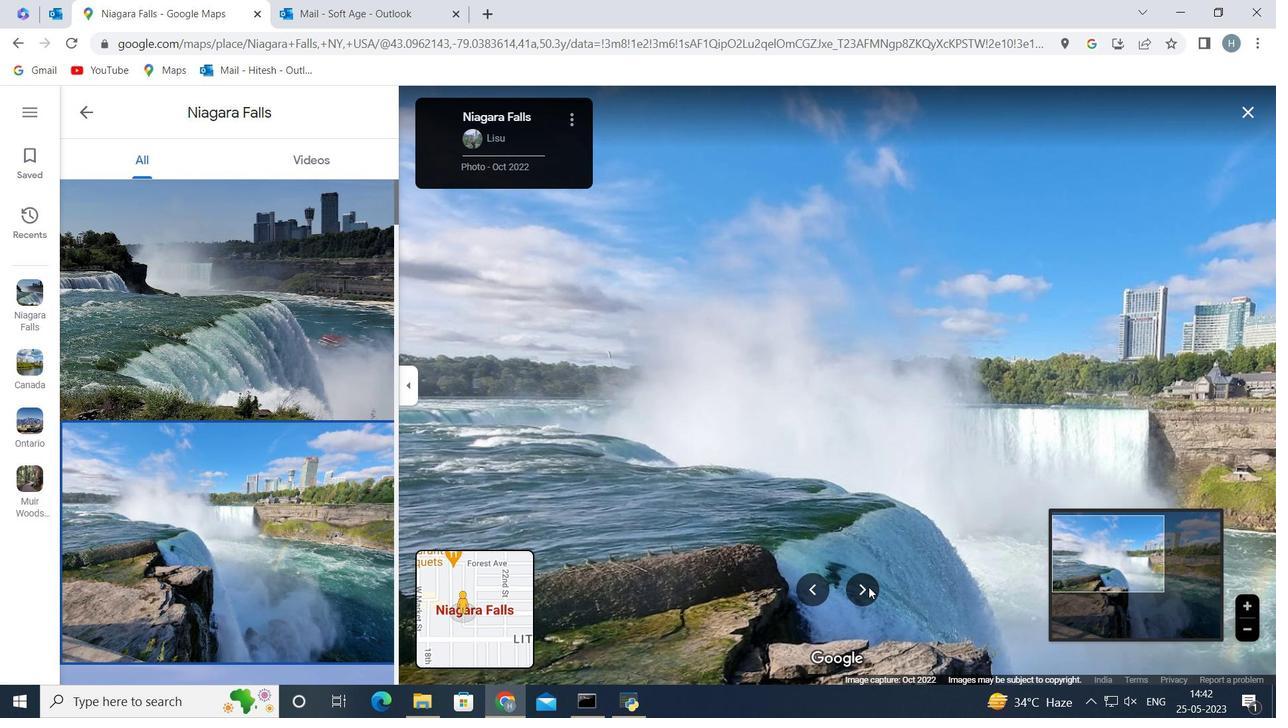 
Action: Mouse pressed left at (873, 587)
Screenshot: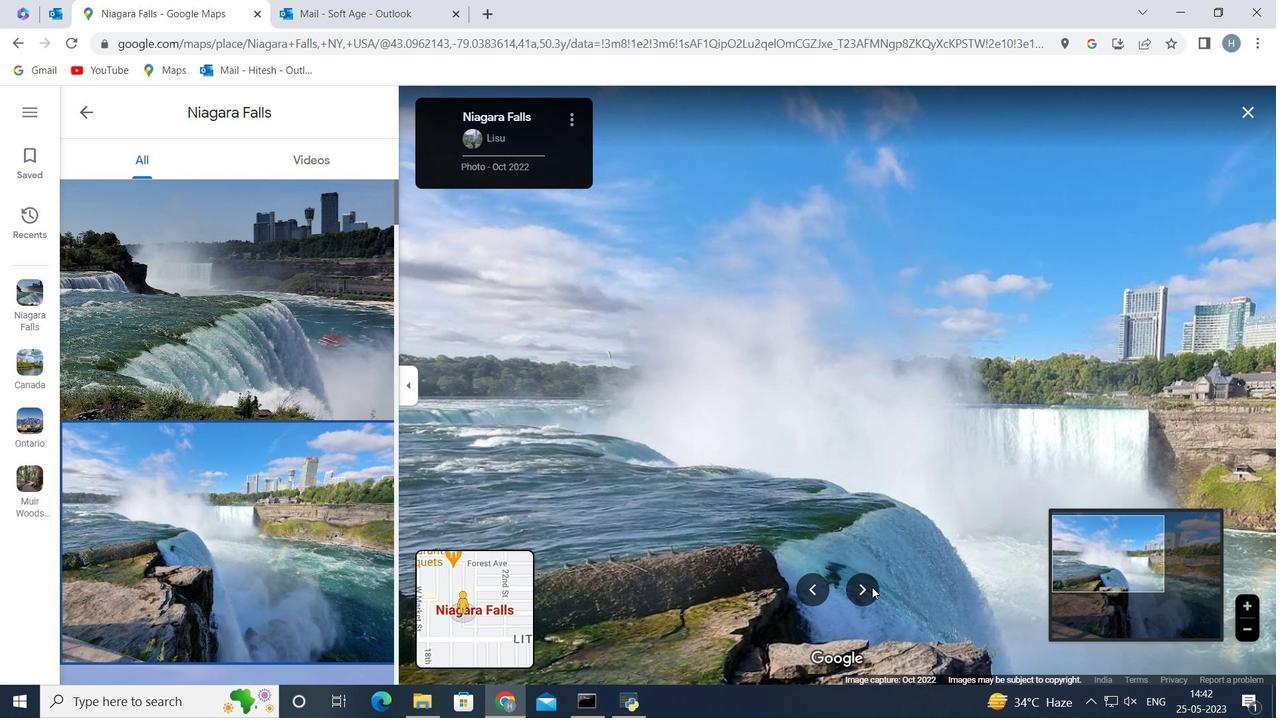 
Action: Mouse moved to (754, 256)
Screenshot: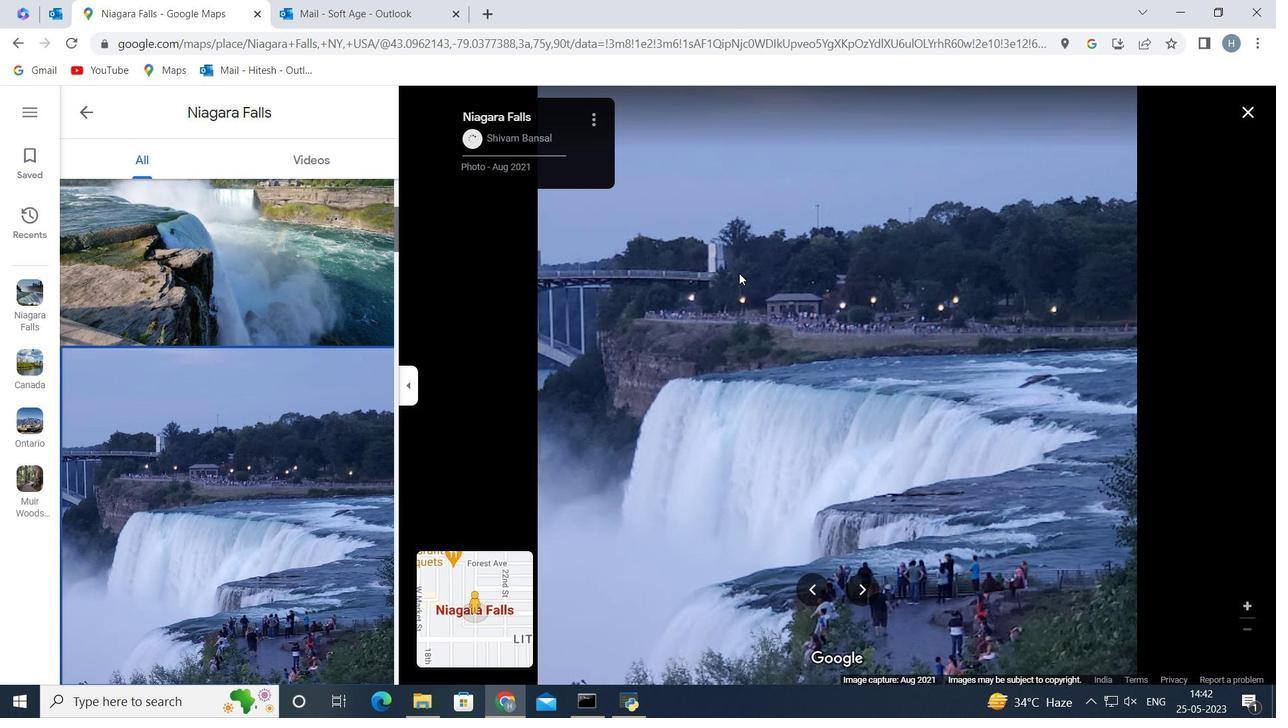 
Action: Mouse pressed left at (754, 256)
Screenshot: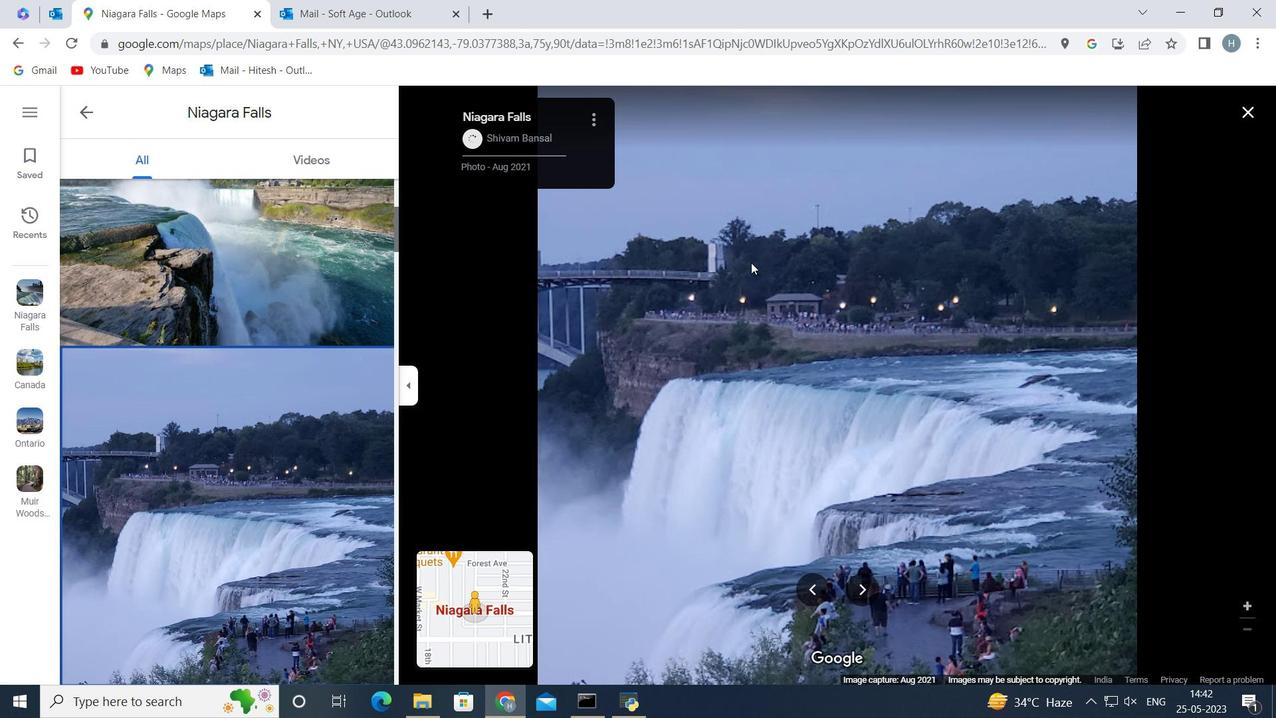 
Action: Mouse moved to (849, 313)
Screenshot: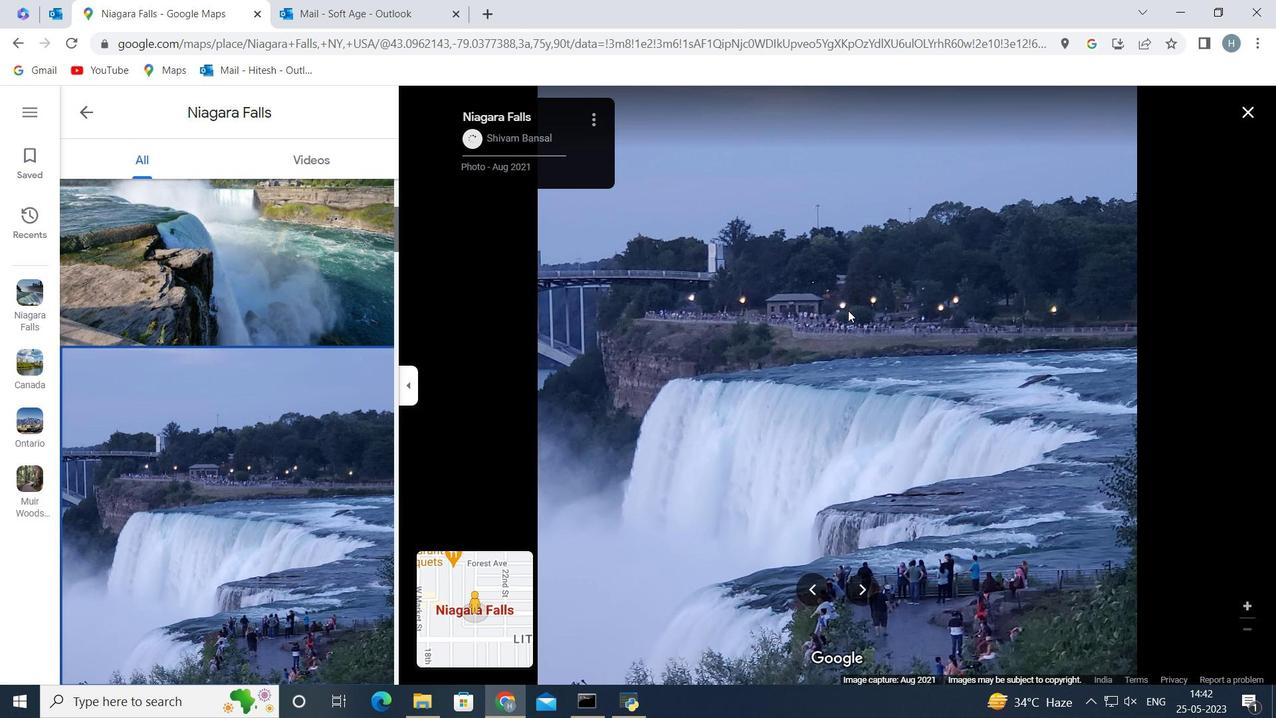 
Action: Mouse scrolled (849, 313) with delta (0, 0)
Screenshot: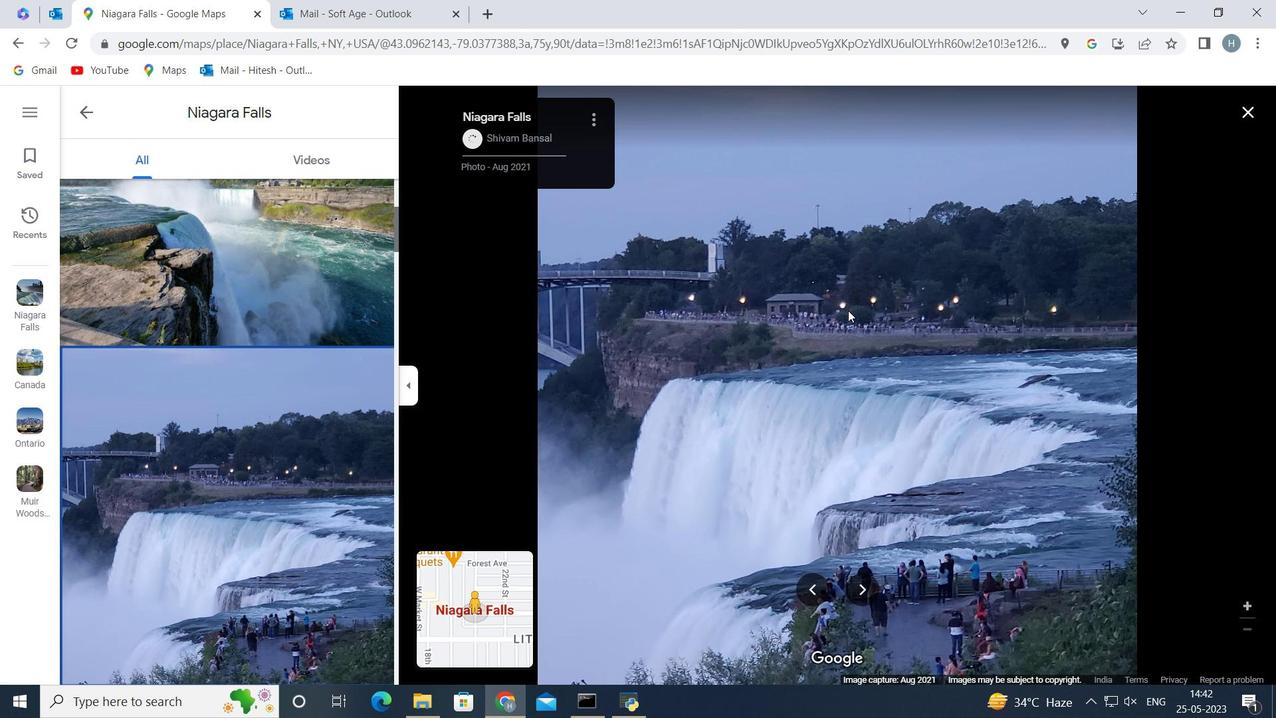 
Action: Mouse scrolled (849, 313) with delta (0, 0)
Screenshot: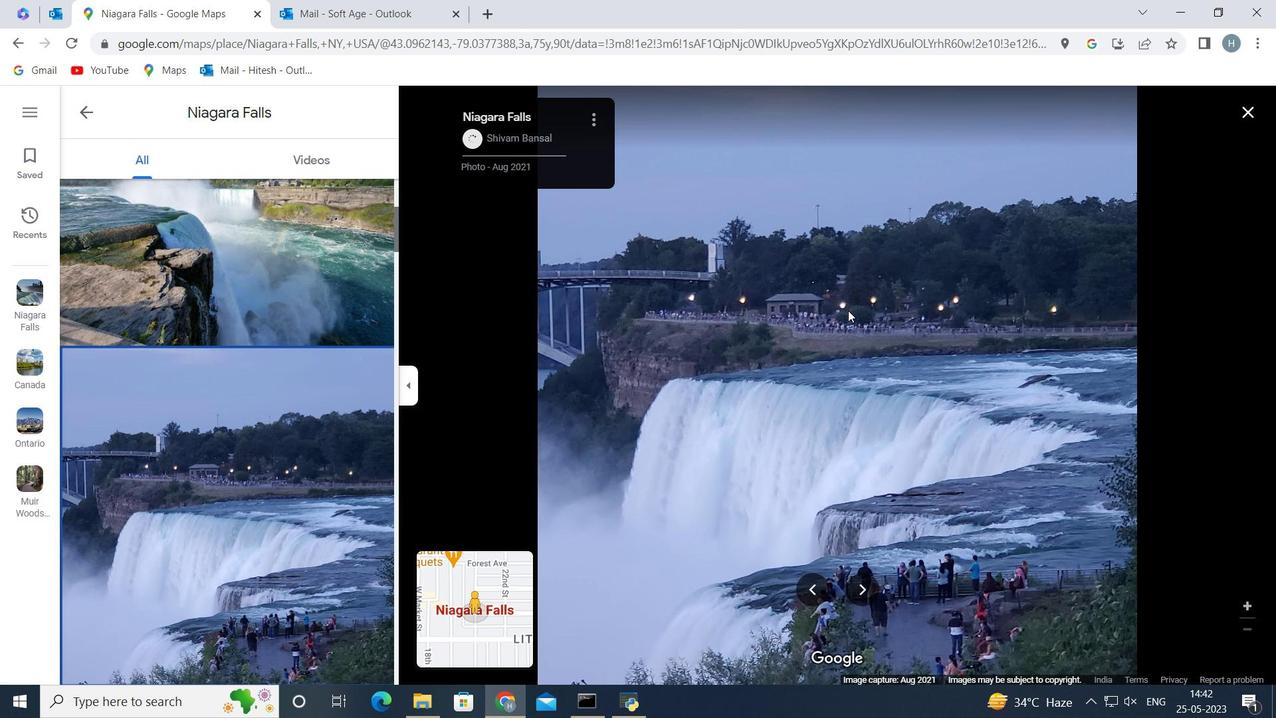 
Action: Mouse scrolled (849, 313) with delta (0, 0)
Screenshot: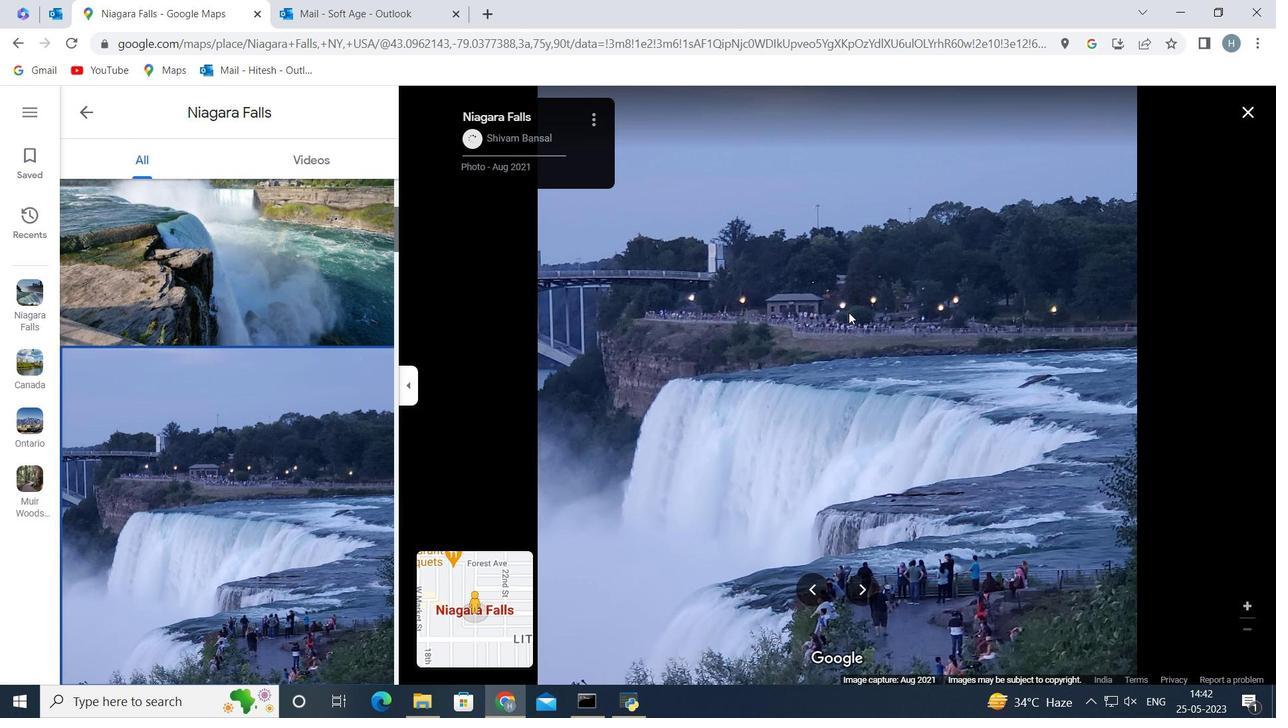 
Action: Mouse scrolled (849, 313) with delta (0, 0)
Screenshot: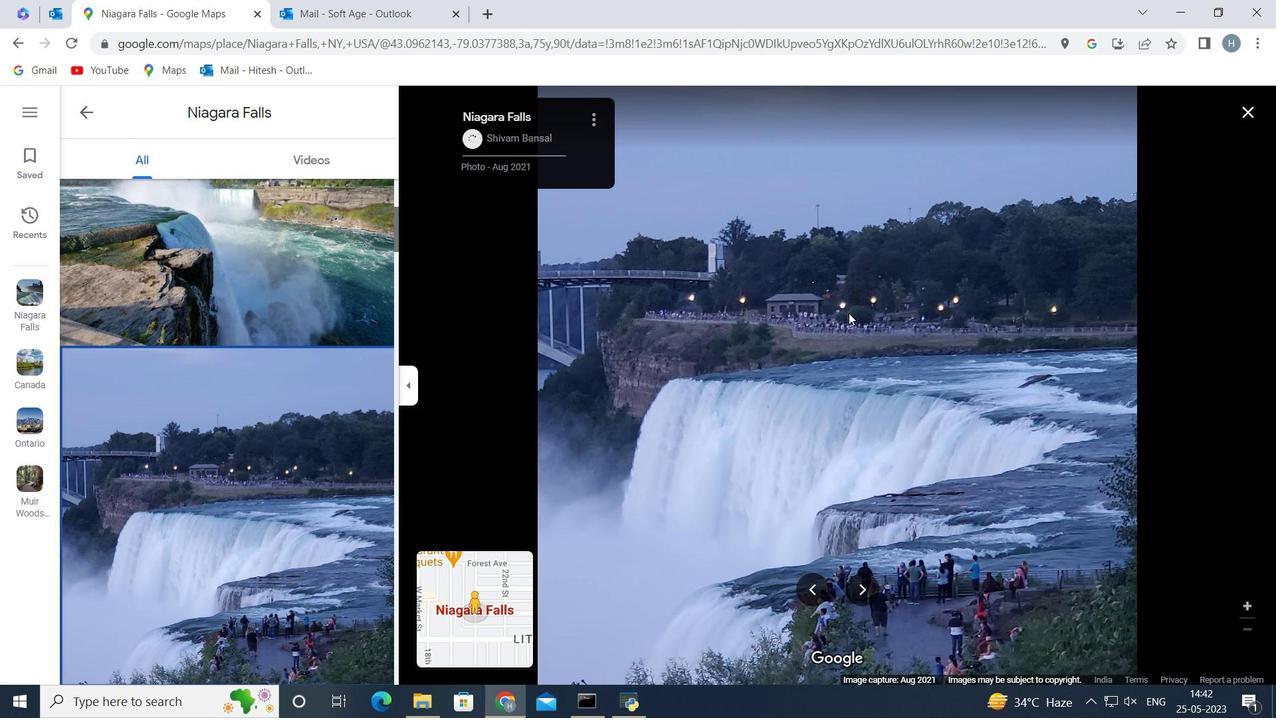 
Action: Mouse scrolled (849, 313) with delta (0, 0)
Screenshot: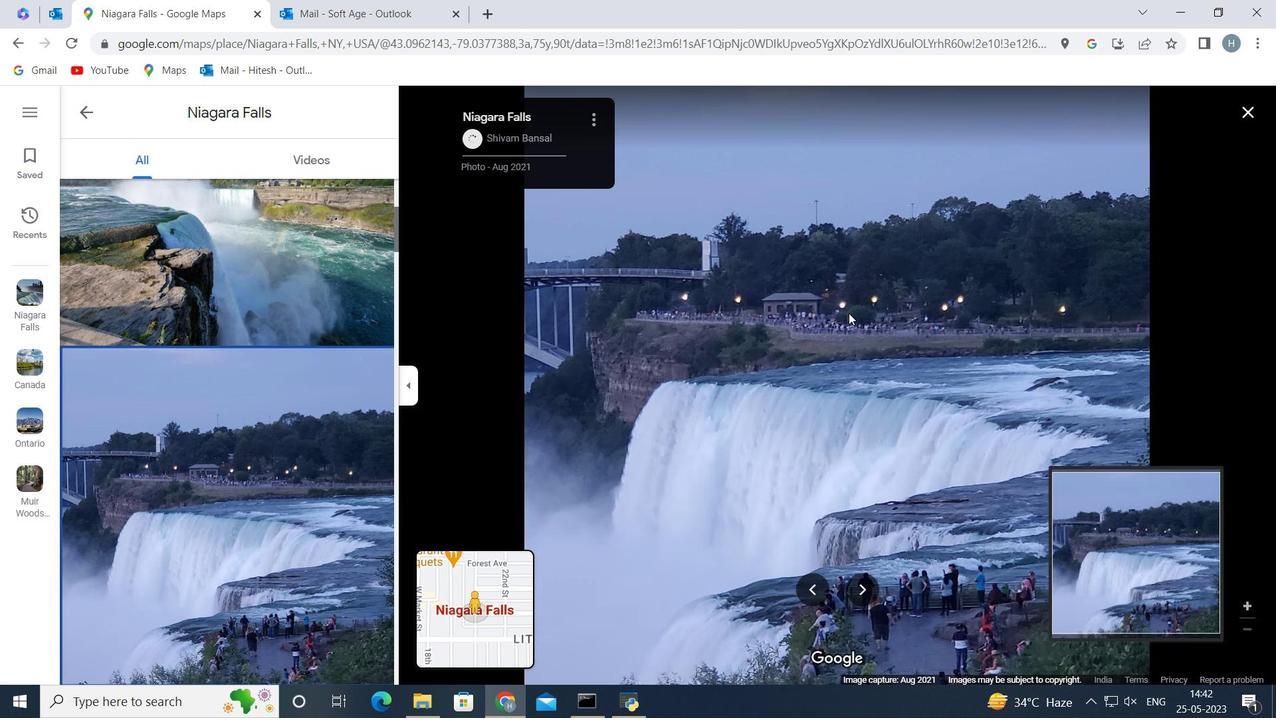 
Action: Mouse pressed left at (849, 313)
Screenshot: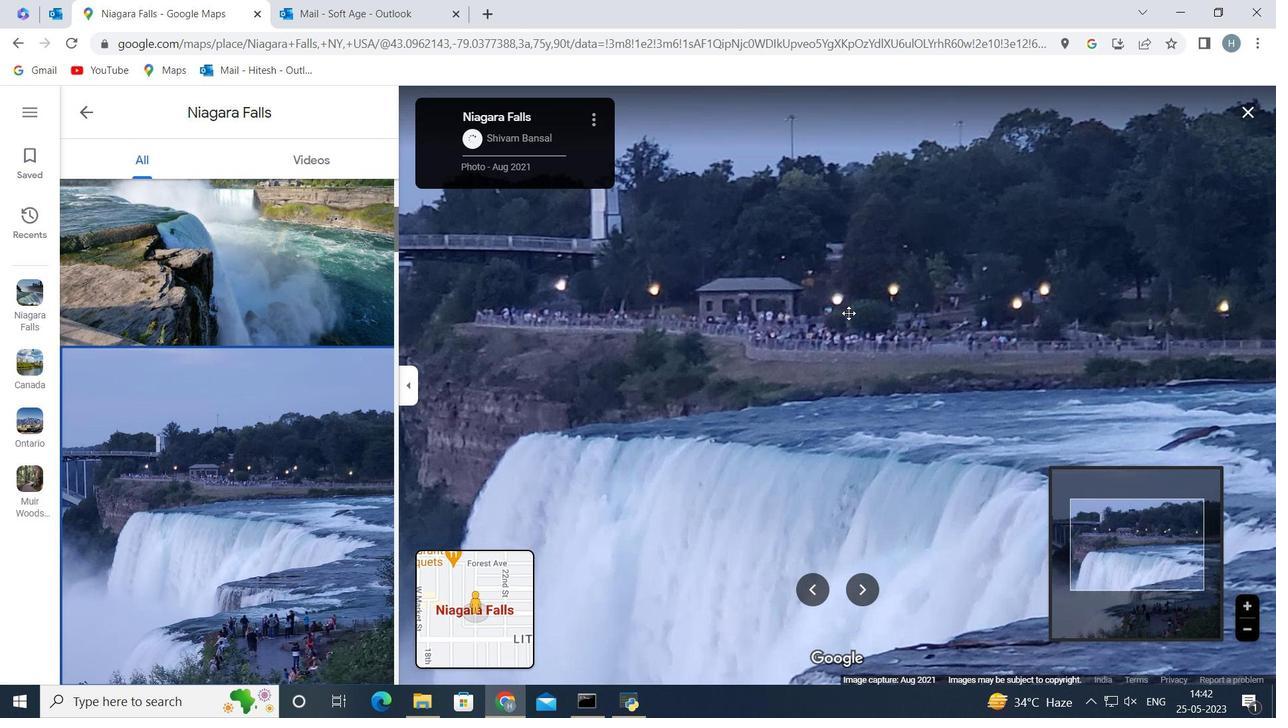 
Action: Mouse moved to (728, 345)
Screenshot: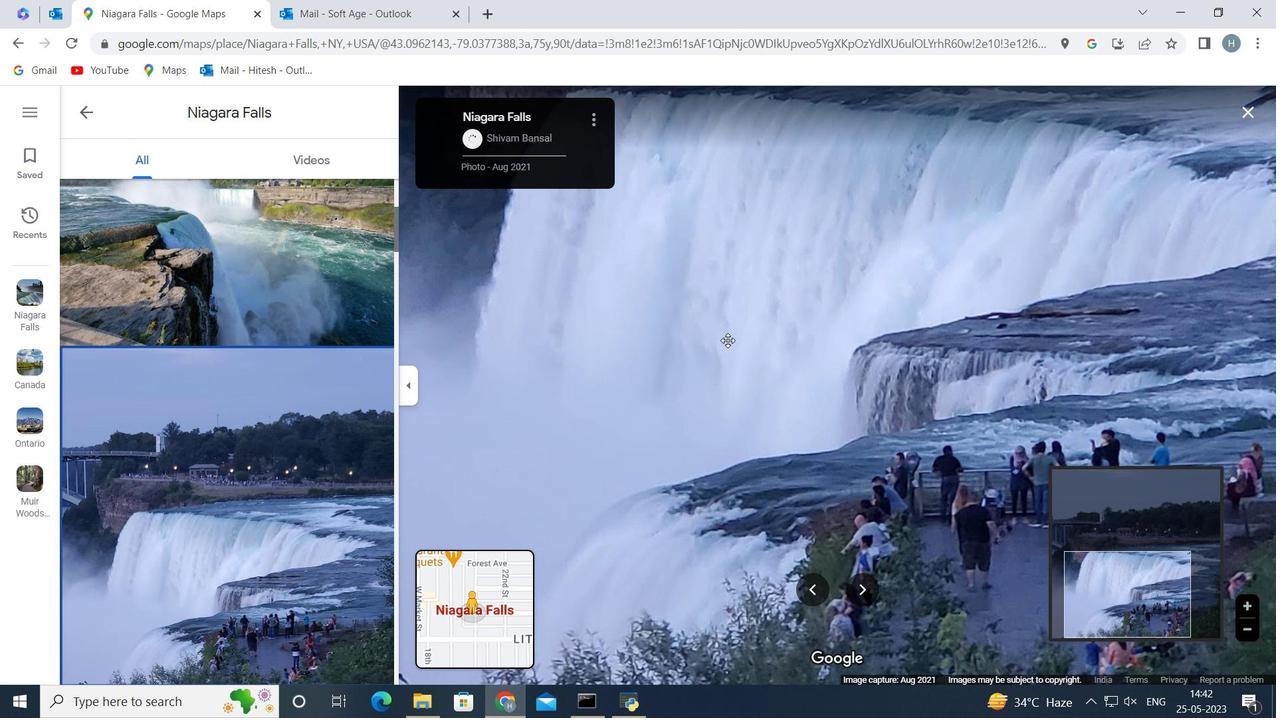 
Action: Mouse pressed left at (728, 345)
Screenshot: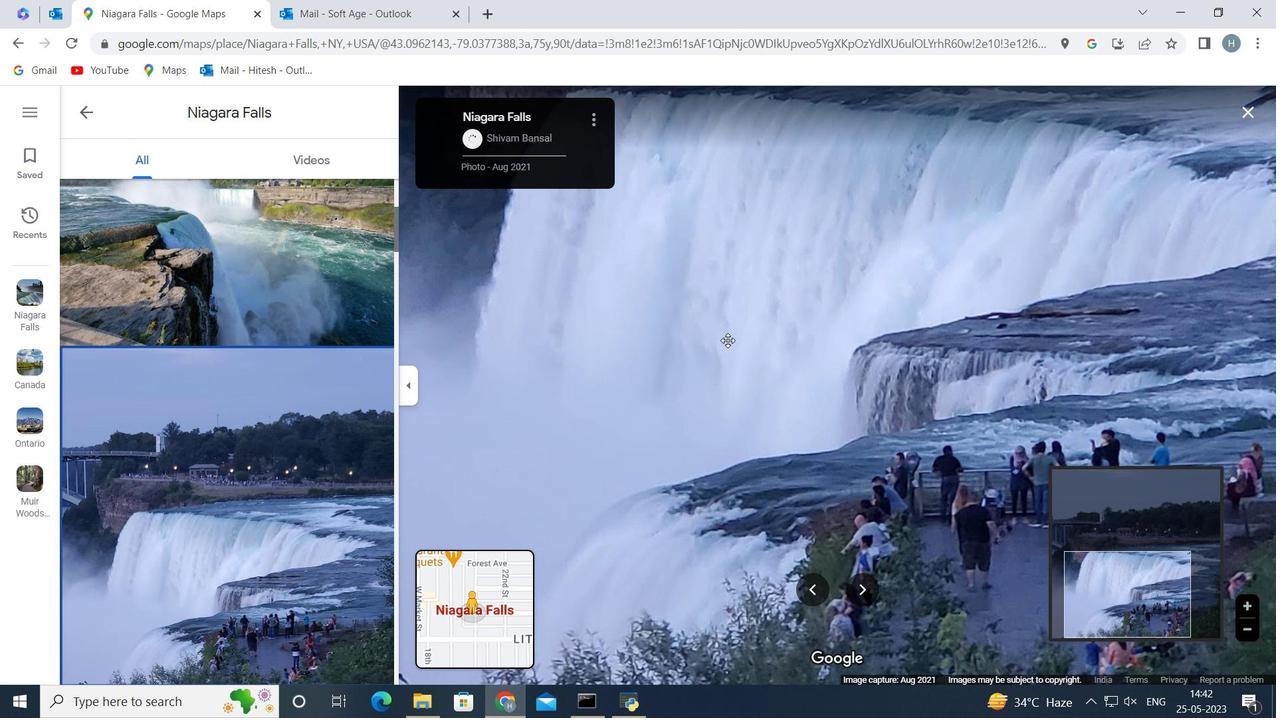 
Action: Mouse moved to (1023, 285)
Screenshot: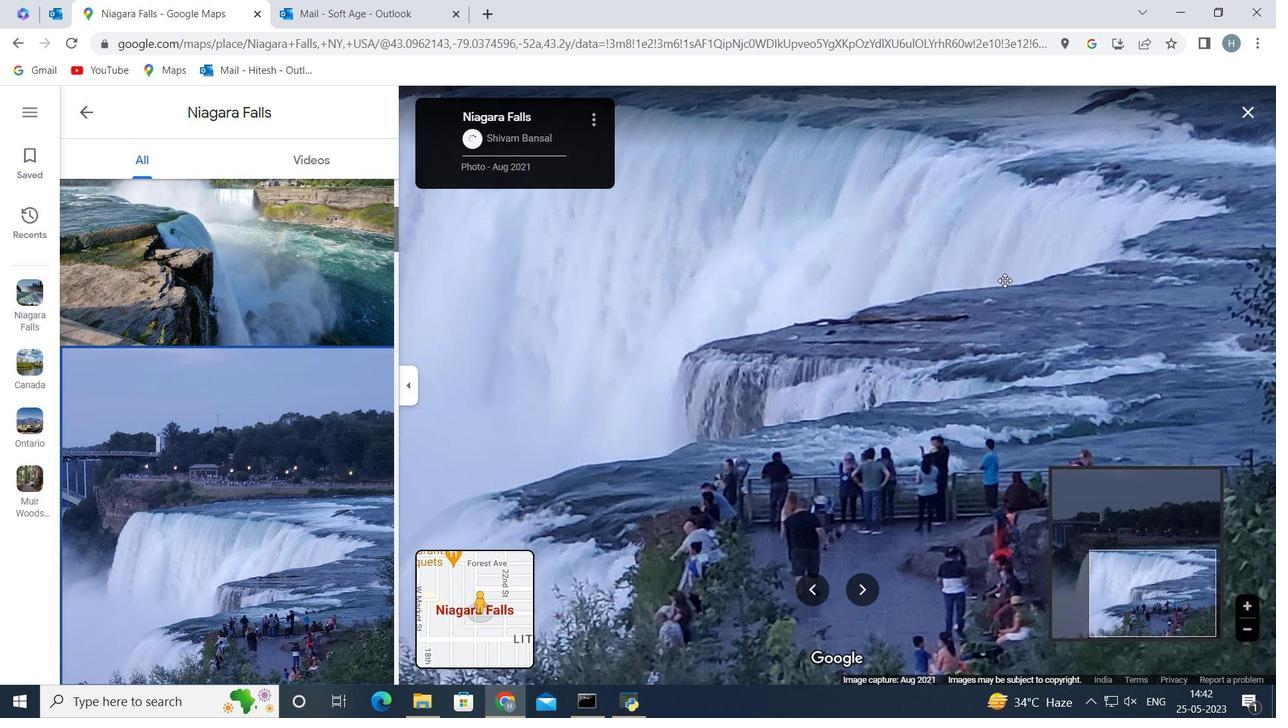 
Action: Mouse pressed left at (1023, 285)
Screenshot: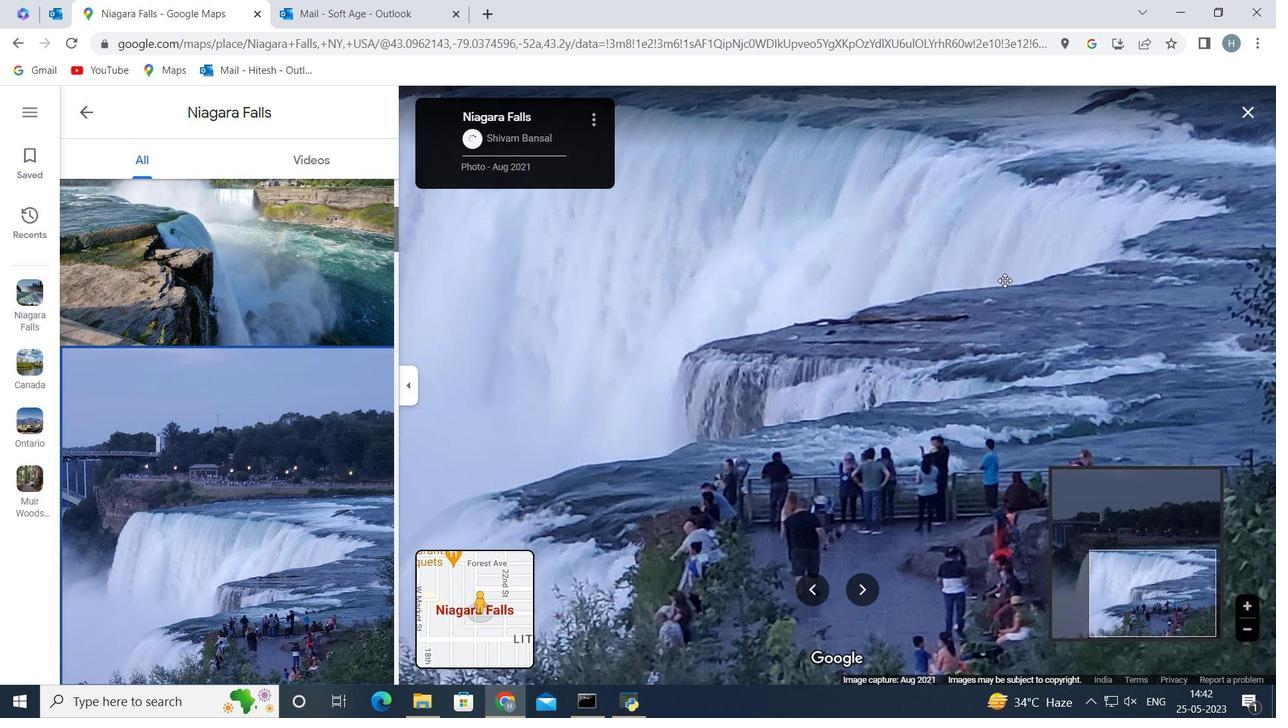 
Action: Mouse moved to (919, 289)
Screenshot: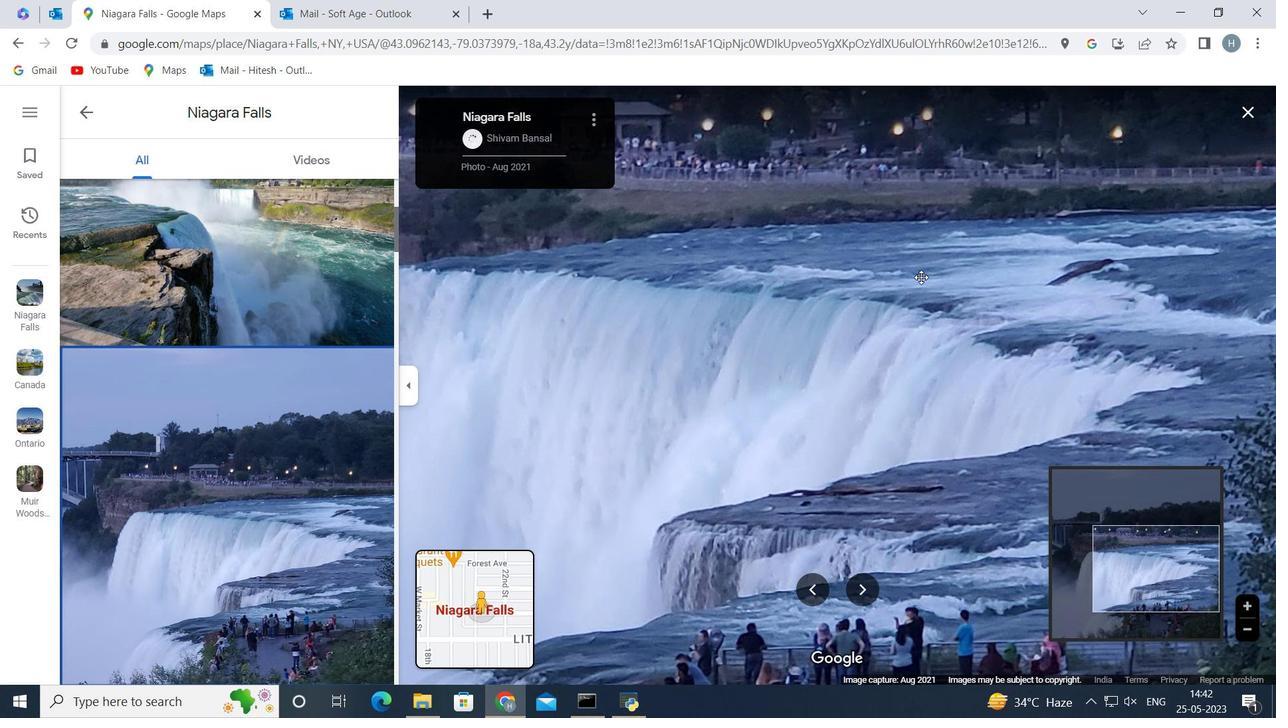 
Action: Mouse scrolled (919, 290) with delta (0, 0)
Screenshot: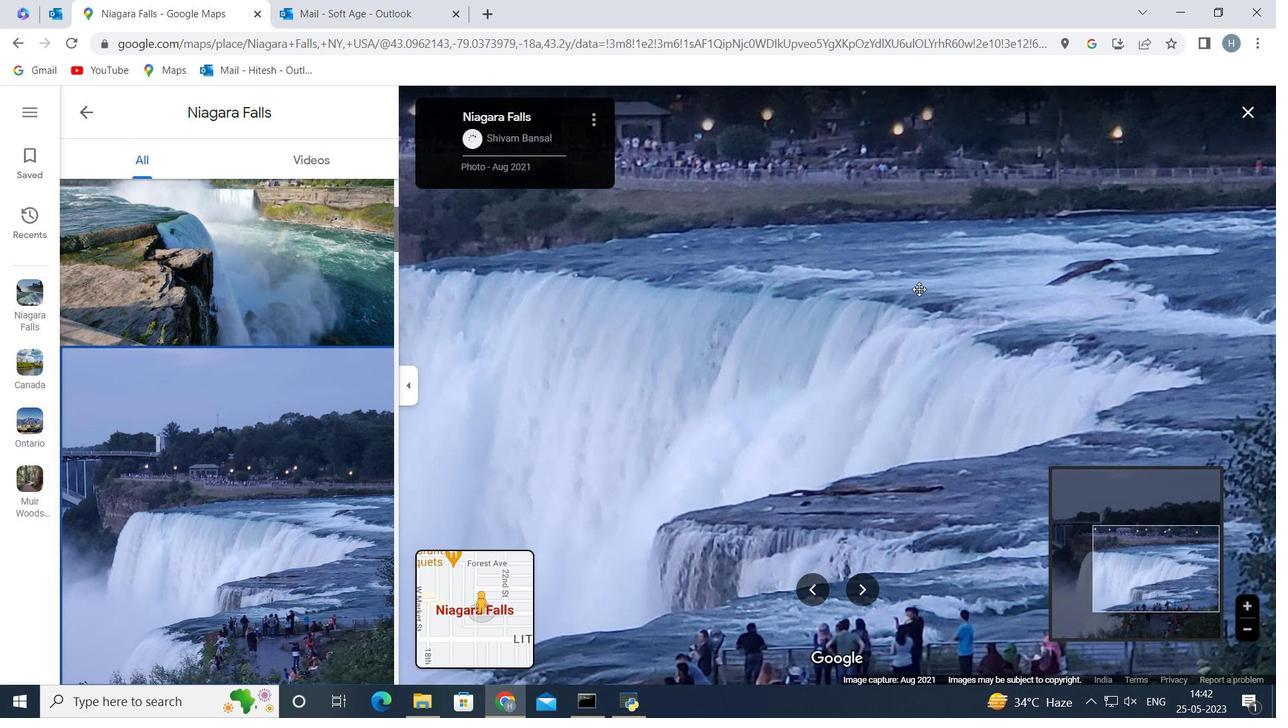 
Action: Mouse scrolled (919, 290) with delta (0, 0)
Screenshot: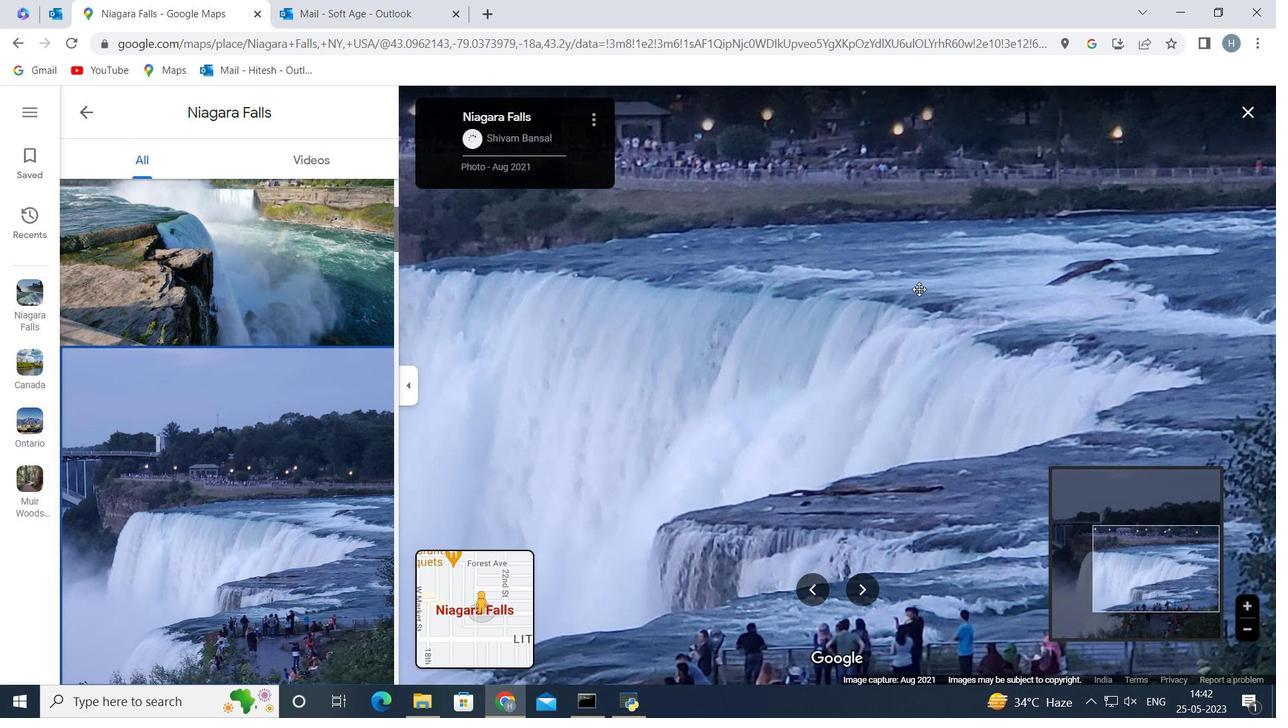 
Action: Mouse scrolled (919, 290) with delta (0, 0)
Screenshot: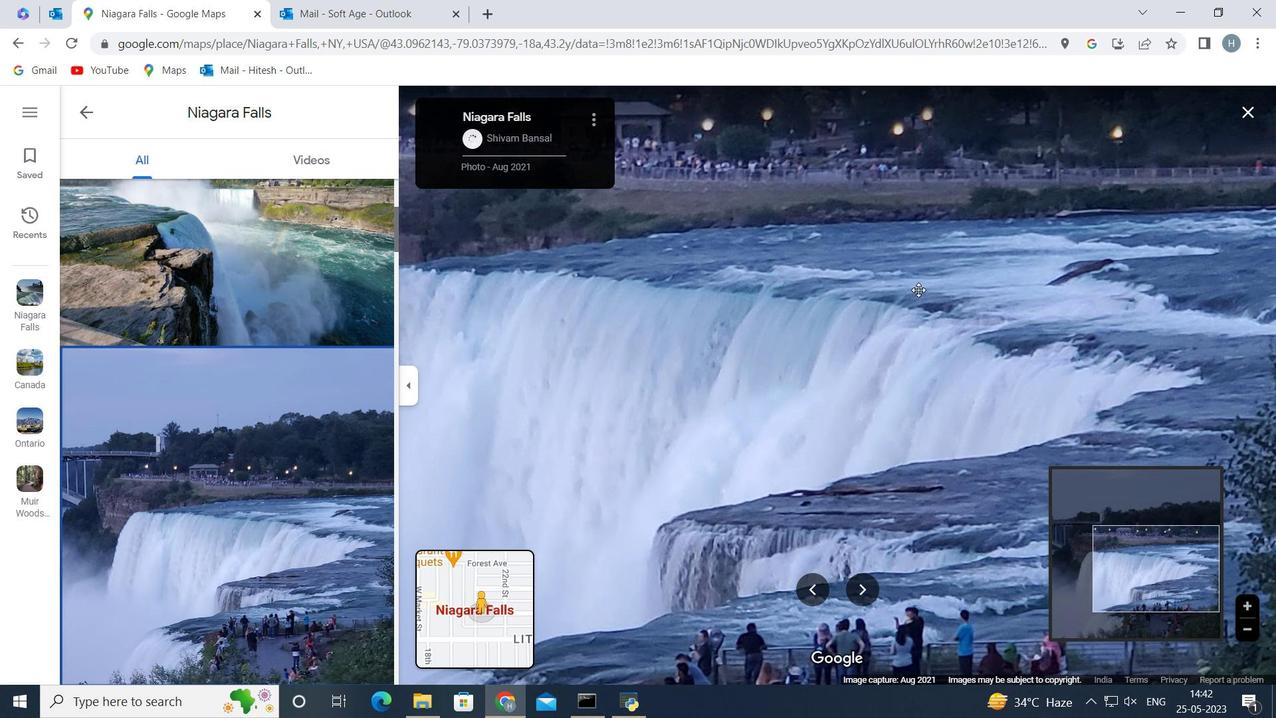 
Action: Mouse scrolled (919, 290) with delta (0, 0)
Screenshot: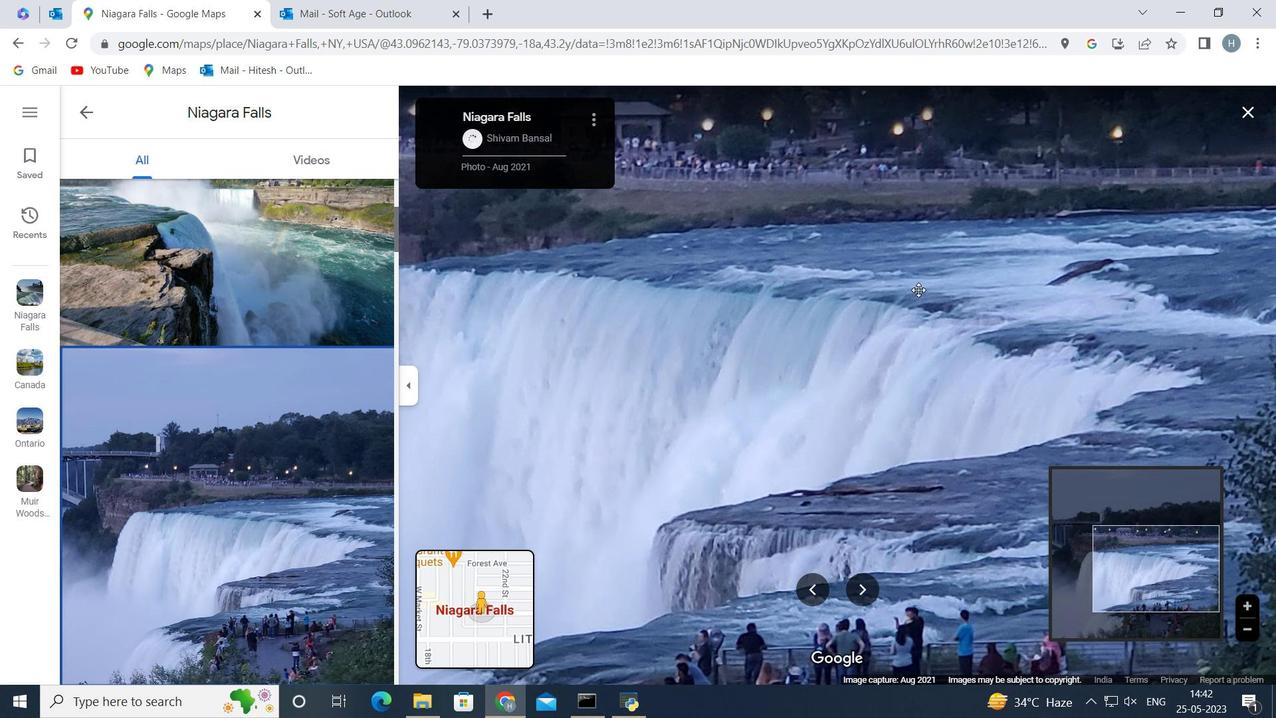 
Action: Mouse scrolled (919, 290) with delta (0, 0)
Screenshot: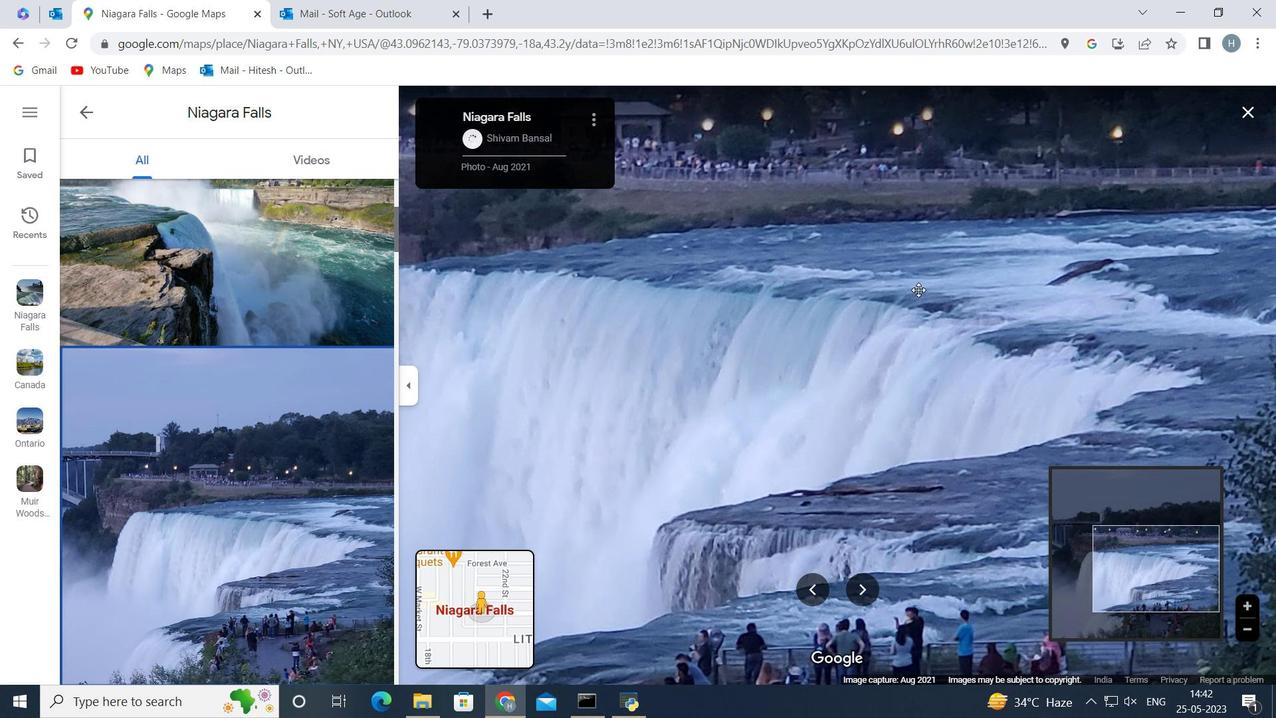 
Action: Mouse scrolled (919, 290) with delta (0, 0)
Screenshot: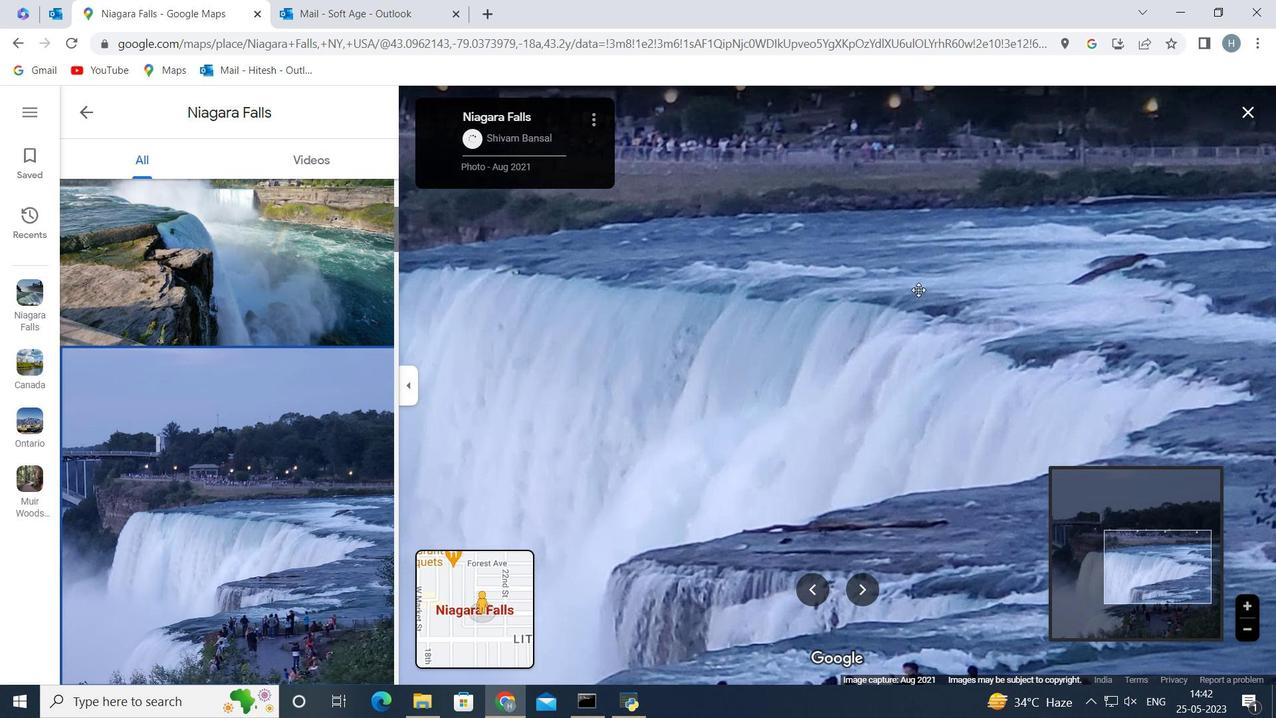 
Action: Mouse moved to (990, 335)
Screenshot: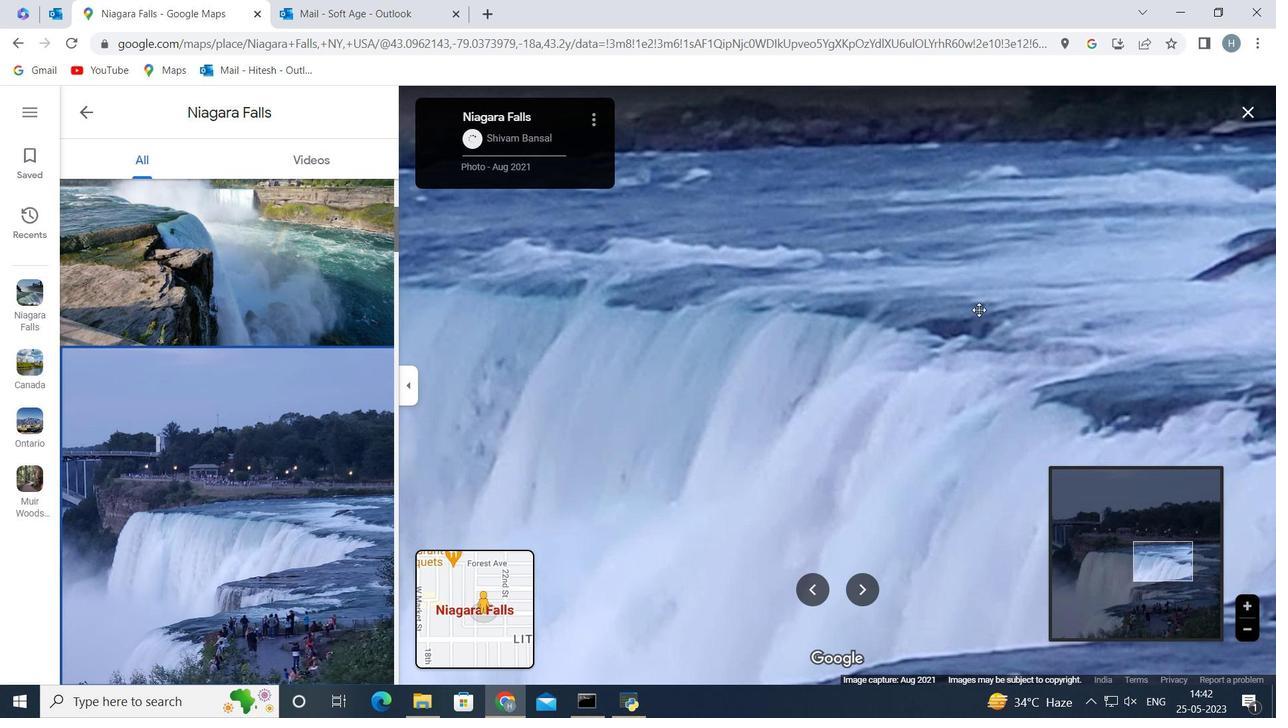 
Action: Mouse pressed left at (990, 335)
Screenshot: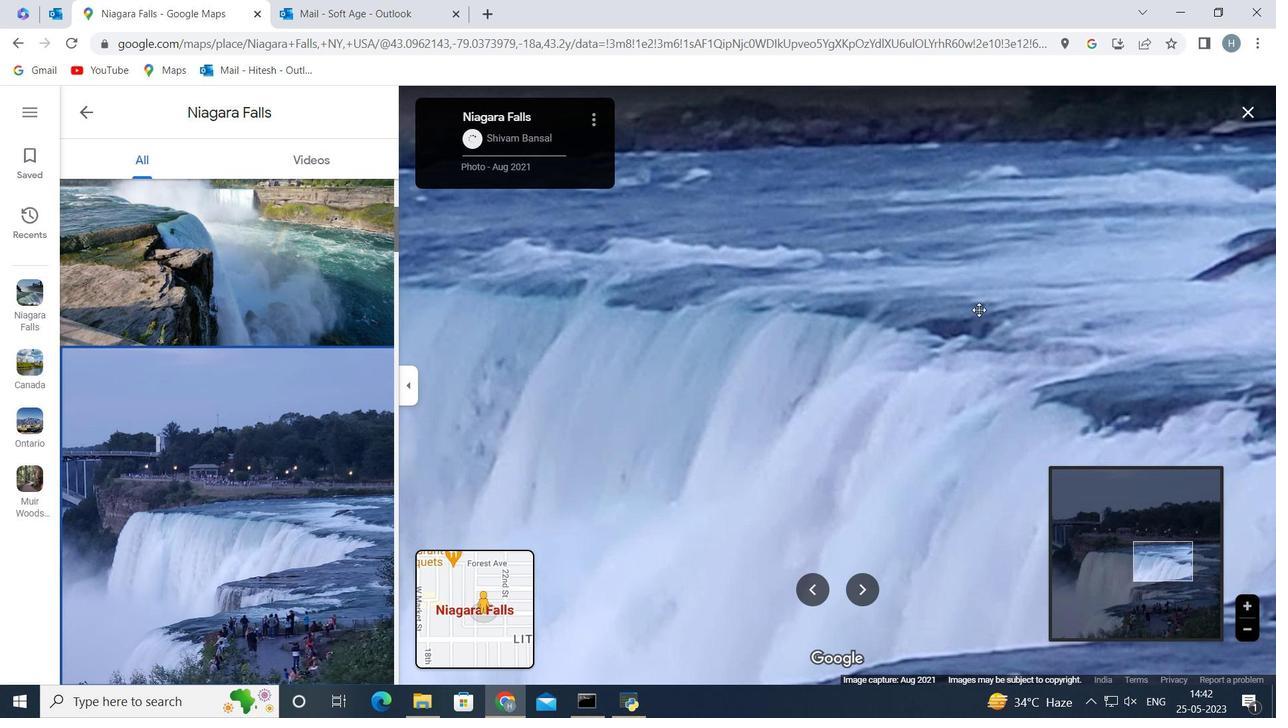 
Action: Mouse moved to (900, 279)
Screenshot: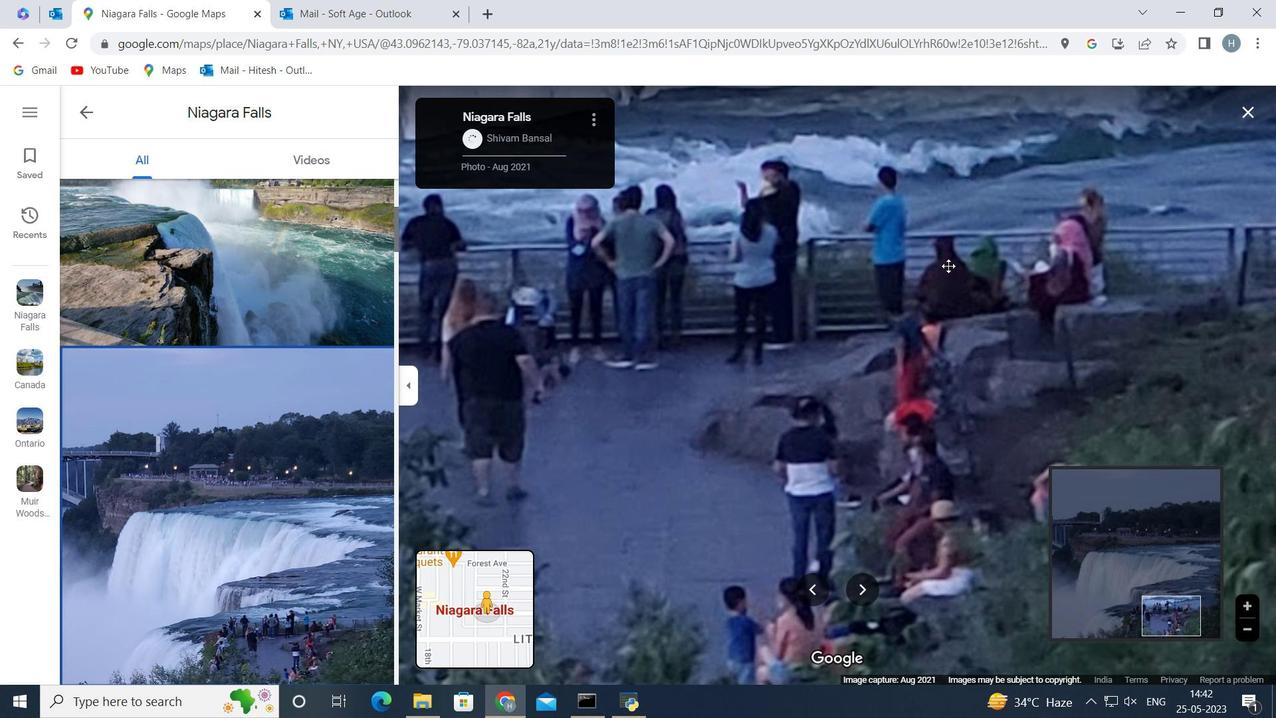 
Action: Mouse pressed left at (900, 279)
Screenshot: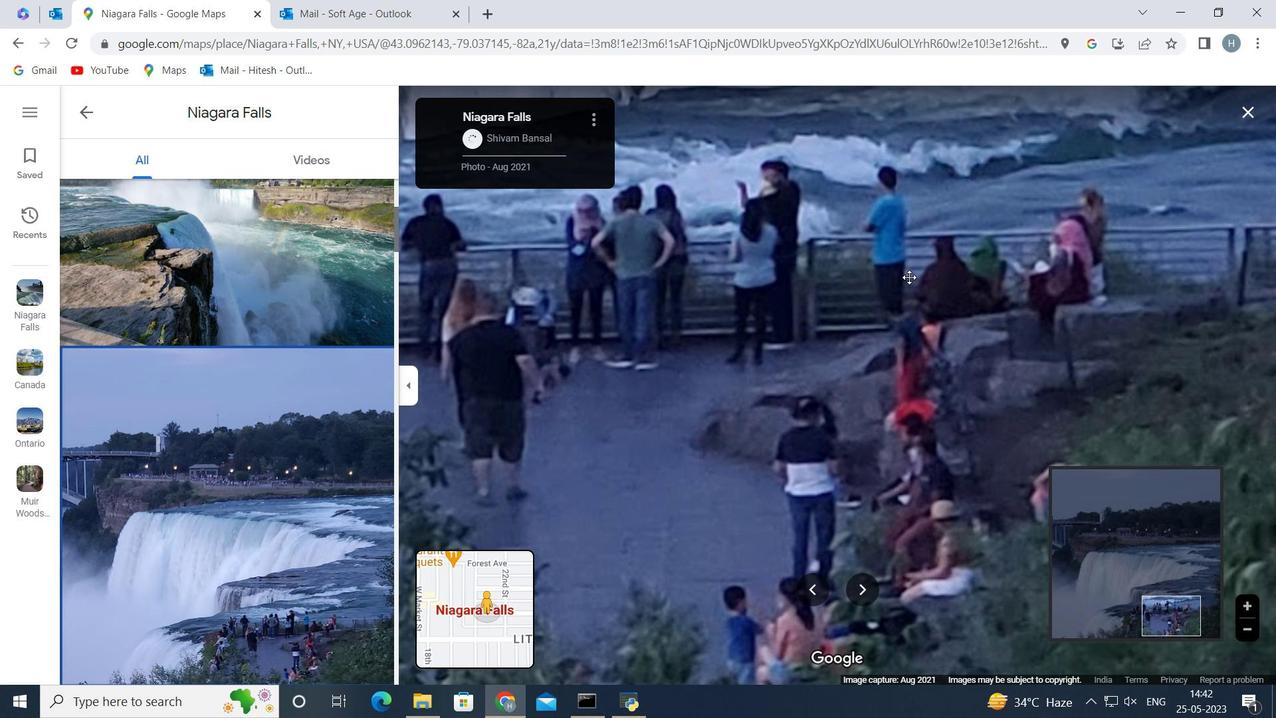 
Action: Mouse moved to (918, 333)
Screenshot: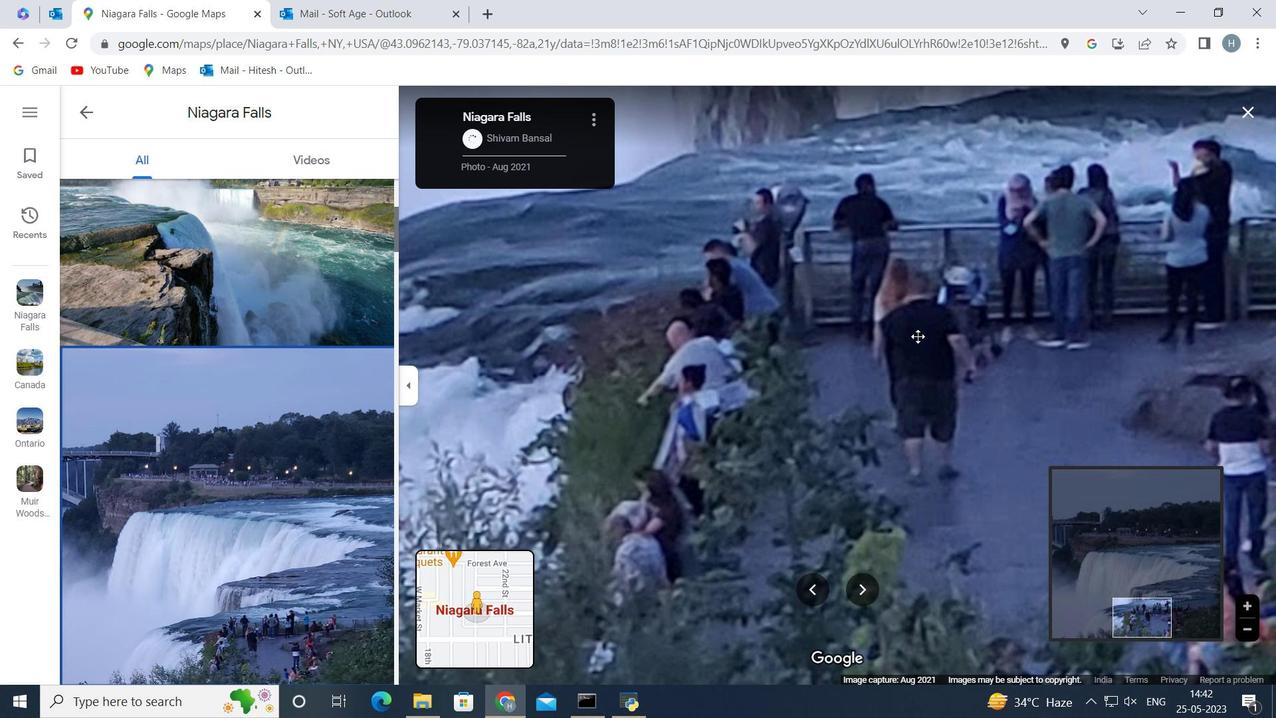 
Action: Mouse pressed left at (918, 333)
Screenshot: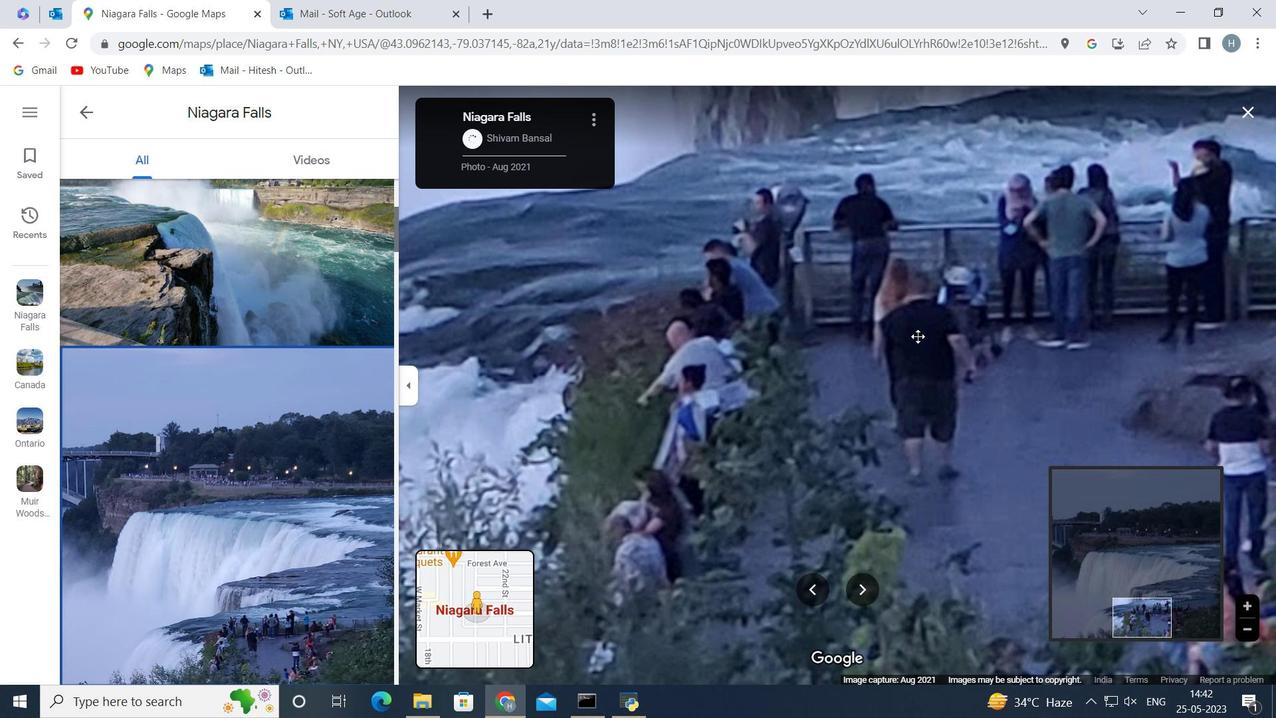 
Action: Mouse moved to (1018, 317)
Screenshot: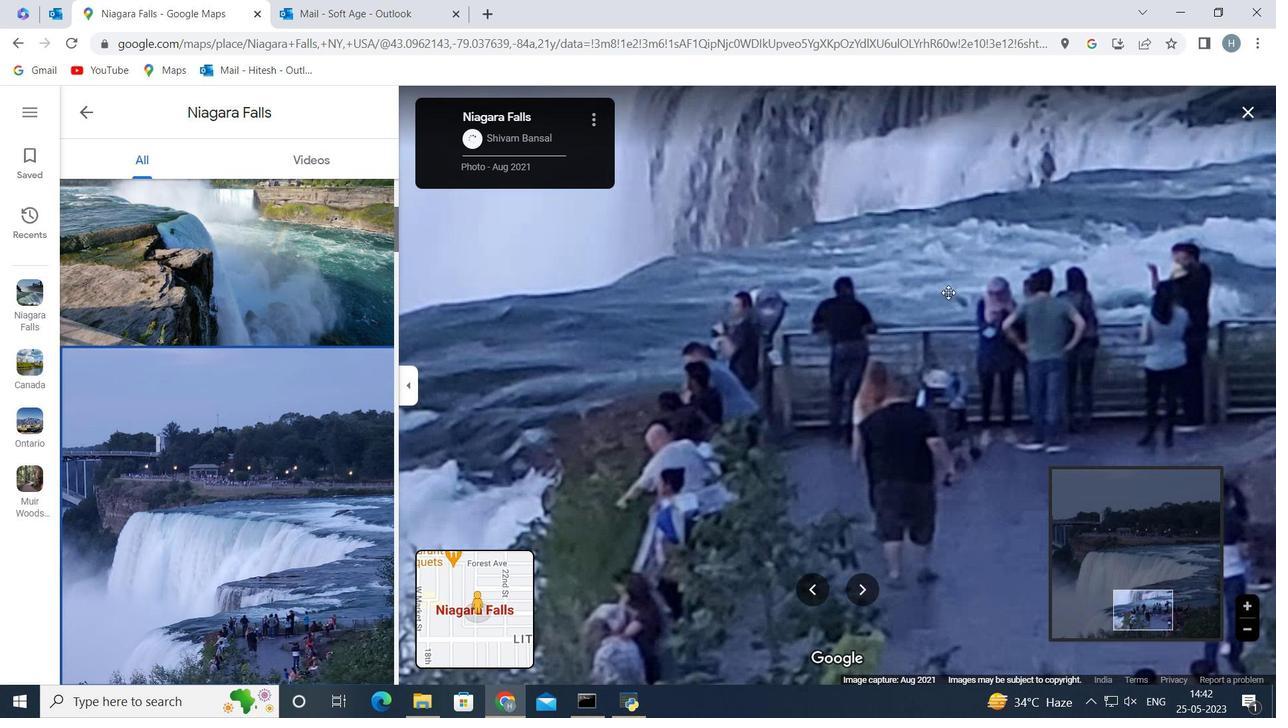 
Action: Mouse pressed left at (1018, 317)
Screenshot: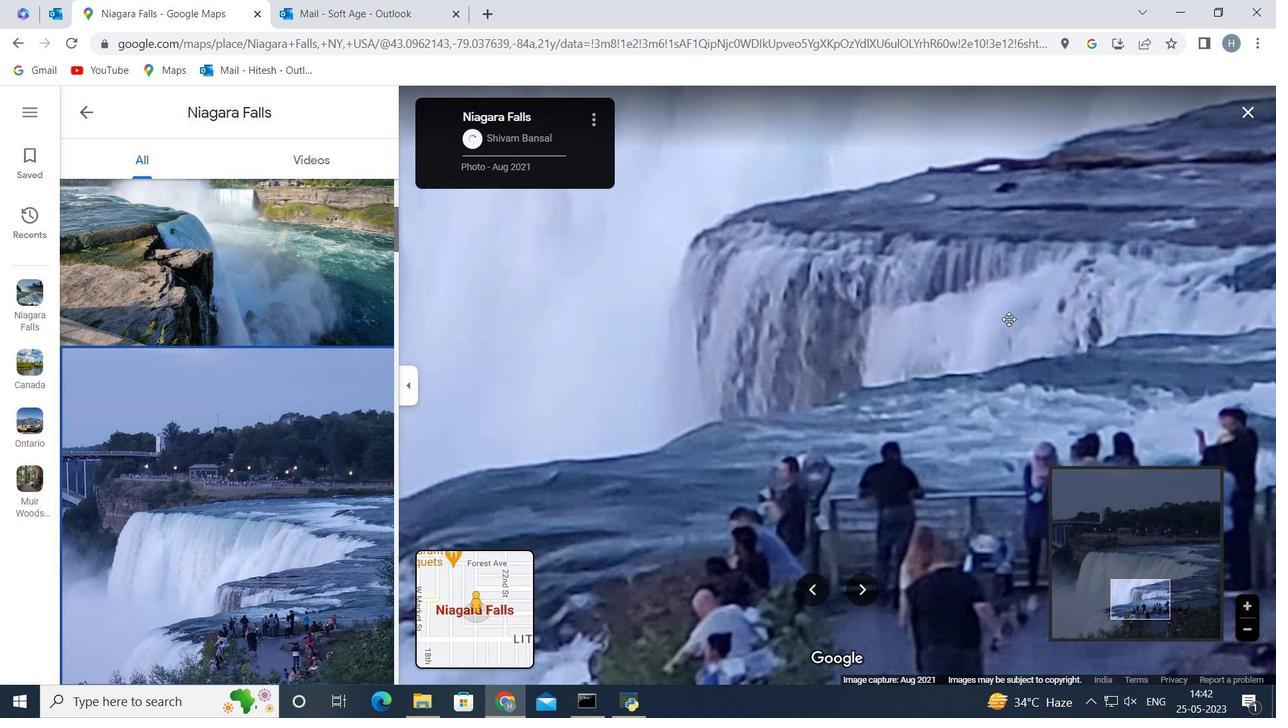 
Action: Mouse moved to (885, 375)
Screenshot: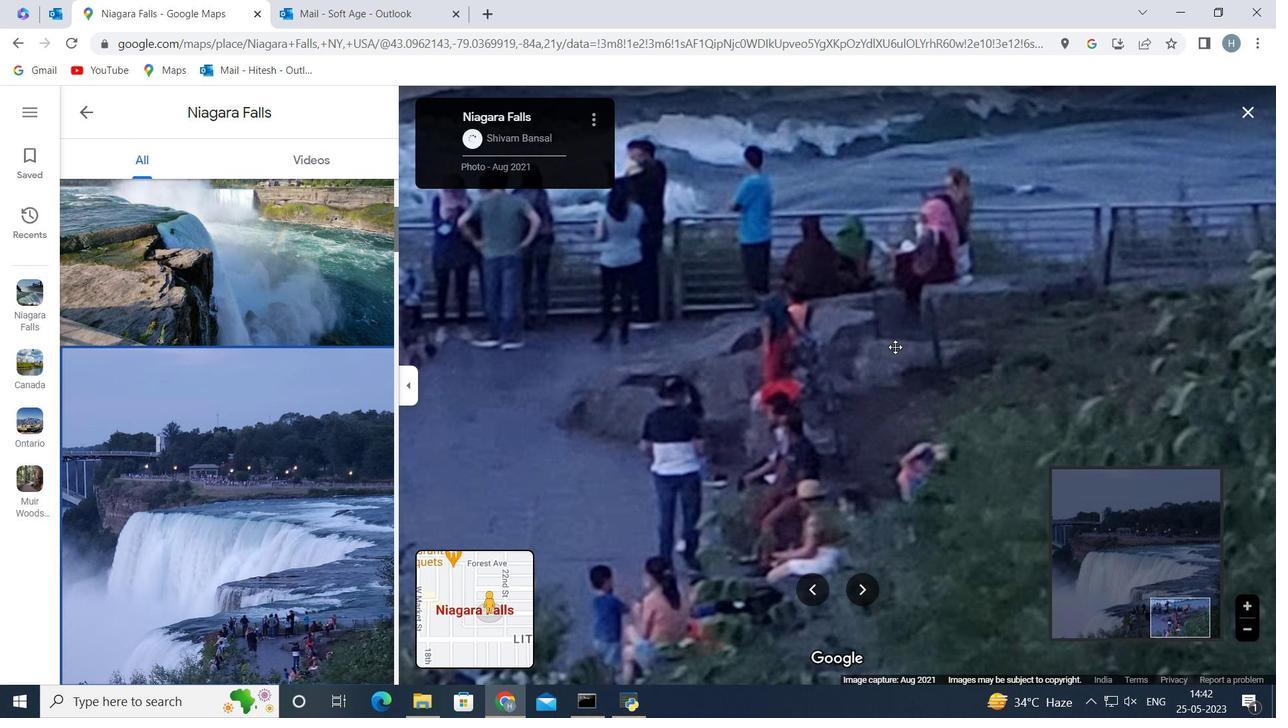 
Action: Mouse pressed left at (885, 375)
Screenshot: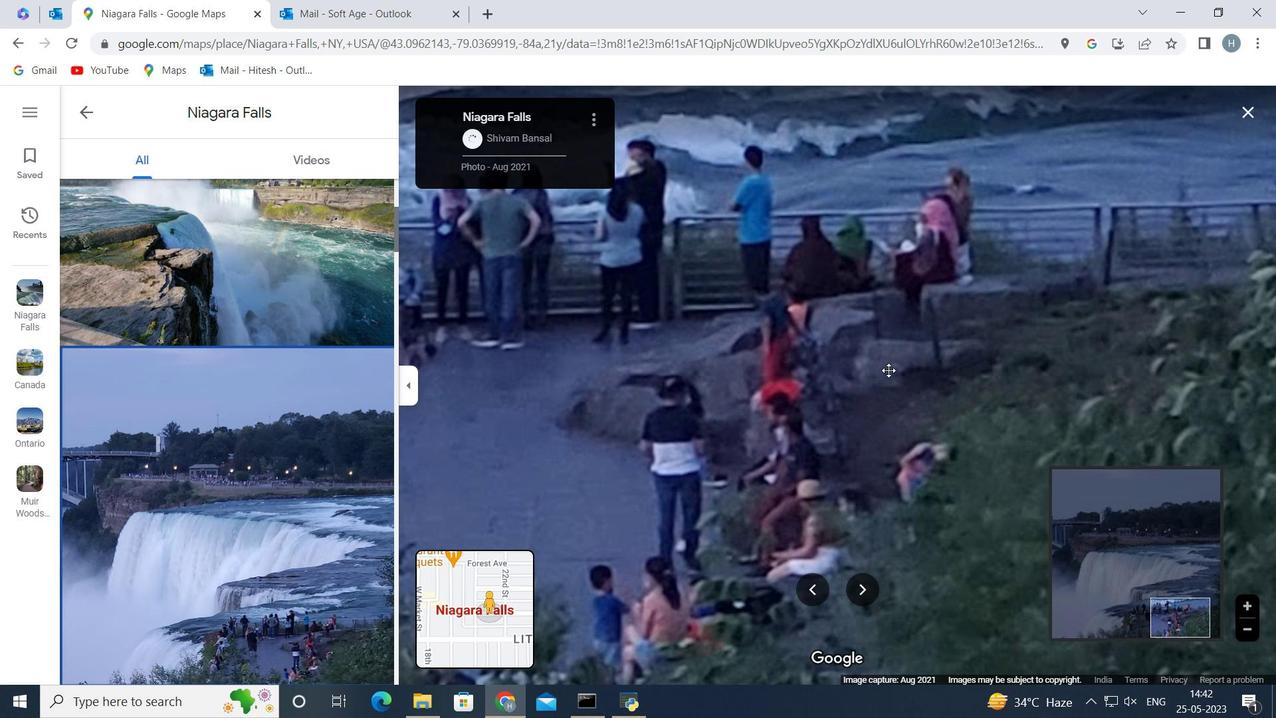 
Action: Mouse moved to (930, 309)
Screenshot: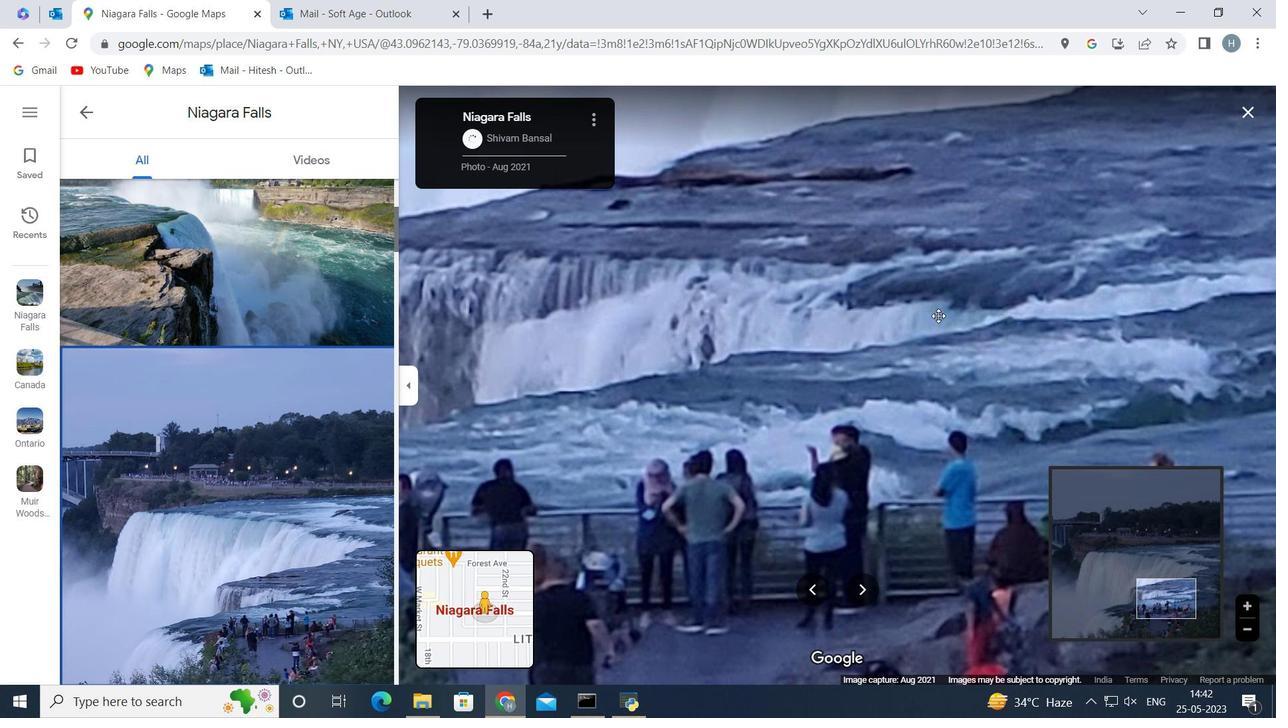 
Action: Mouse scrolled (930, 309) with delta (0, 0)
Screenshot: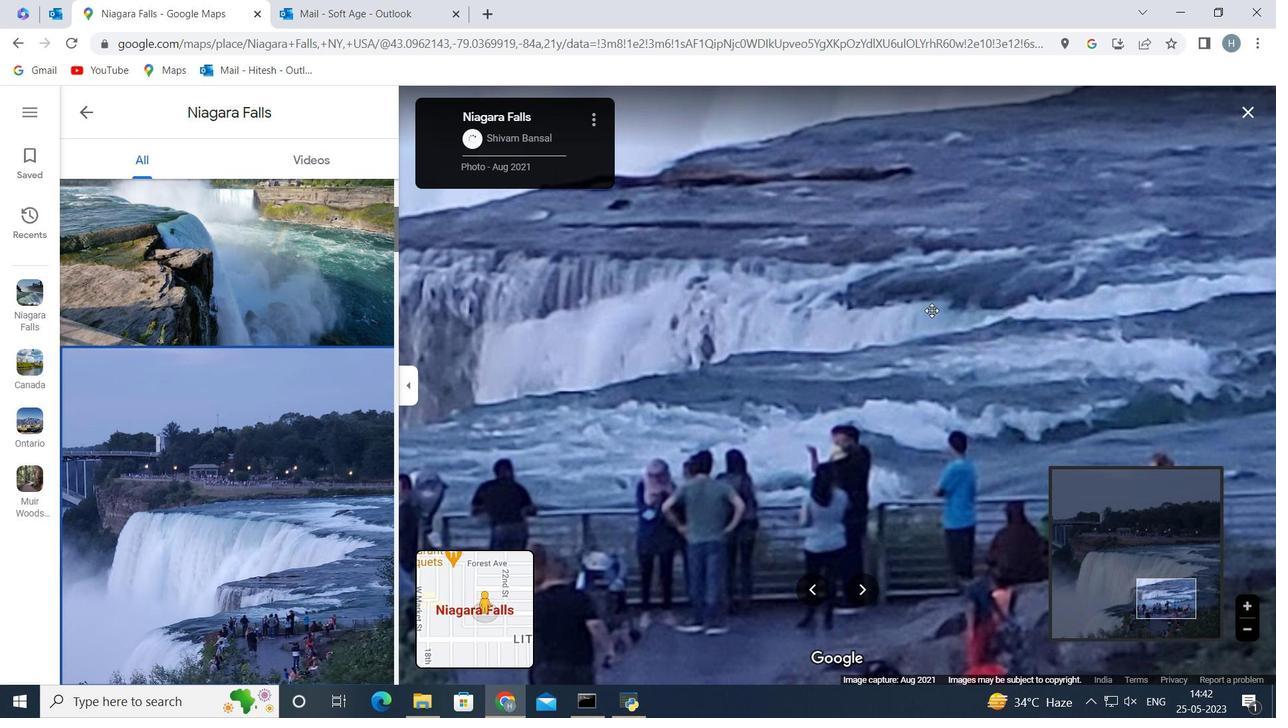 
Action: Mouse scrolled (930, 309) with delta (0, 0)
Screenshot: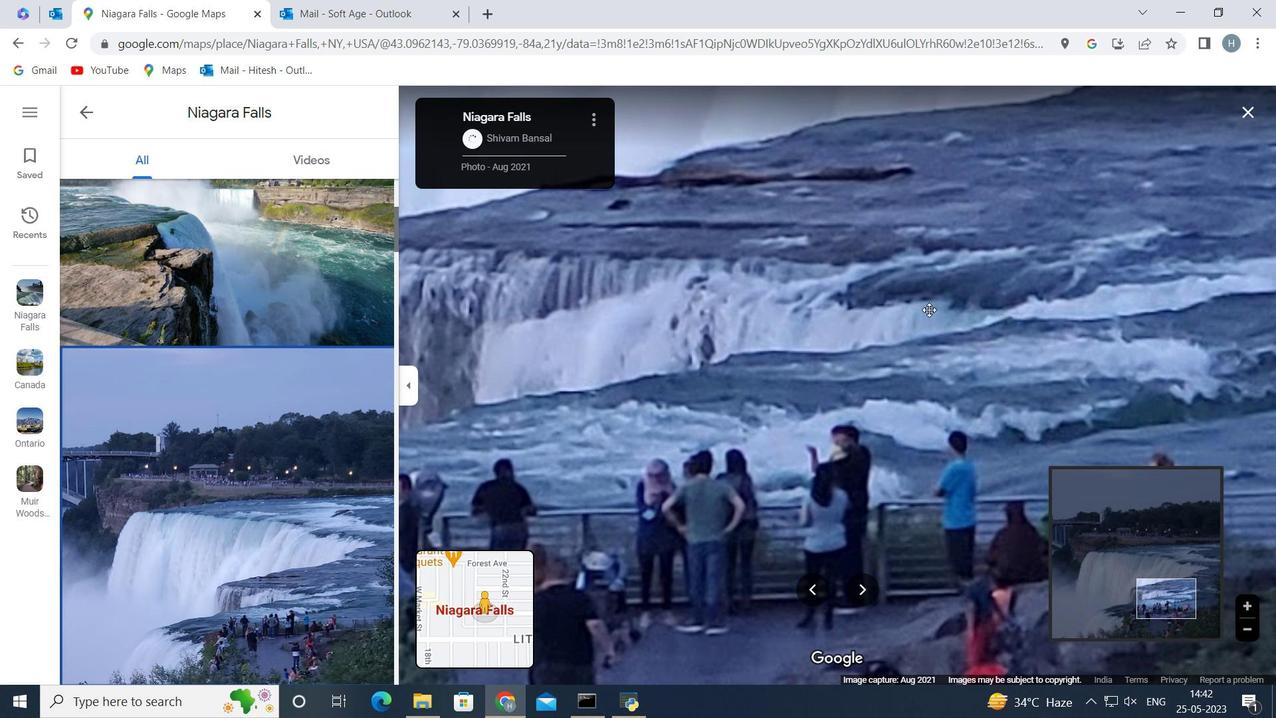 
Action: Mouse scrolled (930, 309) with delta (0, 0)
Screenshot: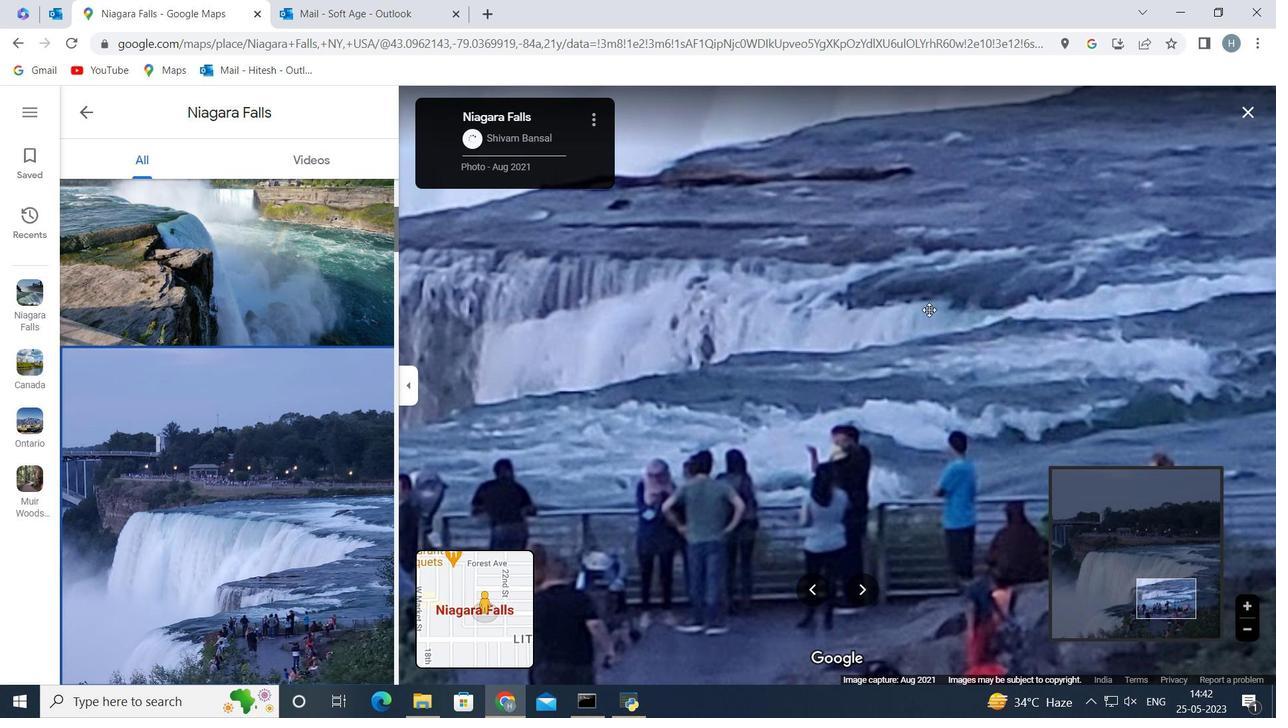 
Action: Mouse scrolled (930, 309) with delta (0, 0)
Screenshot: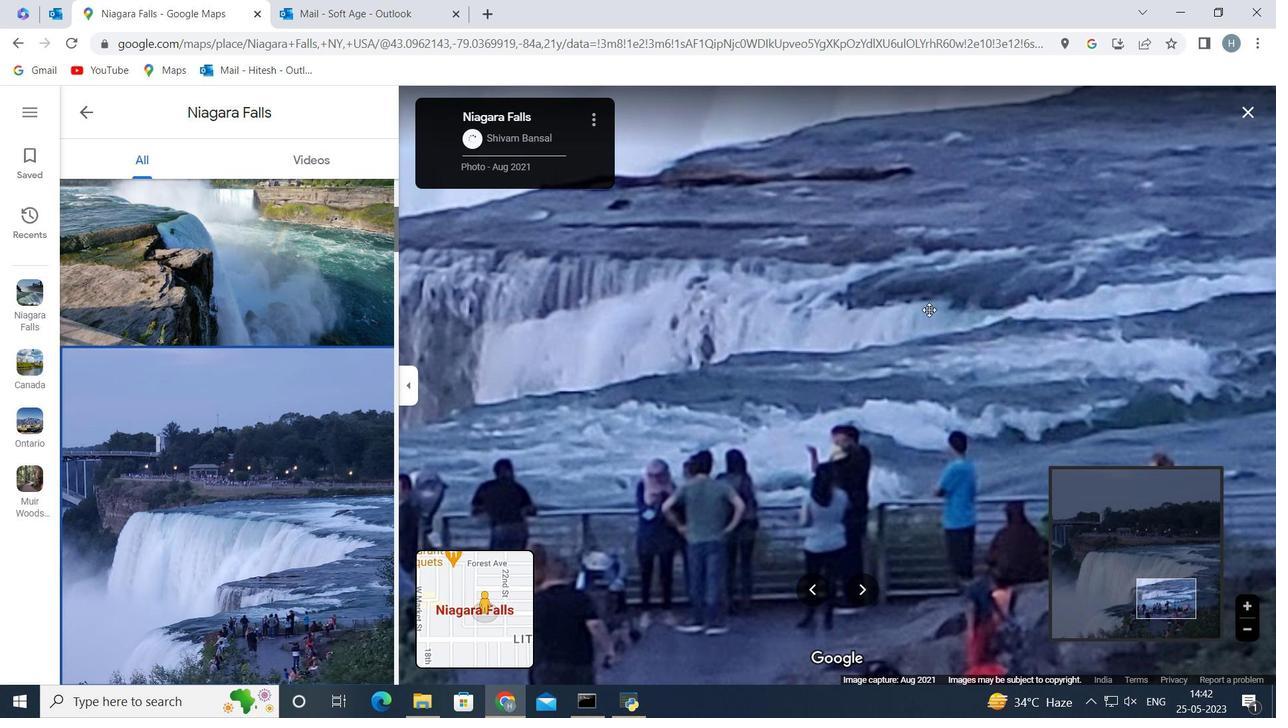 
Action: Mouse moved to (942, 287)
Screenshot: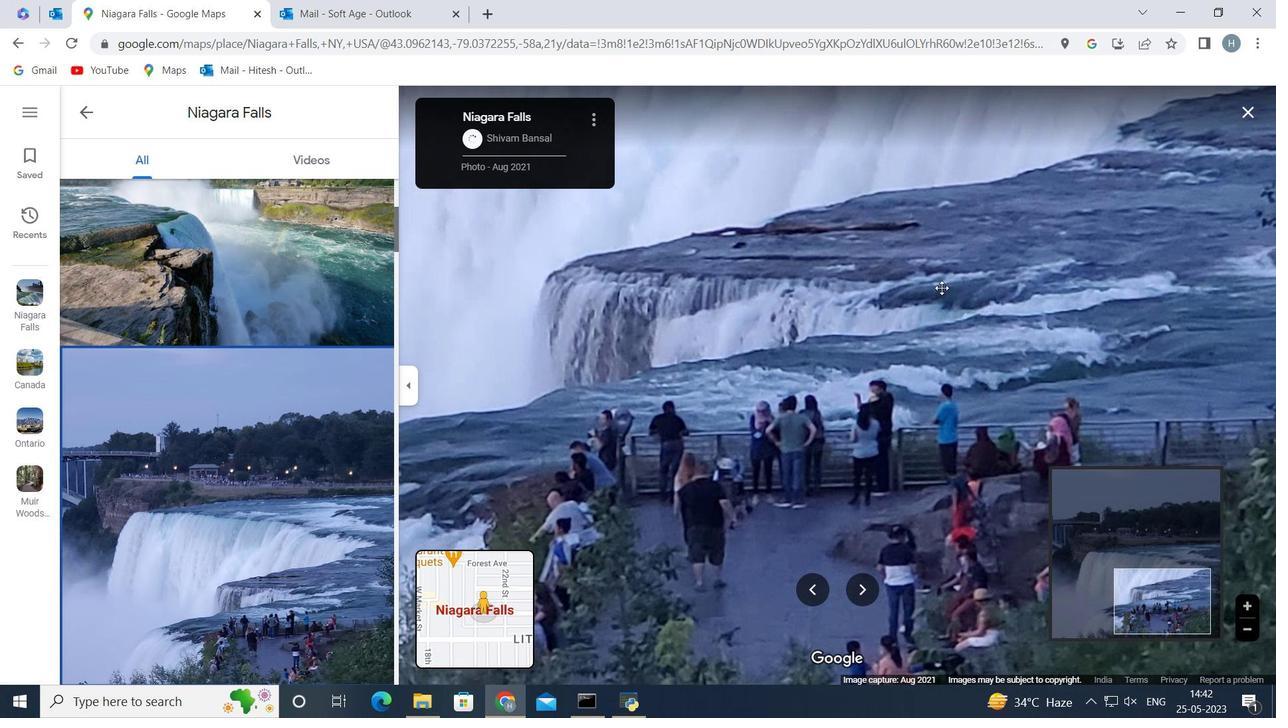 
Action: Mouse scrolled (942, 286) with delta (0, 0)
Screenshot: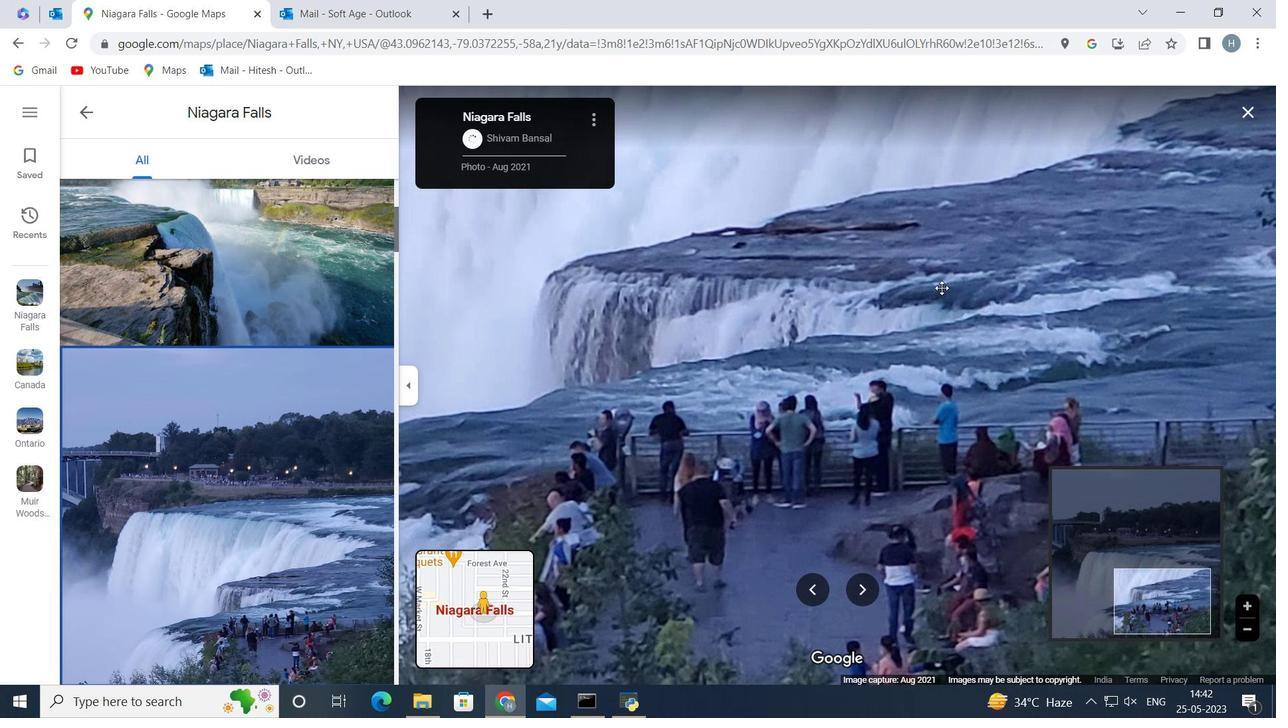 
Action: Mouse scrolled (942, 286) with delta (0, 0)
Screenshot: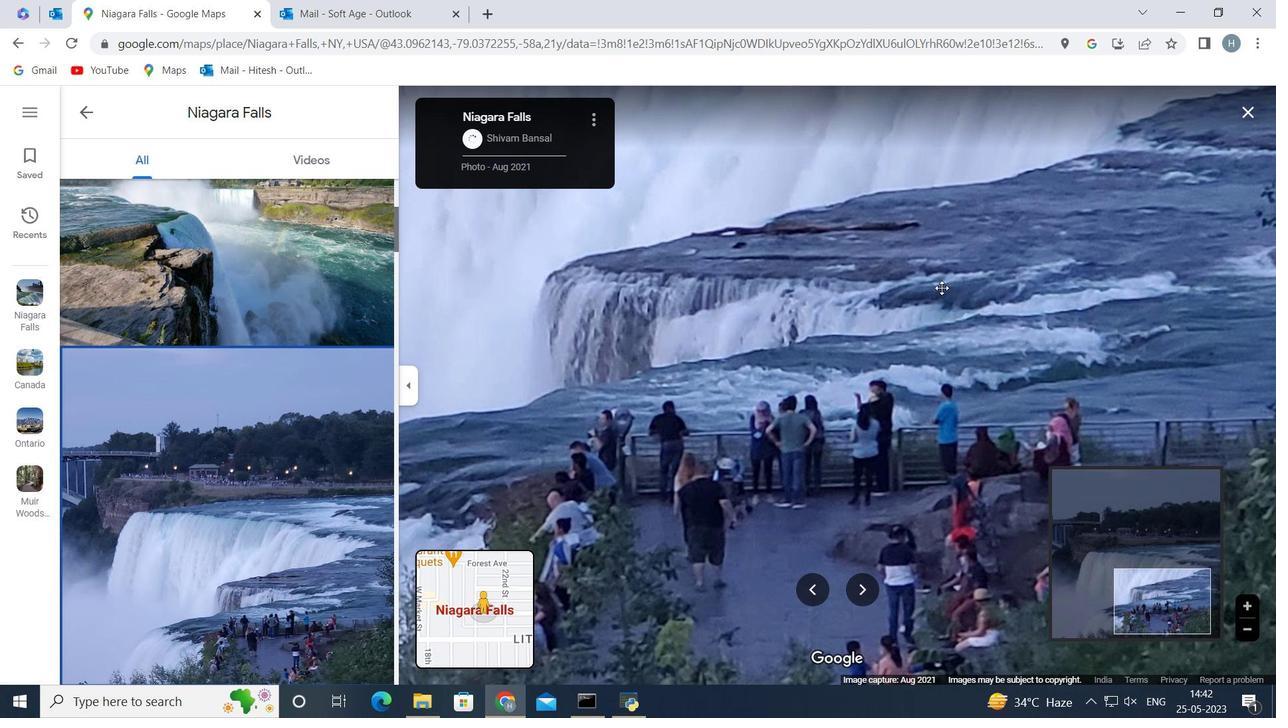 
Action: Mouse scrolled (942, 286) with delta (0, 0)
Screenshot: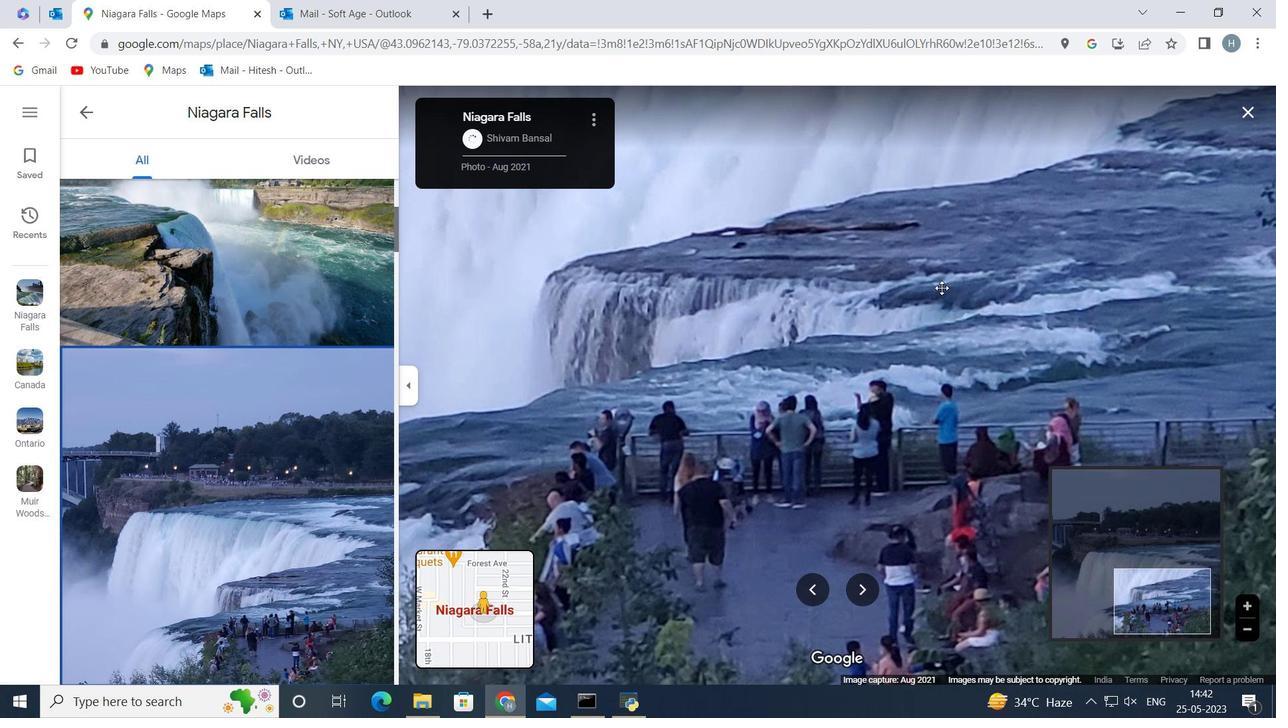 
Action: Mouse scrolled (942, 286) with delta (0, 0)
Screenshot: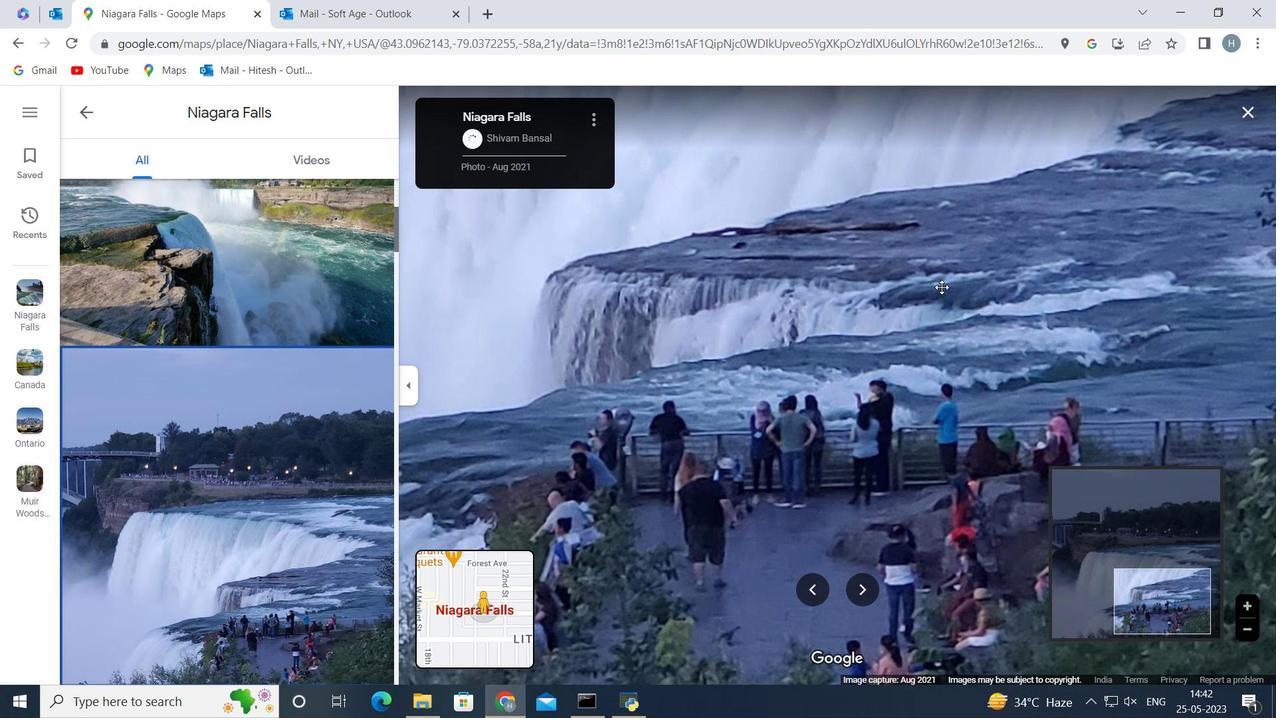 
Action: Mouse moved to (783, 308)
Screenshot: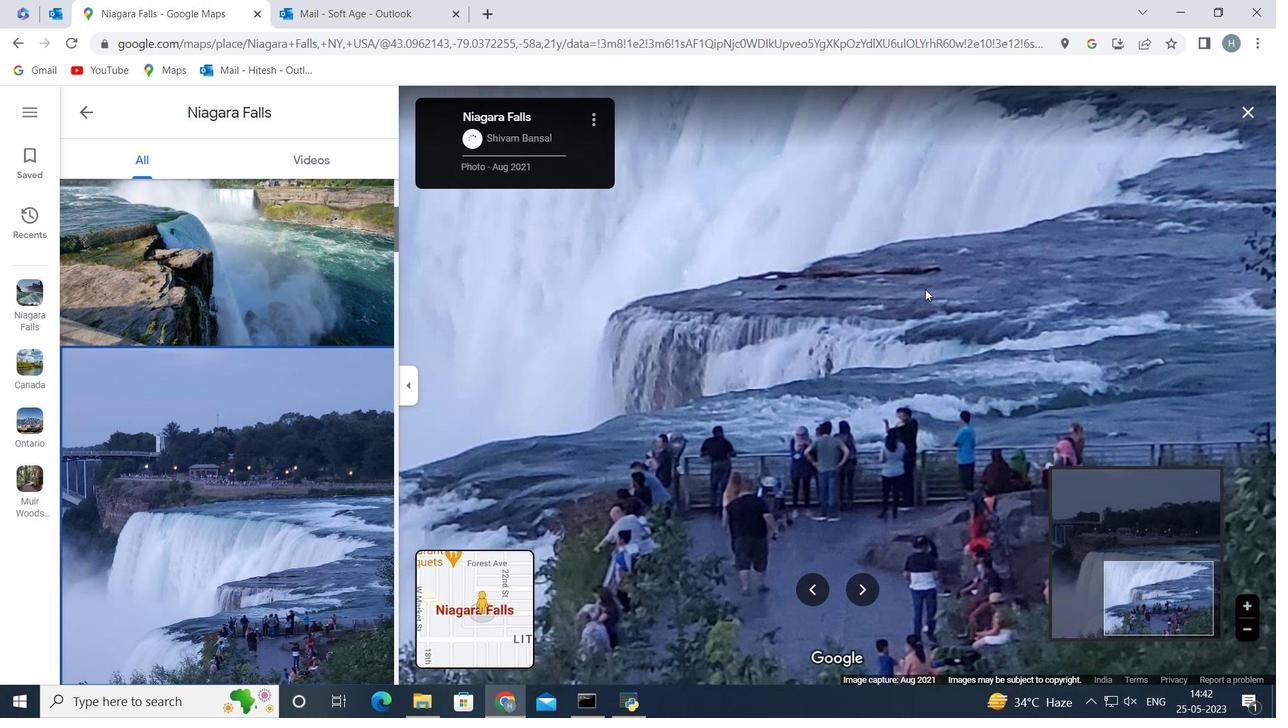 
Action: Mouse pressed left at (783, 308)
Screenshot: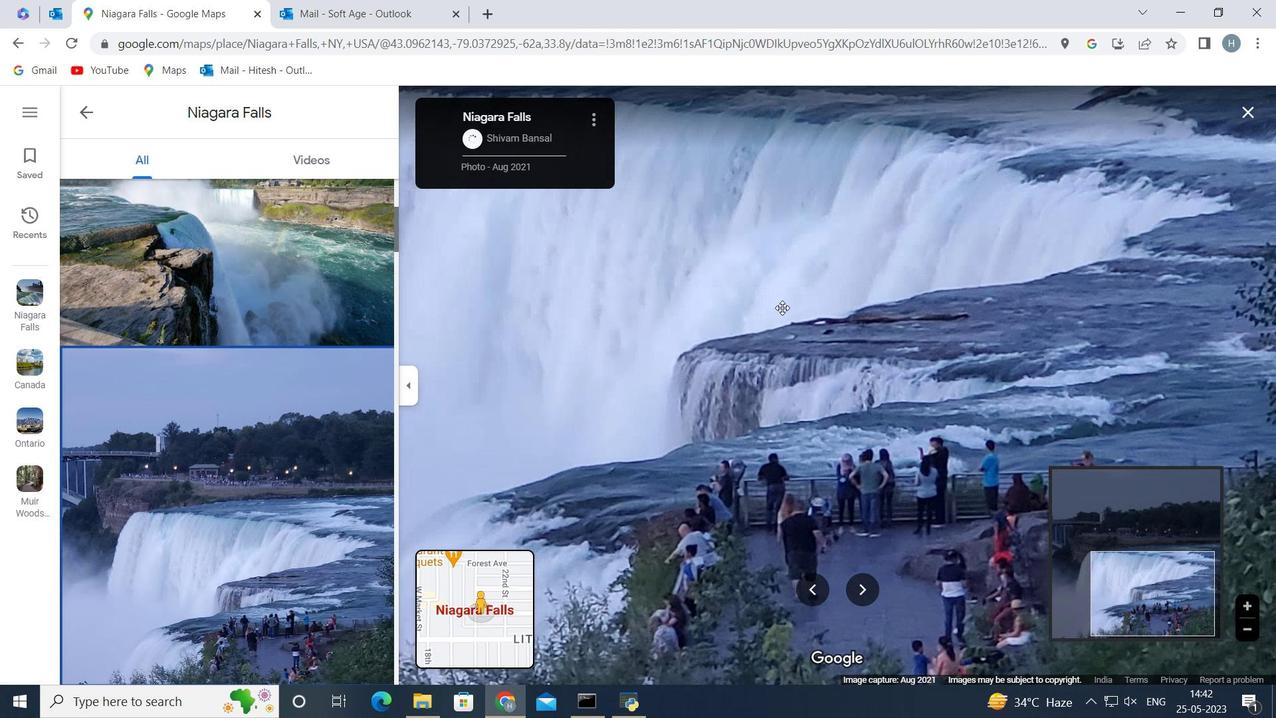 
Action: Mouse moved to (844, 453)
Screenshot: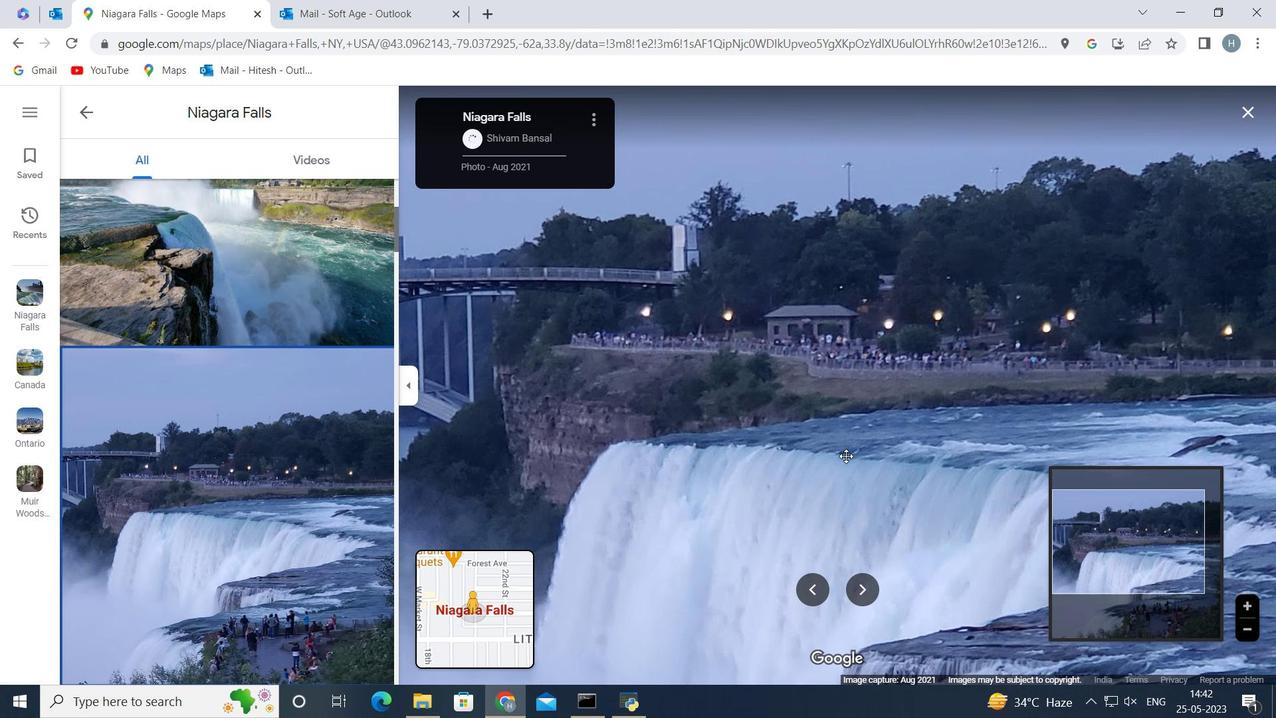 
Action: Mouse scrolled (844, 454) with delta (0, 0)
Screenshot: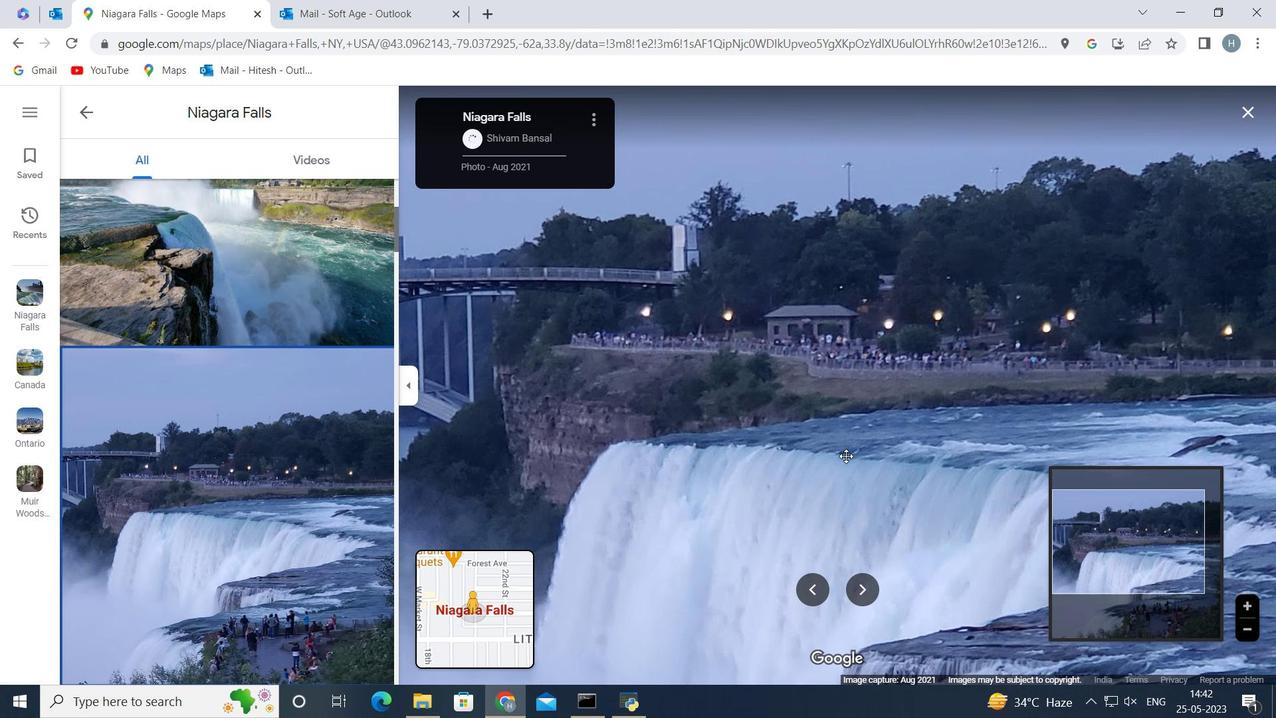 
Action: Mouse scrolled (844, 454) with delta (0, 0)
Screenshot: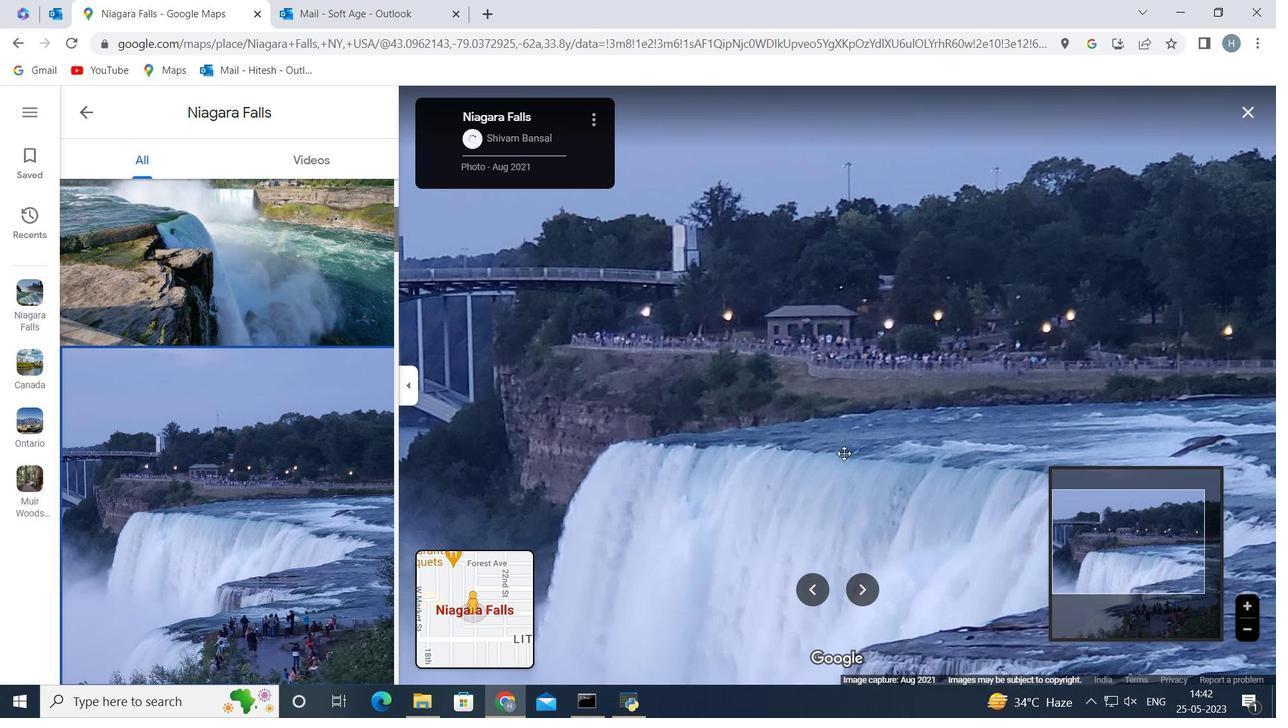 
Action: Mouse scrolled (844, 454) with delta (0, 0)
Screenshot: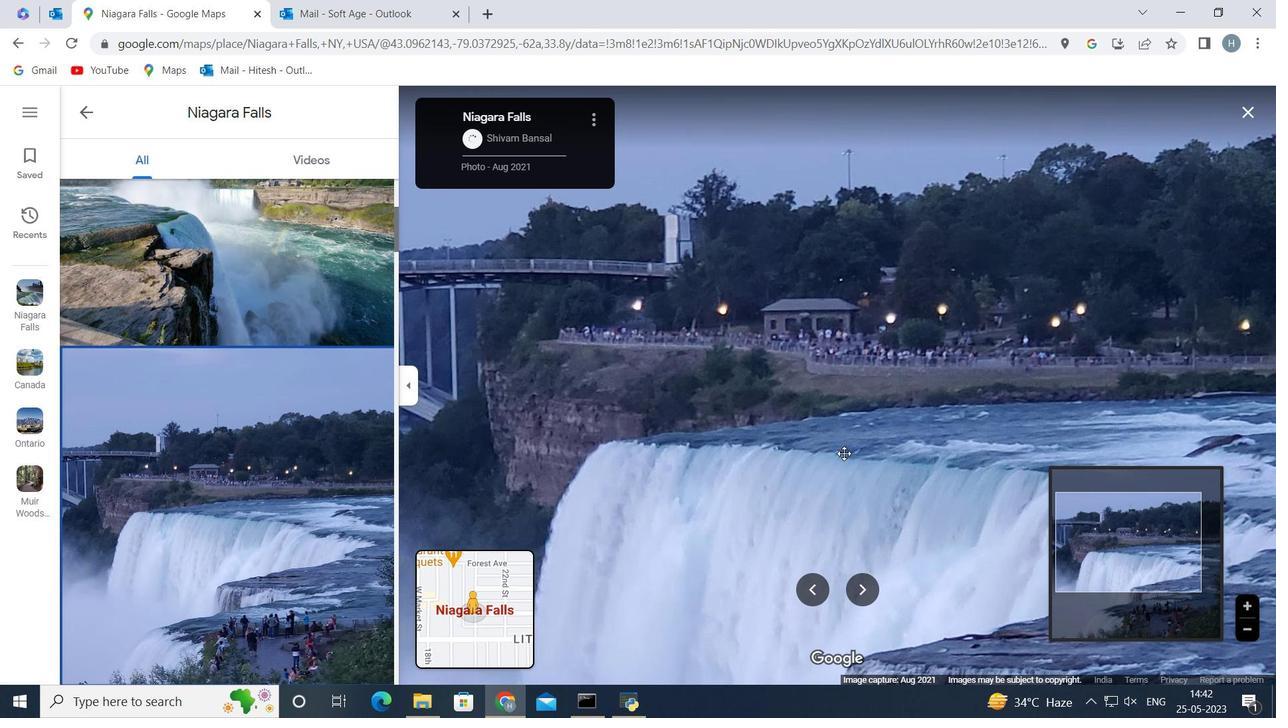 
Action: Mouse moved to (827, 390)
Screenshot: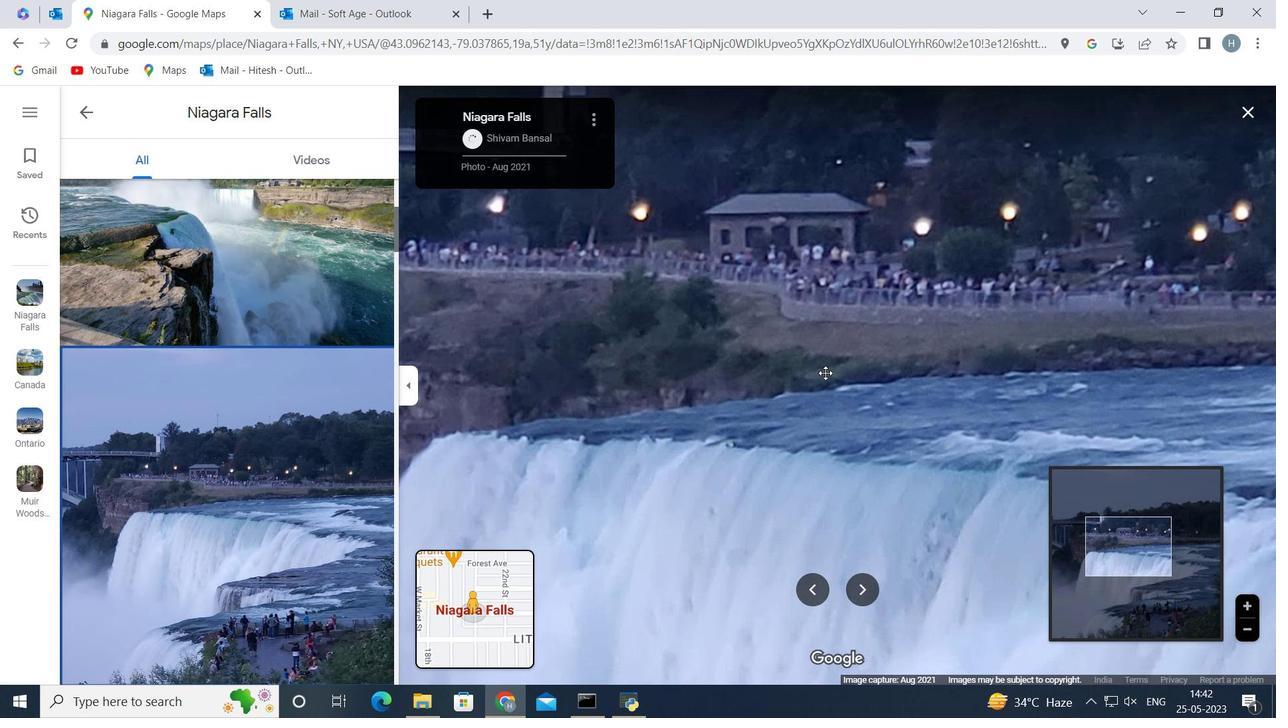 
Action: Mouse pressed left at (827, 378)
Screenshot: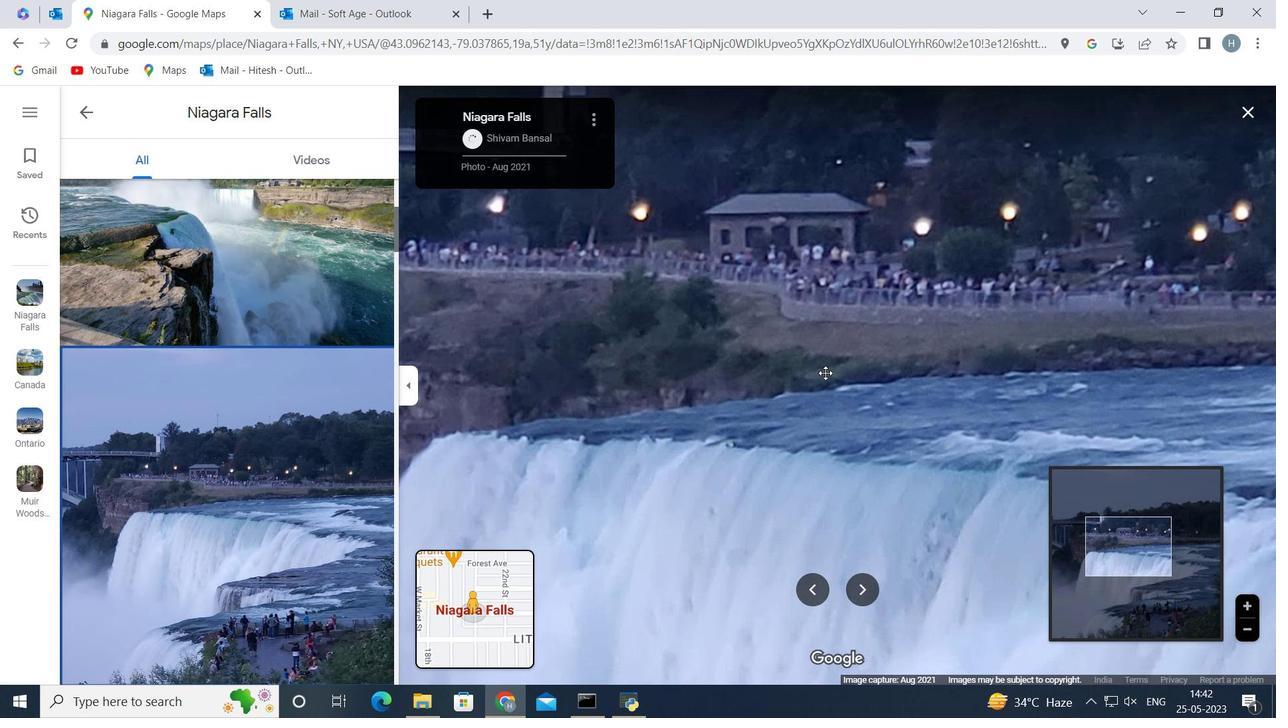 
Action: Mouse moved to (846, 398)
Screenshot: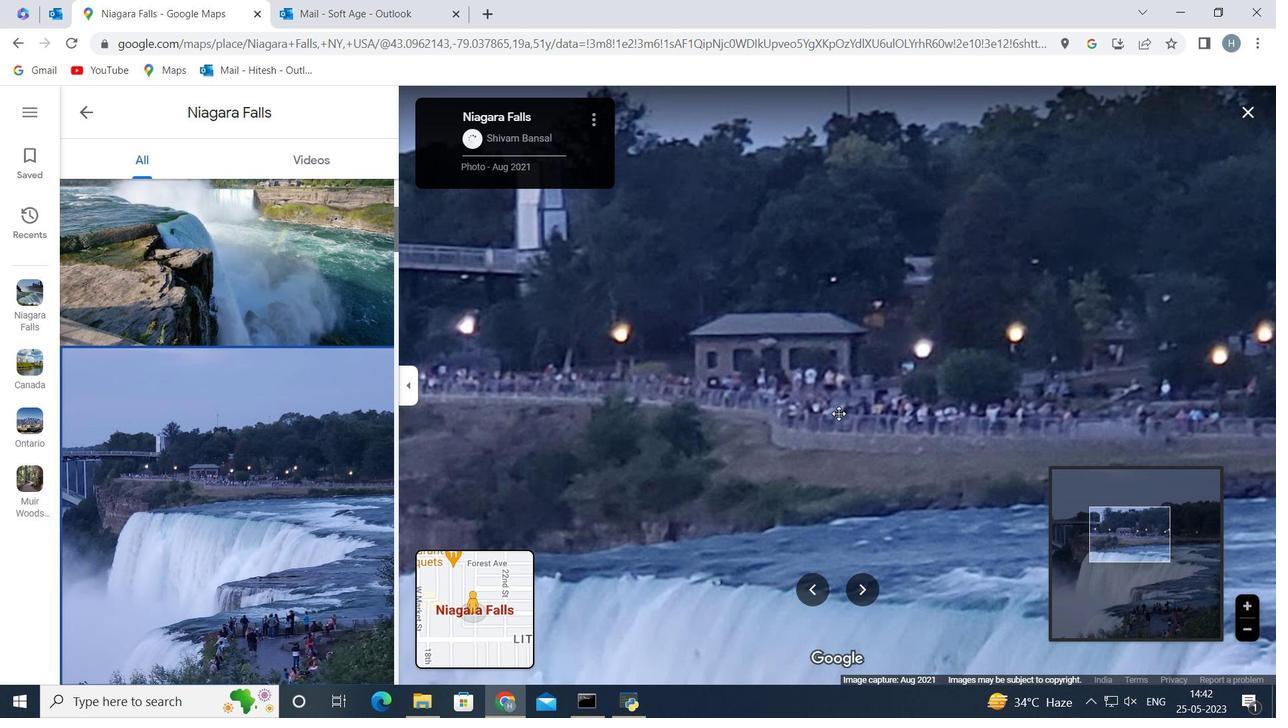 
Action: Mouse scrolled (846, 398) with delta (0, 0)
Screenshot: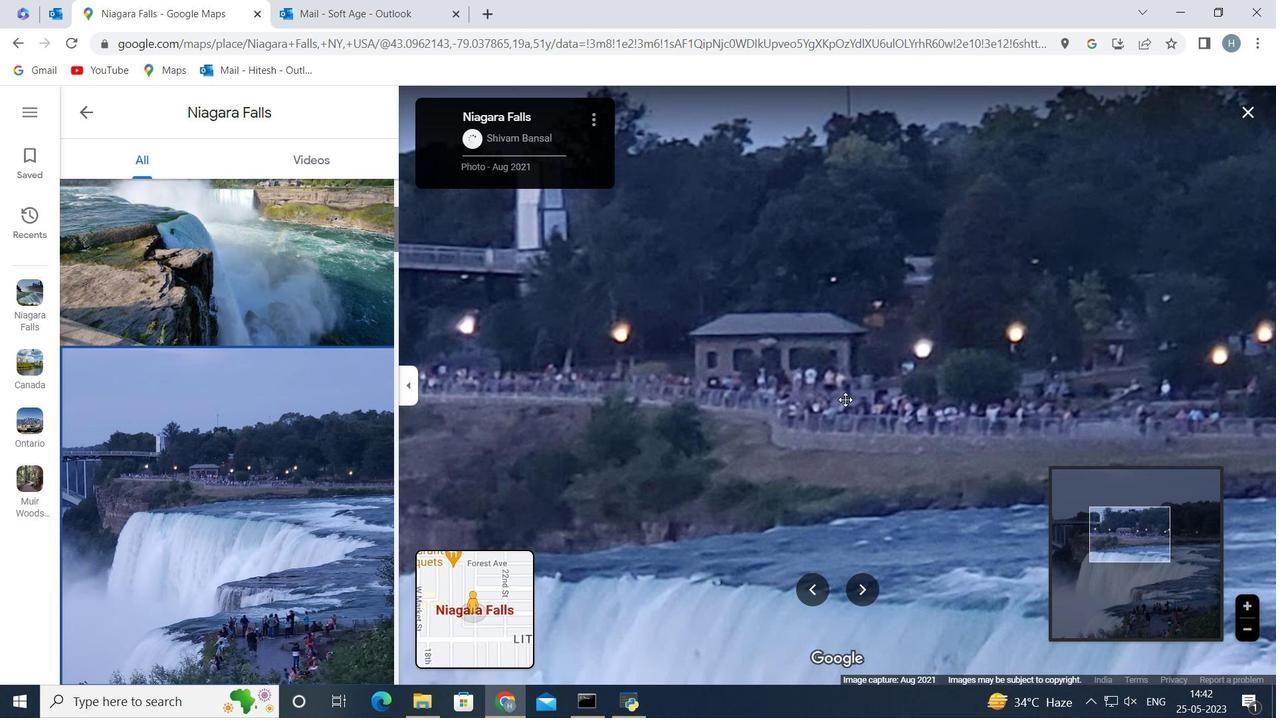 
Action: Mouse scrolled (846, 398) with delta (0, 0)
Screenshot: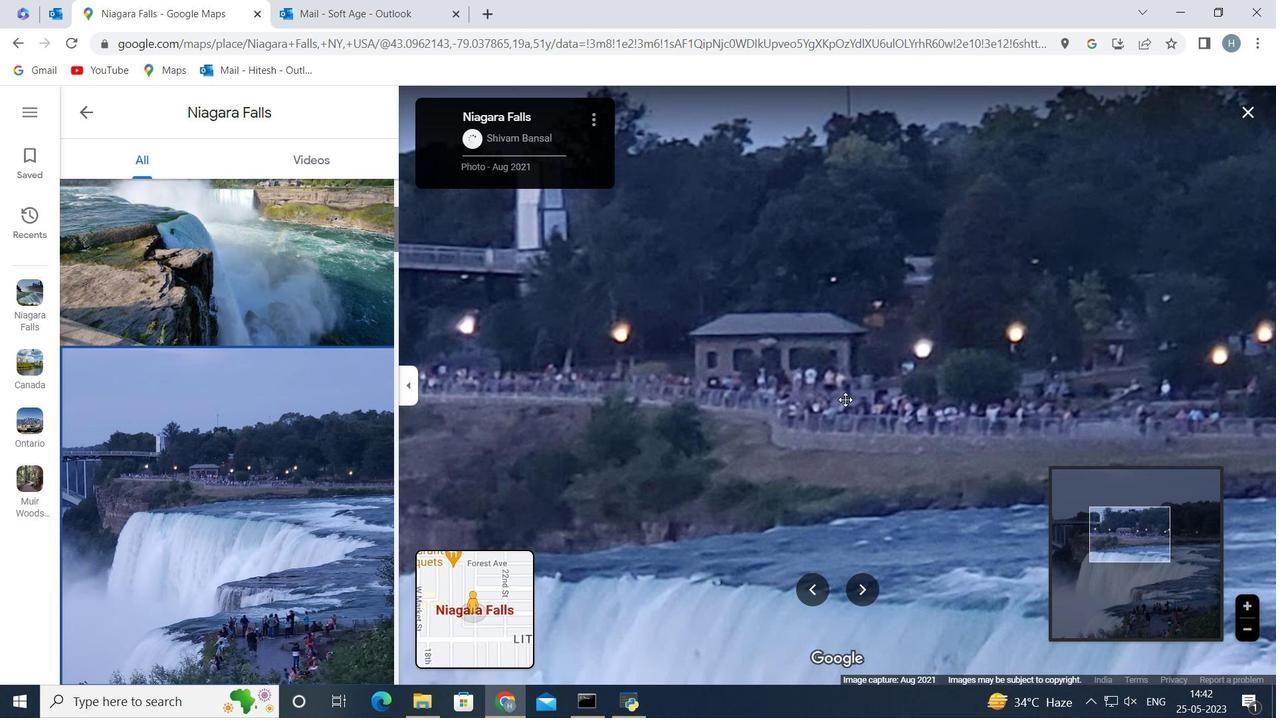 
Action: Mouse scrolled (846, 398) with delta (0, 0)
Screenshot: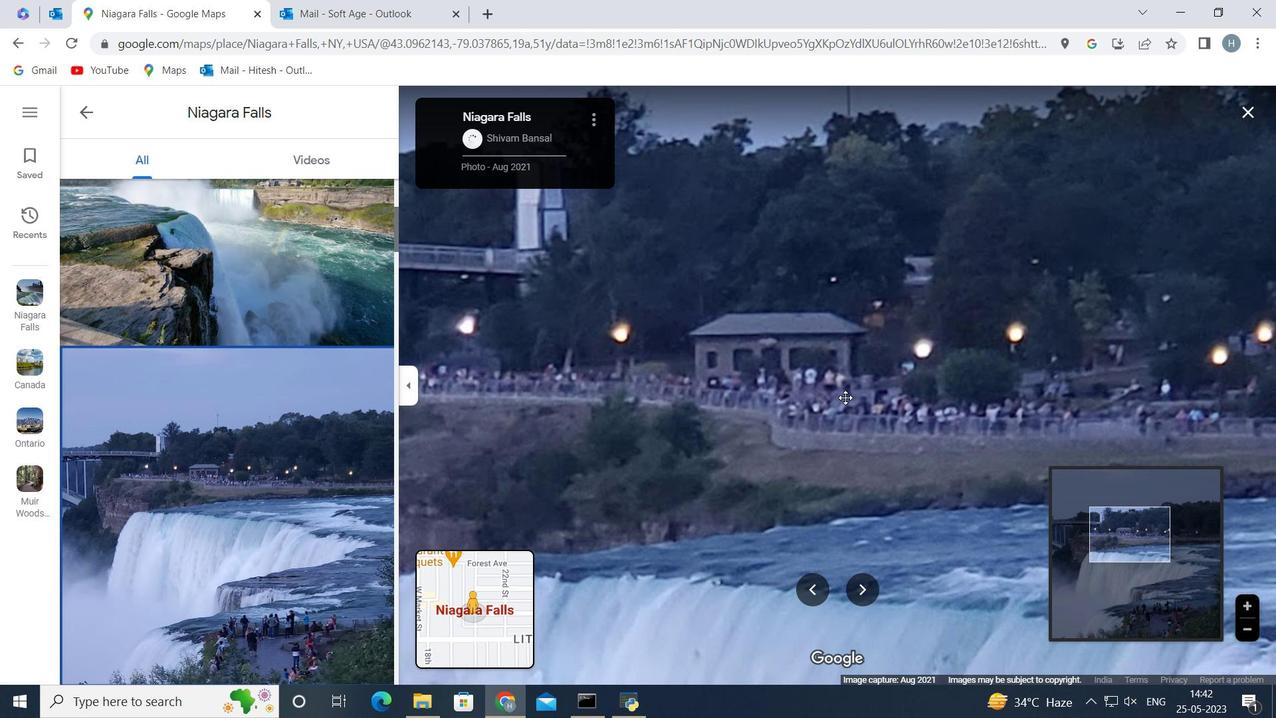 
Action: Mouse scrolled (846, 398) with delta (0, 0)
Screenshot: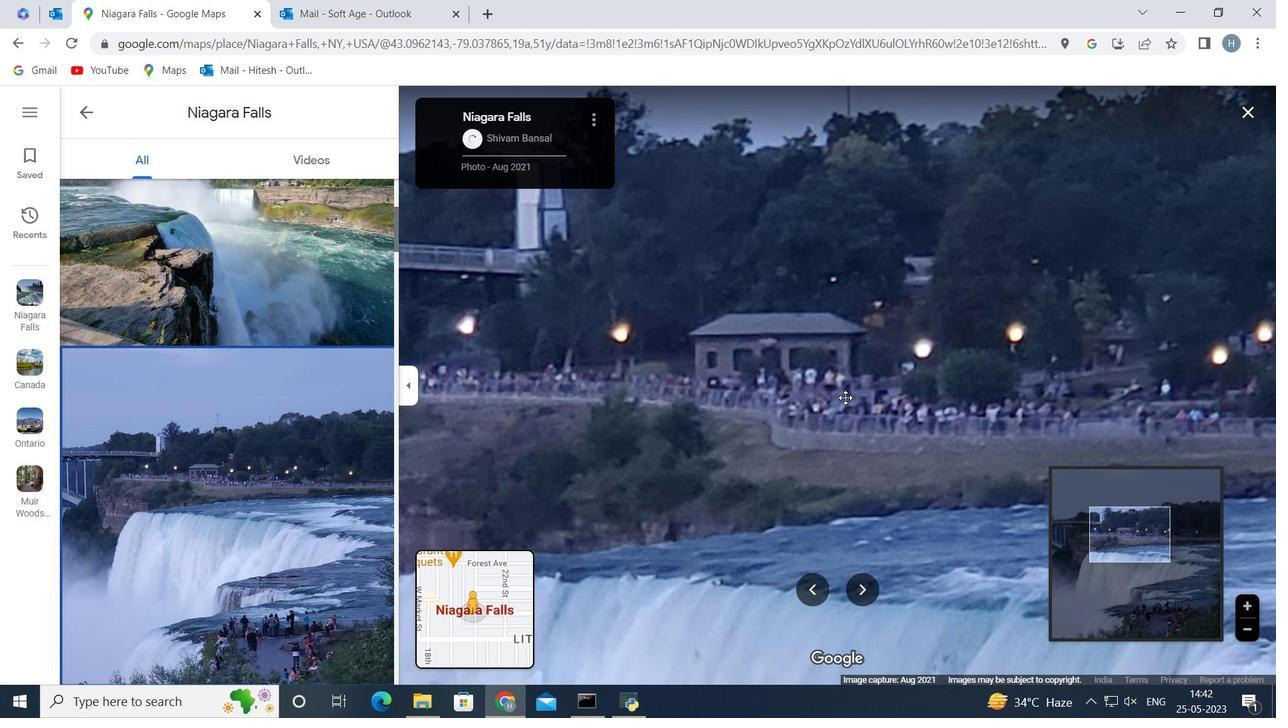 
Action: Mouse scrolled (846, 398) with delta (0, 0)
Screenshot: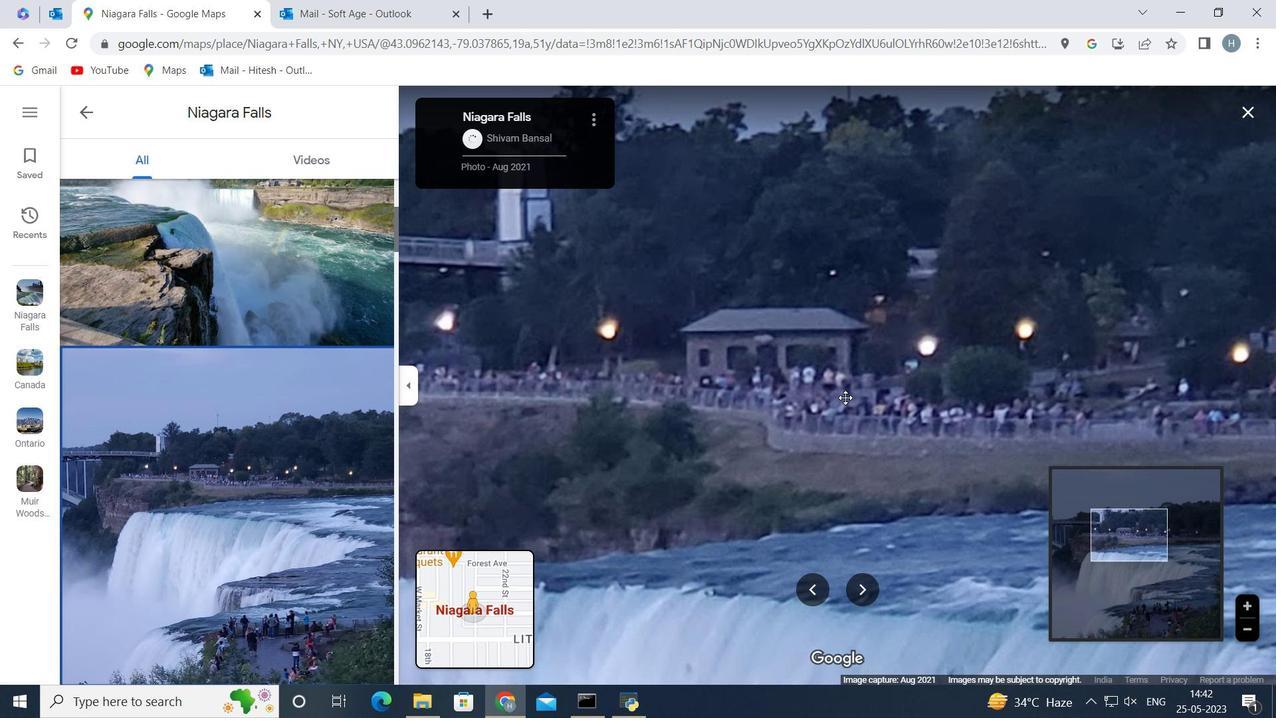
Action: Mouse moved to (890, 393)
Screenshot: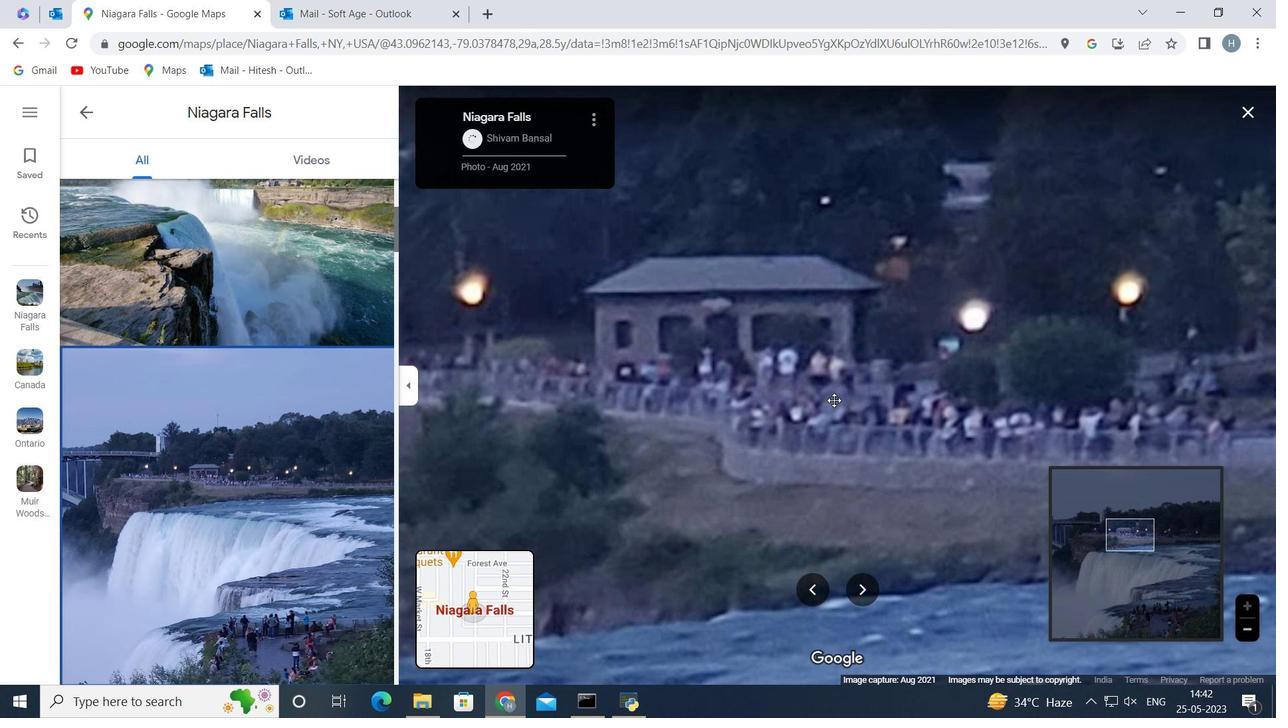 
Action: Mouse scrolled (890, 394) with delta (0, 0)
Screenshot: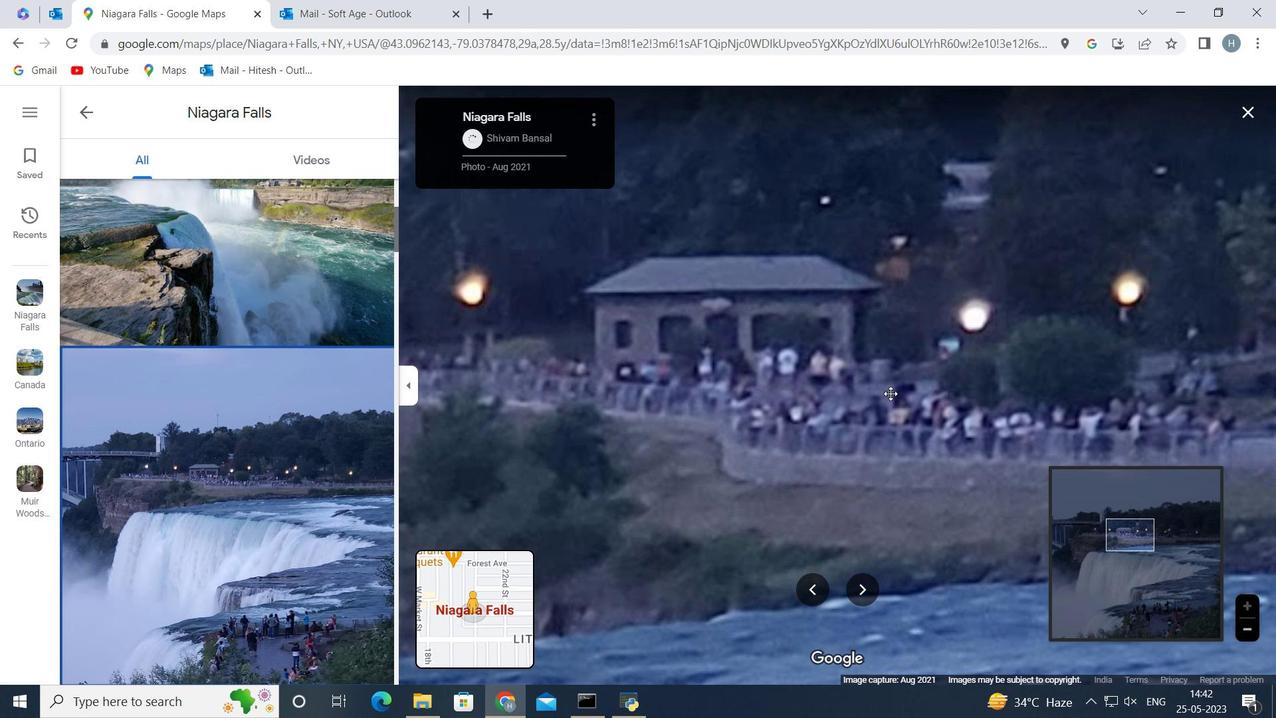 
Action: Mouse scrolled (890, 394) with delta (0, 0)
Screenshot: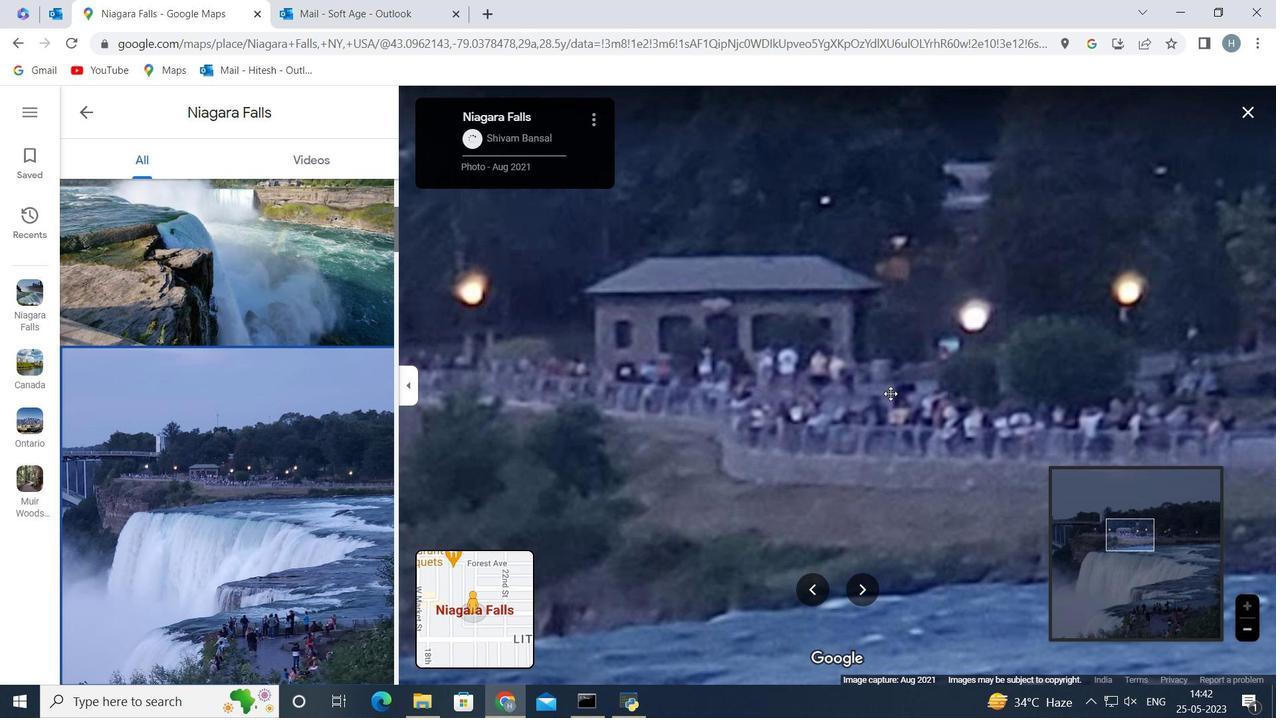 
Action: Mouse moved to (986, 420)
Screenshot: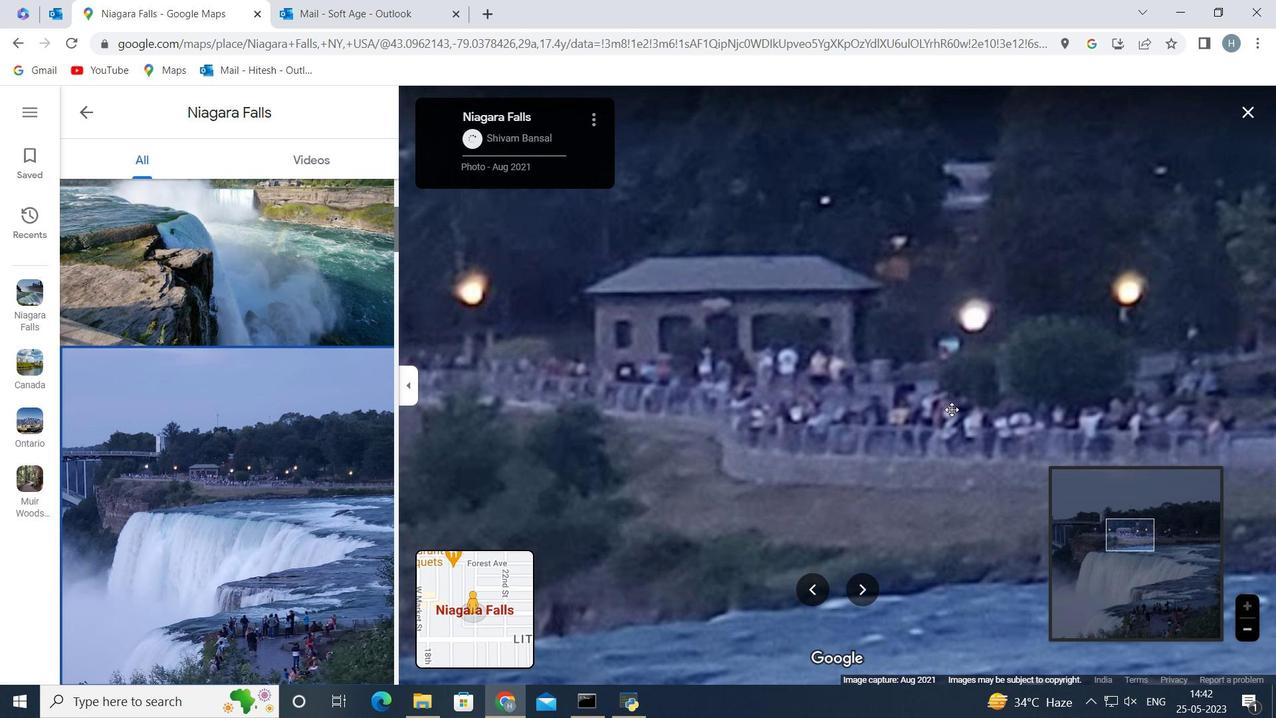 
Action: Mouse pressed left at (986, 420)
Screenshot: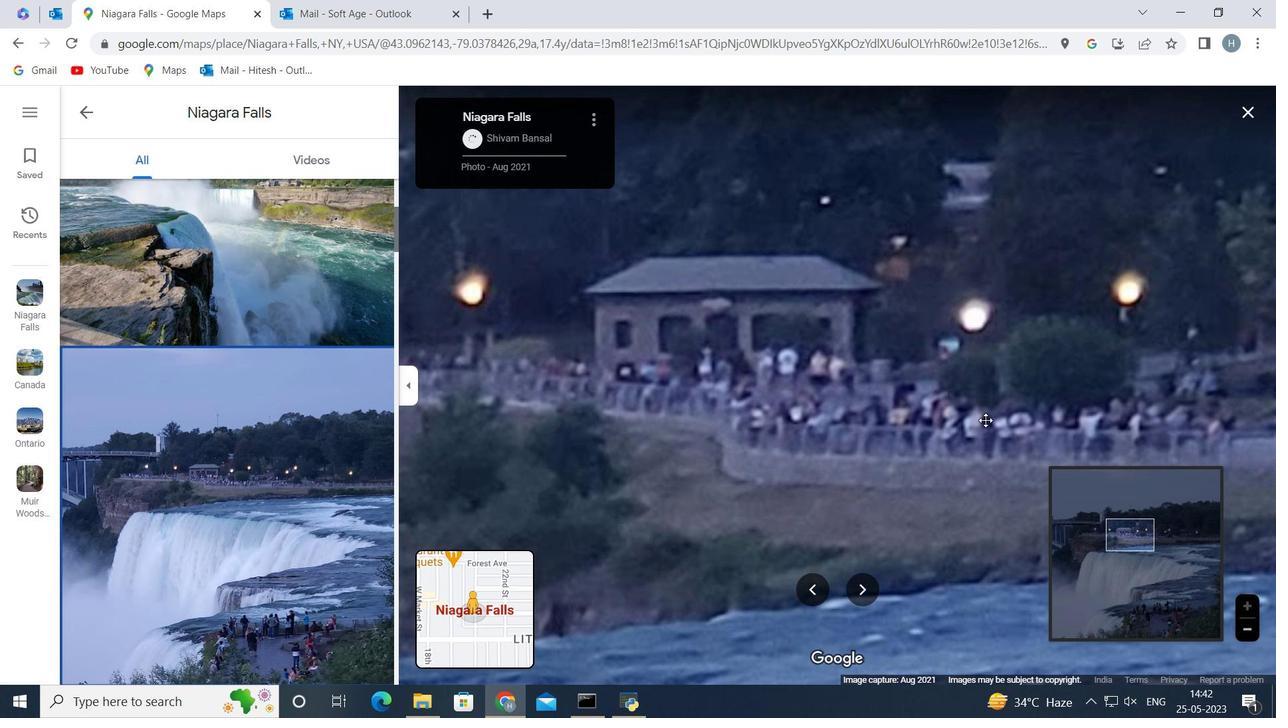 
Action: Mouse moved to (753, 420)
Screenshot: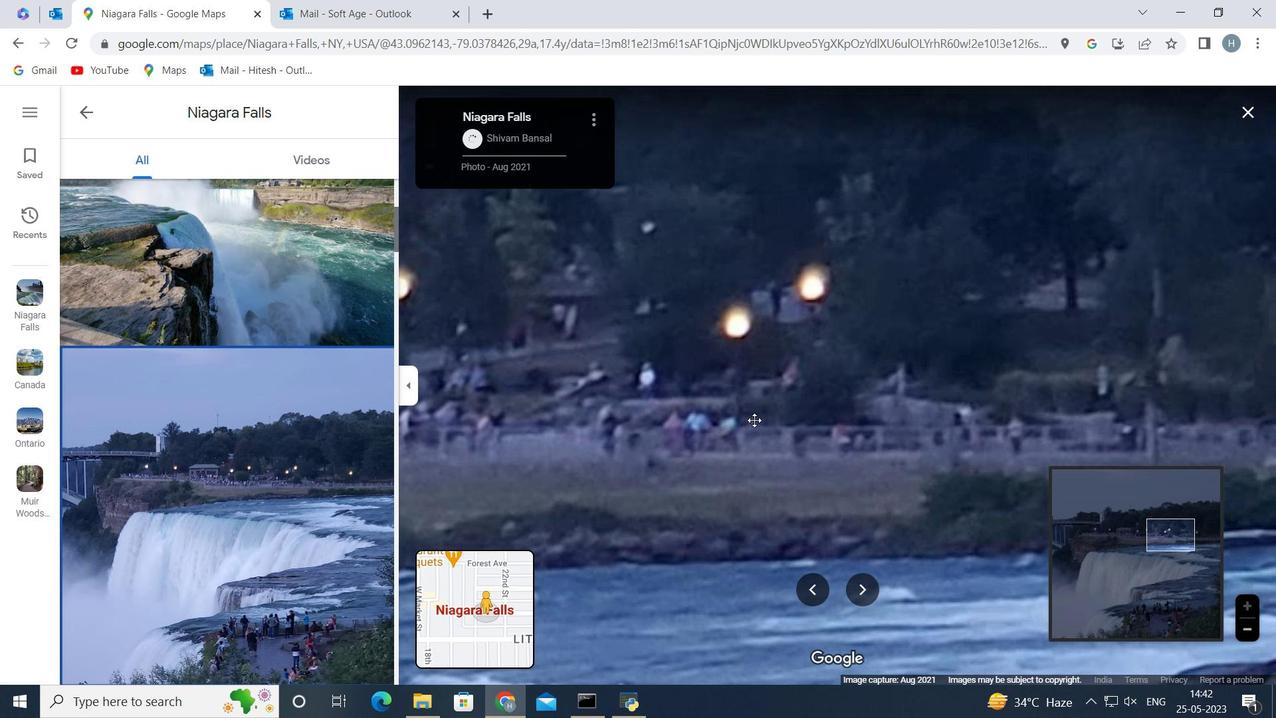 
Action: Mouse scrolled (753, 420) with delta (0, 0)
Screenshot: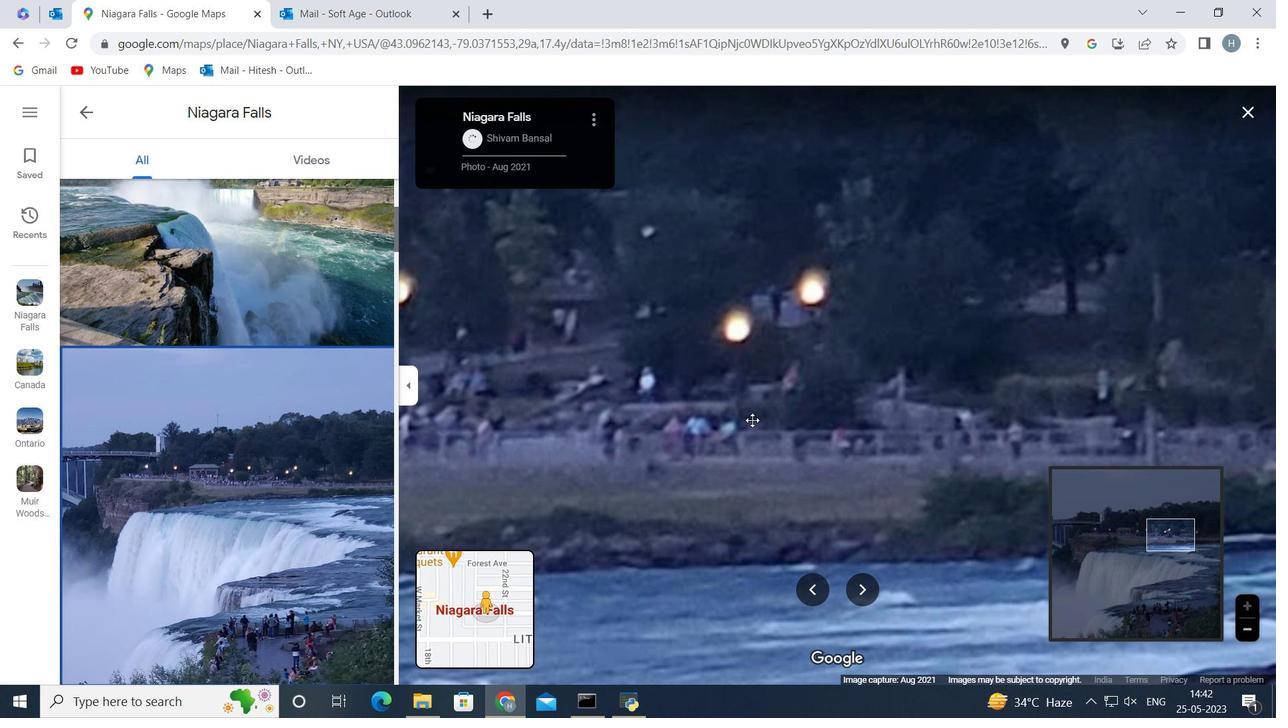 
Action: Mouse scrolled (753, 420) with delta (0, 0)
Screenshot: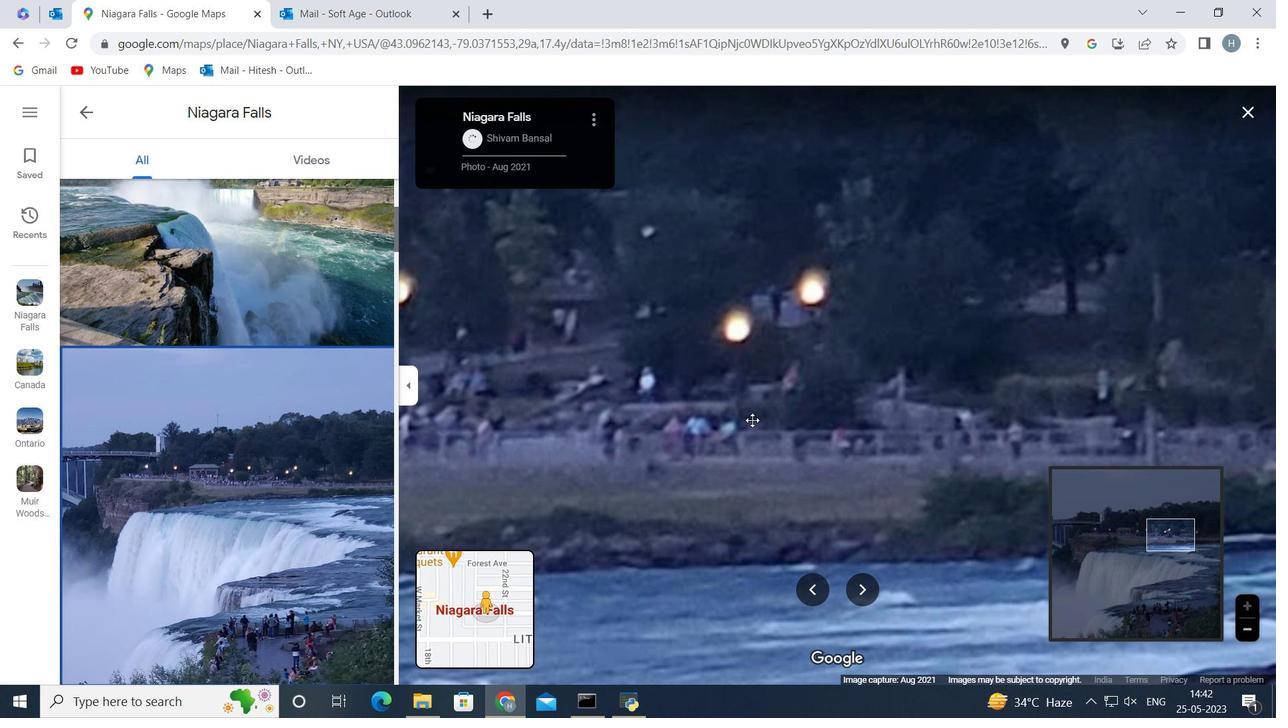 
Action: Mouse scrolled (753, 420) with delta (0, 0)
Screenshot: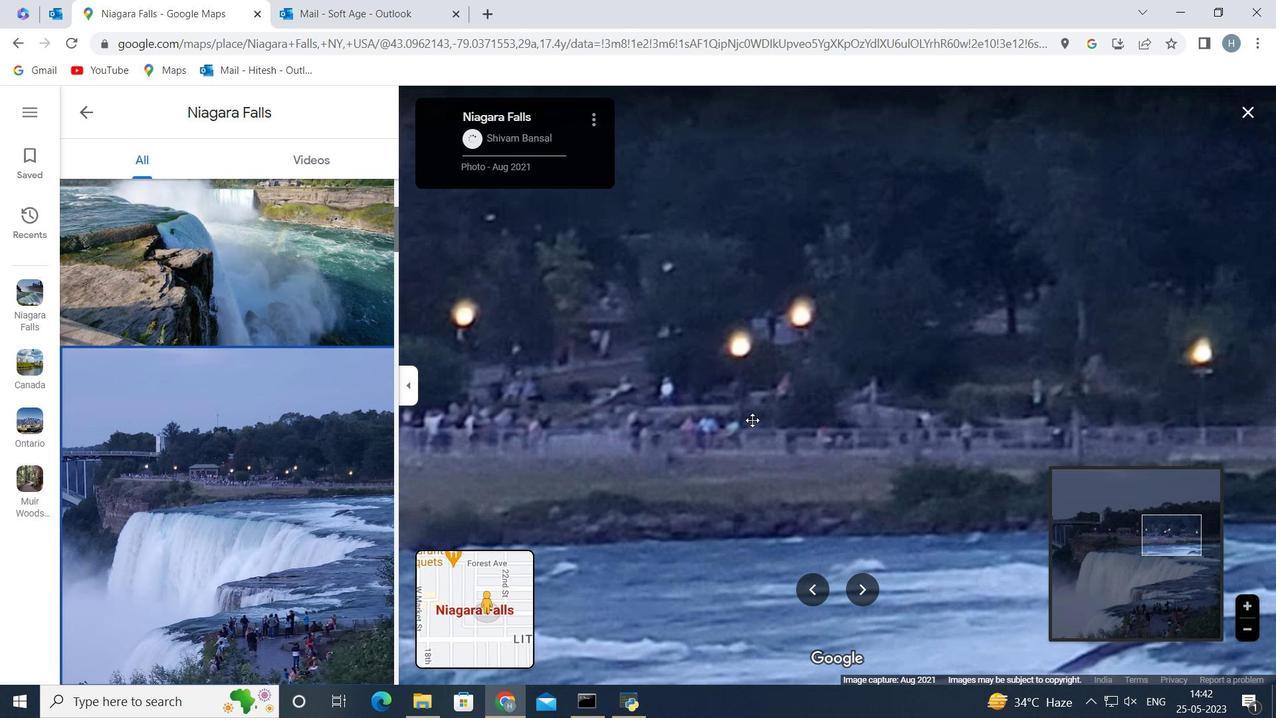 
Action: Mouse scrolled (753, 420) with delta (0, 0)
Screenshot: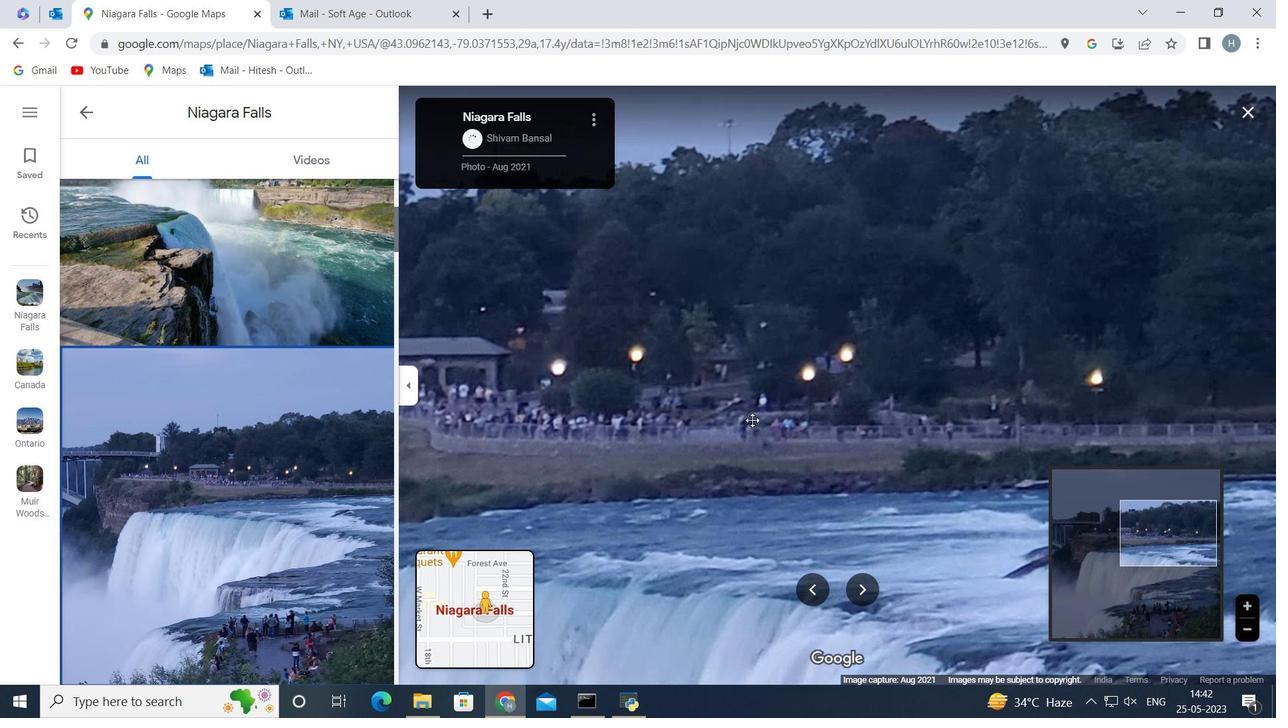 
Action: Mouse scrolled (753, 420) with delta (0, 0)
Screenshot: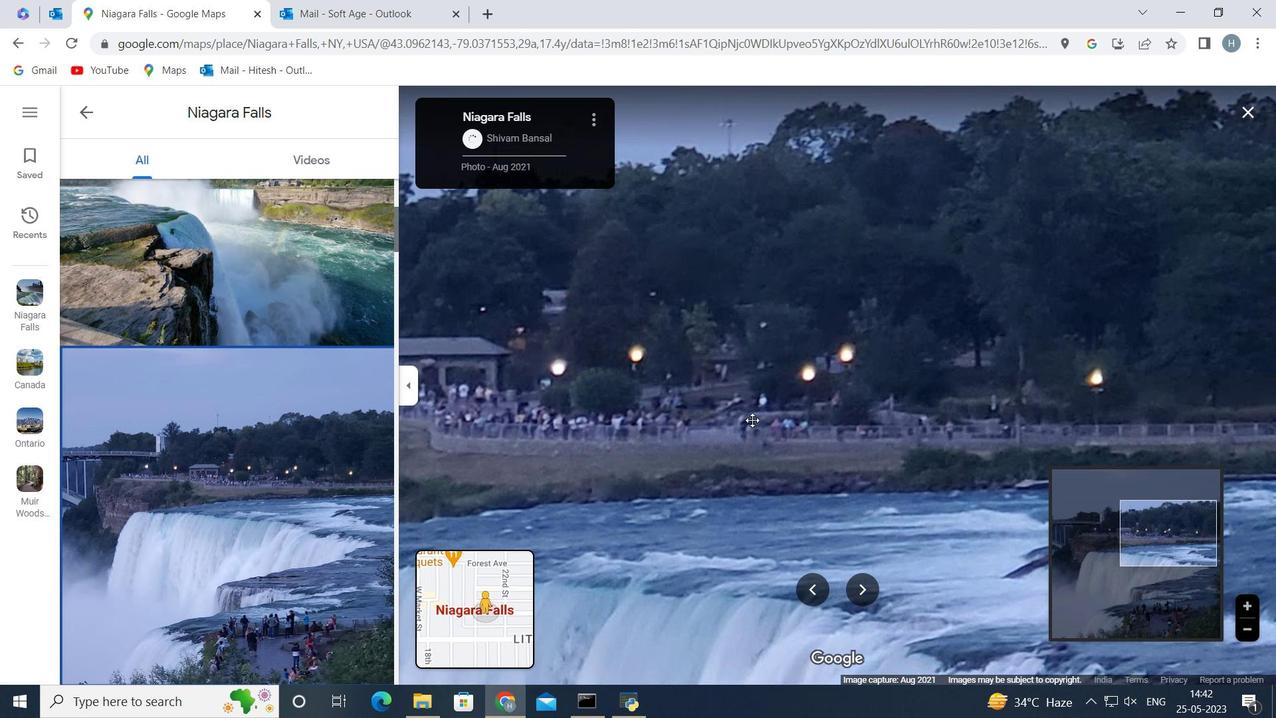 
Action: Mouse scrolled (753, 420) with delta (0, 0)
Screenshot: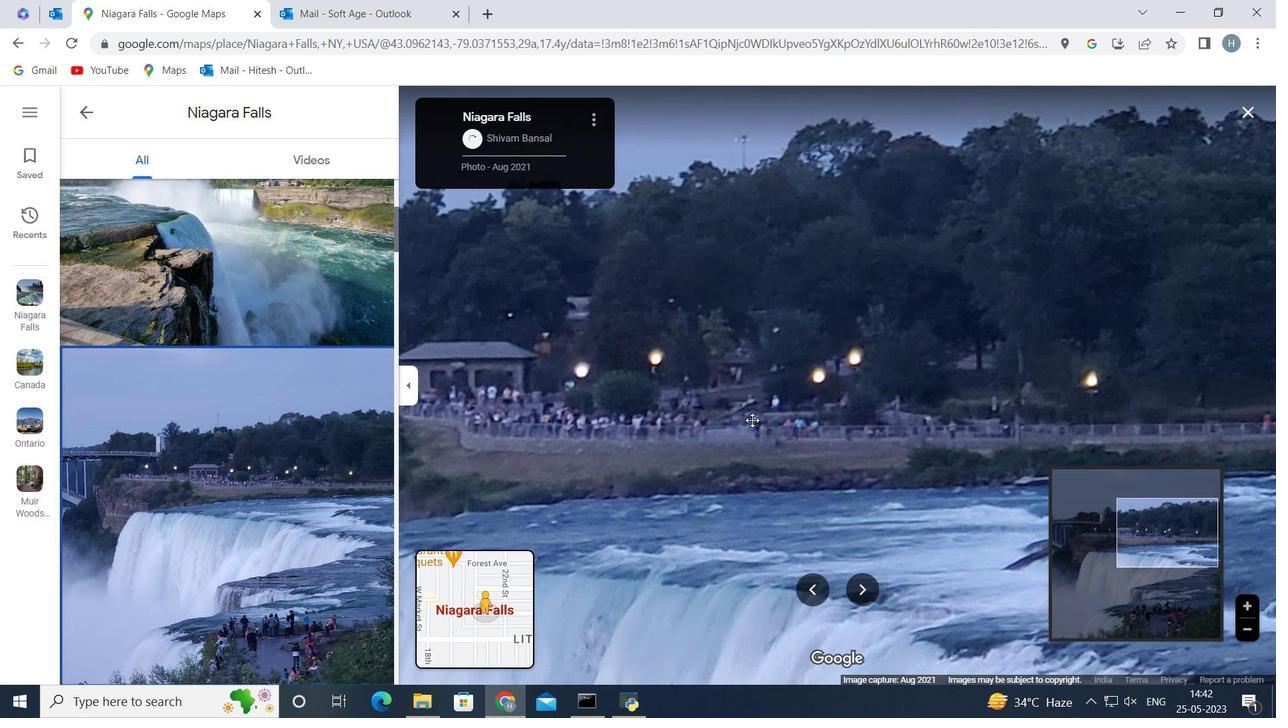 
Action: Mouse scrolled (753, 420) with delta (0, 0)
Screenshot: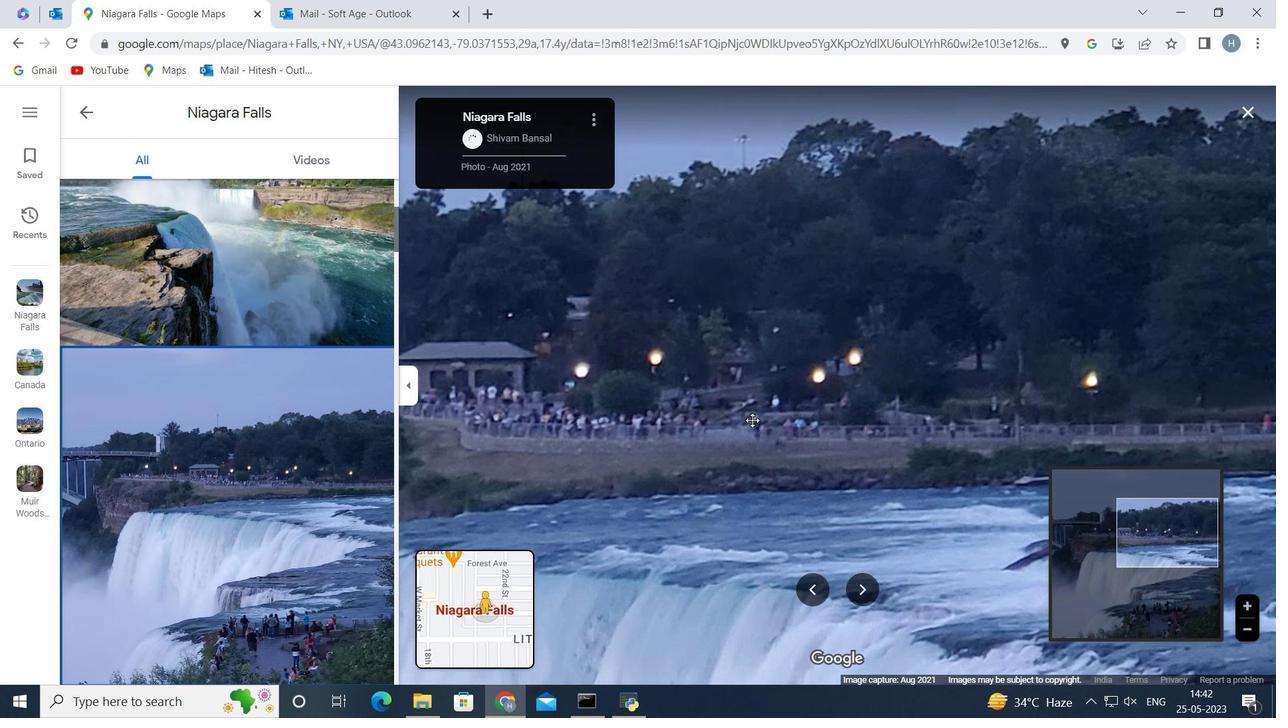 
Action: Mouse scrolled (753, 420) with delta (0, 0)
Screenshot: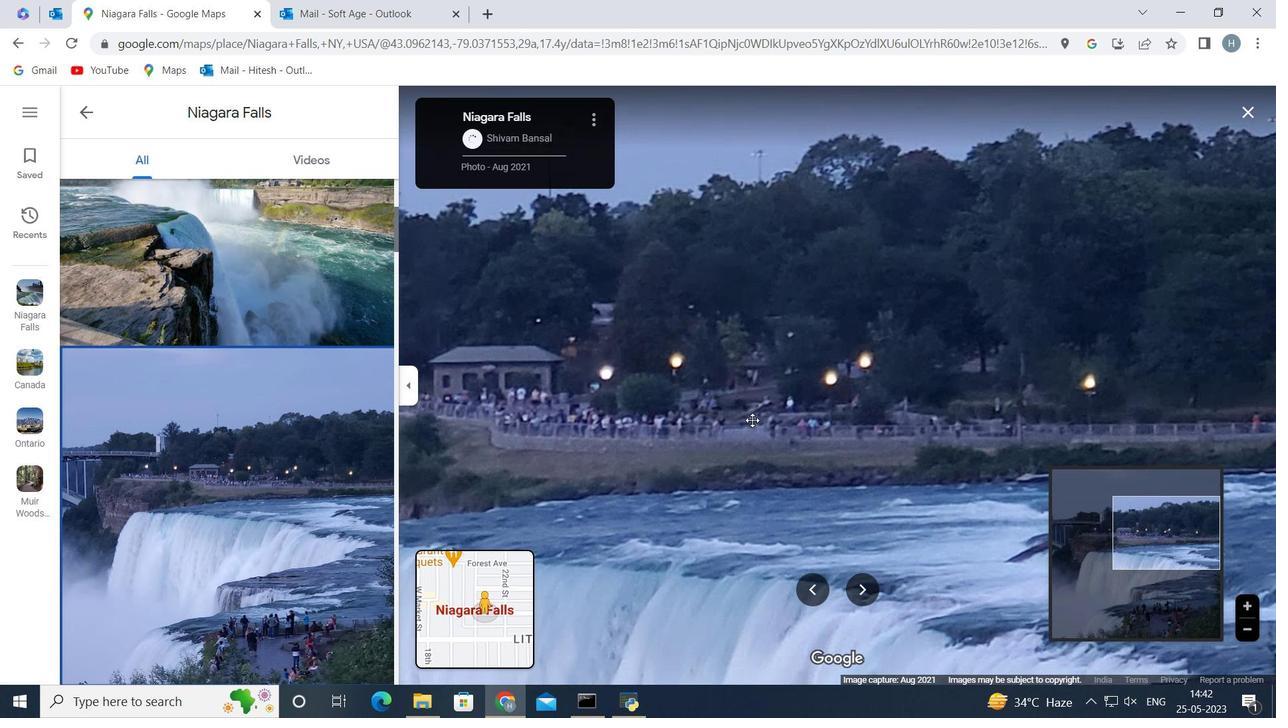 
Action: Mouse scrolled (753, 420) with delta (0, 0)
Screenshot: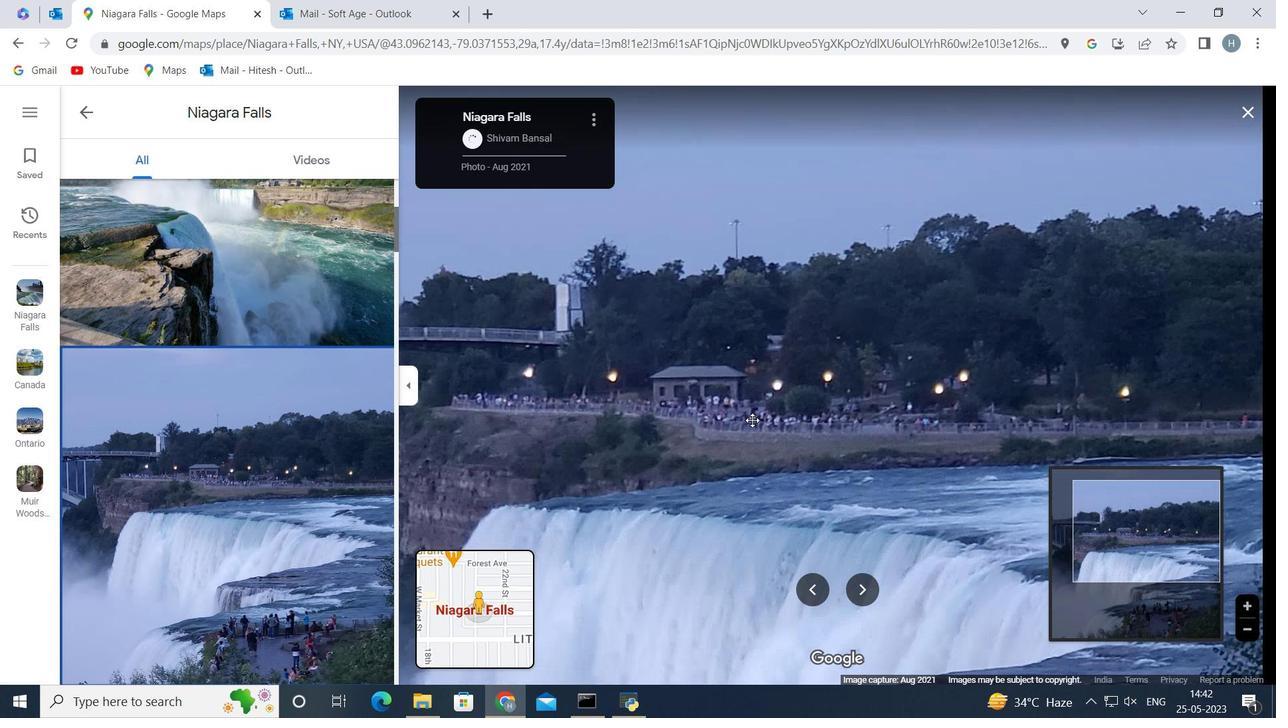 
Action: Mouse scrolled (753, 420) with delta (0, 0)
Screenshot: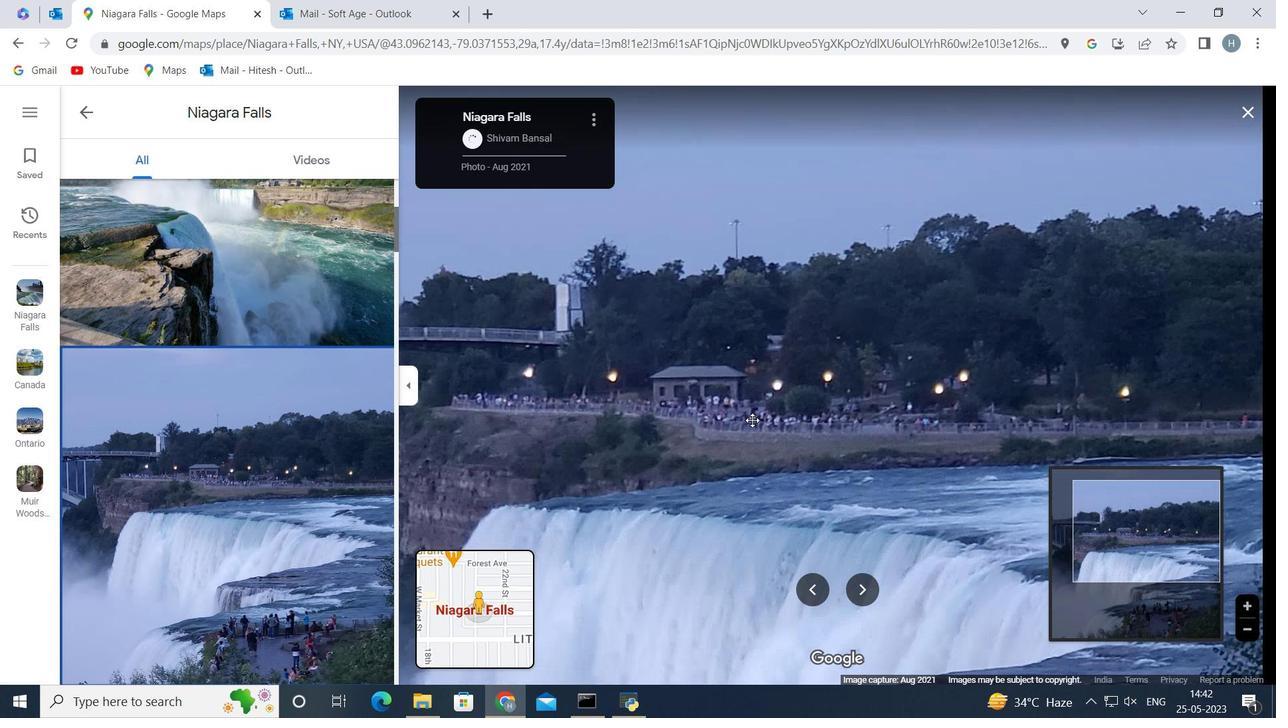 
Action: Mouse scrolled (753, 420) with delta (0, 0)
Screenshot: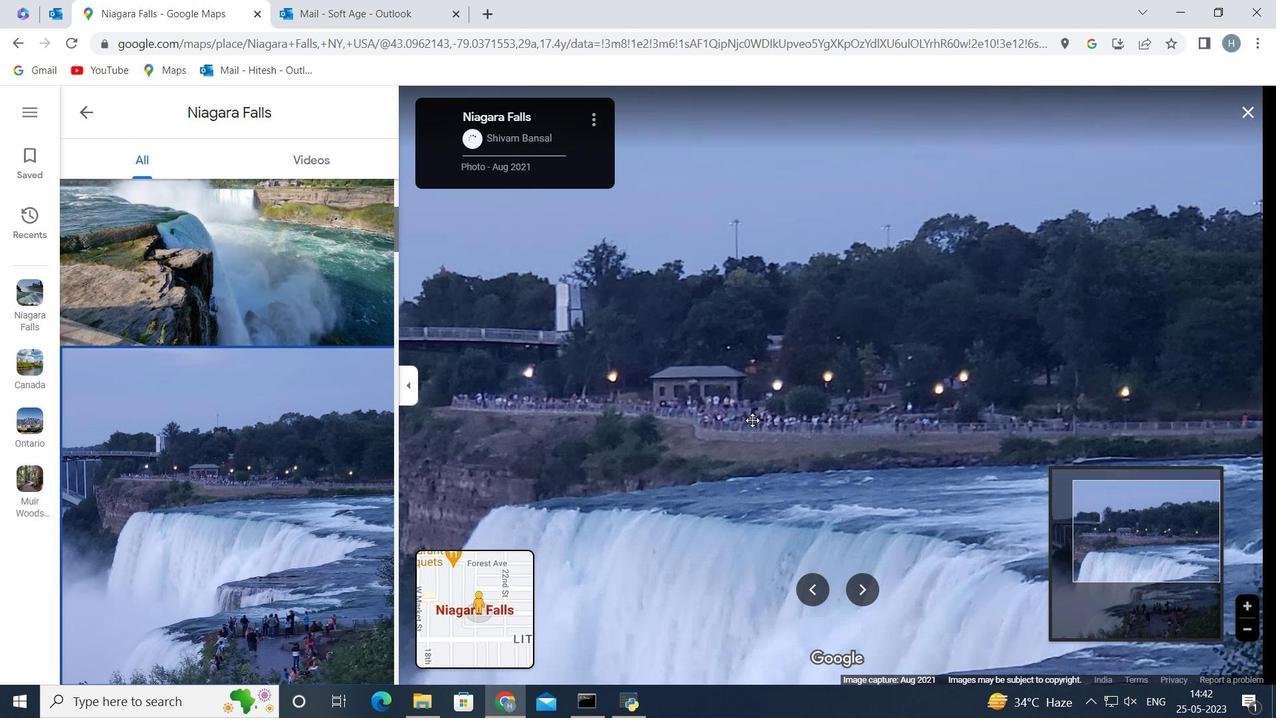
Action: Mouse scrolled (753, 420) with delta (0, 0)
Screenshot: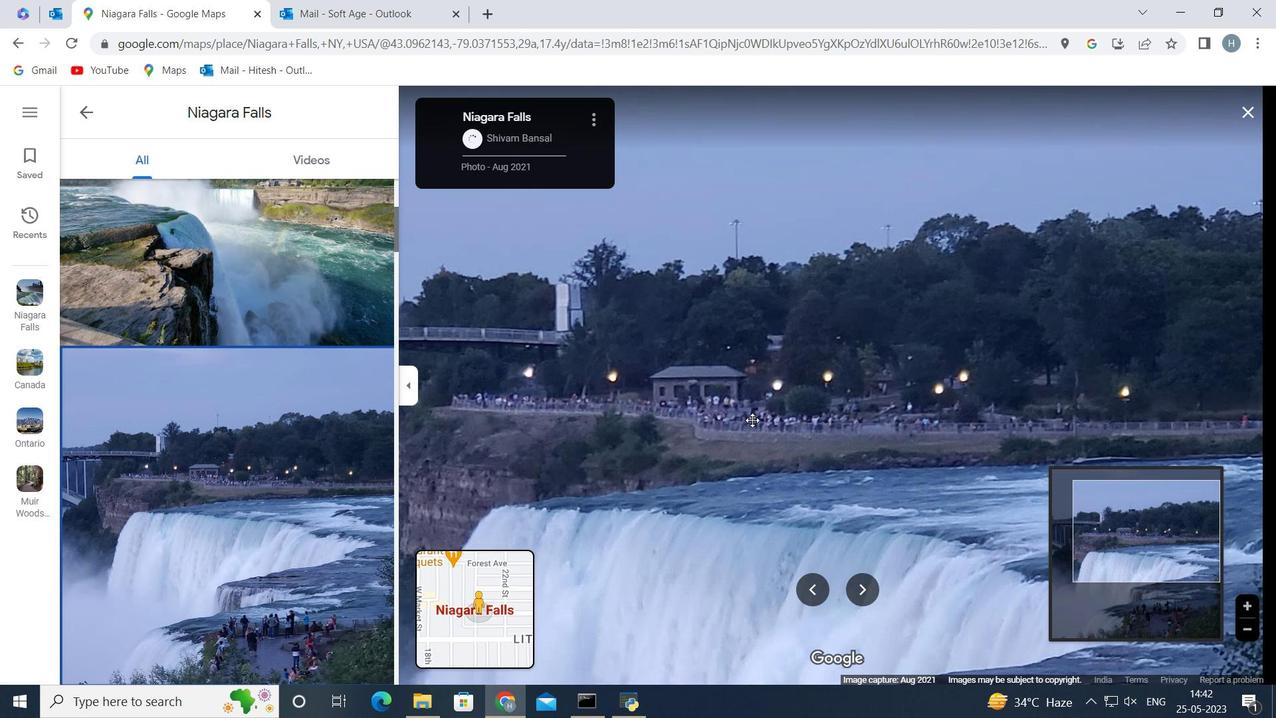 
Action: Mouse scrolled (753, 420) with delta (0, 0)
Screenshot: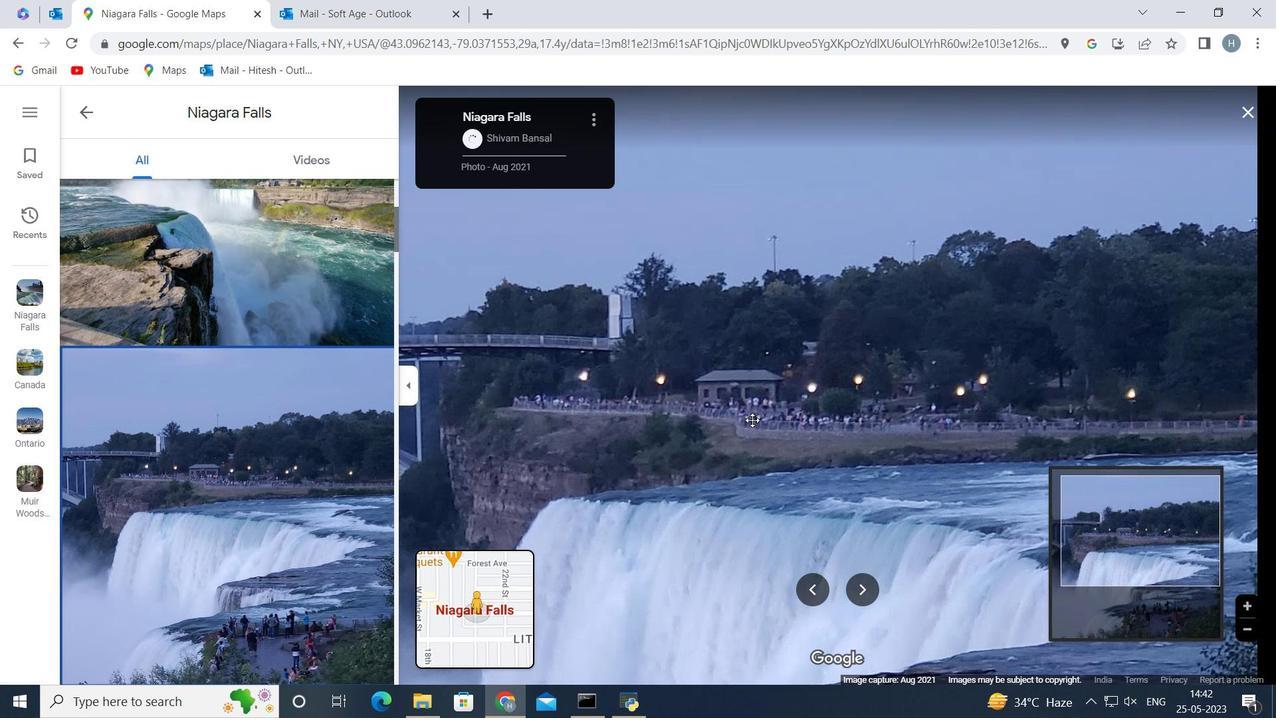 
Action: Mouse scrolled (753, 420) with delta (0, 0)
Screenshot: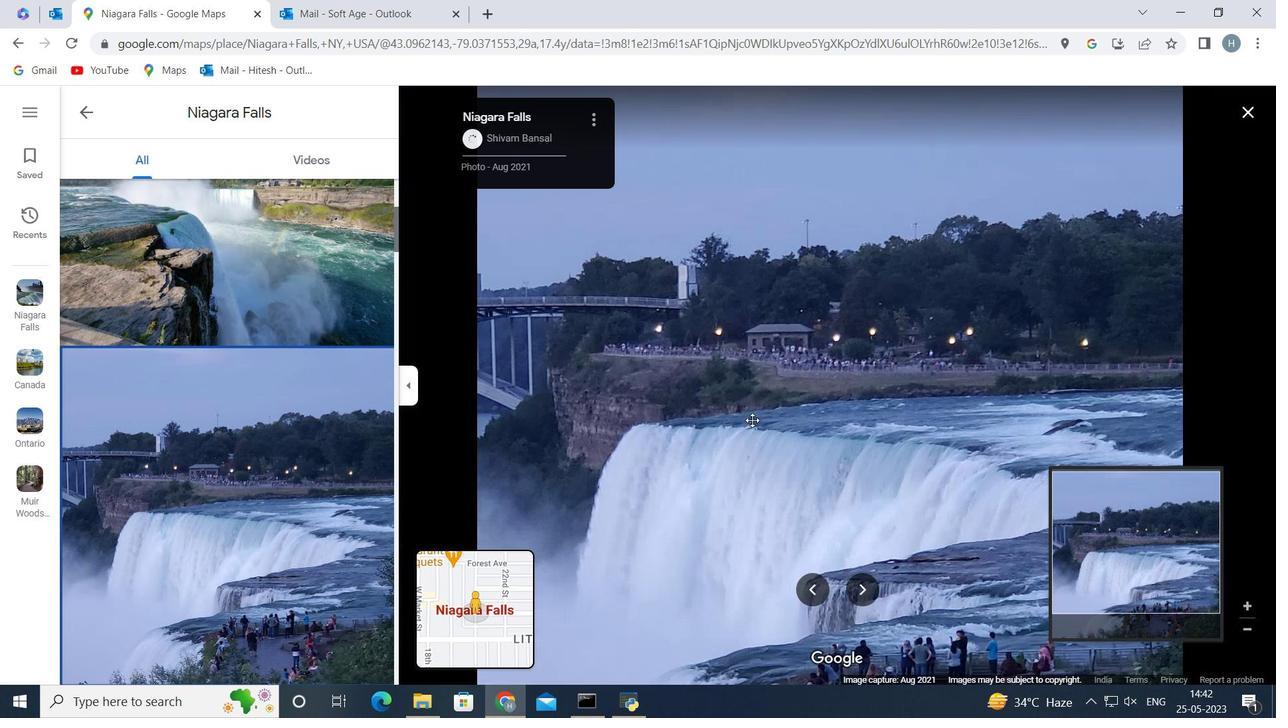 
Action: Mouse scrolled (753, 420) with delta (0, 0)
Screenshot: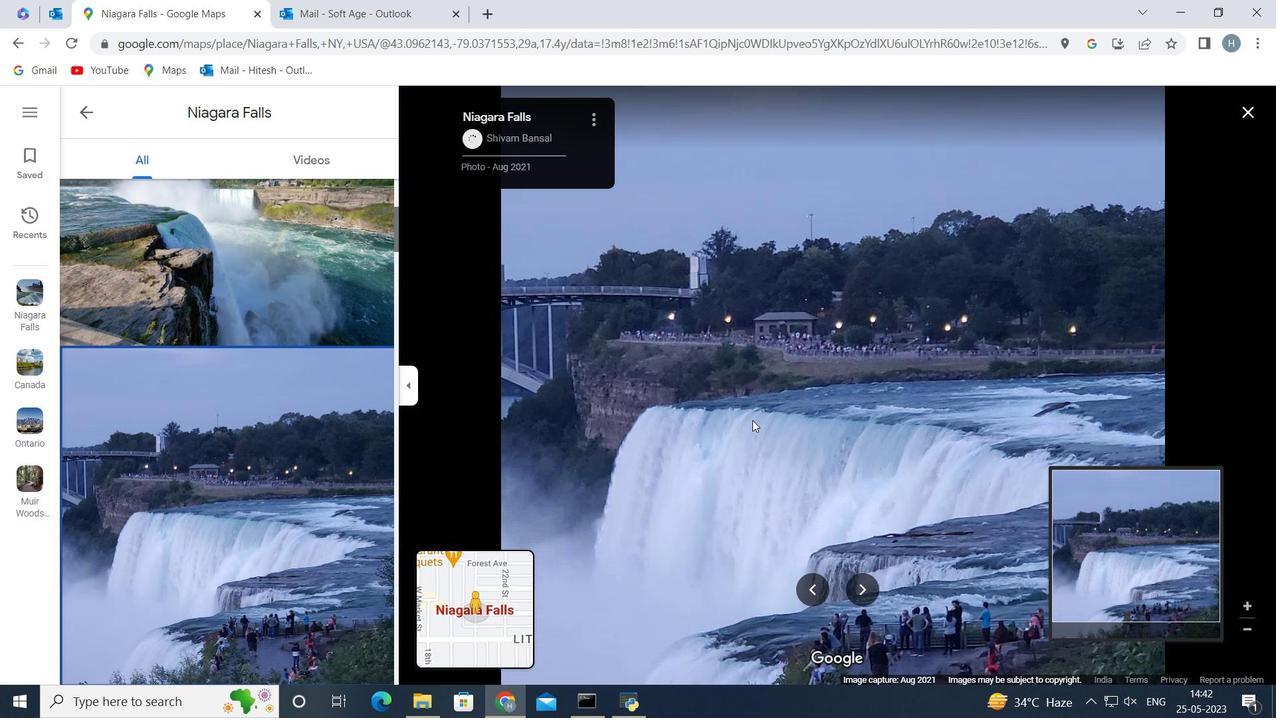 
Action: Mouse scrolled (753, 420) with delta (0, 0)
Screenshot: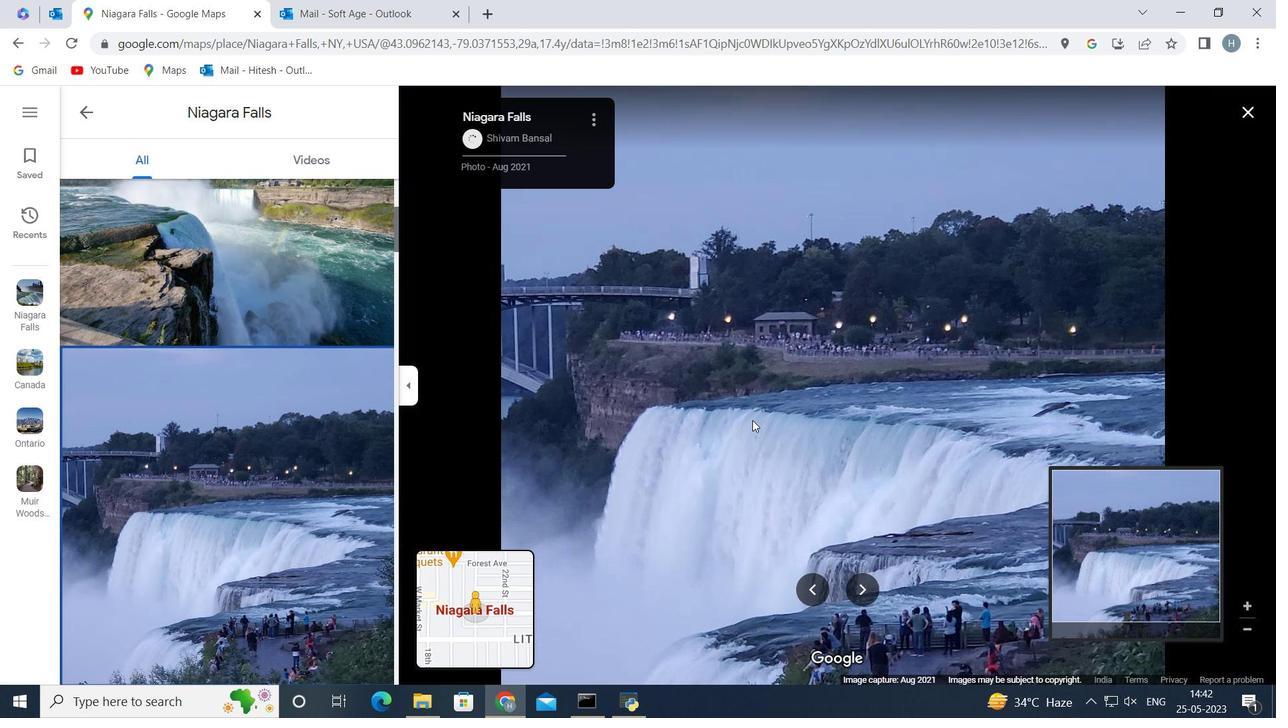 
Action: Mouse scrolled (753, 420) with delta (0, 0)
Screenshot: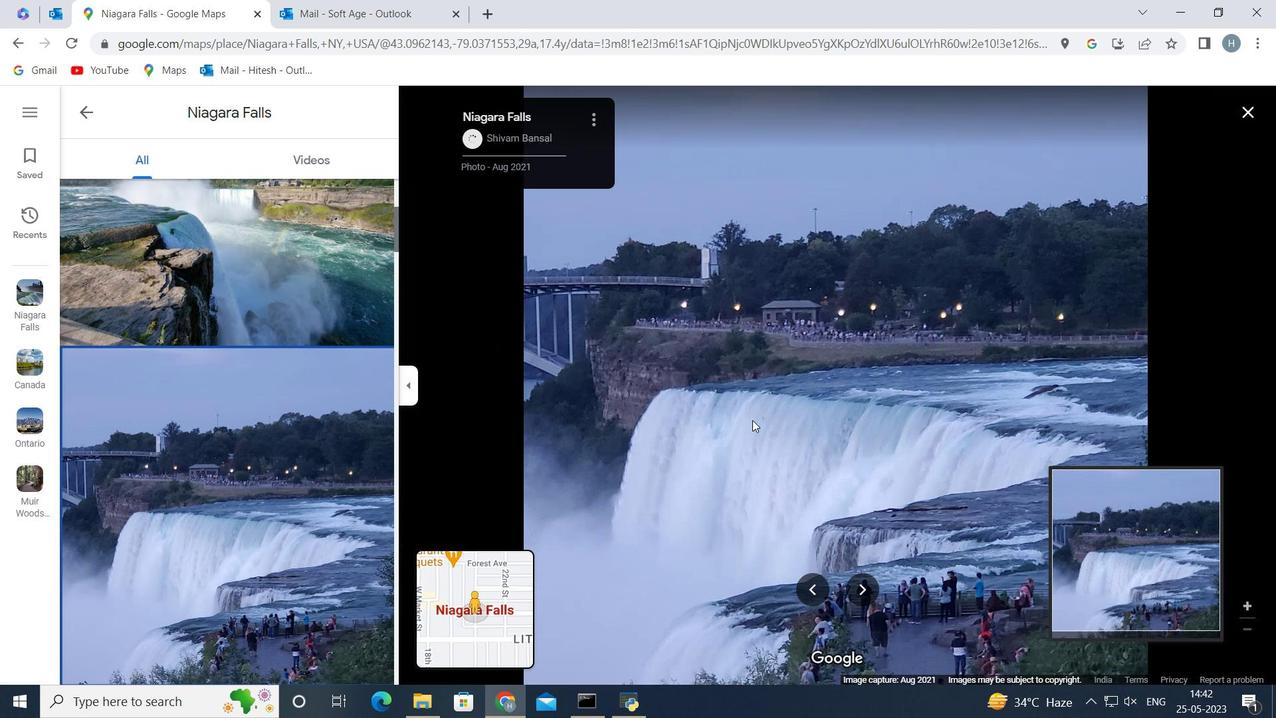 
Action: Mouse scrolled (753, 420) with delta (0, 0)
Screenshot: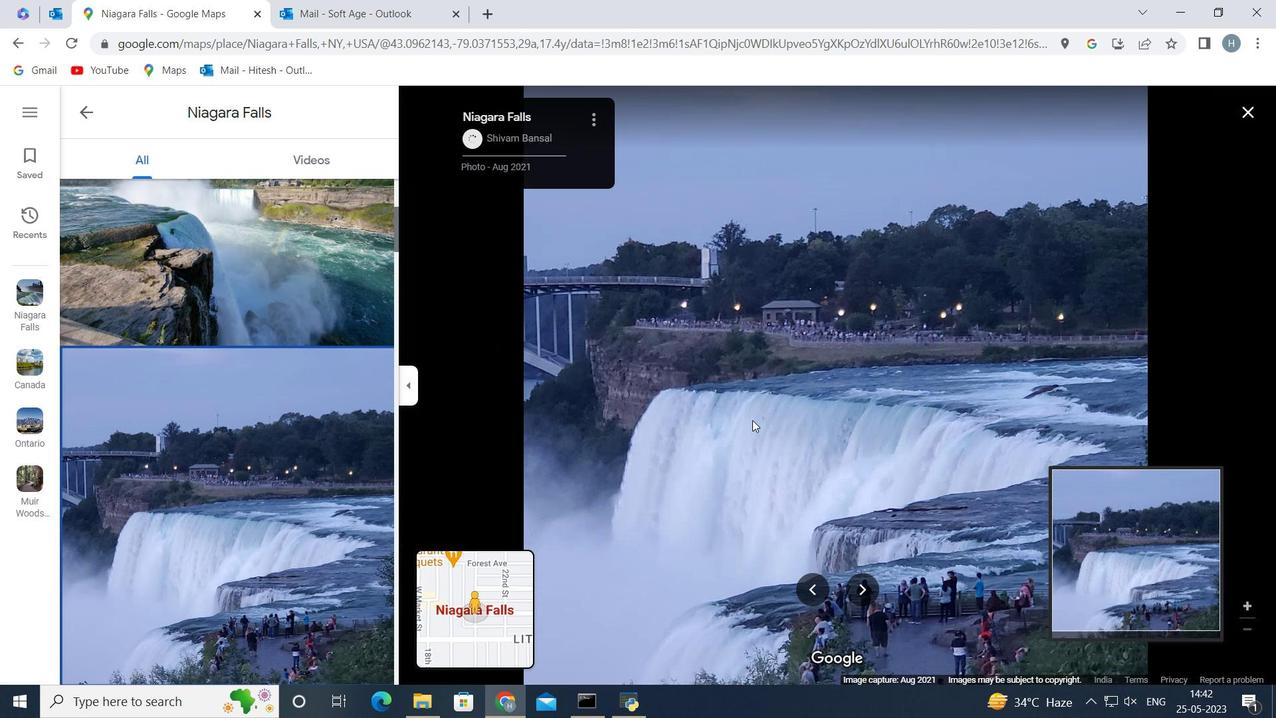 
Action: Mouse scrolled (753, 420) with delta (0, 0)
Screenshot: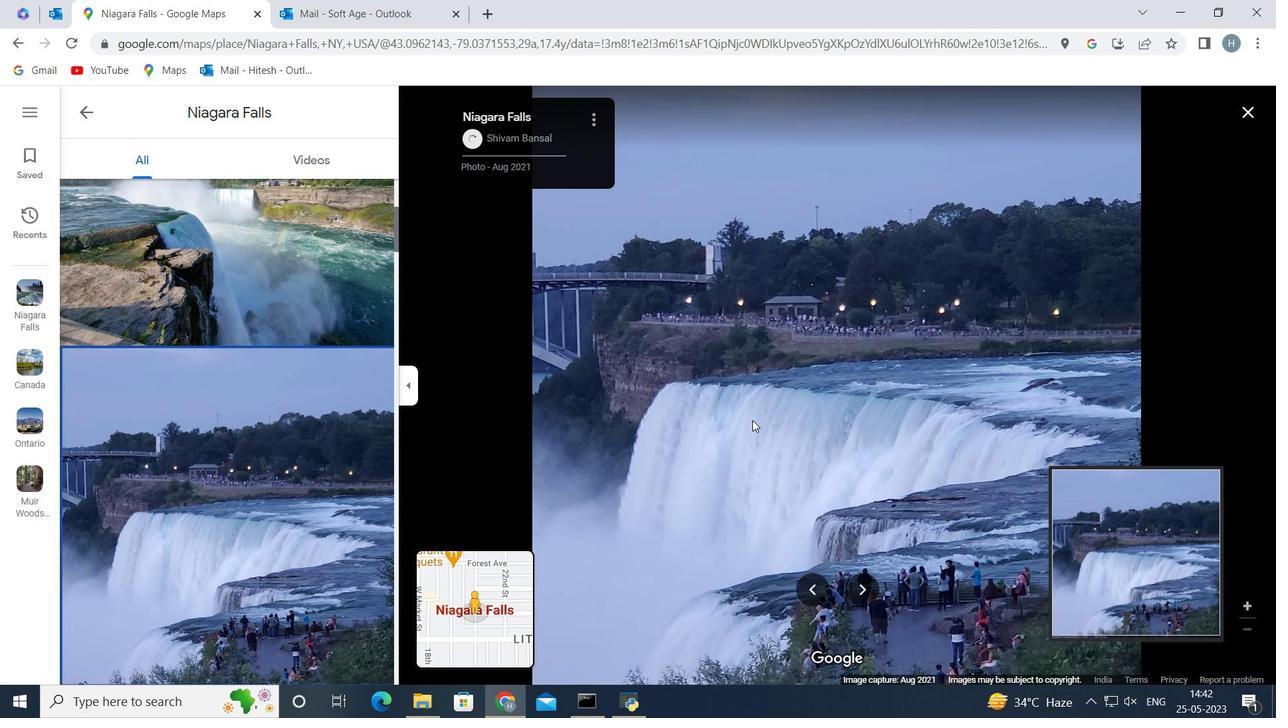 
Action: Mouse scrolled (753, 420) with delta (0, 0)
Screenshot: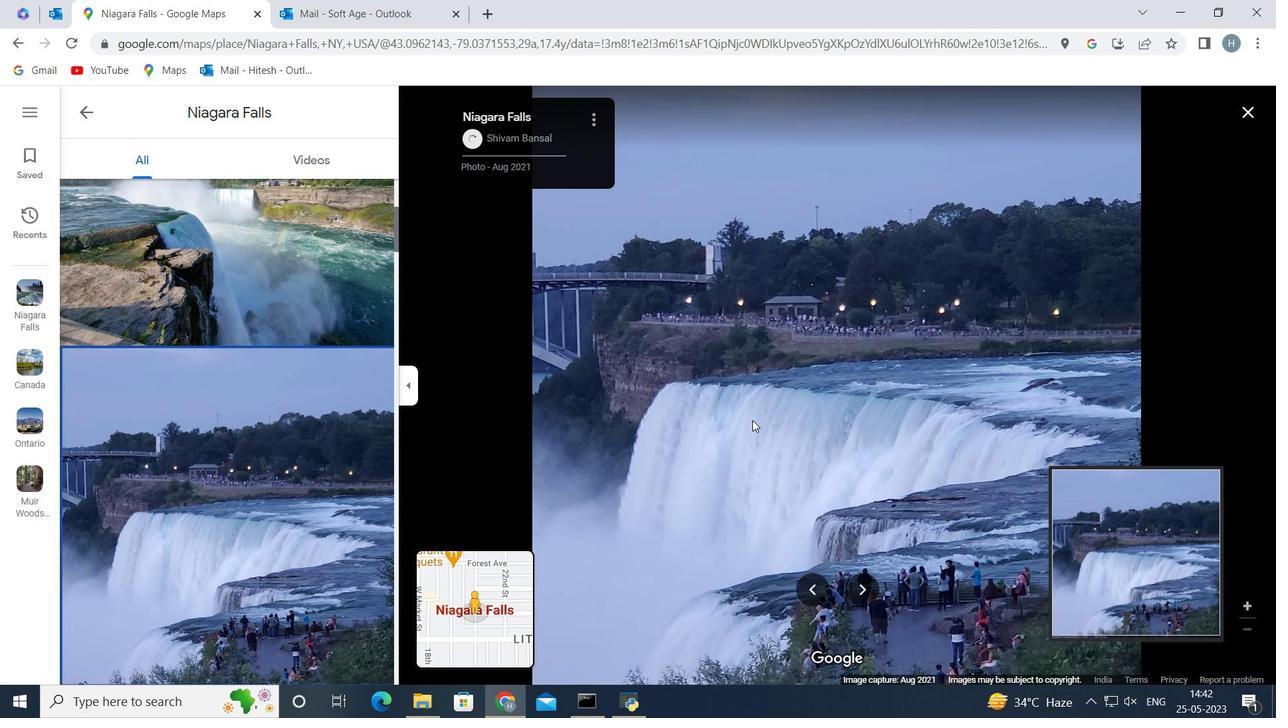 
Action: Mouse scrolled (753, 420) with delta (0, 0)
Screenshot: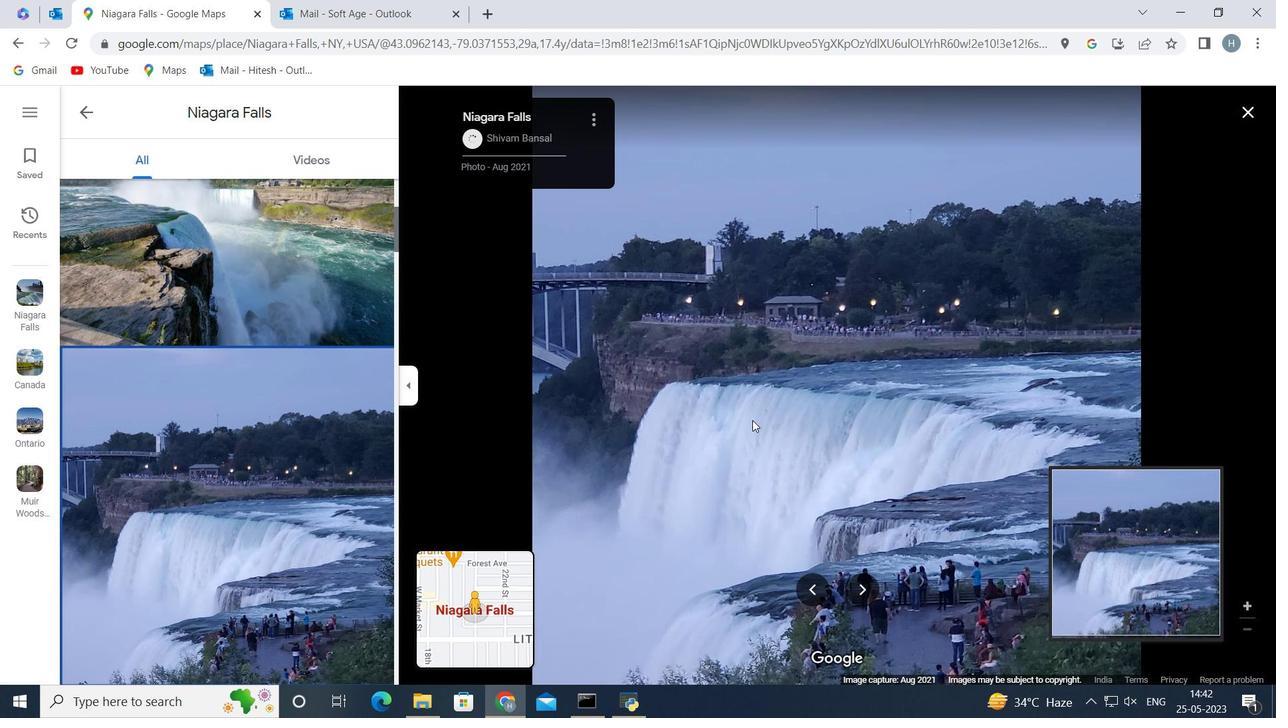 
Action: Mouse scrolled (753, 420) with delta (0, 0)
Screenshot: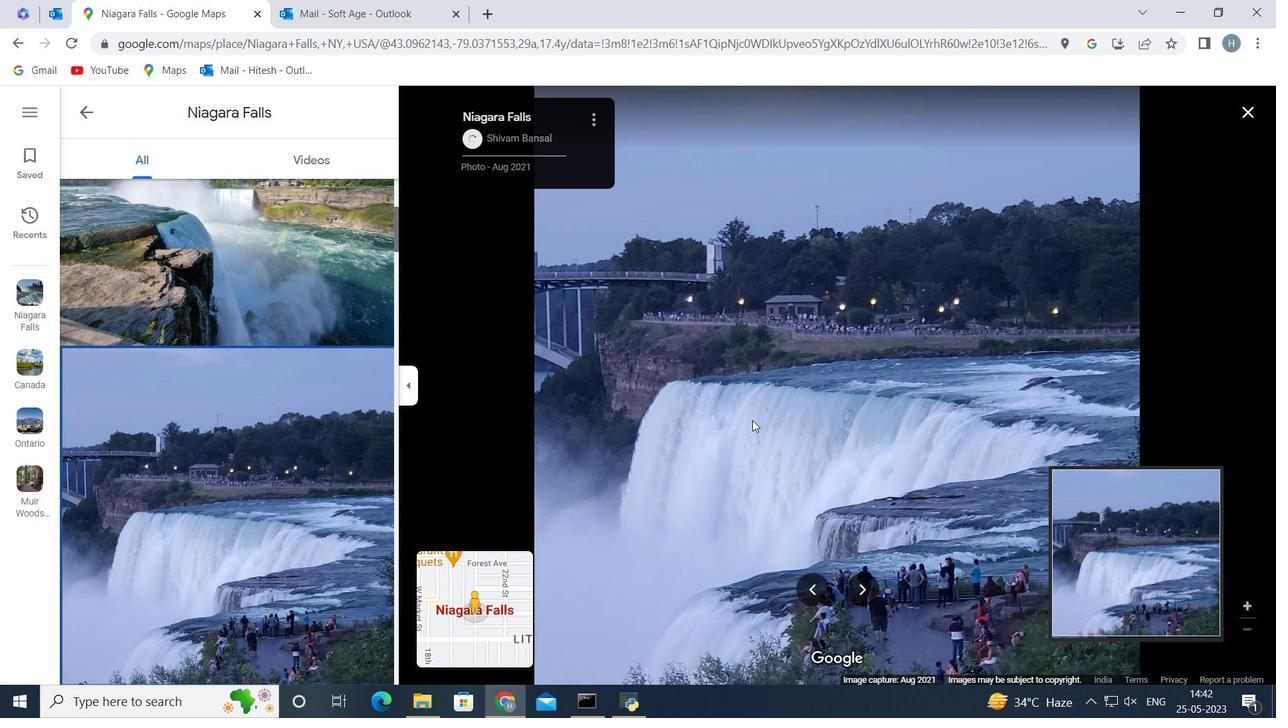 
Action: Mouse scrolled (753, 420) with delta (0, 0)
Screenshot: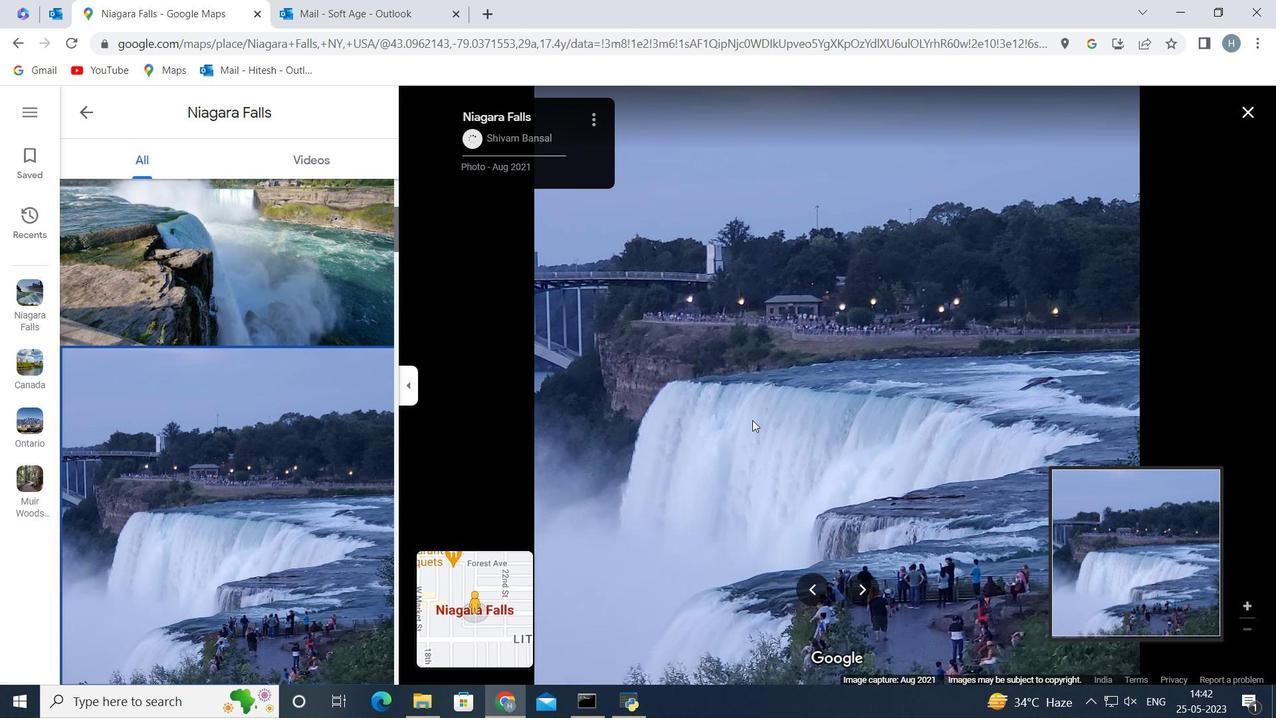 
Action: Mouse moved to (865, 589)
Screenshot: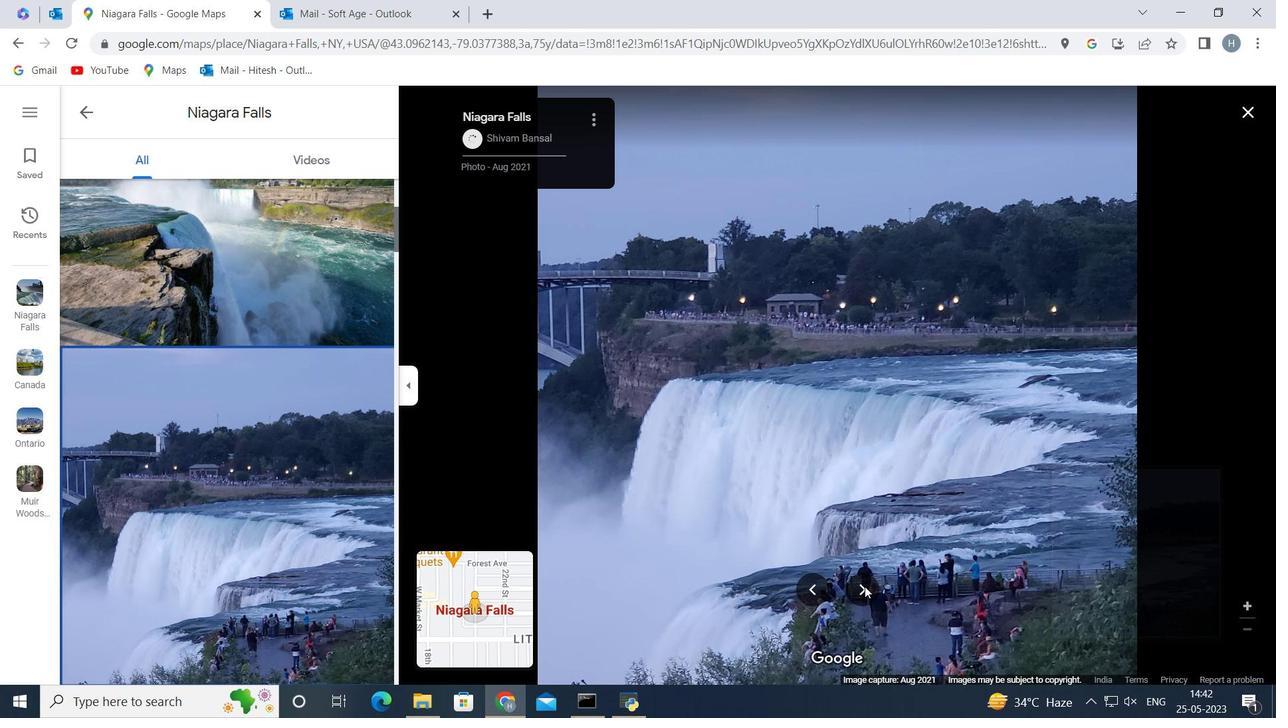 
Action: Mouse pressed left at (865, 589)
Screenshot: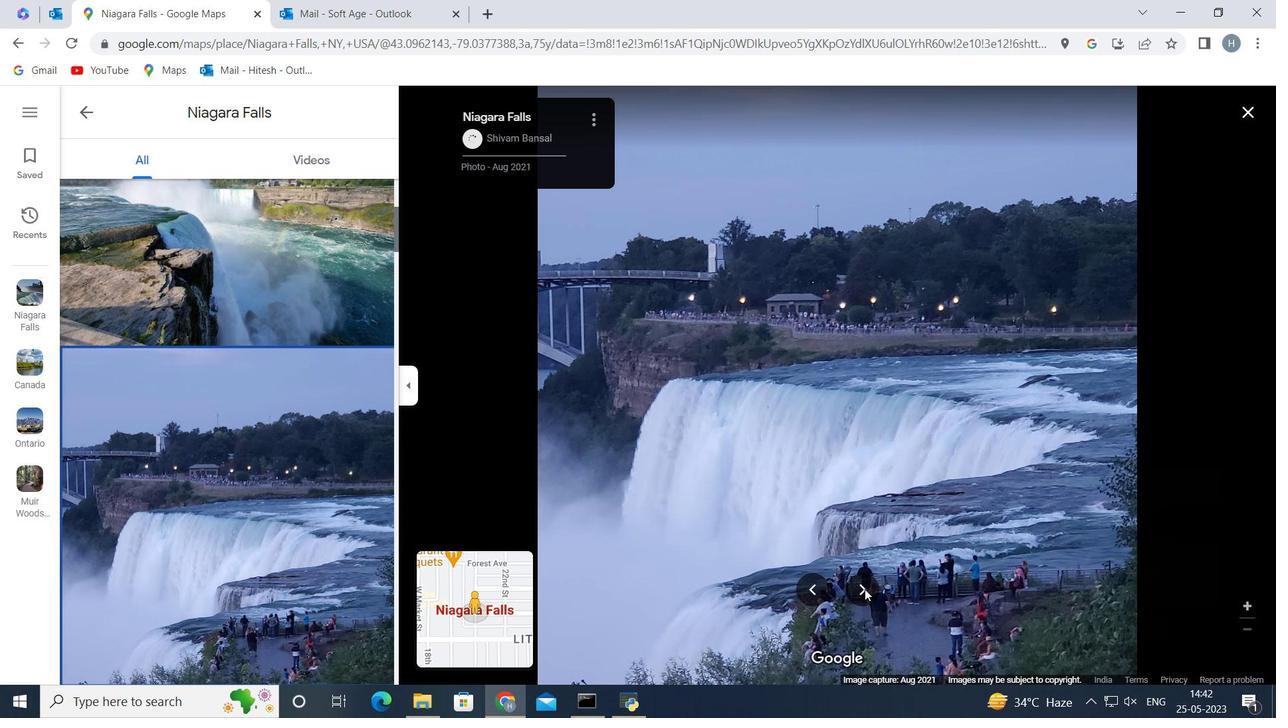 
Action: Mouse moved to (785, 508)
Screenshot: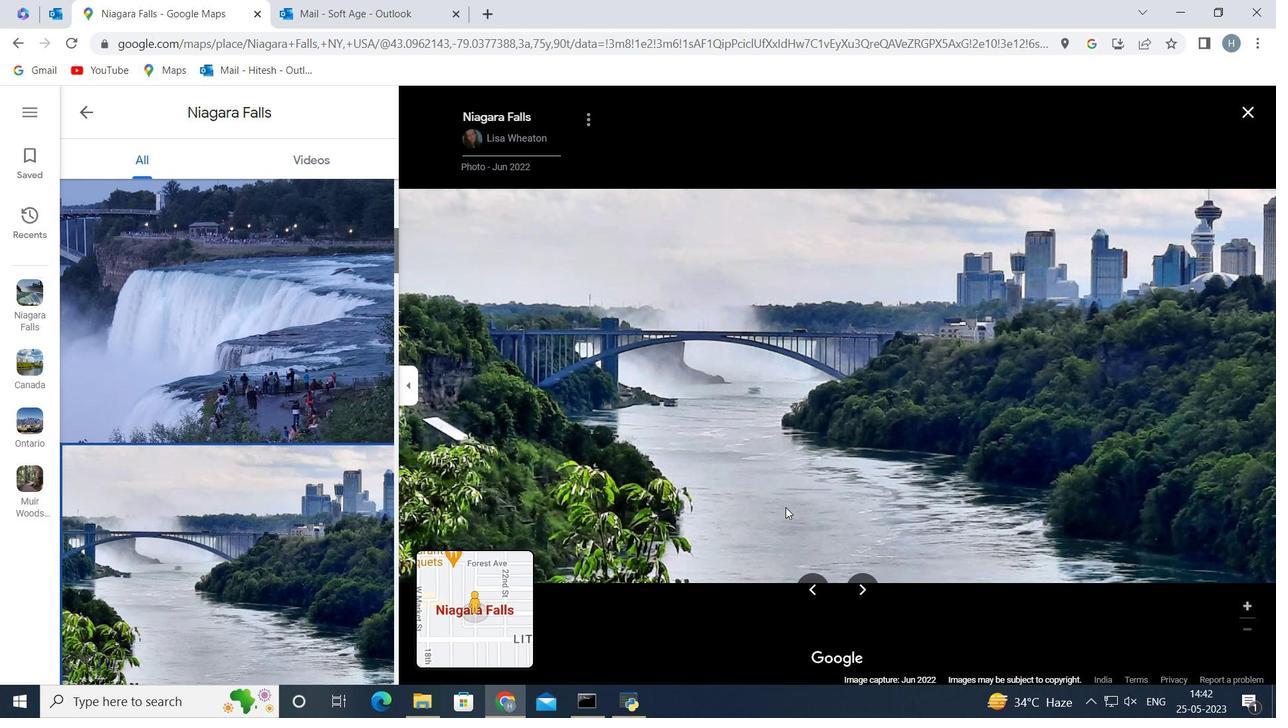 
Action: Mouse scrolled (785, 508) with delta (0, 0)
Screenshot: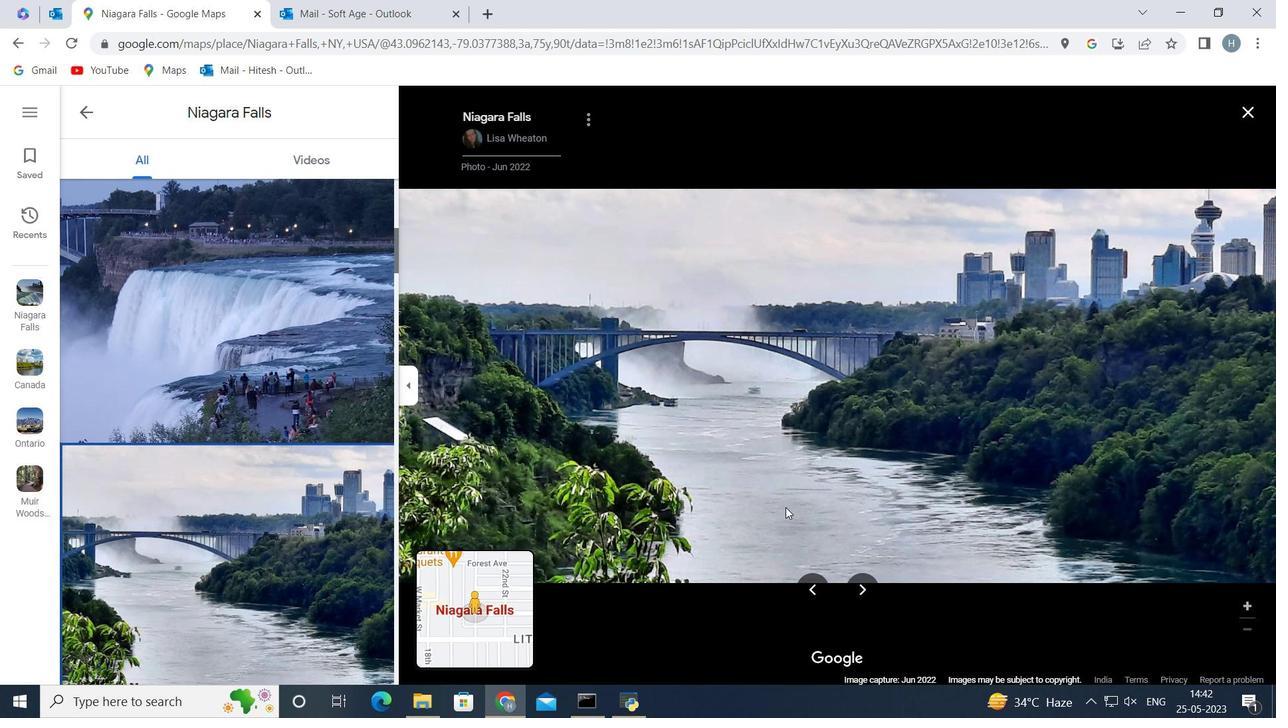 
Action: Mouse scrolled (785, 508) with delta (0, 0)
Screenshot: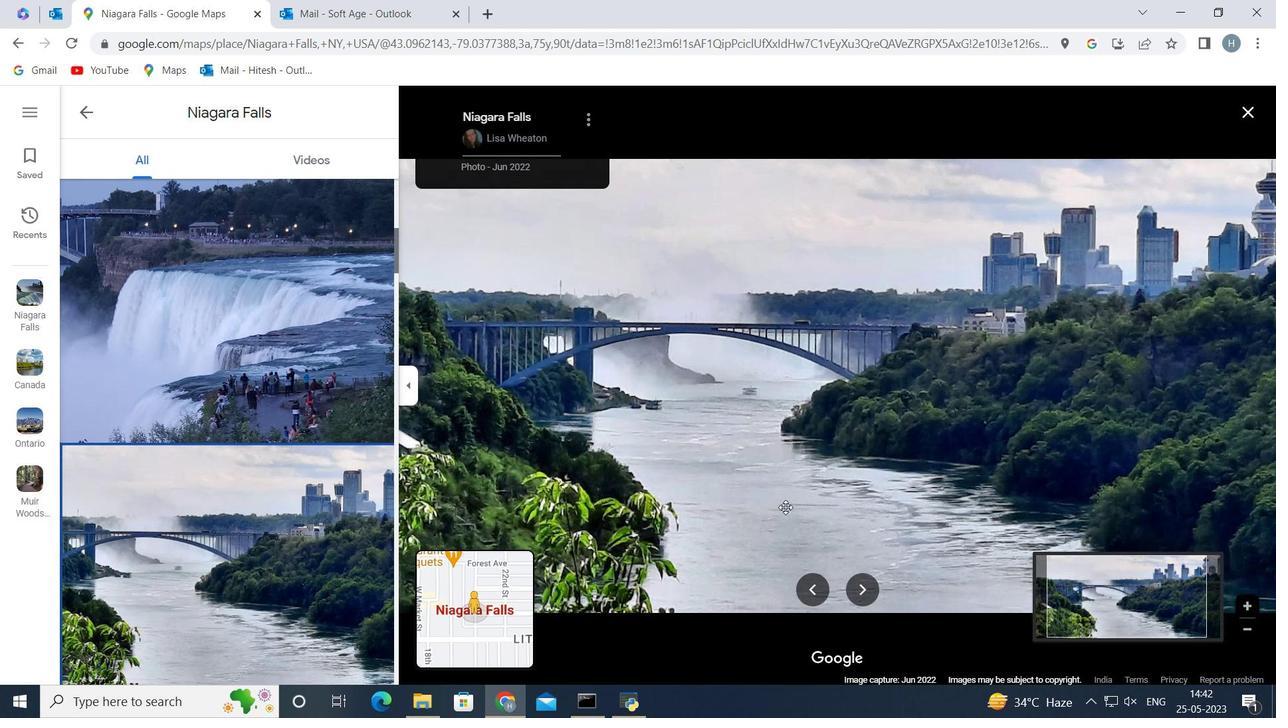 
Action: Mouse moved to (630, 553)
Screenshot: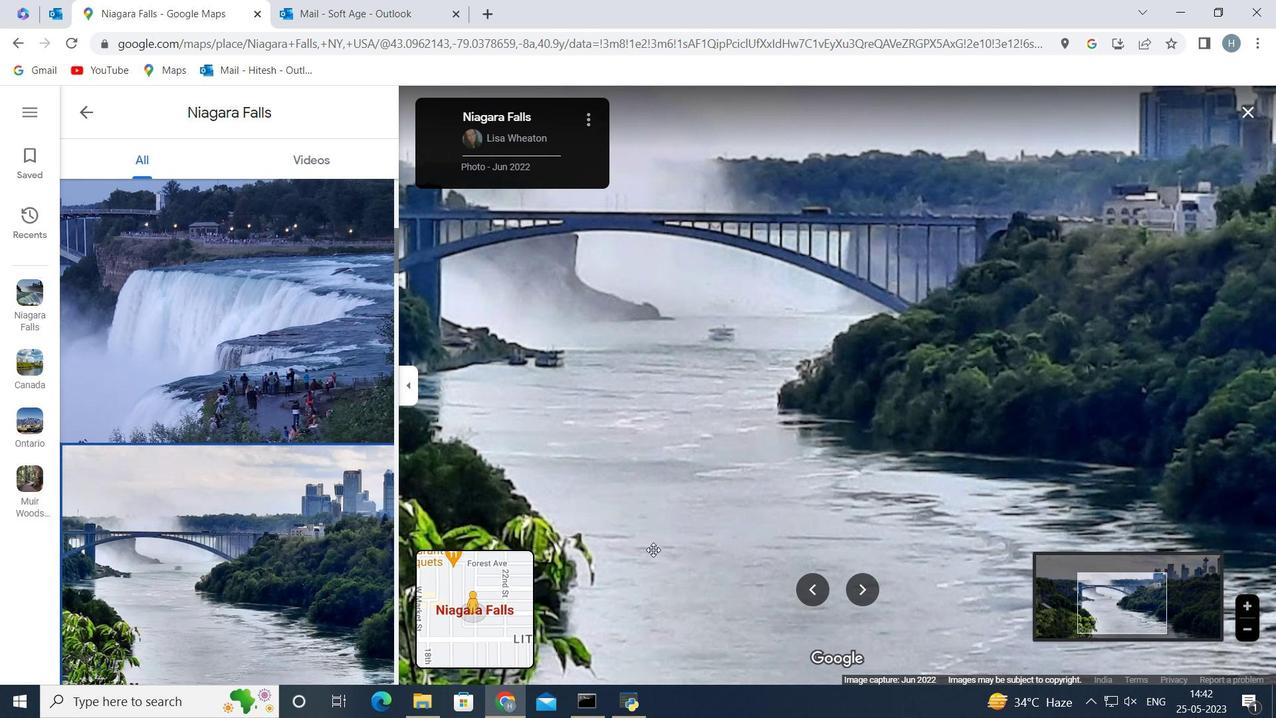 
Action: Mouse scrolled (630, 554) with delta (0, 0)
Screenshot: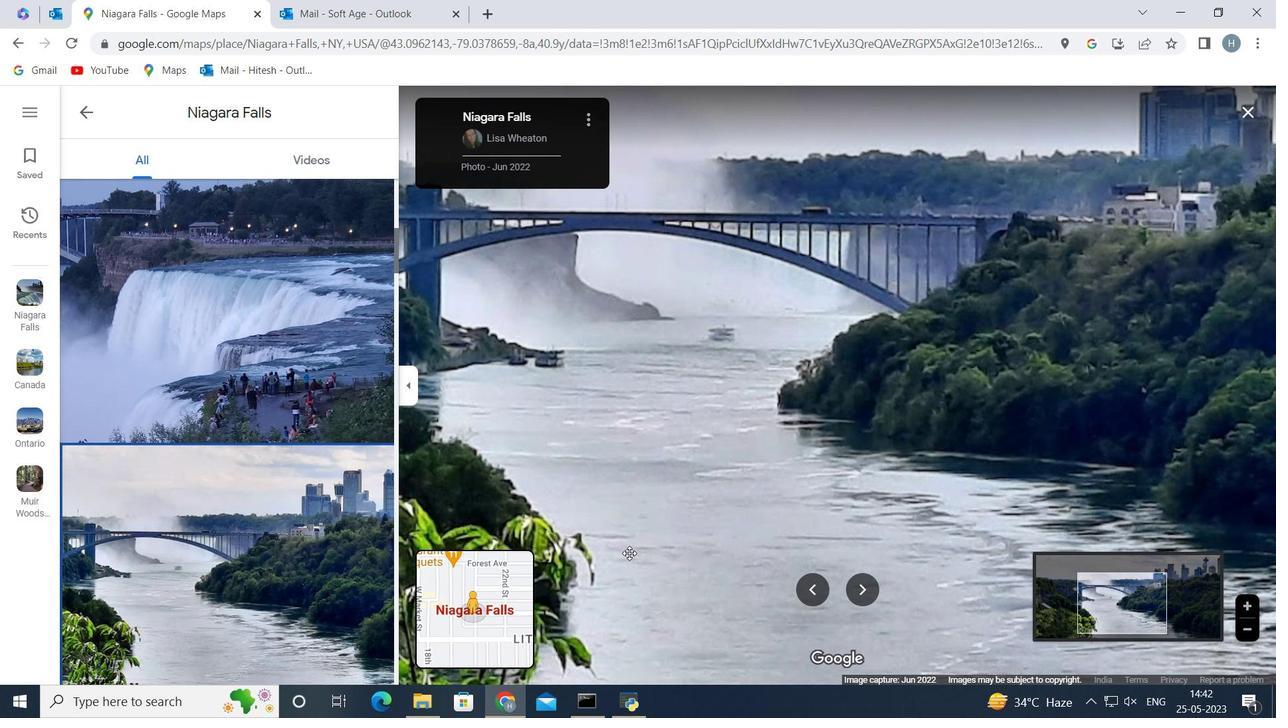 
Action: Mouse moved to (771, 337)
Screenshot: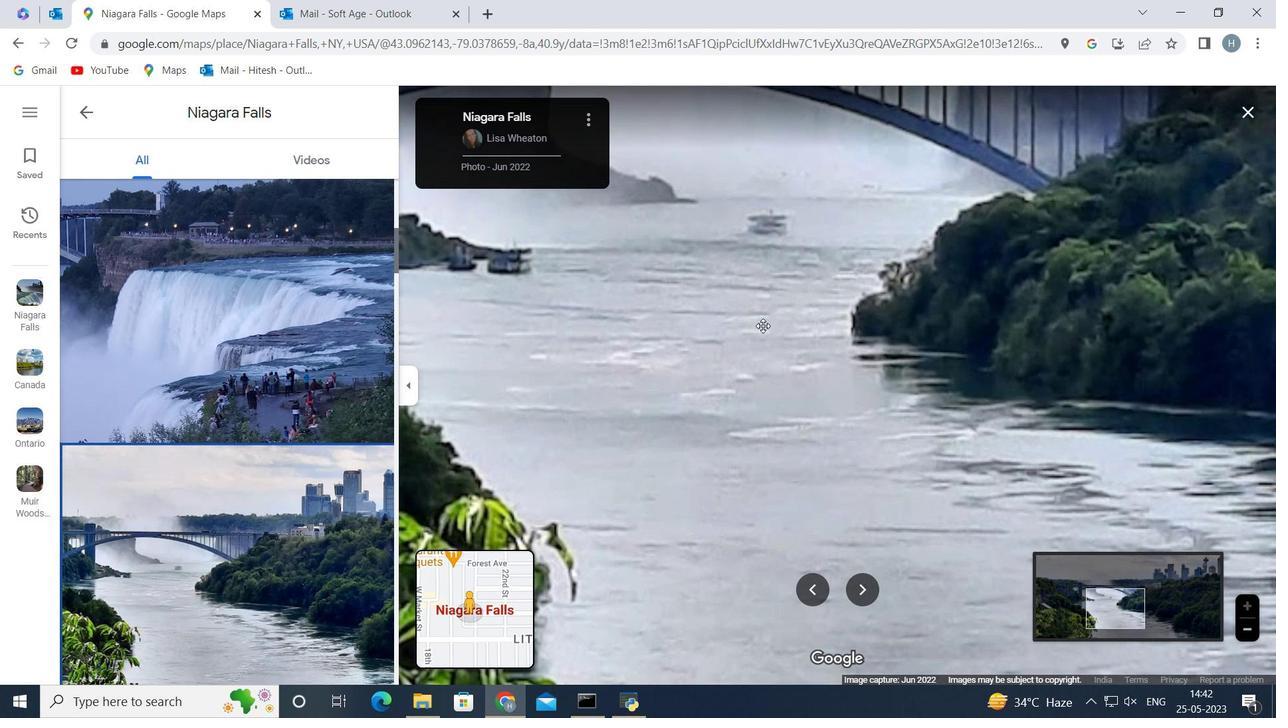 
Action: Mouse pressed left at (771, 337)
Screenshot: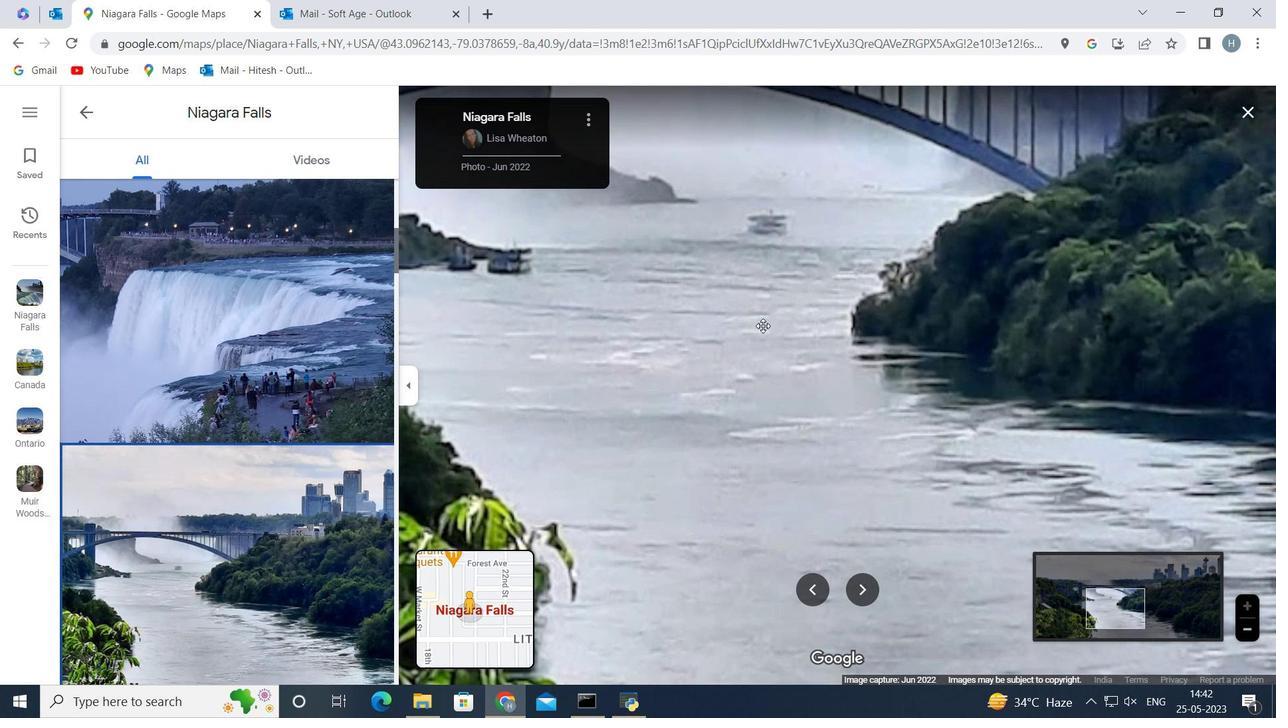 
Action: Mouse moved to (954, 437)
Screenshot: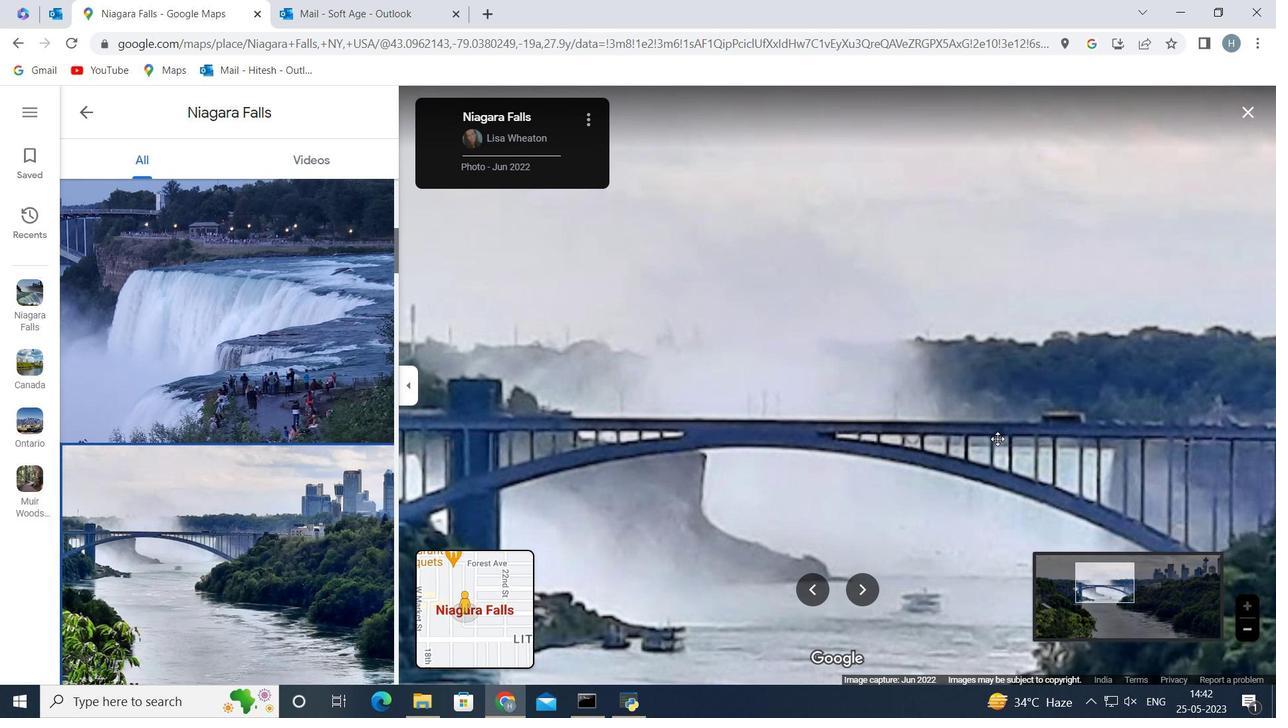 
Action: Mouse pressed left at (1000, 438)
Screenshot: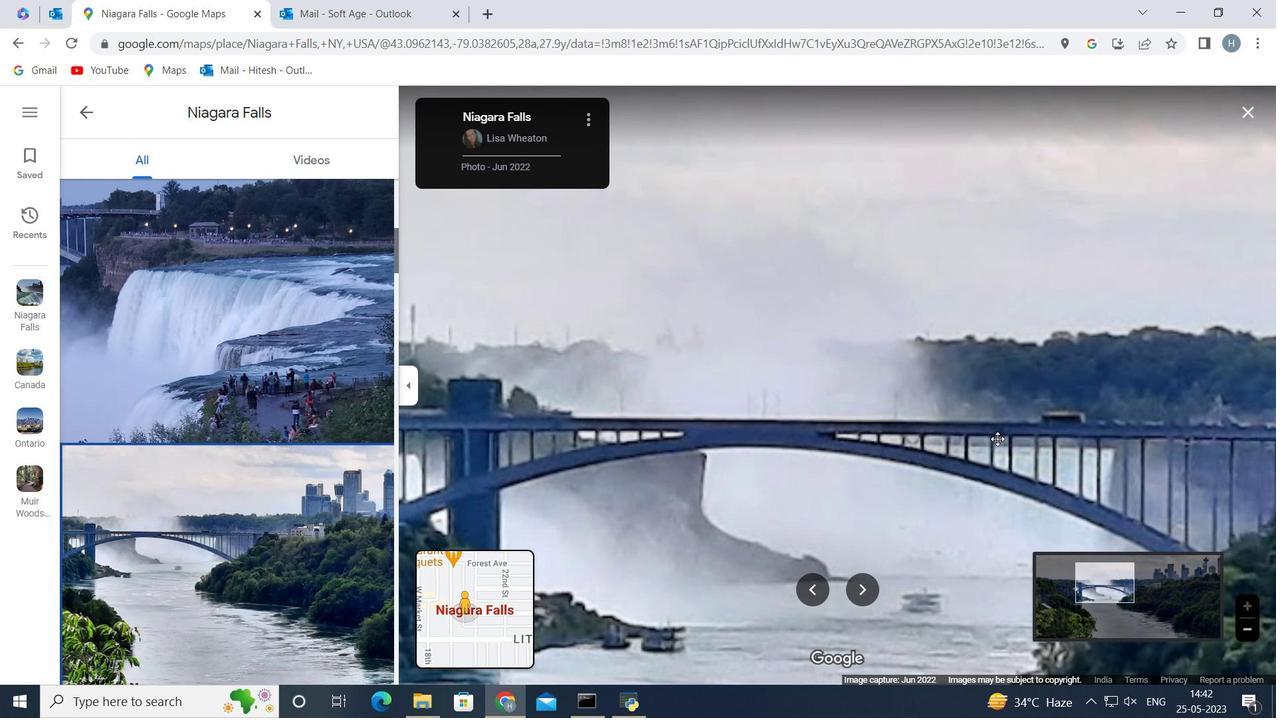 
Action: Mouse moved to (781, 395)
Screenshot: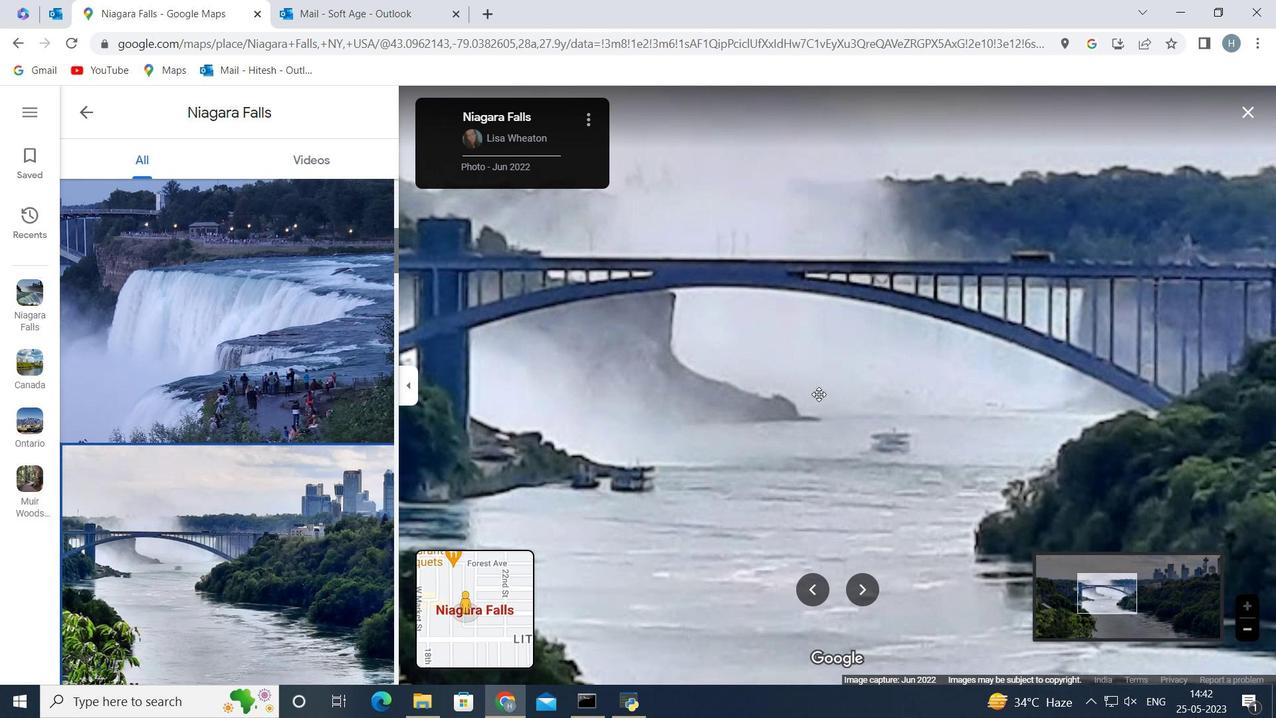 
Action: Mouse pressed left at (781, 395)
Screenshot: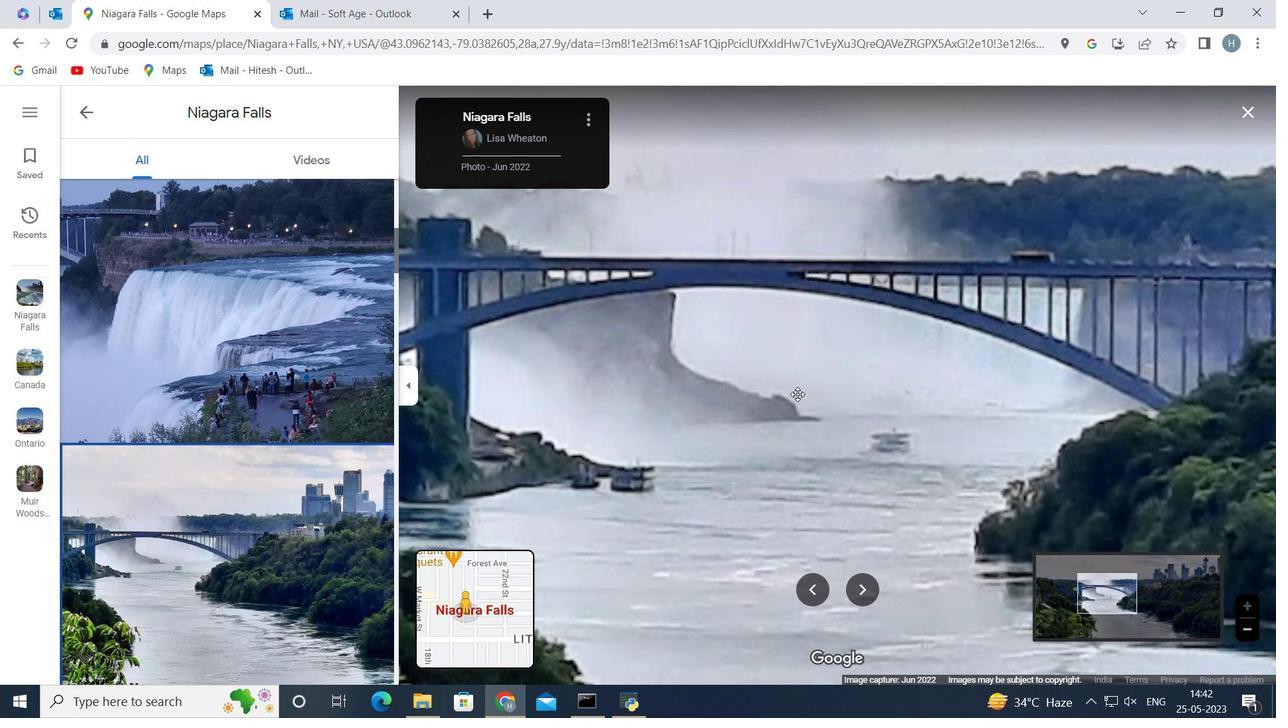 
Action: Mouse moved to (898, 353)
Screenshot: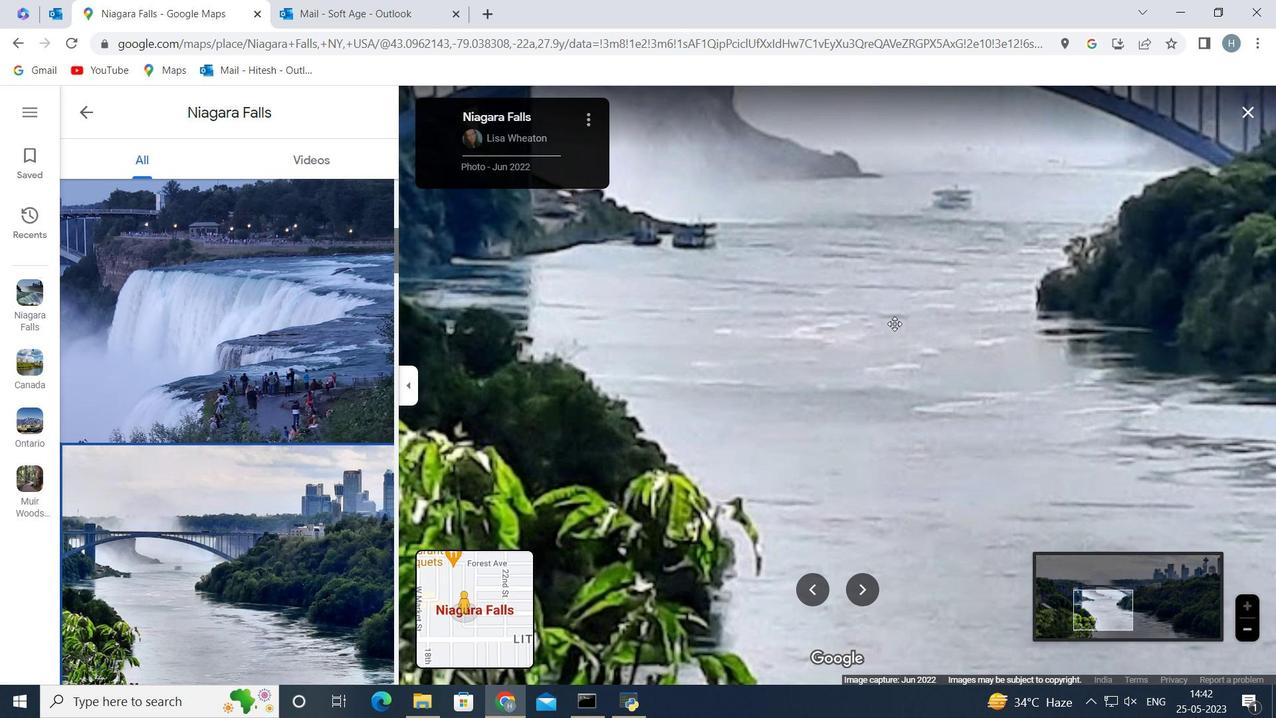 
Action: Mouse pressed left at (898, 353)
Screenshot: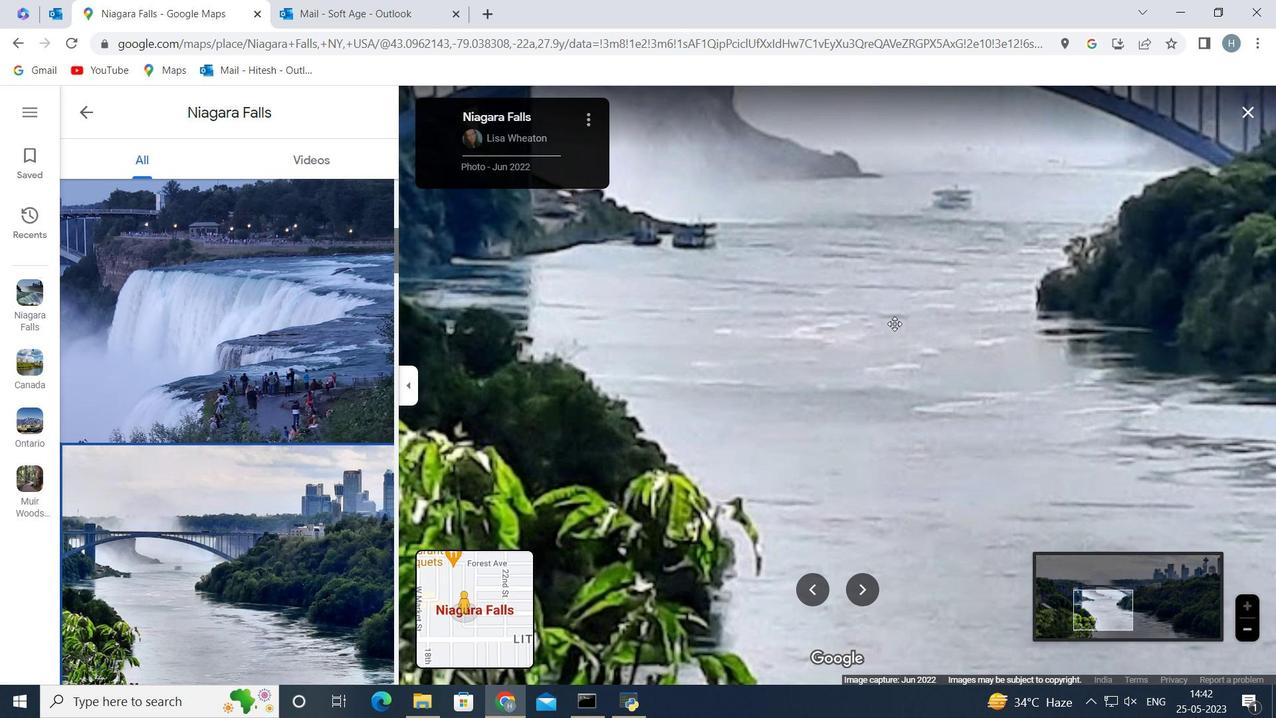 
Action: Mouse moved to (918, 393)
